 Task: Look for Airbnb properties in Santa Elena, Argentina from 26th December, 2023 to 30th December, 2023 for 6 adults, 2 children. Place can be entire room or shared room with 6 bedrooms having 6 beds and 6 bathrooms. Property type can be house. Amenities needed are: wifi, TV, free parkinig on premises, hot tub, gym, smoking allowed.
Action: Mouse moved to (584, 151)
Screenshot: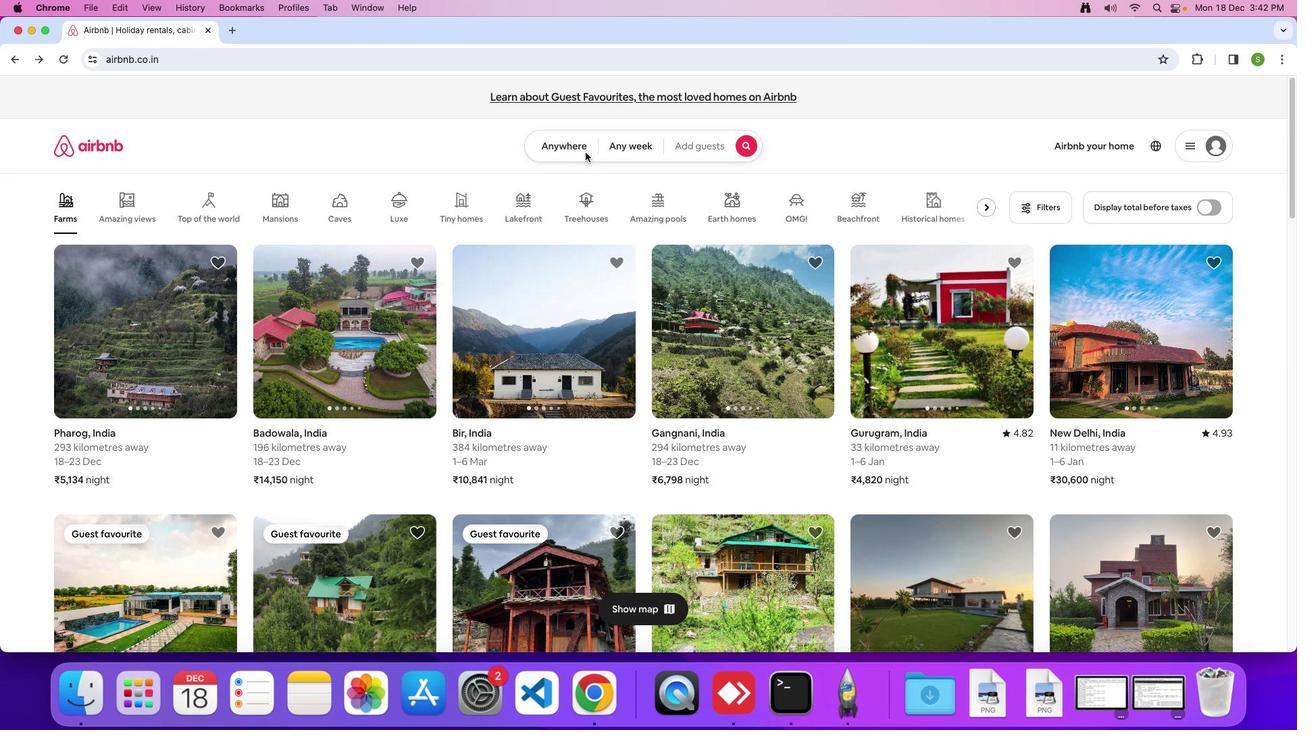 
Action: Mouse pressed left at (584, 151)
Screenshot: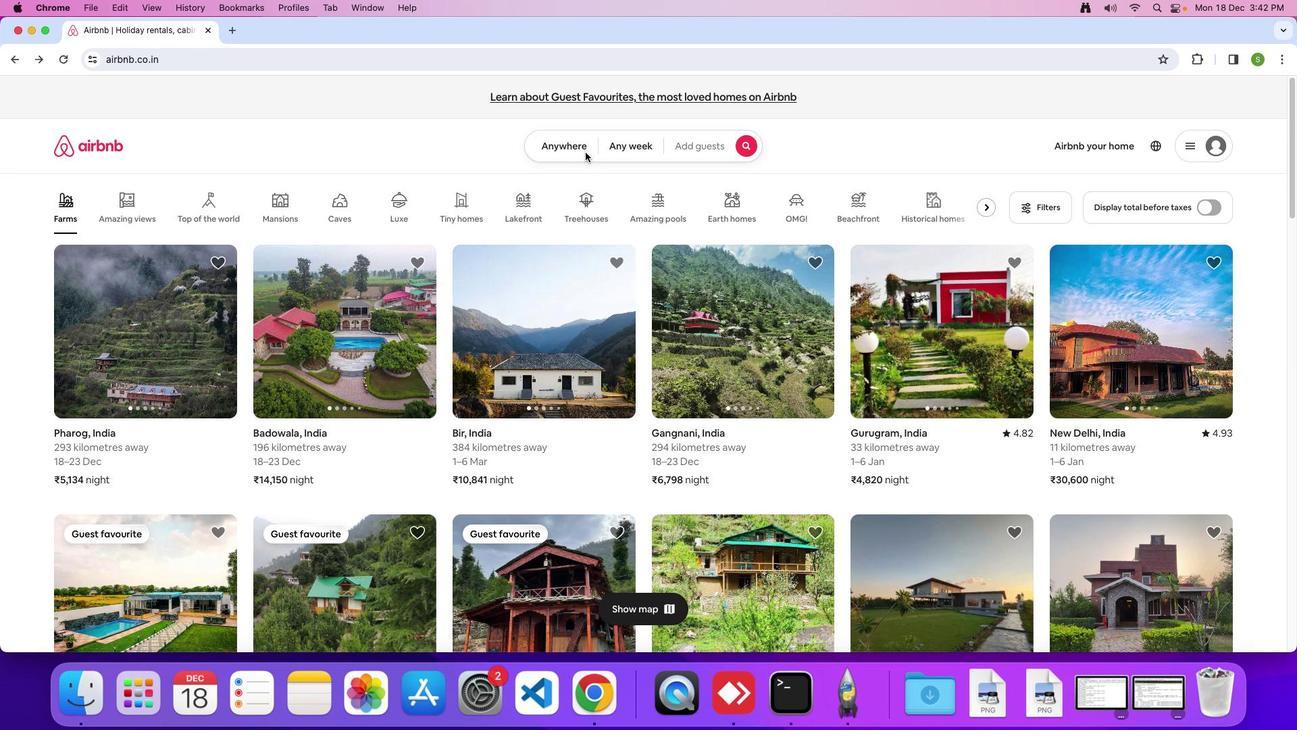 
Action: Mouse moved to (548, 147)
Screenshot: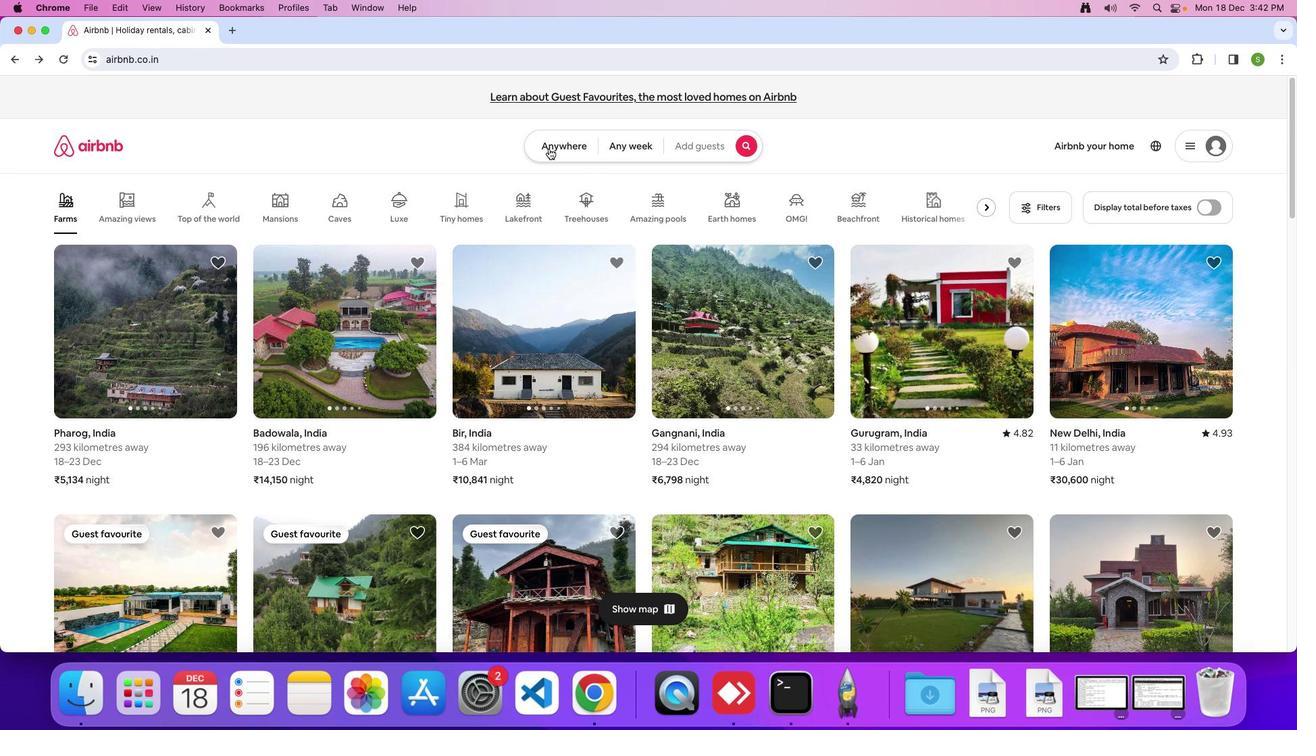 
Action: Mouse pressed left at (548, 147)
Screenshot: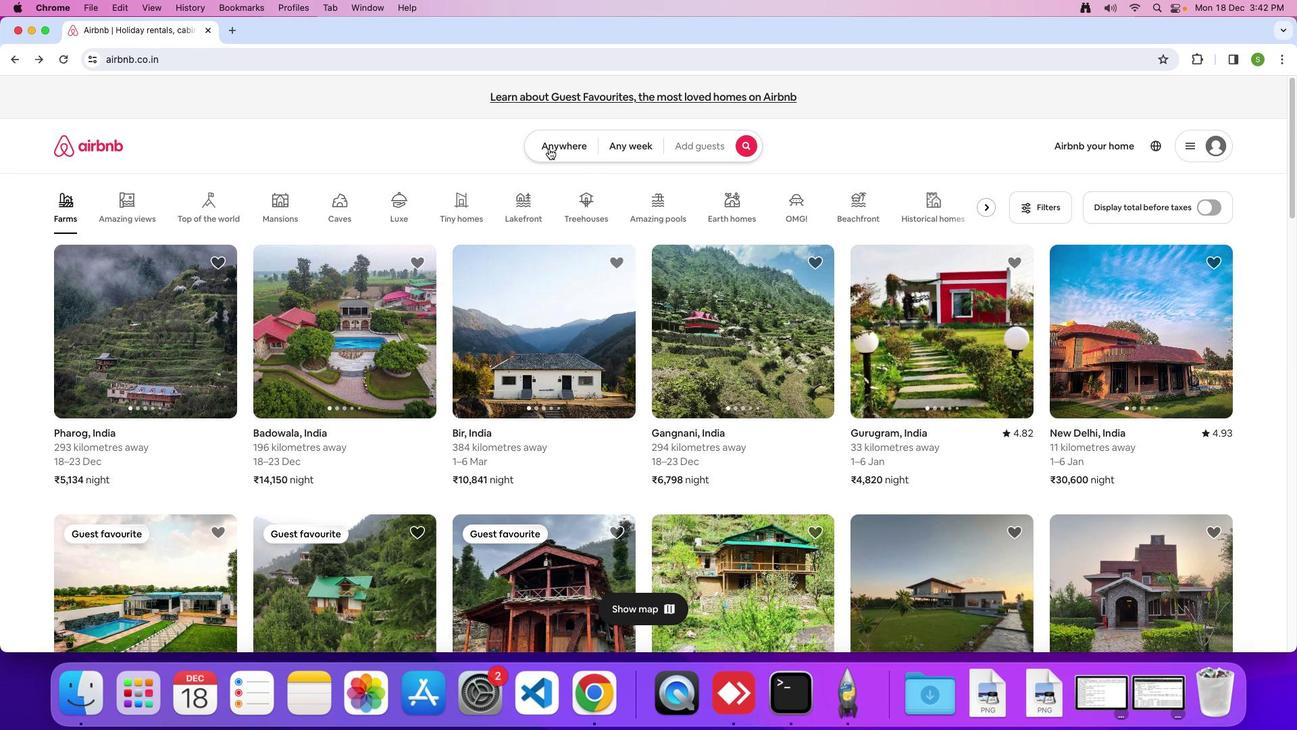 
Action: Mouse moved to (492, 194)
Screenshot: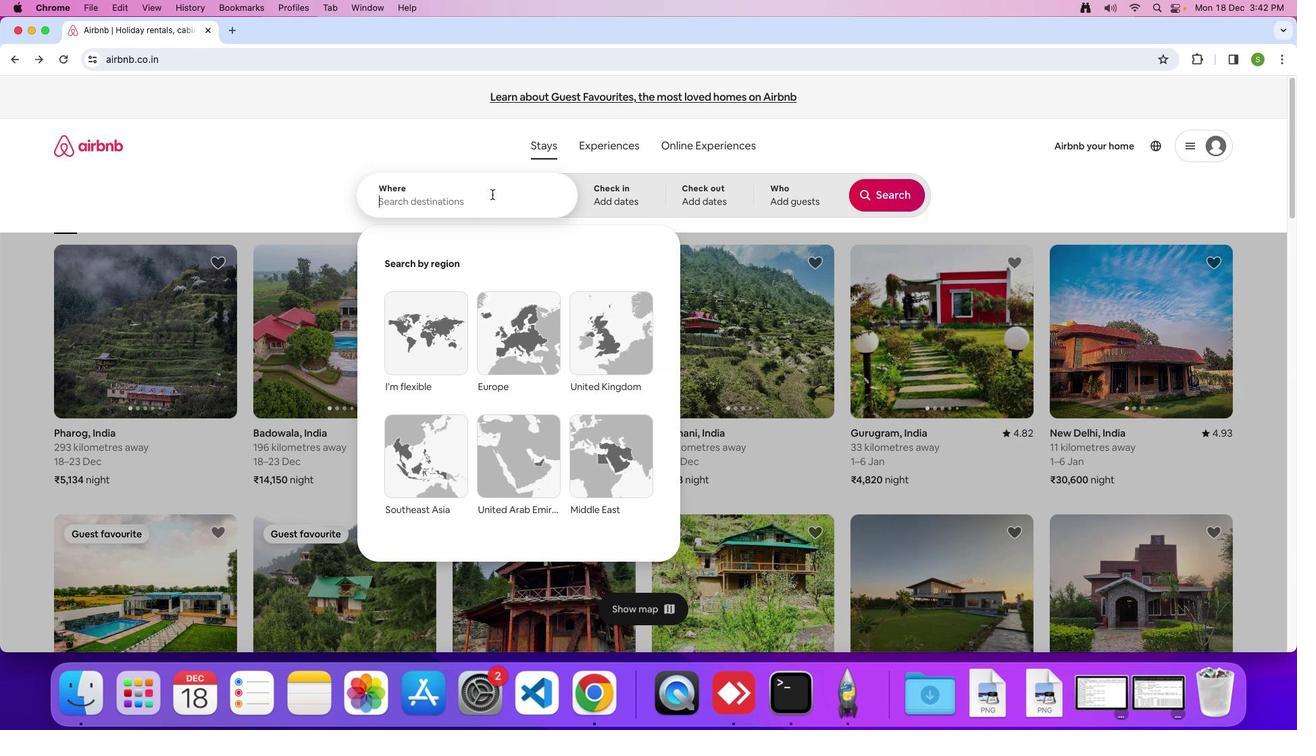 
Action: Mouse pressed left at (492, 194)
Screenshot: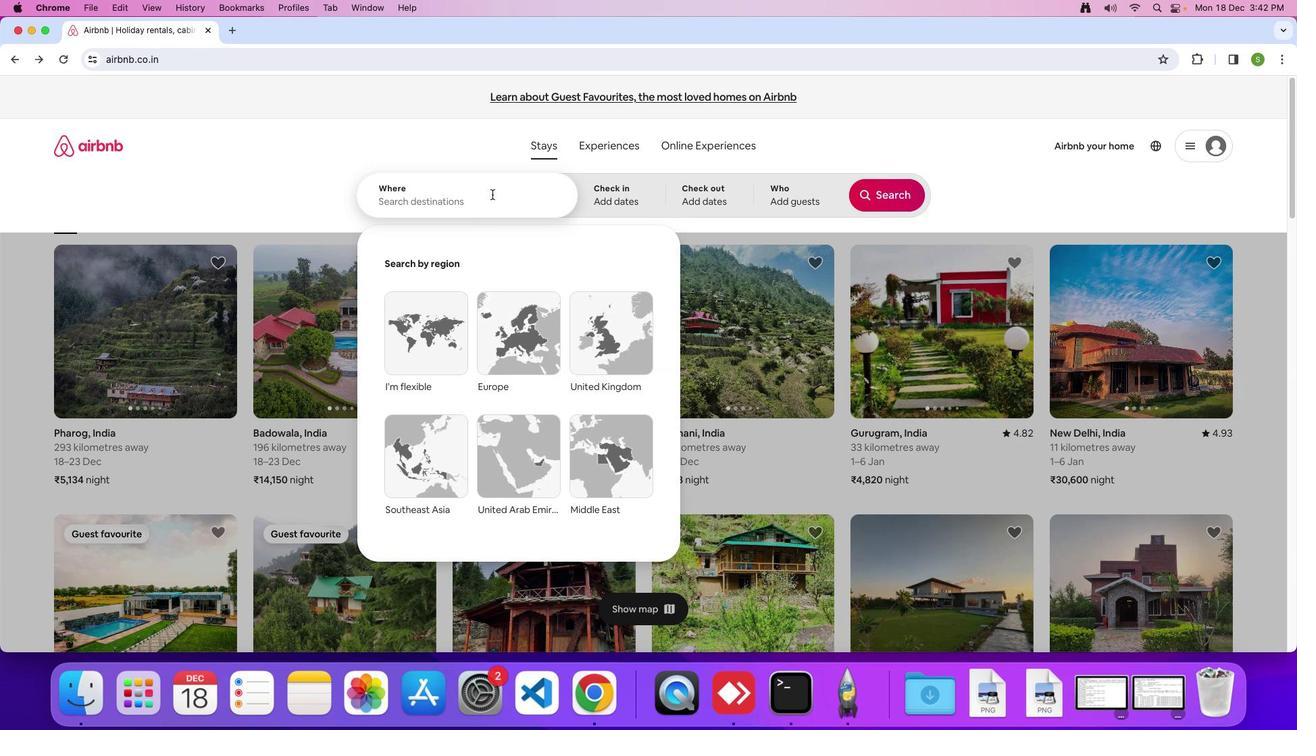 
Action: Mouse moved to (492, 199)
Screenshot: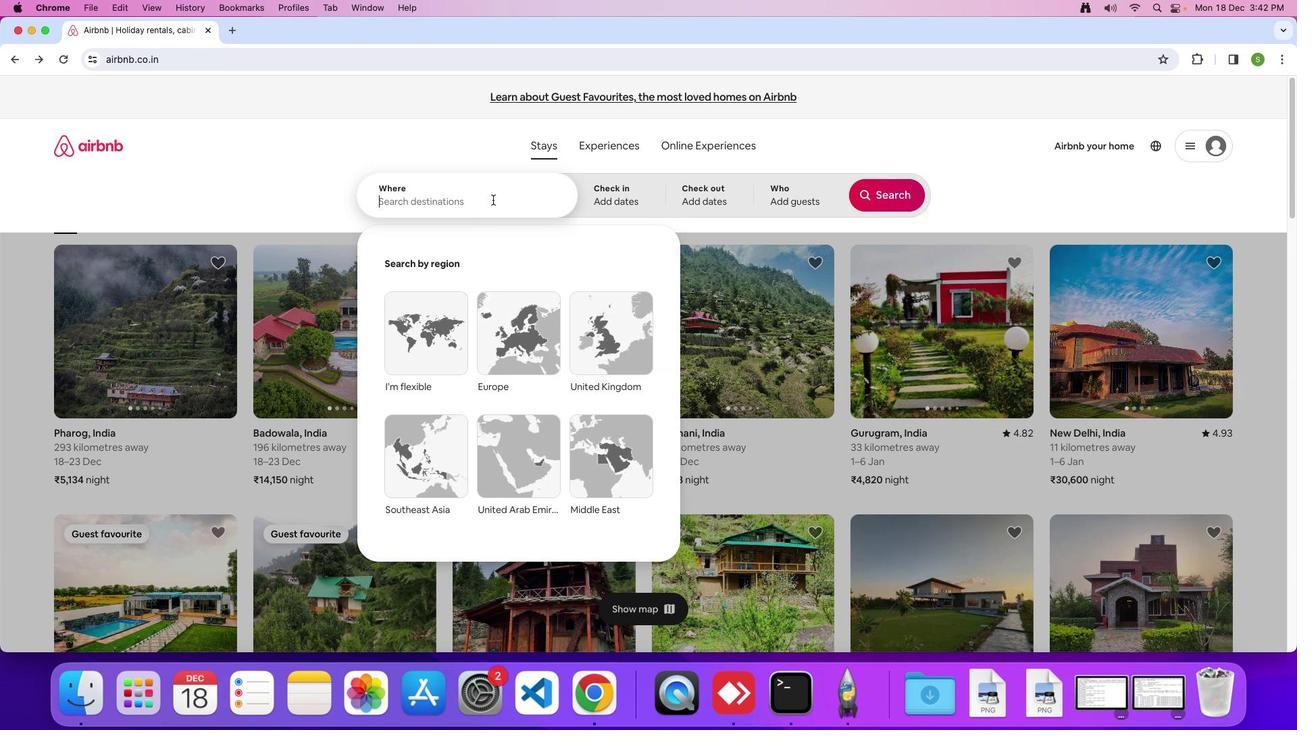 
Action: Key pressed 'S'Key.caps_lock'a''n''t''a'Key.spaceKey.shift'E''l''e''n''a'','Key.spaceKey.shift'A''r''g''e''n''t''i''n''a'Key.enter
Screenshot: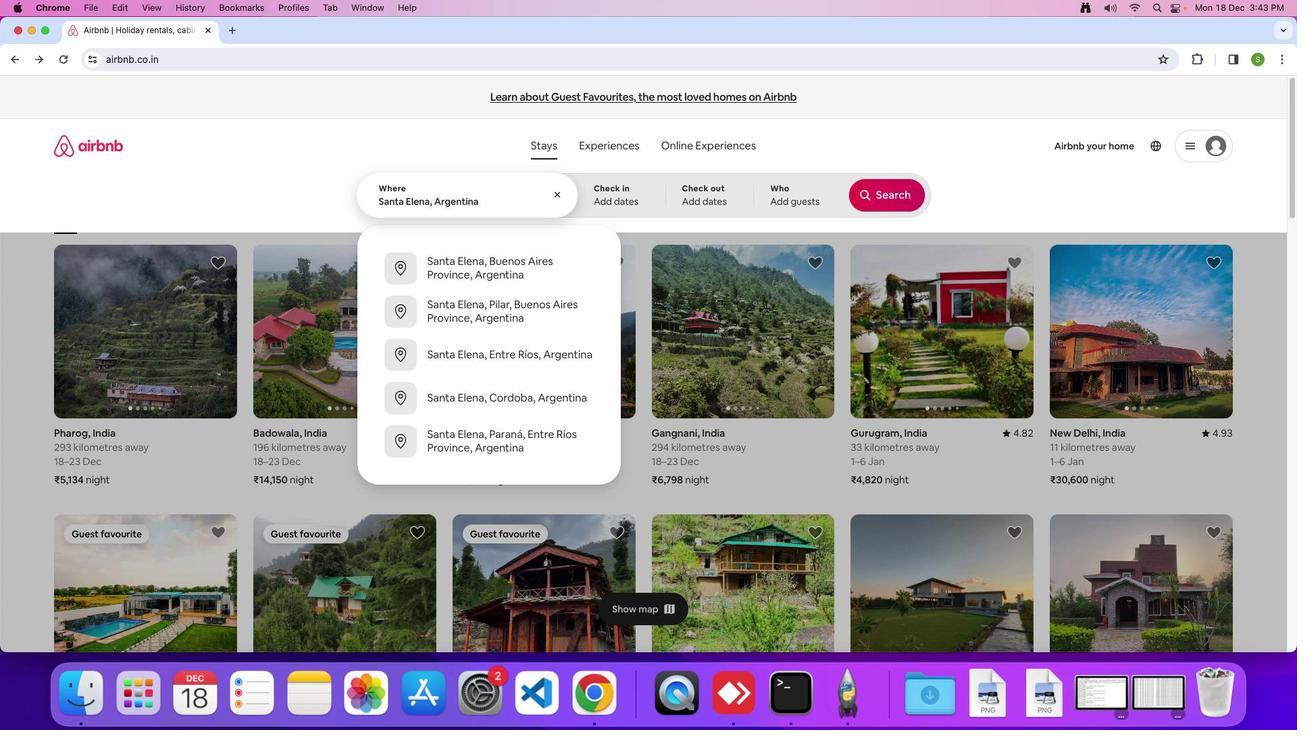 
Action: Mouse moved to (473, 493)
Screenshot: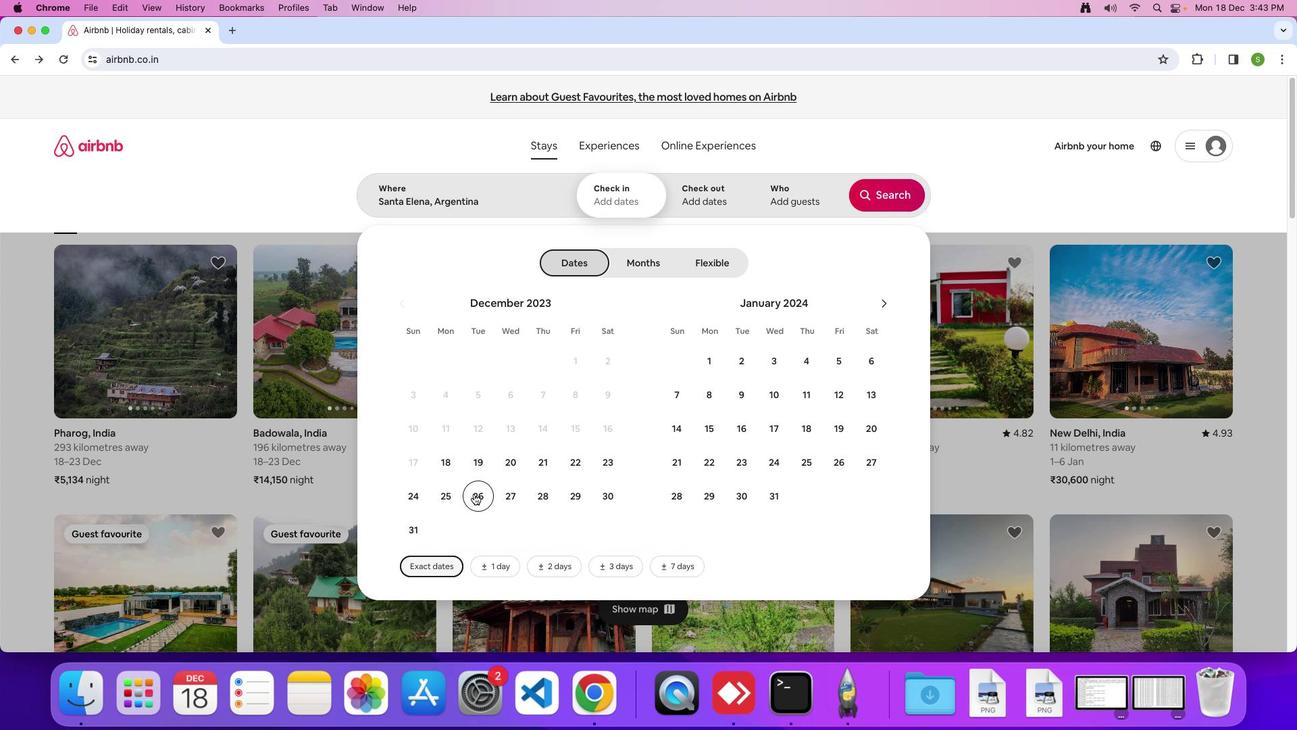 
Action: Mouse pressed left at (473, 493)
Screenshot: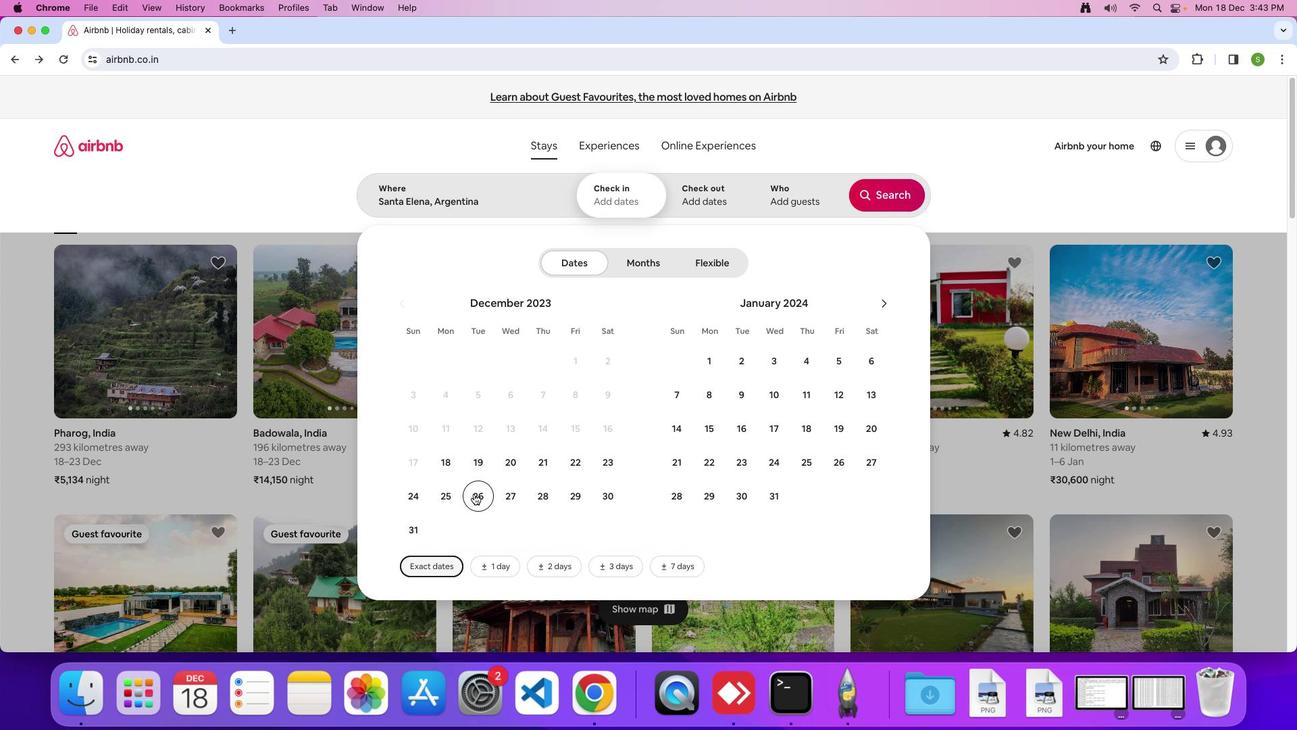 
Action: Mouse moved to (600, 502)
Screenshot: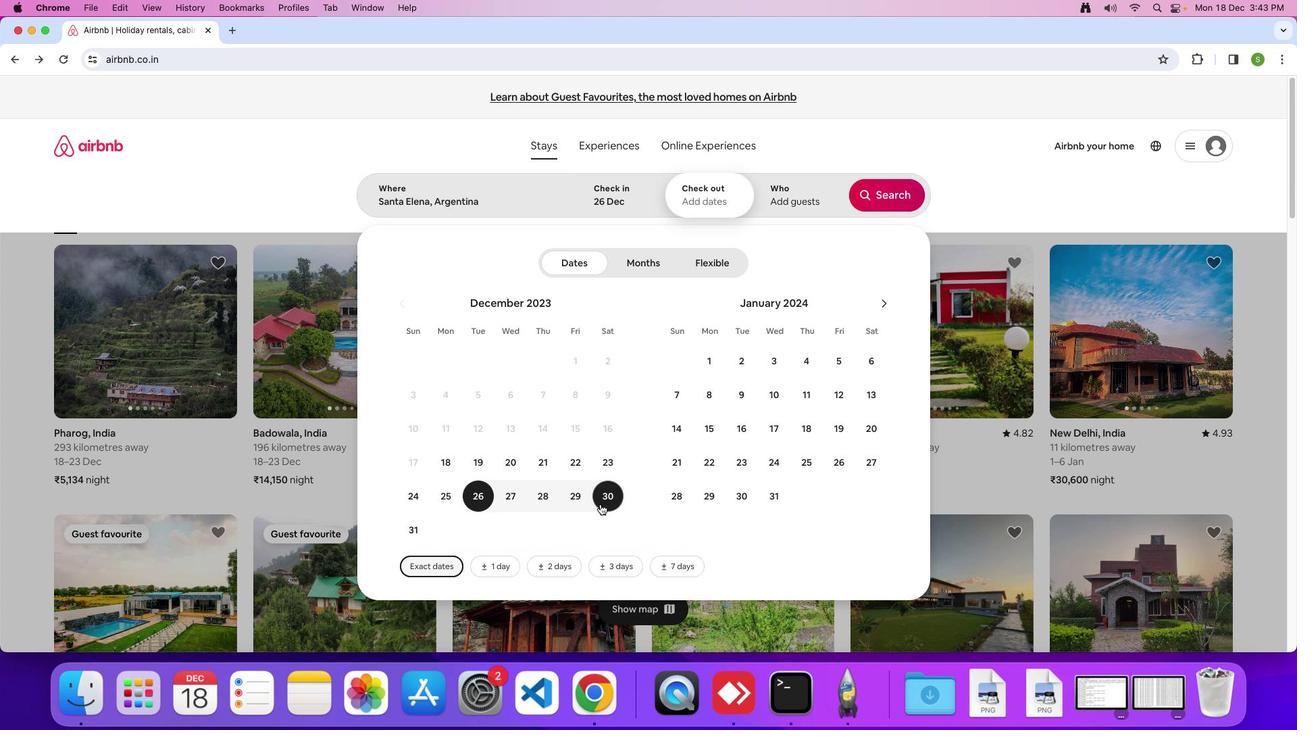 
Action: Mouse pressed left at (600, 502)
Screenshot: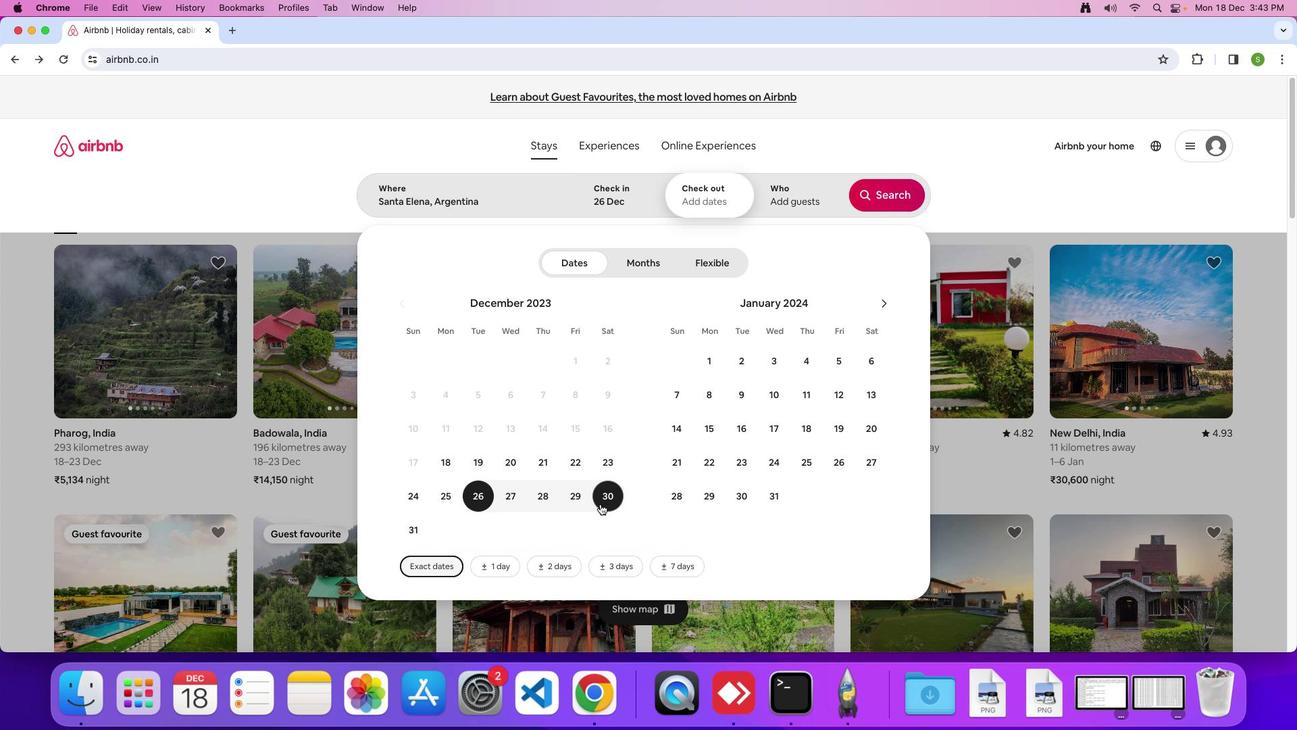 
Action: Mouse moved to (778, 190)
Screenshot: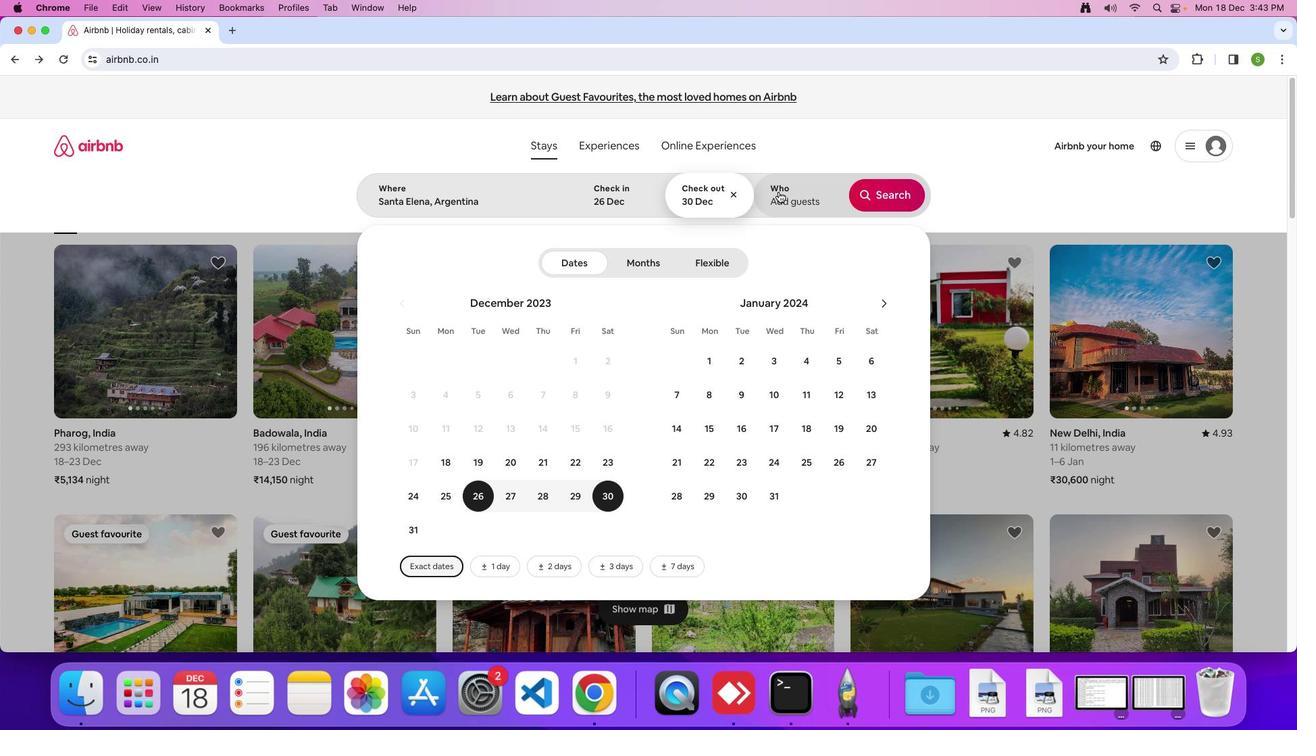 
Action: Mouse pressed left at (778, 190)
Screenshot: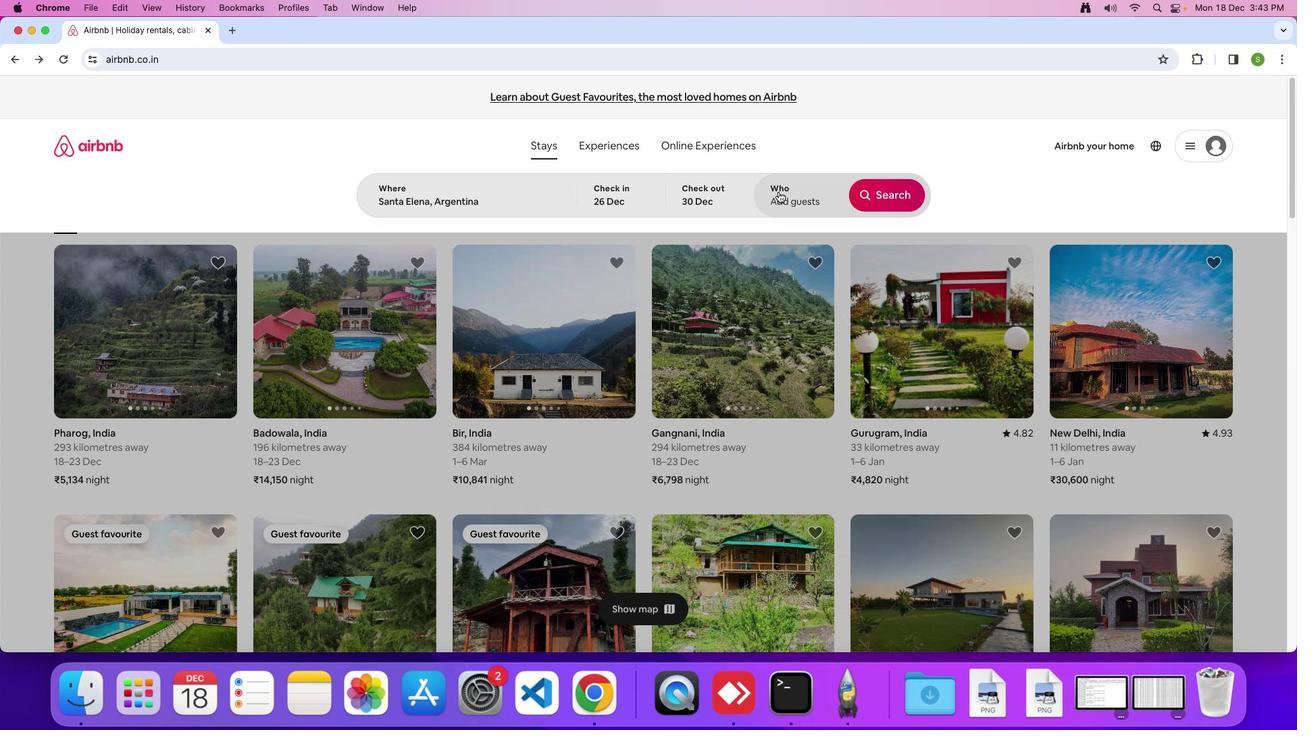 
Action: Mouse moved to (896, 270)
Screenshot: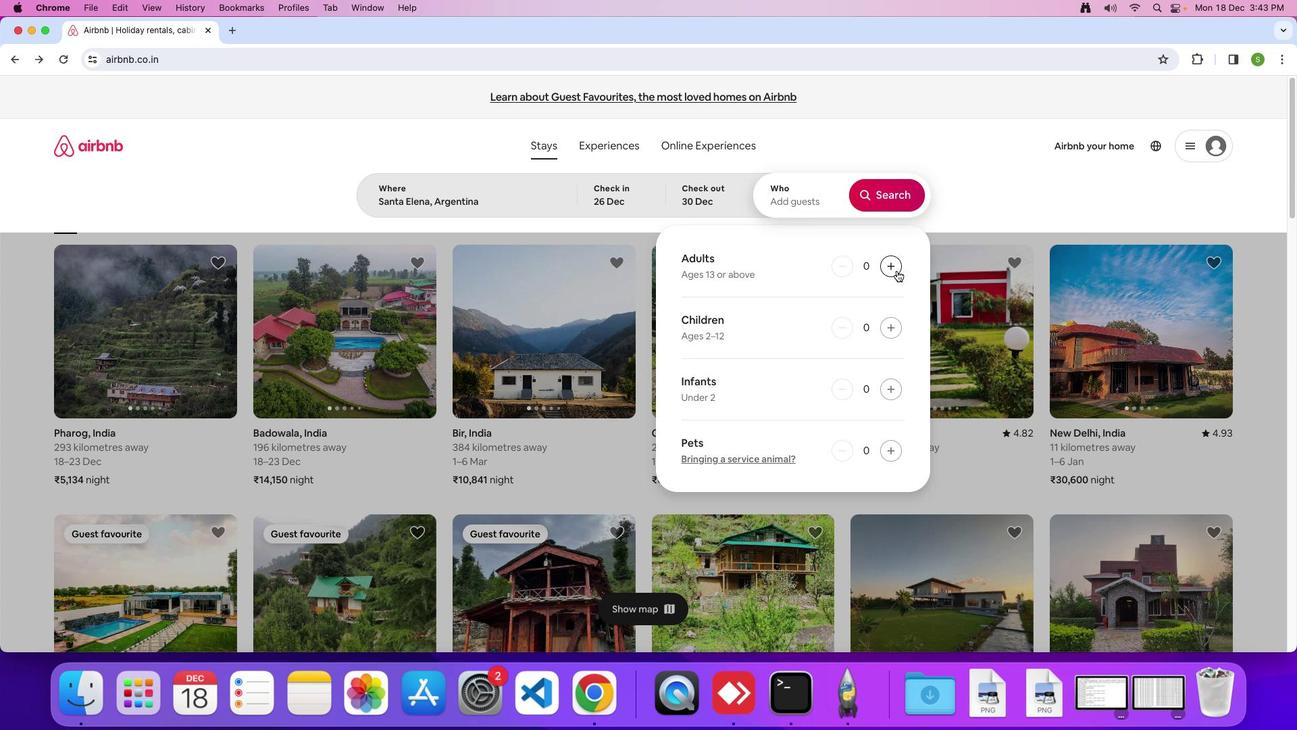 
Action: Mouse pressed left at (896, 270)
Screenshot: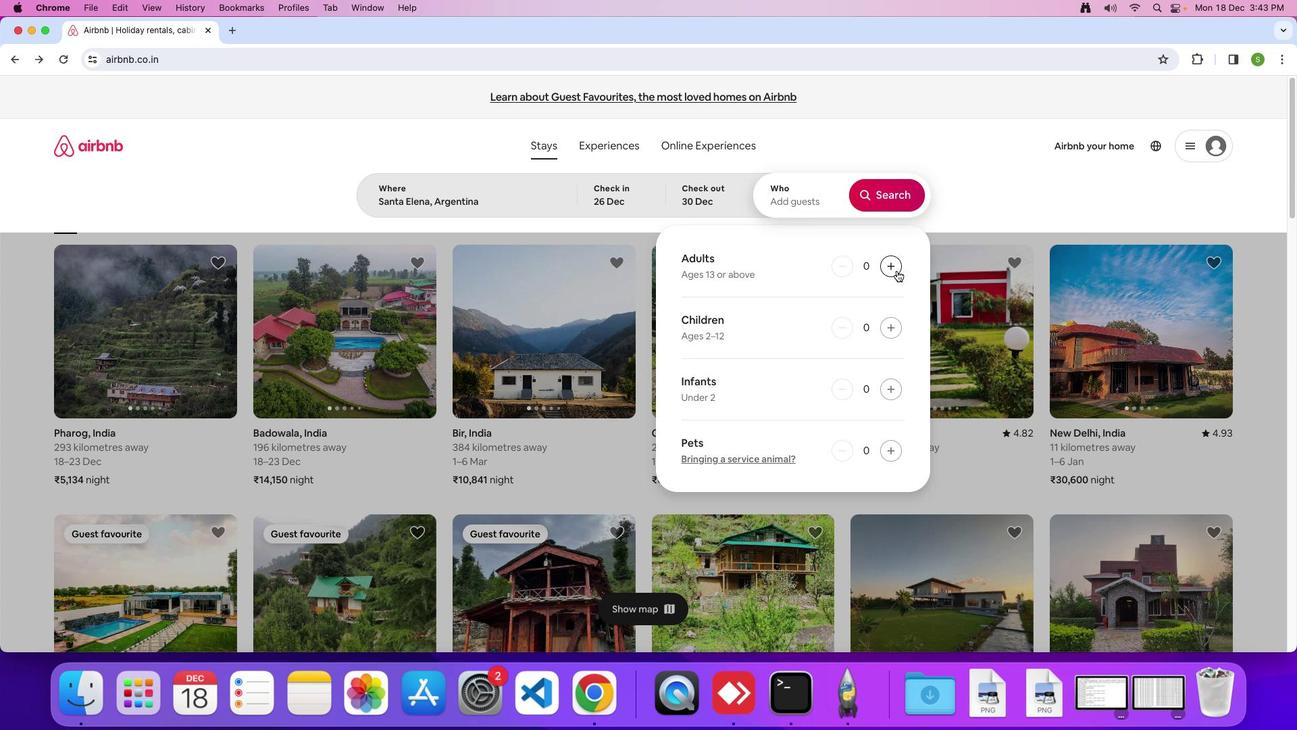 
Action: Mouse pressed left at (896, 270)
Screenshot: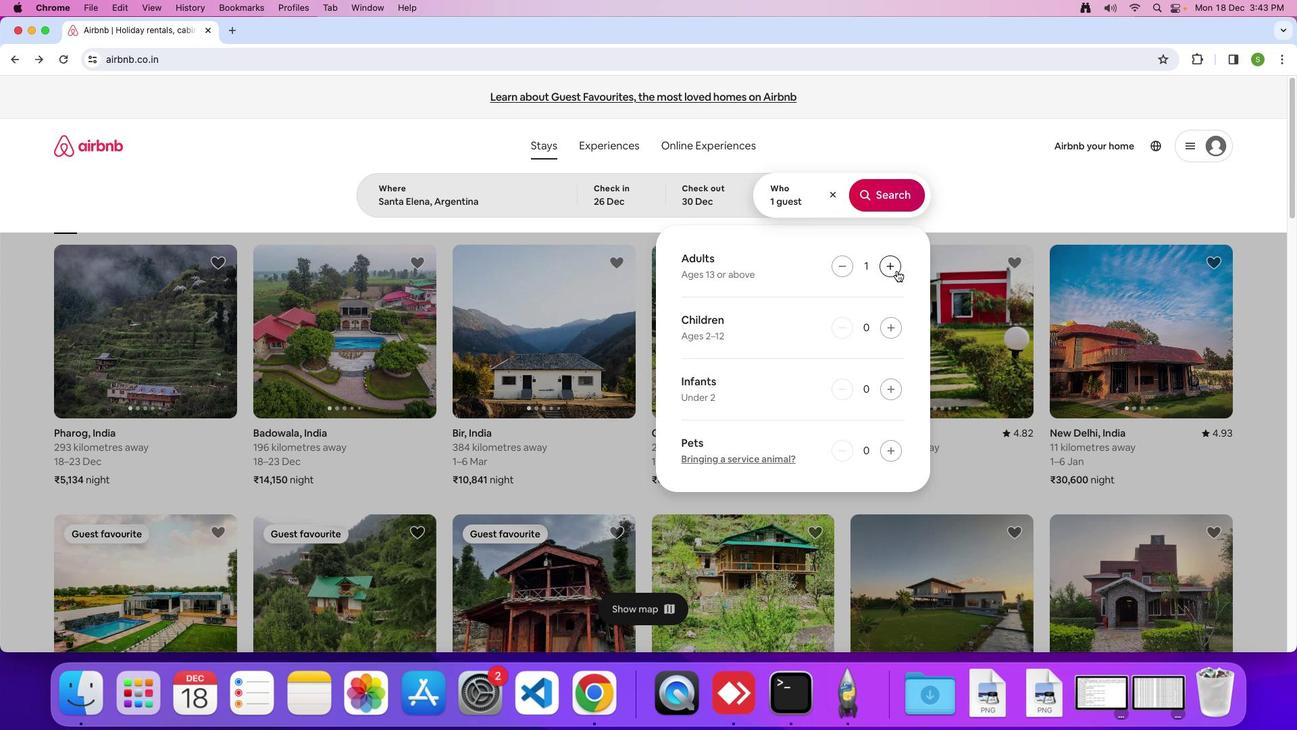
Action: Mouse pressed left at (896, 270)
Screenshot: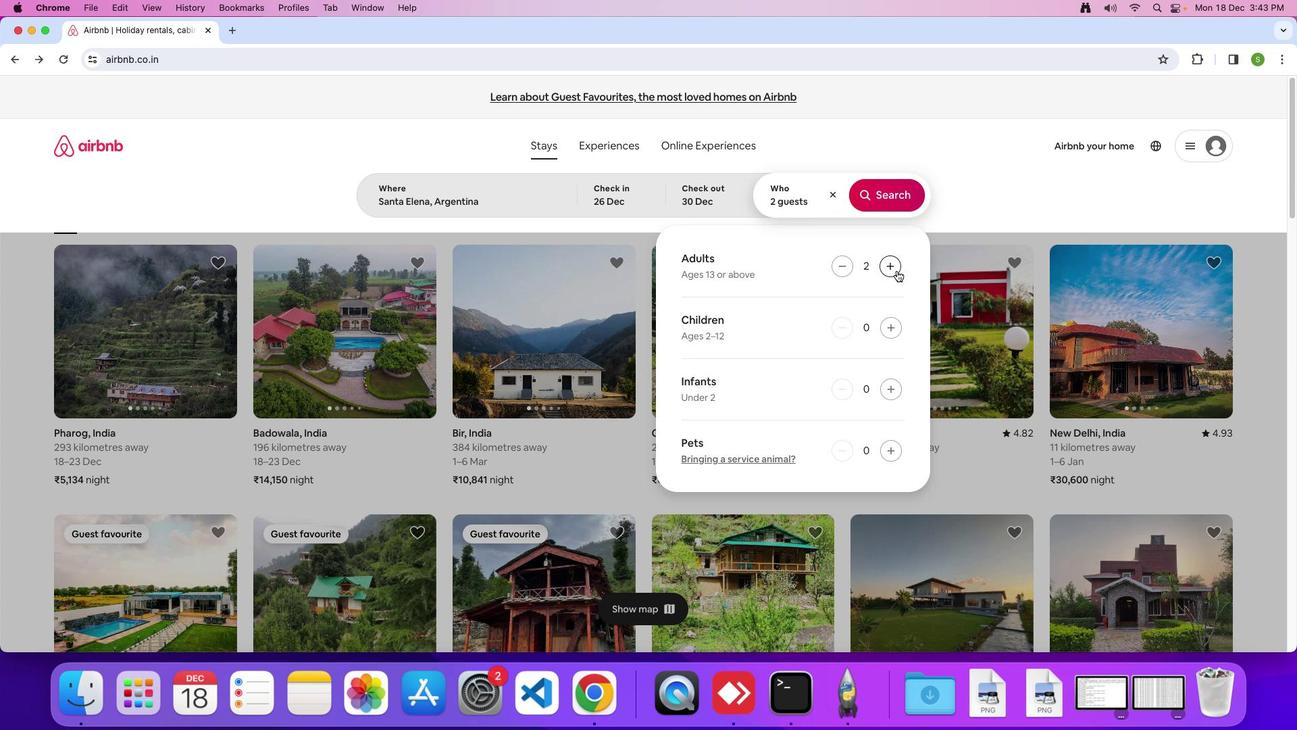 
Action: Mouse pressed left at (896, 270)
Screenshot: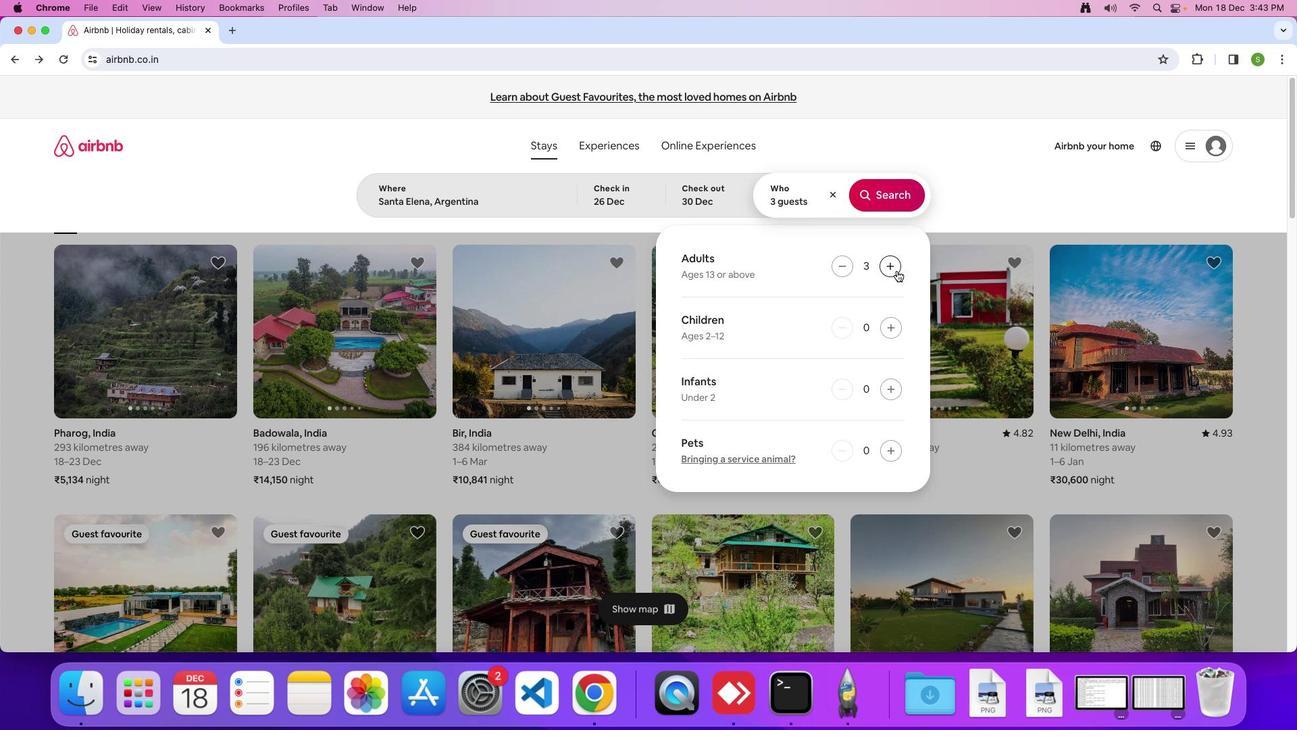 
Action: Mouse pressed left at (896, 270)
Screenshot: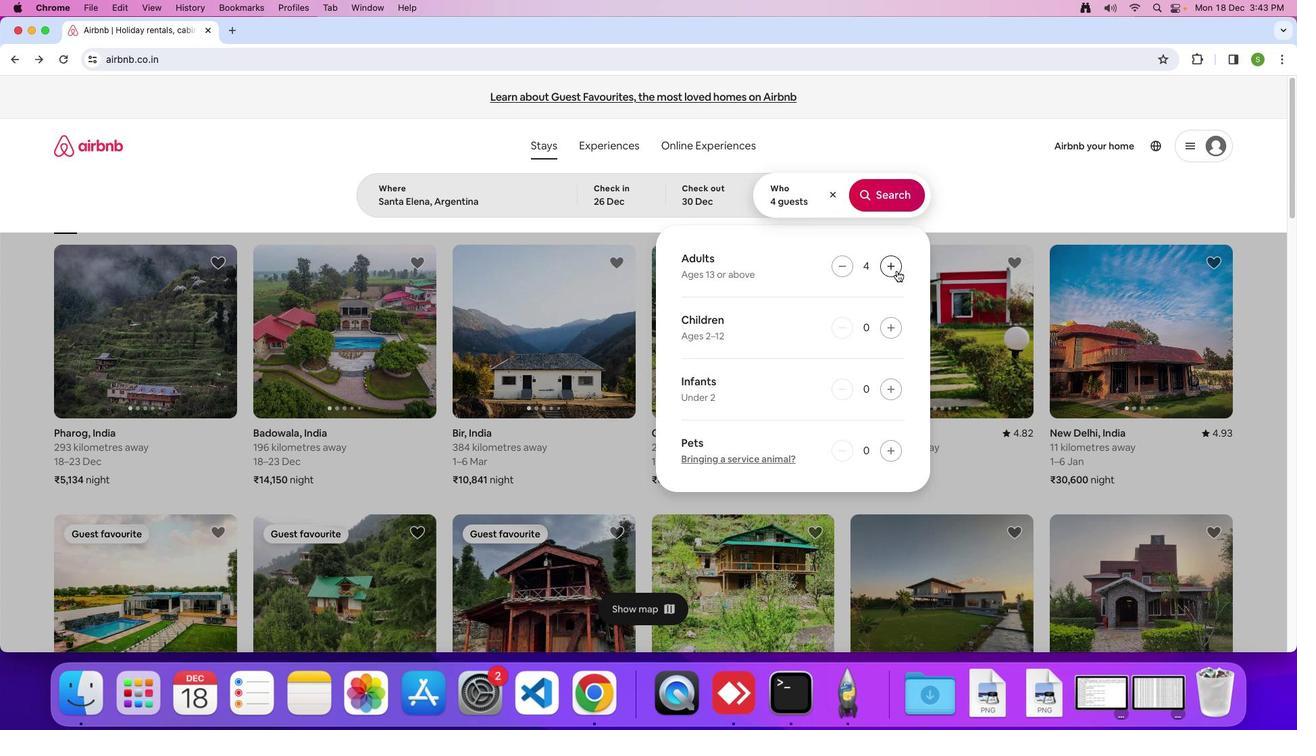 
Action: Mouse pressed left at (896, 270)
Screenshot: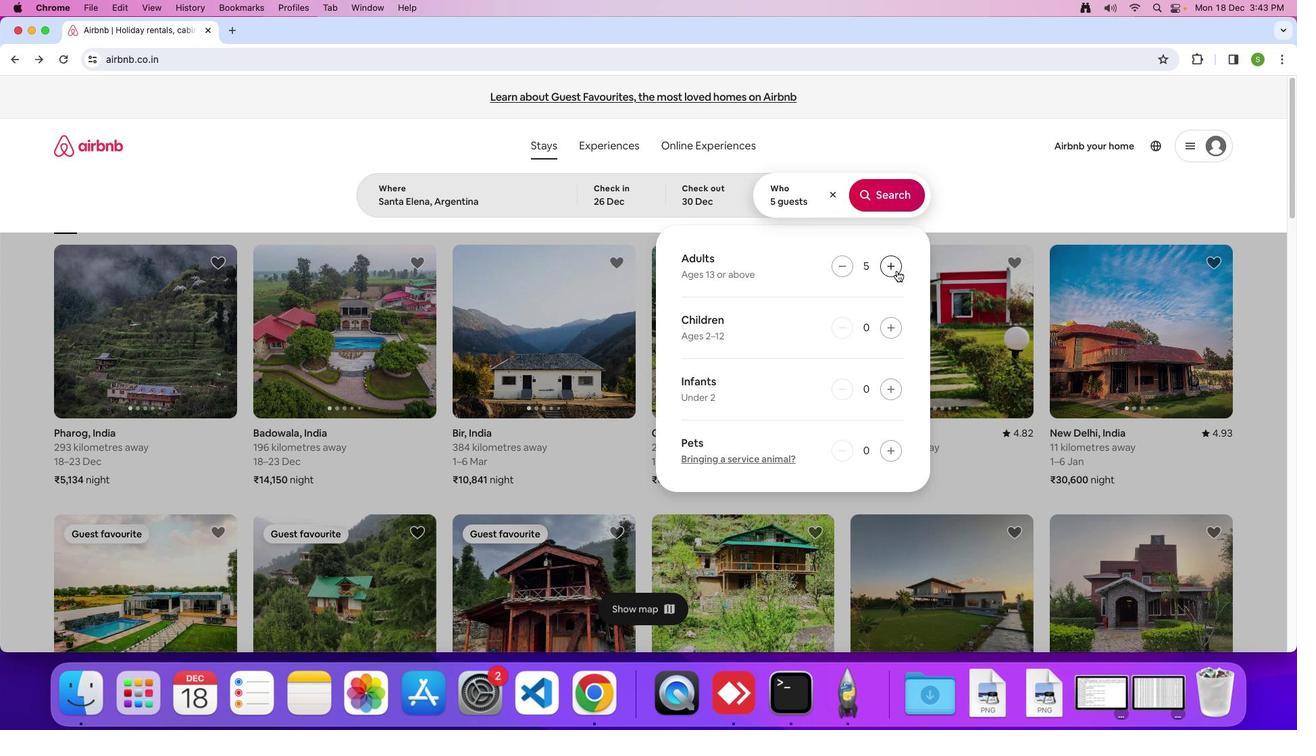 
Action: Mouse moved to (893, 323)
Screenshot: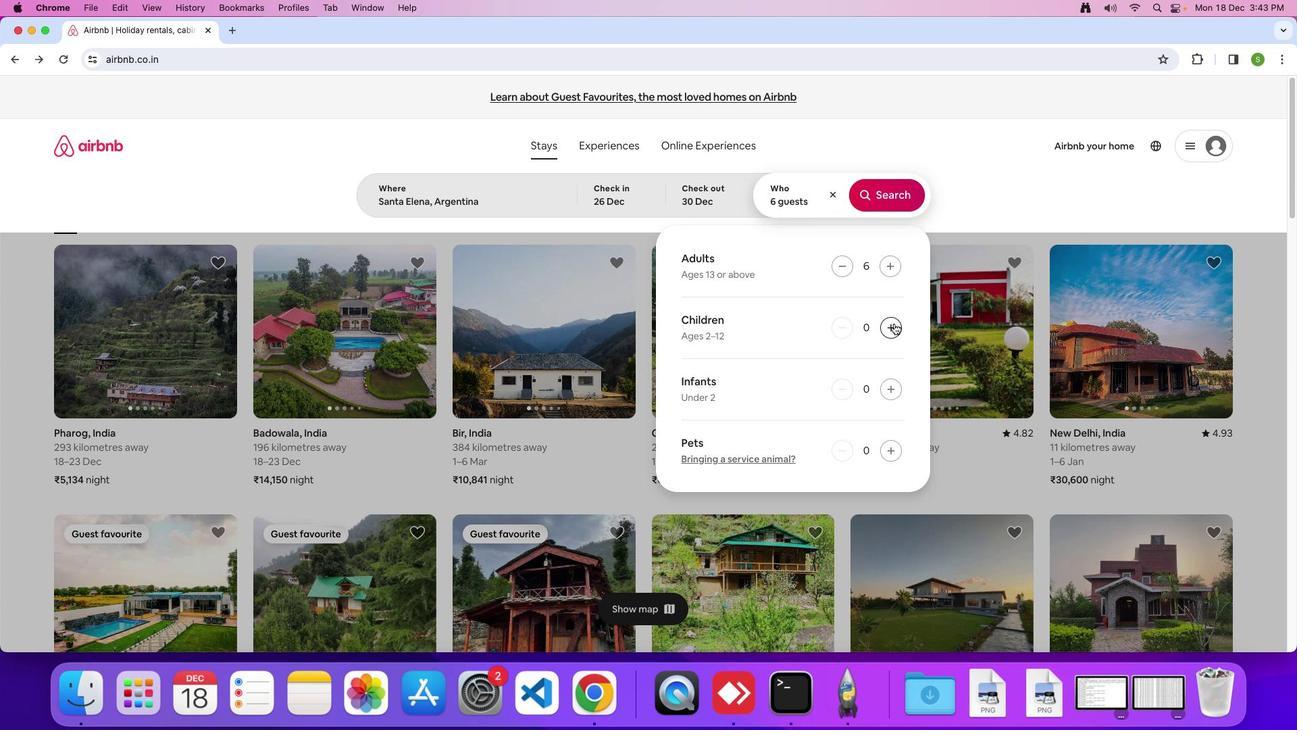
Action: Mouse pressed left at (893, 323)
Screenshot: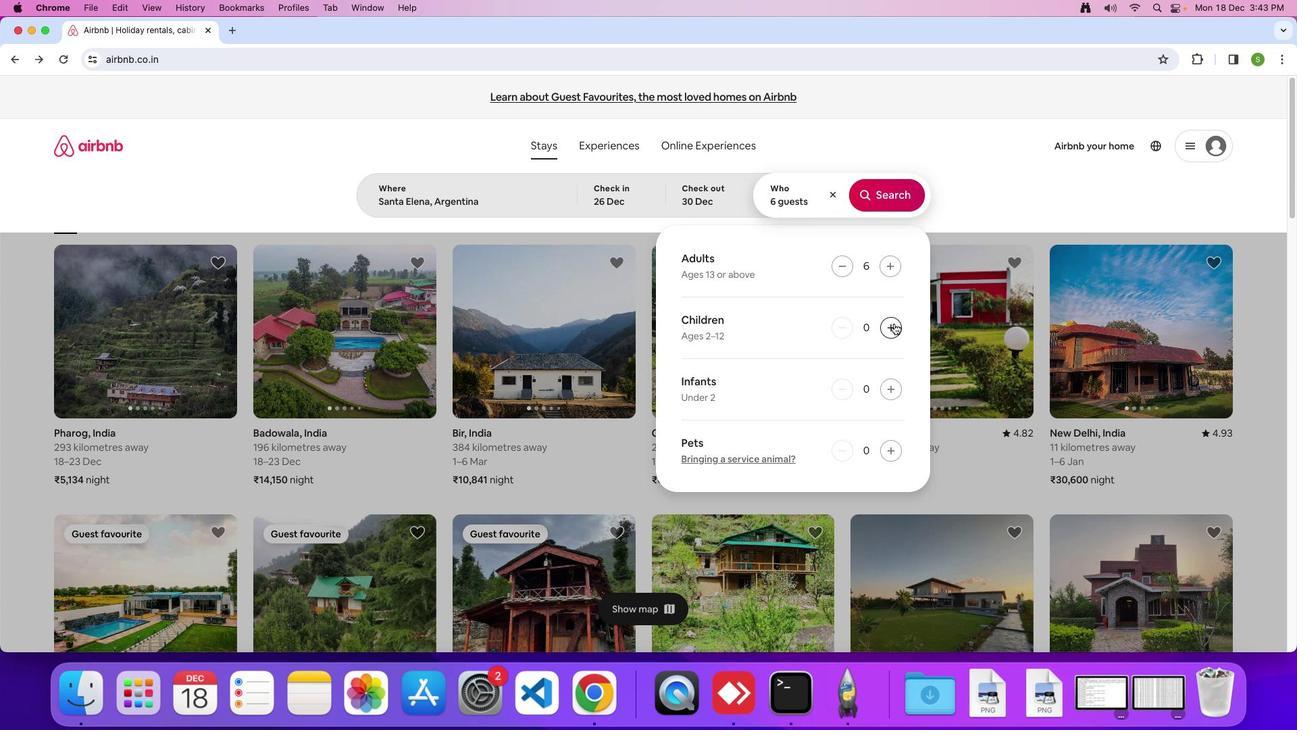 
Action: Mouse pressed left at (893, 323)
Screenshot: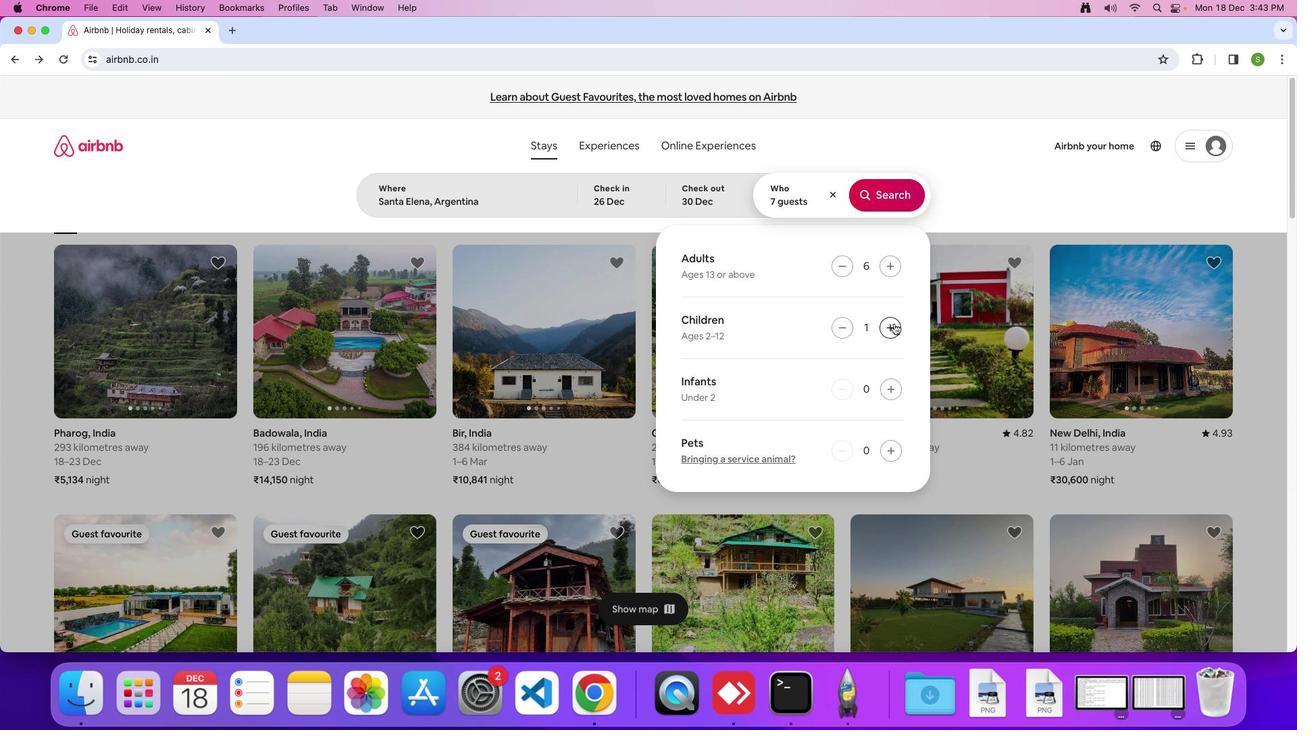 
Action: Mouse moved to (871, 200)
Screenshot: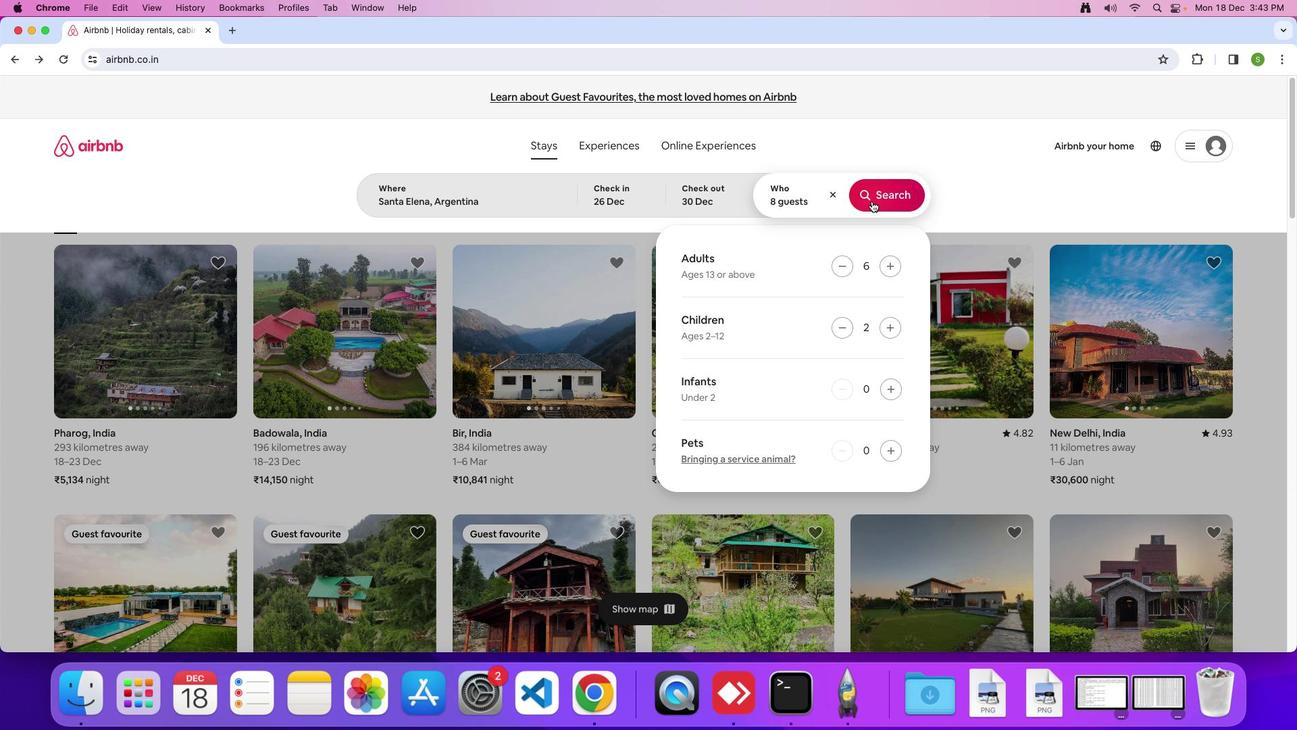 
Action: Mouse pressed left at (871, 200)
Screenshot: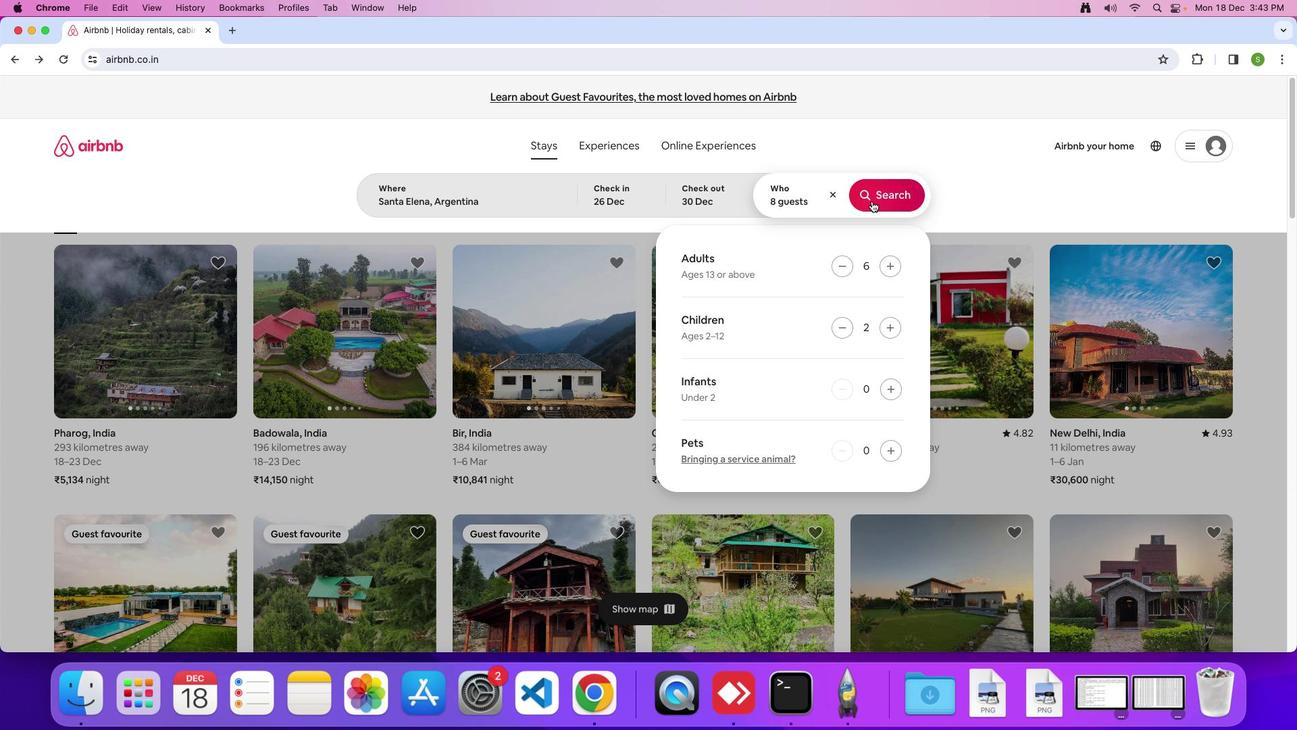 
Action: Mouse moved to (1072, 156)
Screenshot: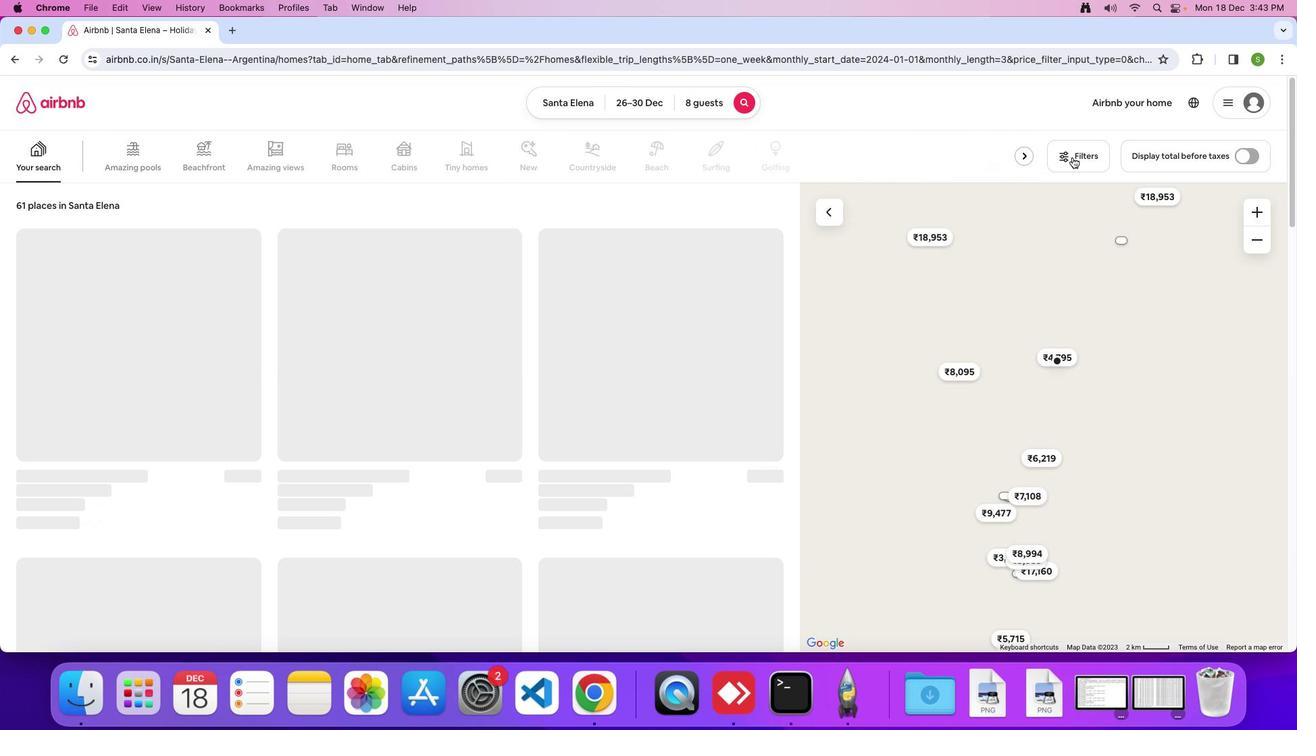 
Action: Mouse pressed left at (1072, 156)
Screenshot: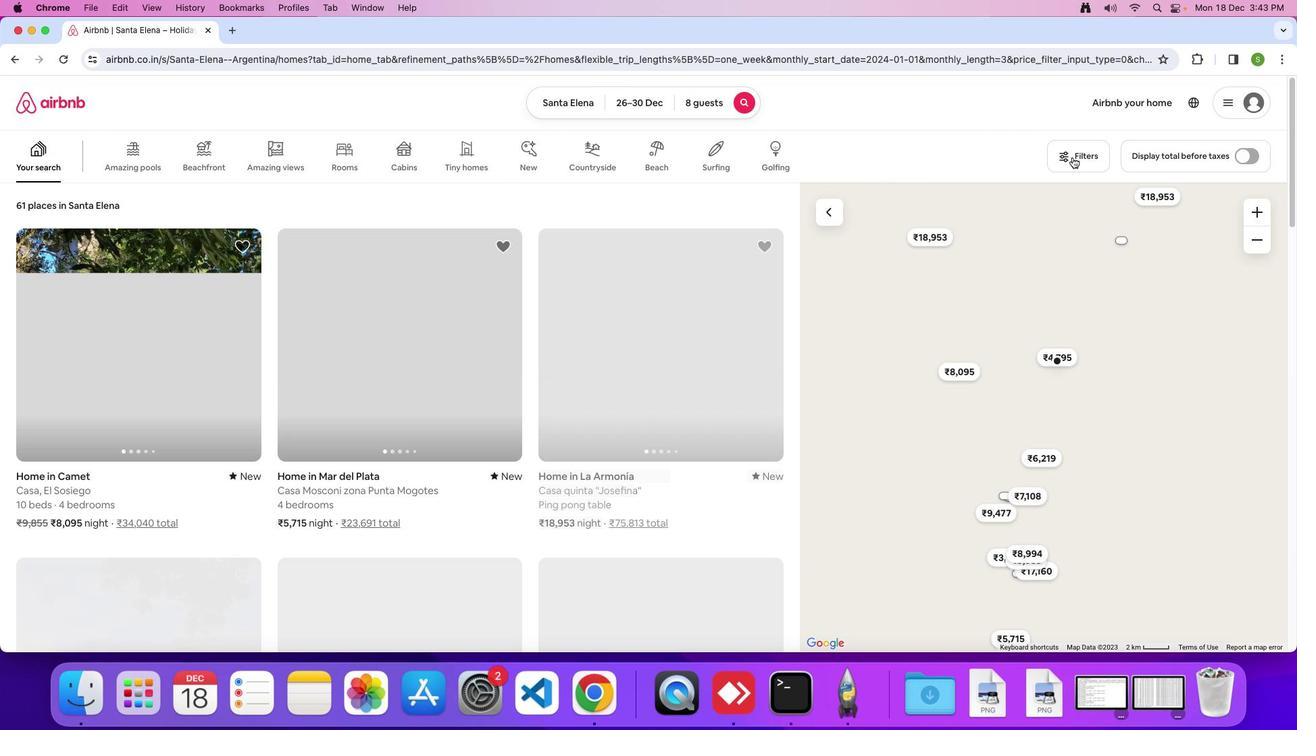 
Action: Mouse moved to (700, 326)
Screenshot: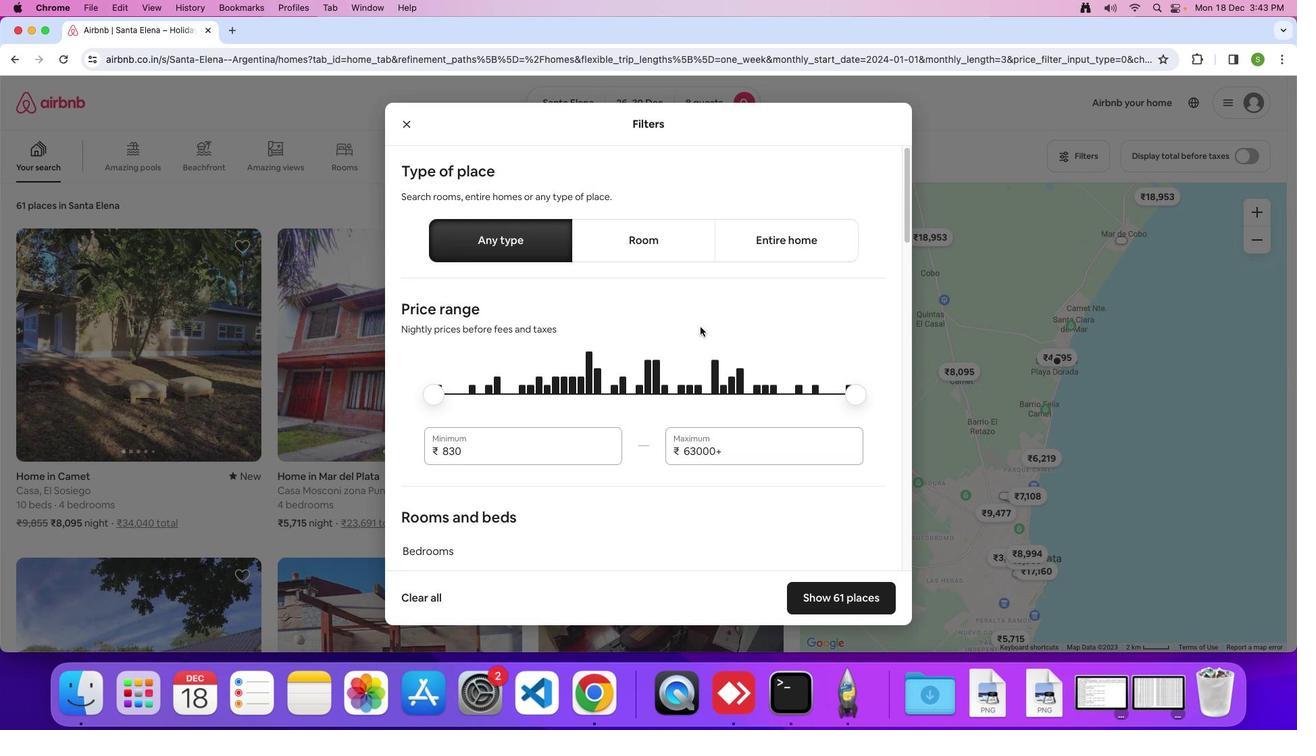 
Action: Mouse scrolled (700, 326) with delta (0, 0)
Screenshot: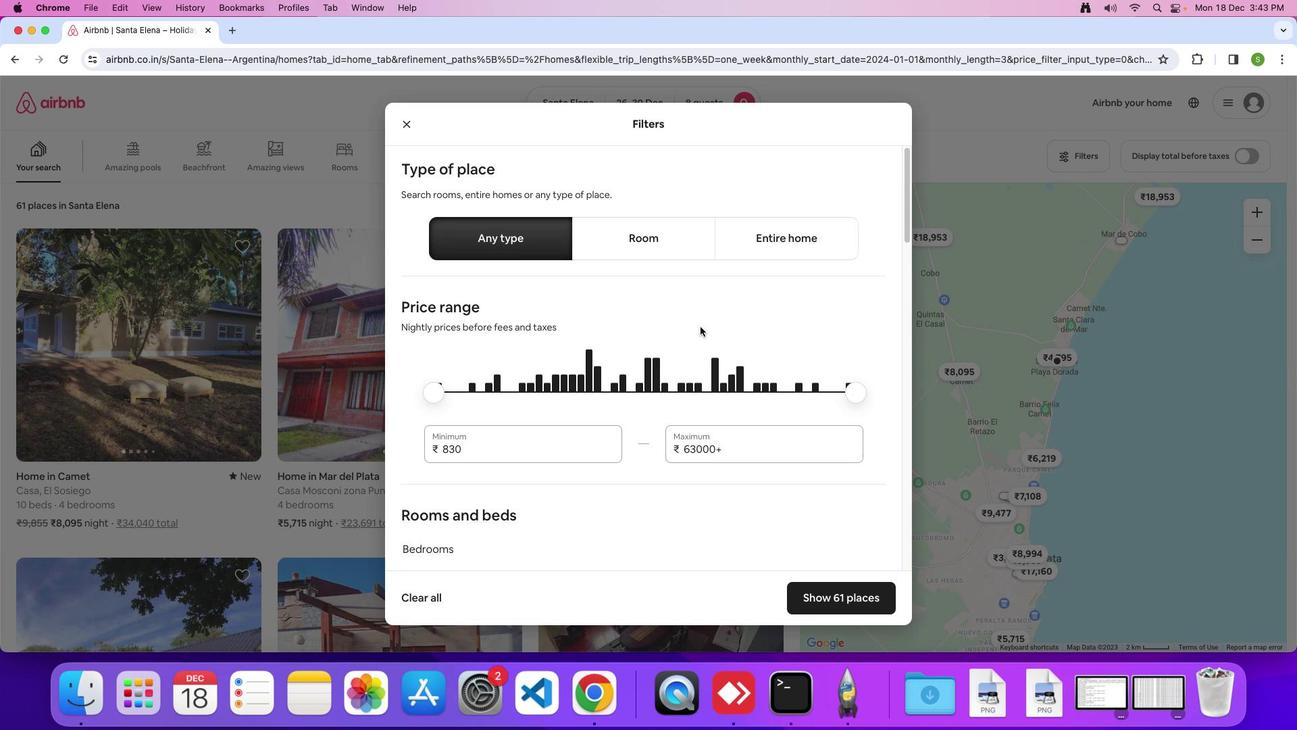 
Action: Mouse scrolled (700, 326) with delta (0, 0)
Screenshot: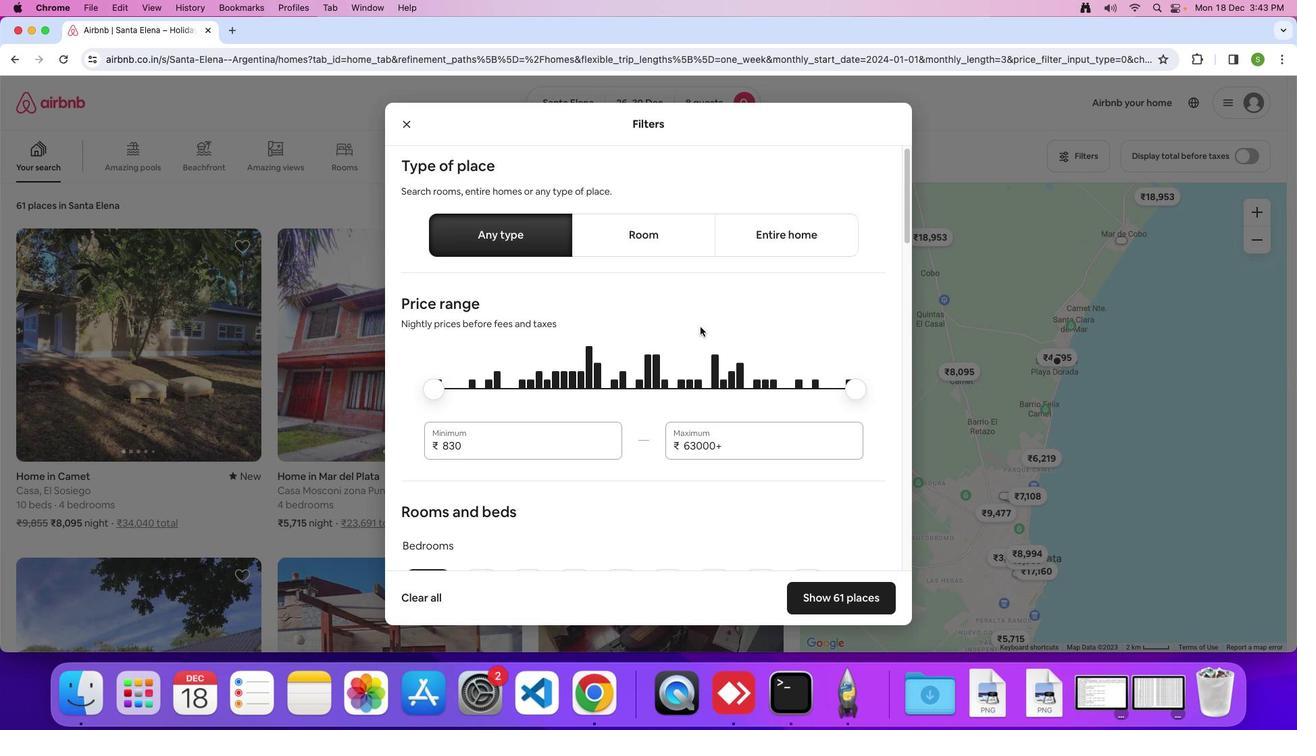 
Action: Mouse scrolled (700, 326) with delta (0, 0)
Screenshot: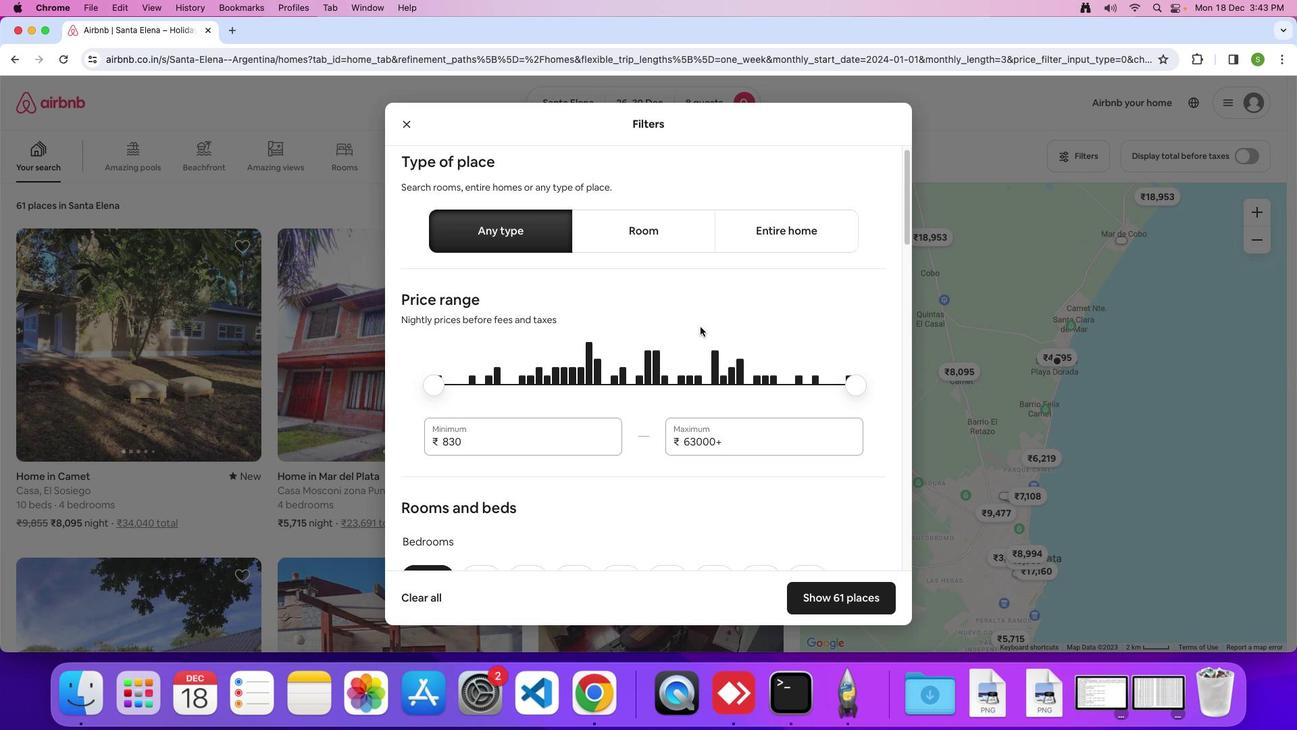 
Action: Mouse scrolled (700, 326) with delta (0, 0)
Screenshot: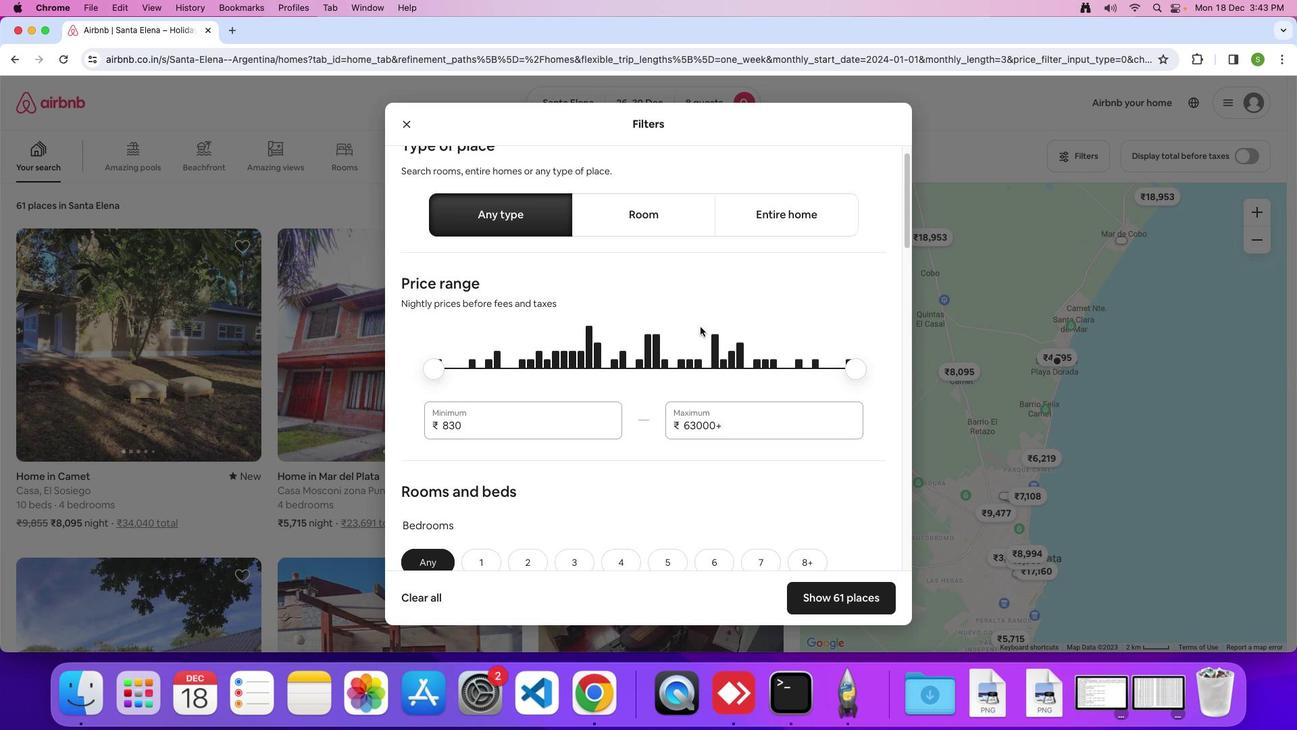 
Action: Mouse scrolled (700, 326) with delta (0, 0)
Screenshot: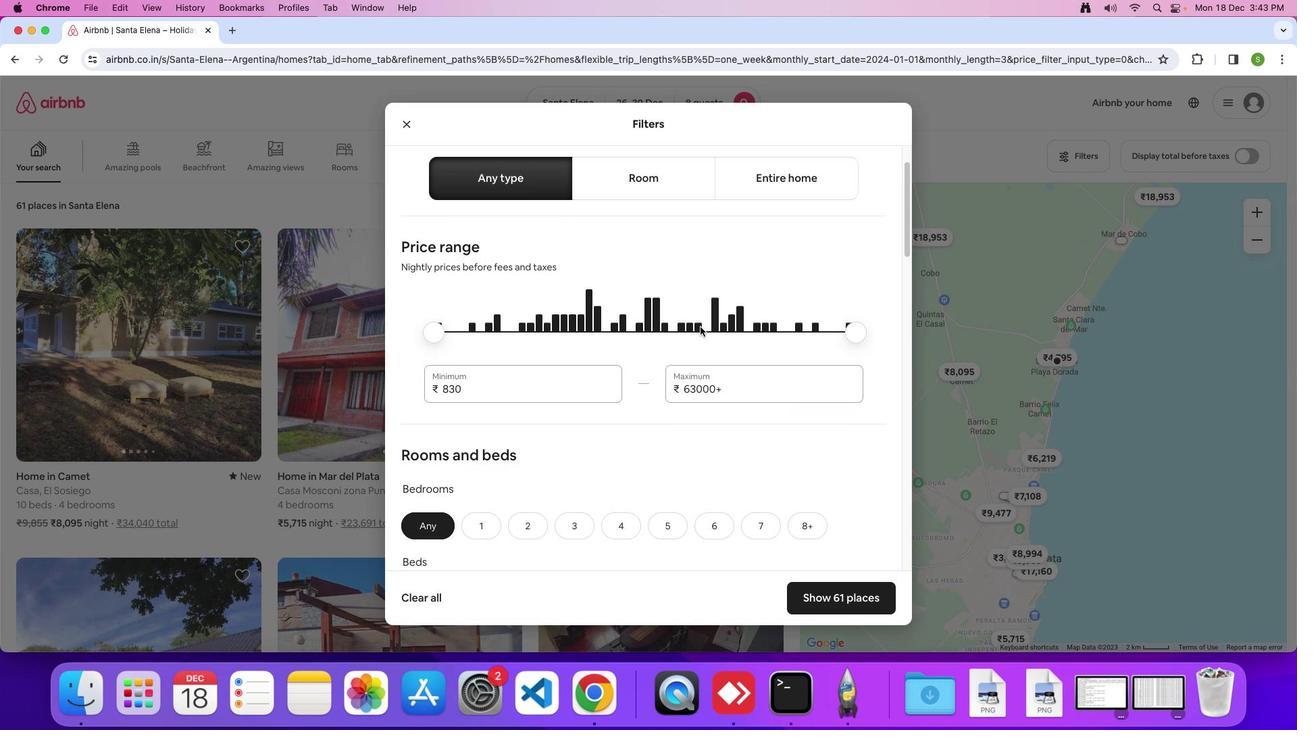 
Action: Mouse scrolled (700, 326) with delta (0, 0)
Screenshot: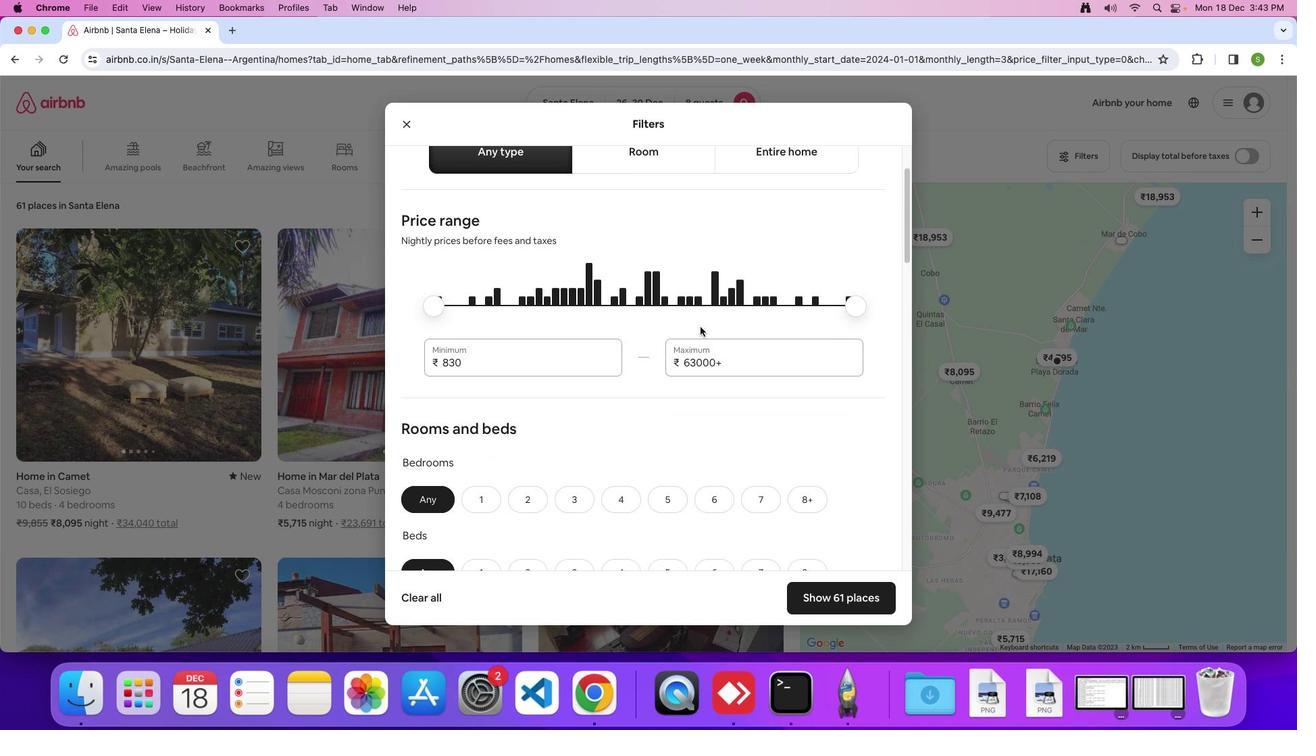 
Action: Mouse scrolled (700, 326) with delta (0, 0)
Screenshot: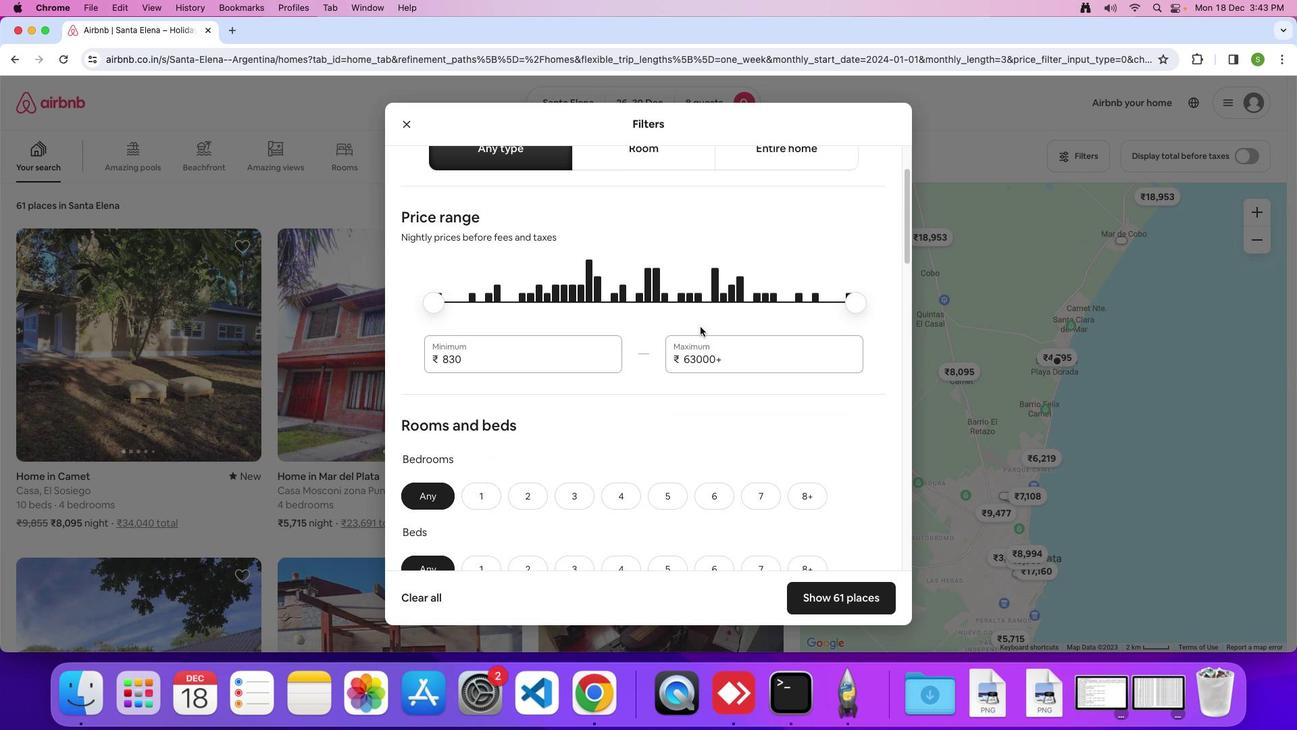 
Action: Mouse scrolled (700, 326) with delta (0, 0)
Screenshot: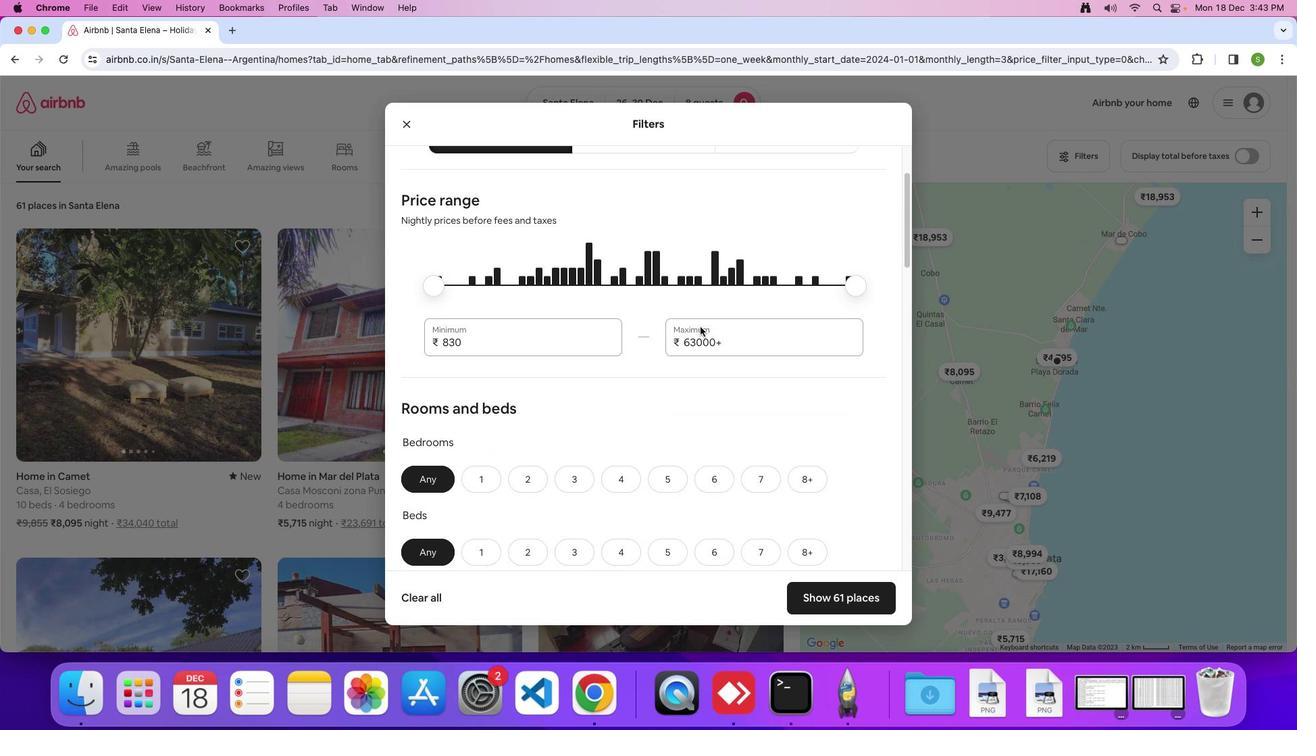 
Action: Mouse scrolled (700, 326) with delta (0, 0)
Screenshot: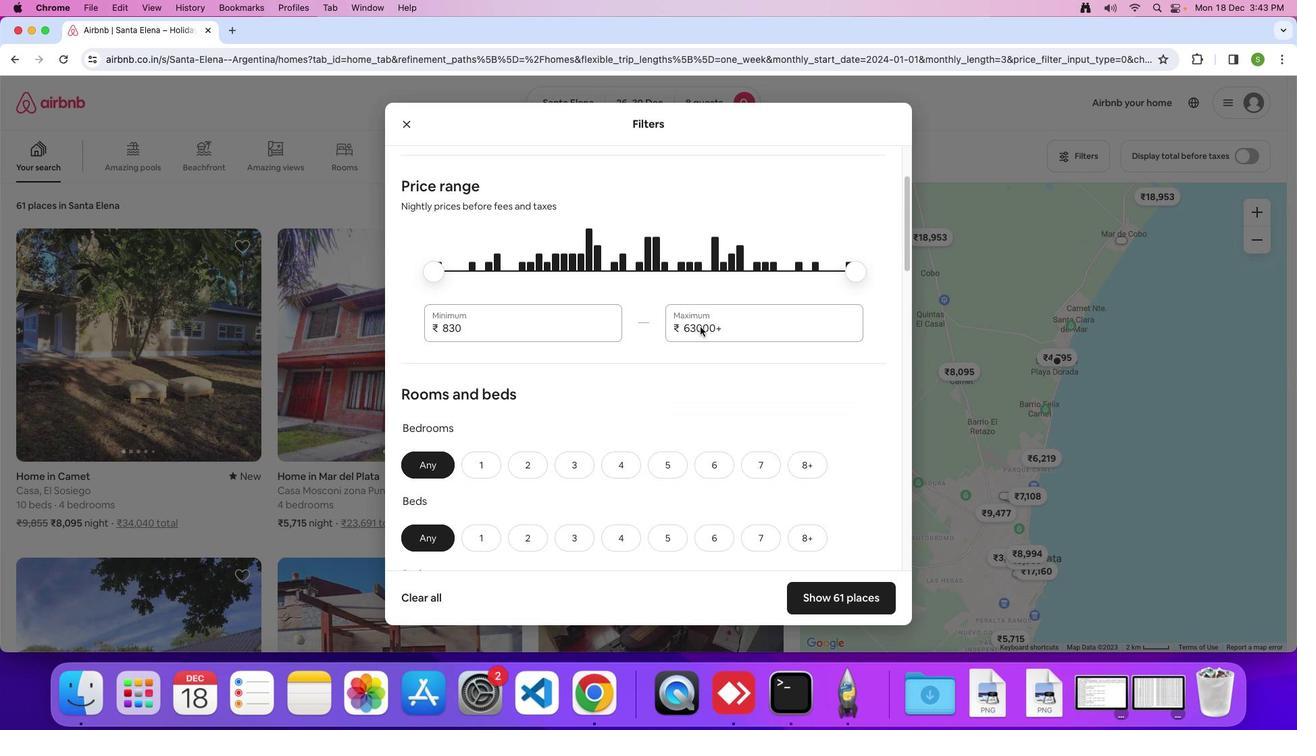 
Action: Mouse scrolled (700, 326) with delta (0, -1)
Screenshot: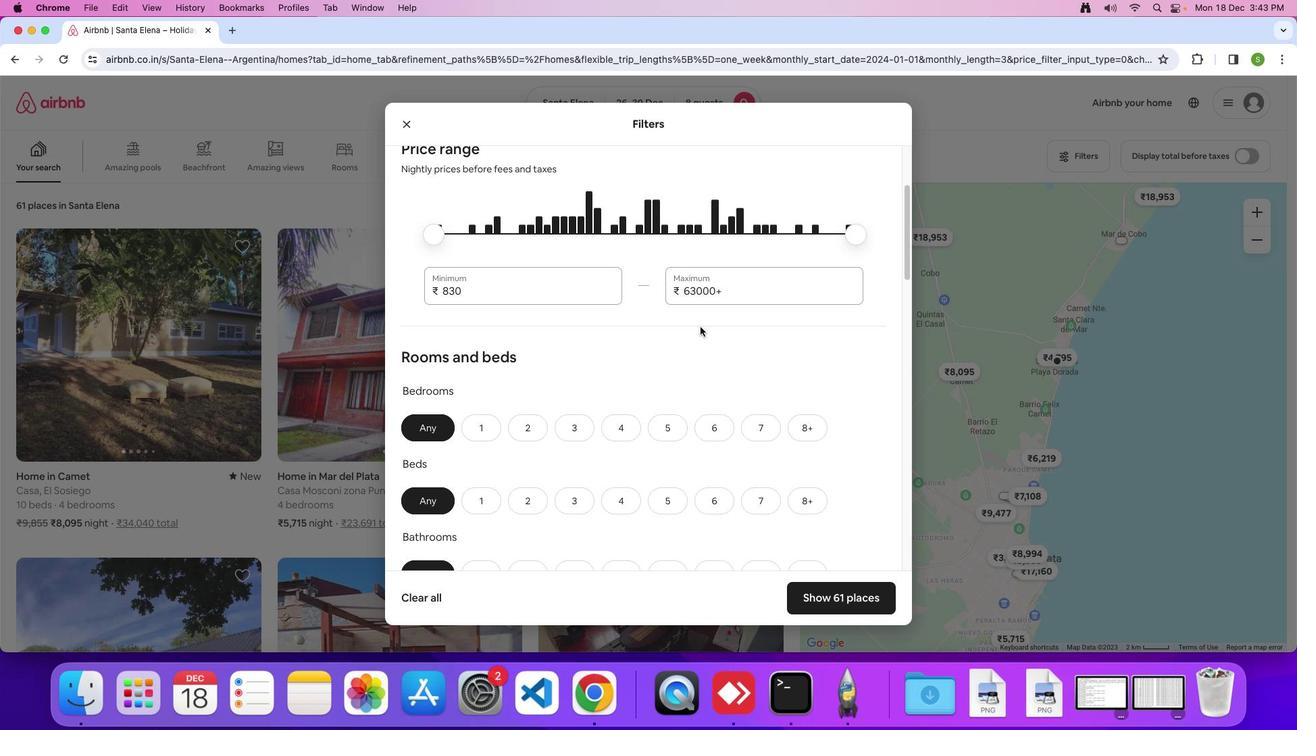 
Action: Mouse moved to (700, 325)
Screenshot: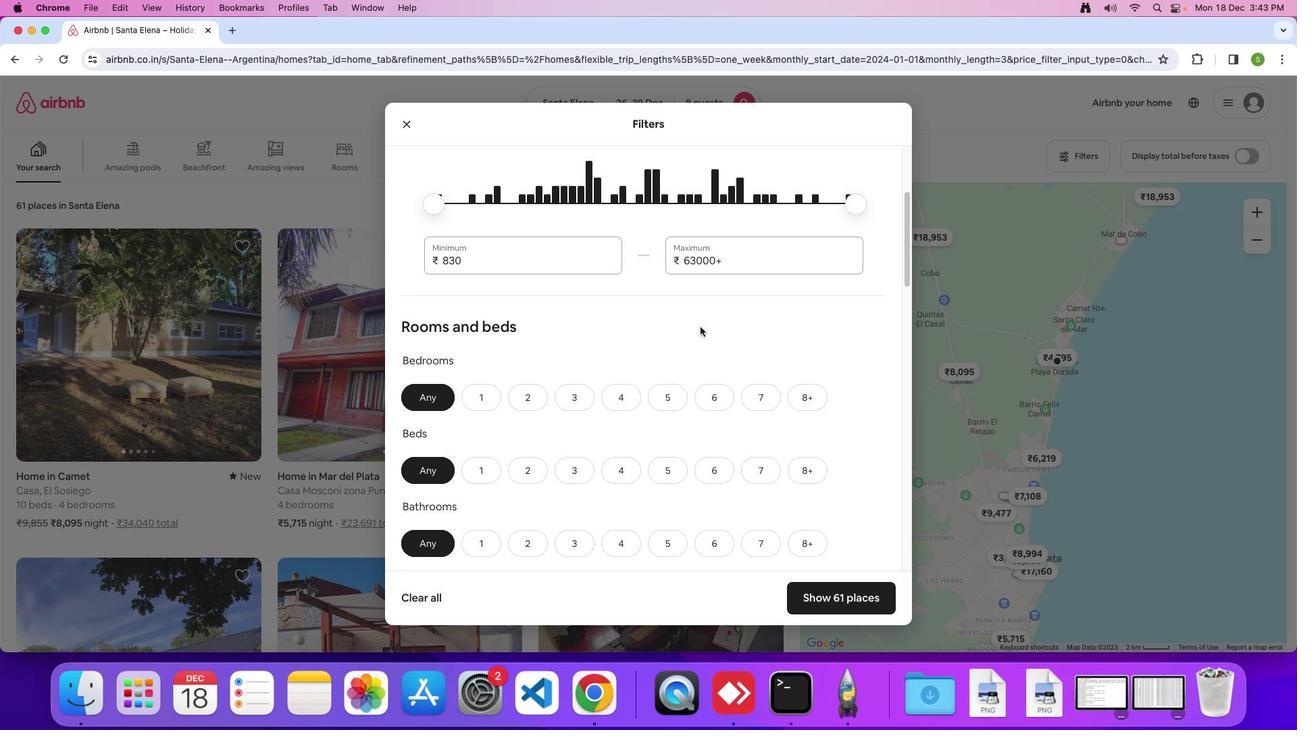
Action: Mouse scrolled (700, 325) with delta (0, 0)
Screenshot: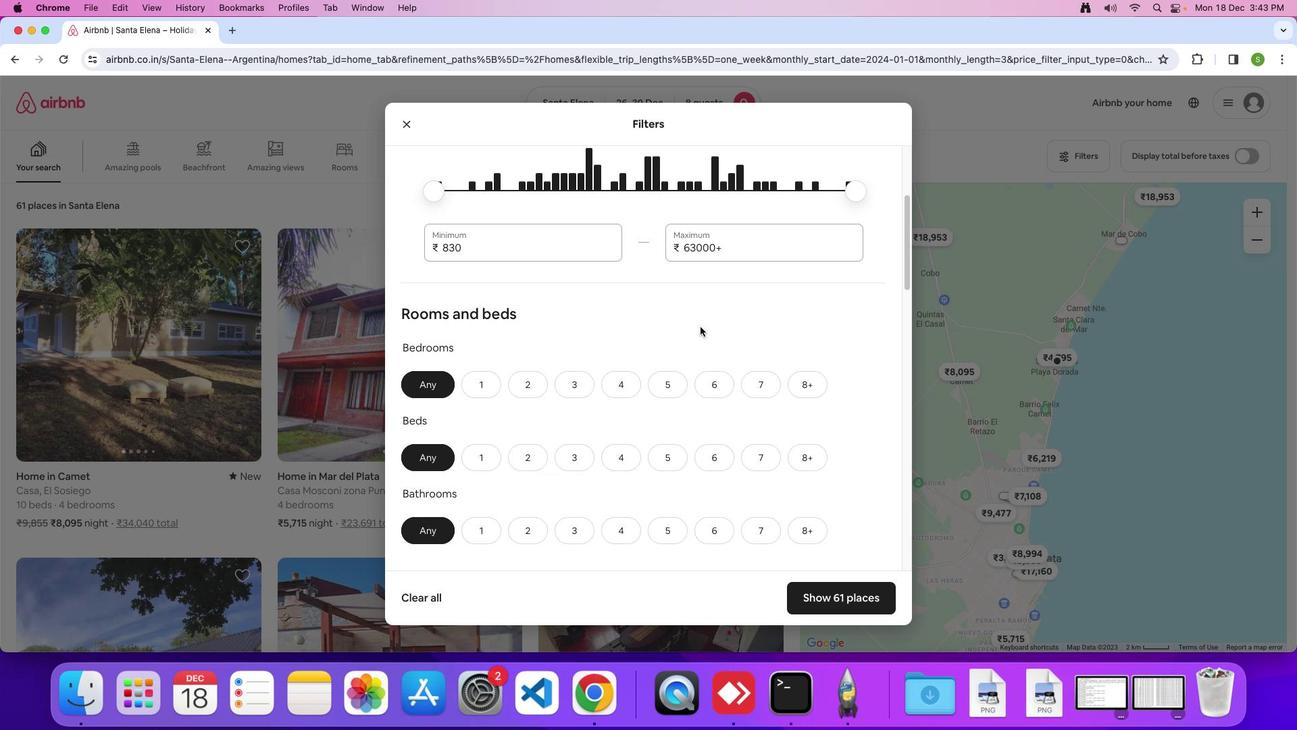 
Action: Mouse scrolled (700, 325) with delta (0, 0)
Screenshot: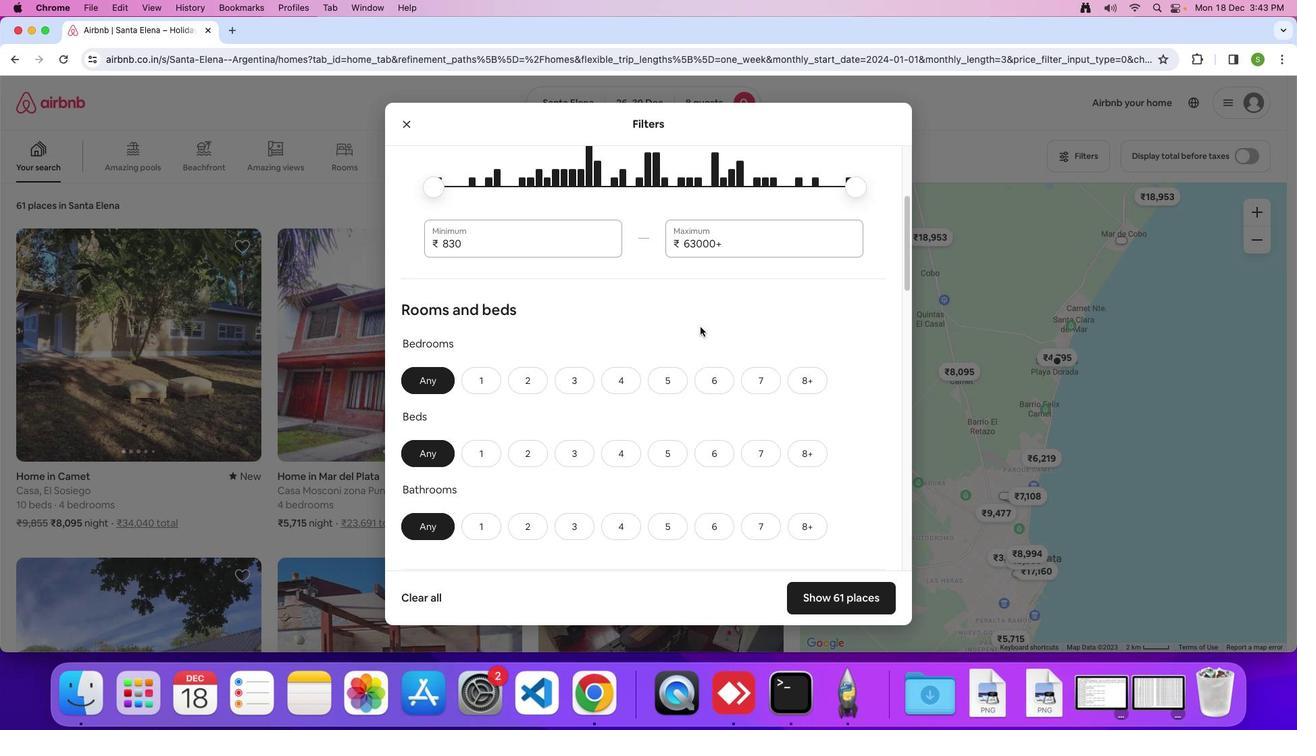 
Action: Mouse moved to (715, 360)
Screenshot: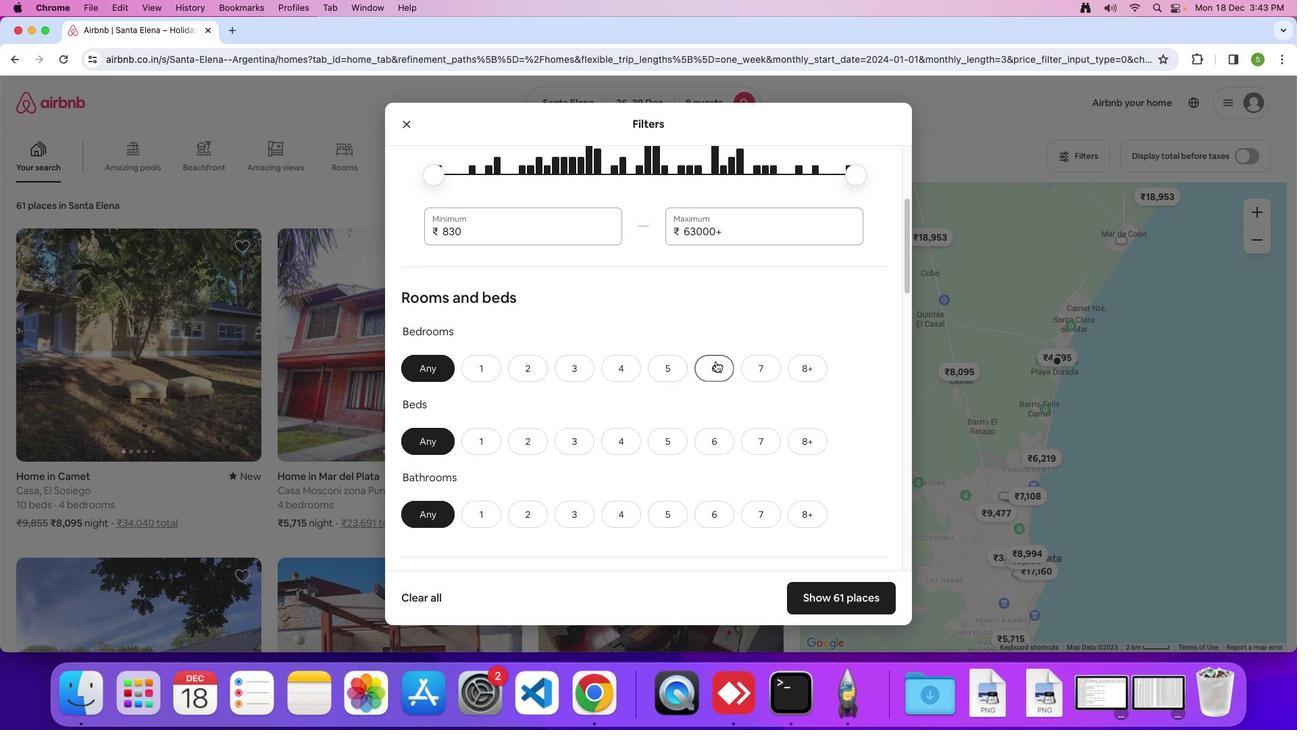 
Action: Mouse pressed left at (715, 360)
Screenshot: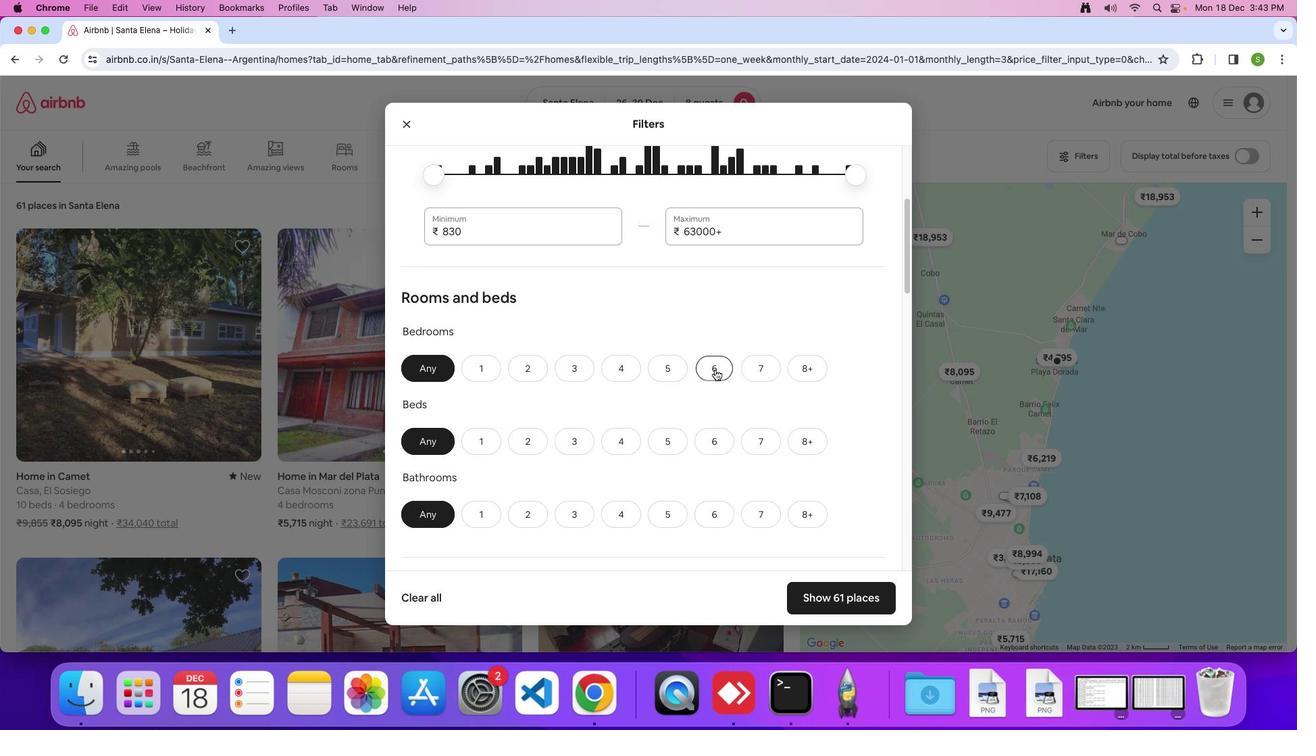 
Action: Mouse moved to (715, 438)
Screenshot: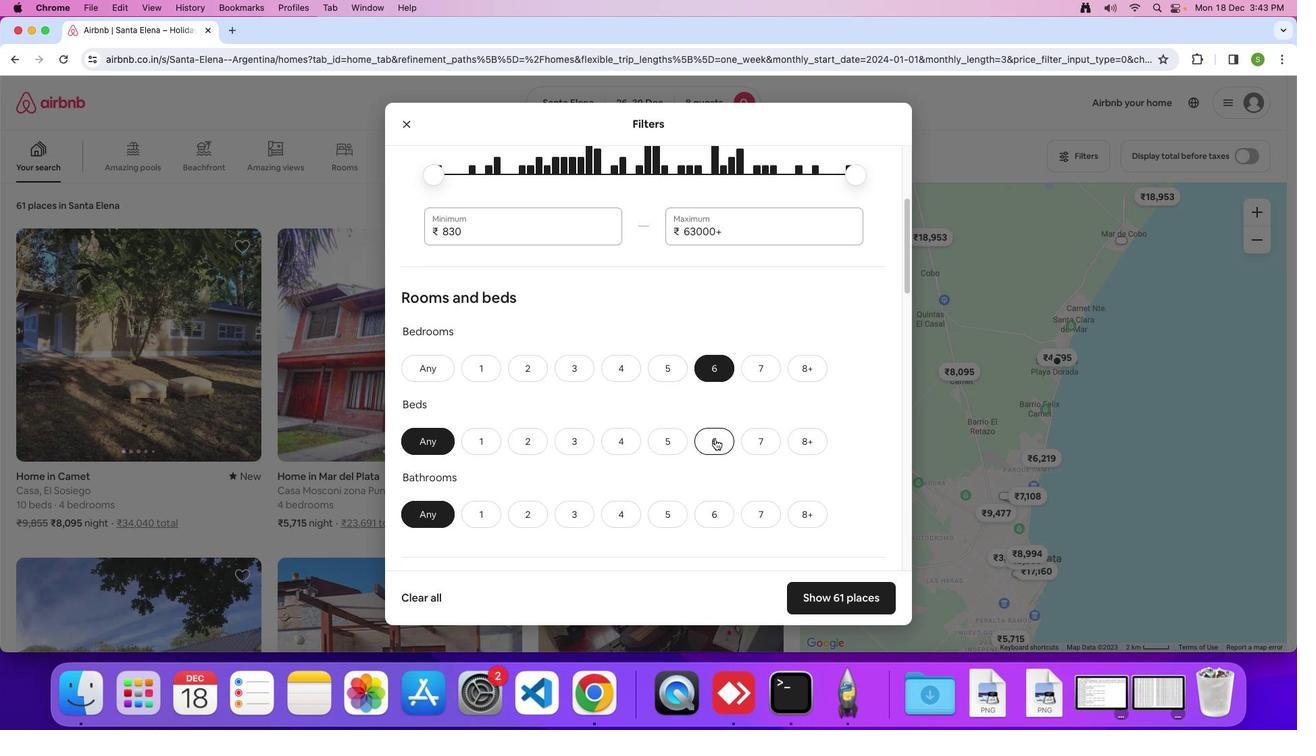 
Action: Mouse pressed left at (715, 438)
Screenshot: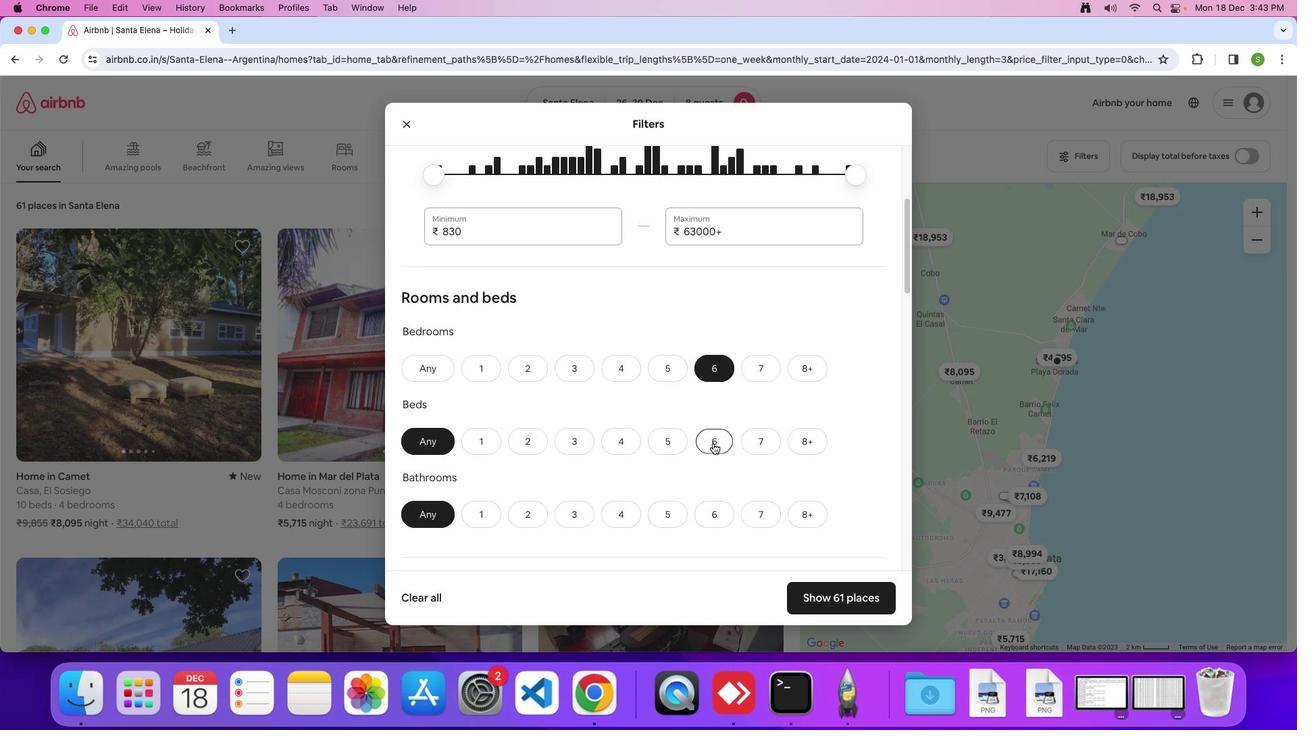 
Action: Mouse moved to (715, 520)
Screenshot: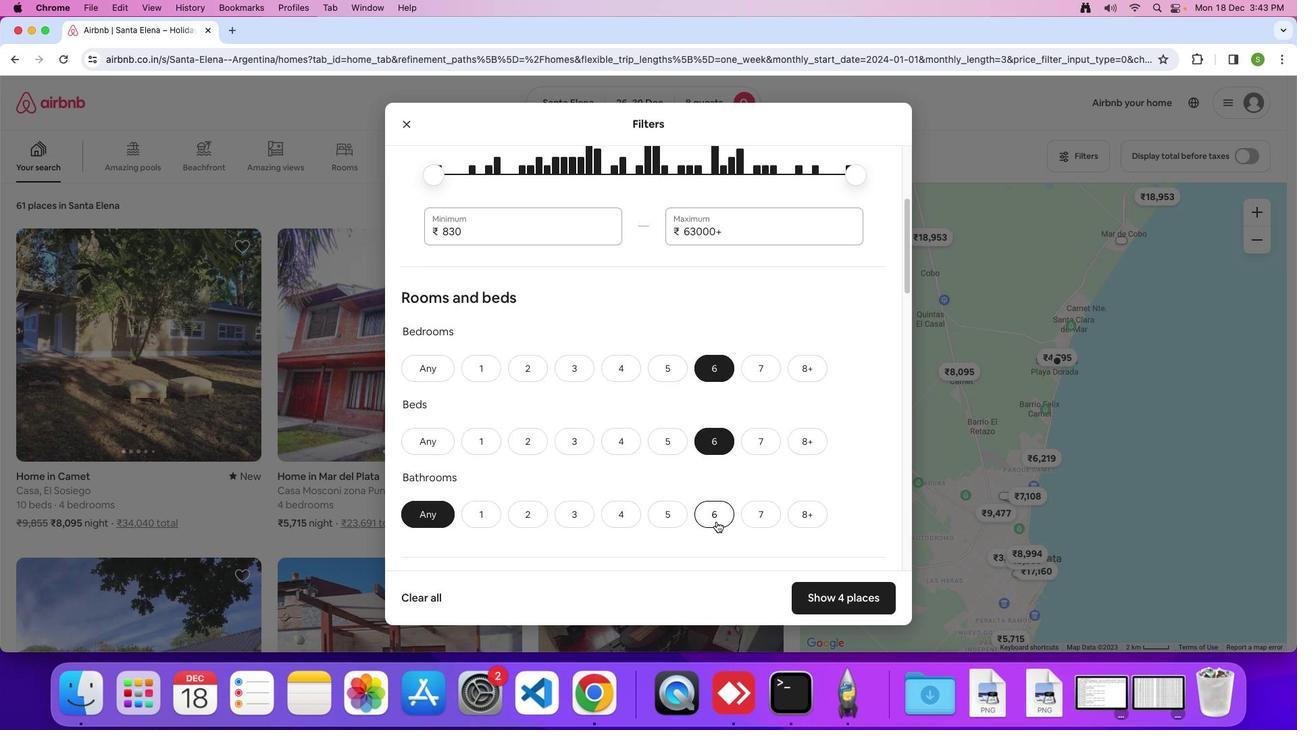 
Action: Mouse pressed left at (715, 520)
Screenshot: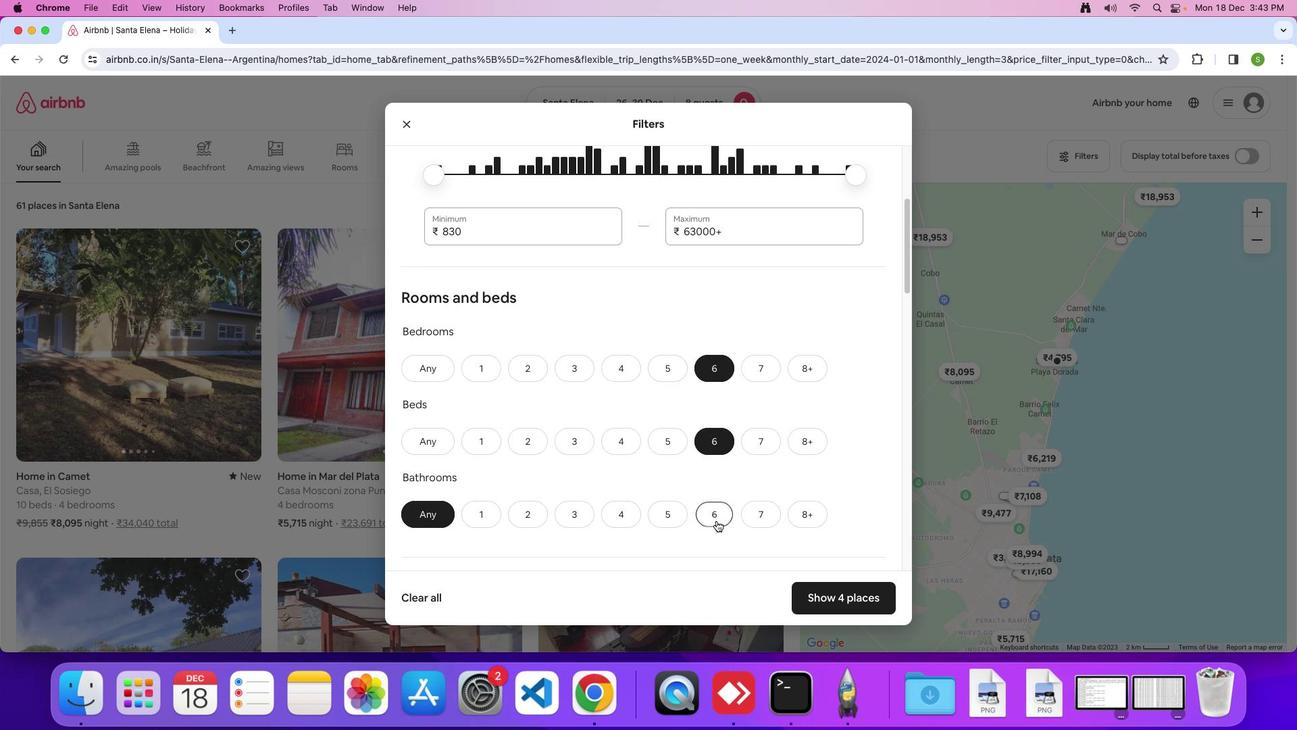 
Action: Mouse moved to (748, 406)
Screenshot: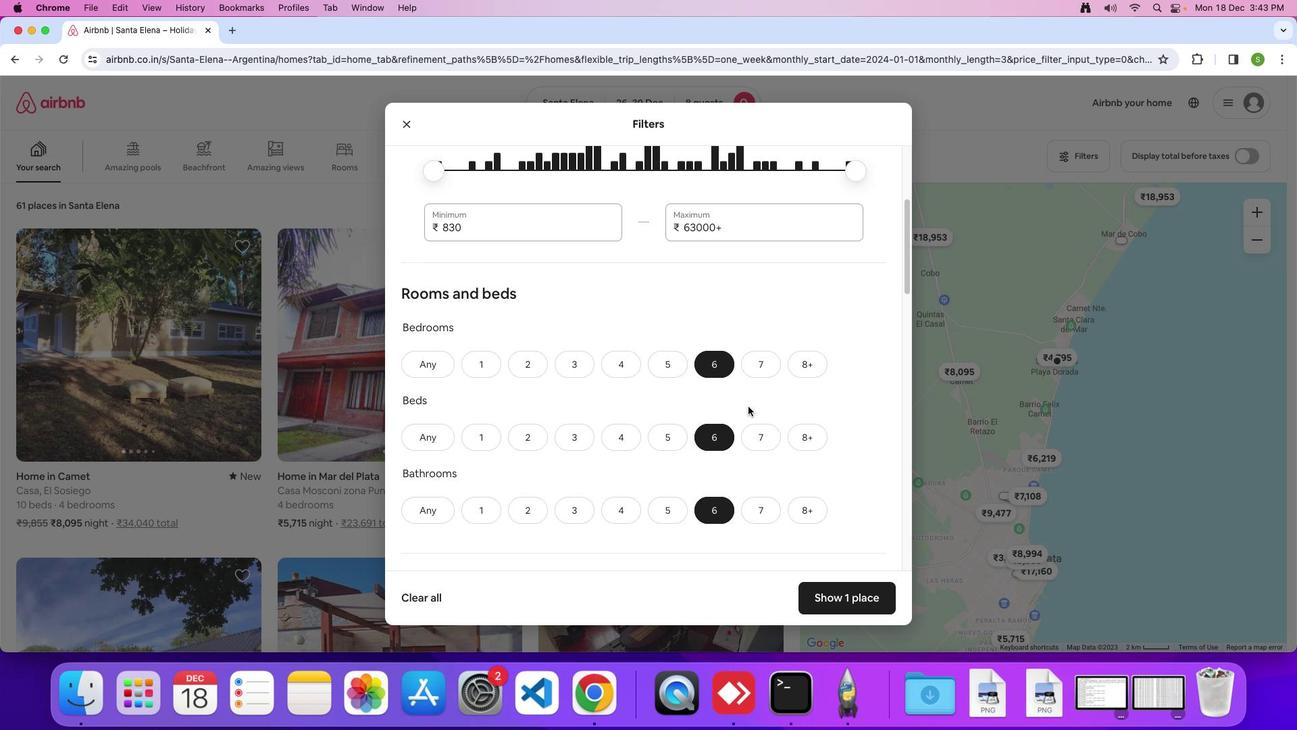 
Action: Mouse scrolled (748, 406) with delta (0, 0)
Screenshot: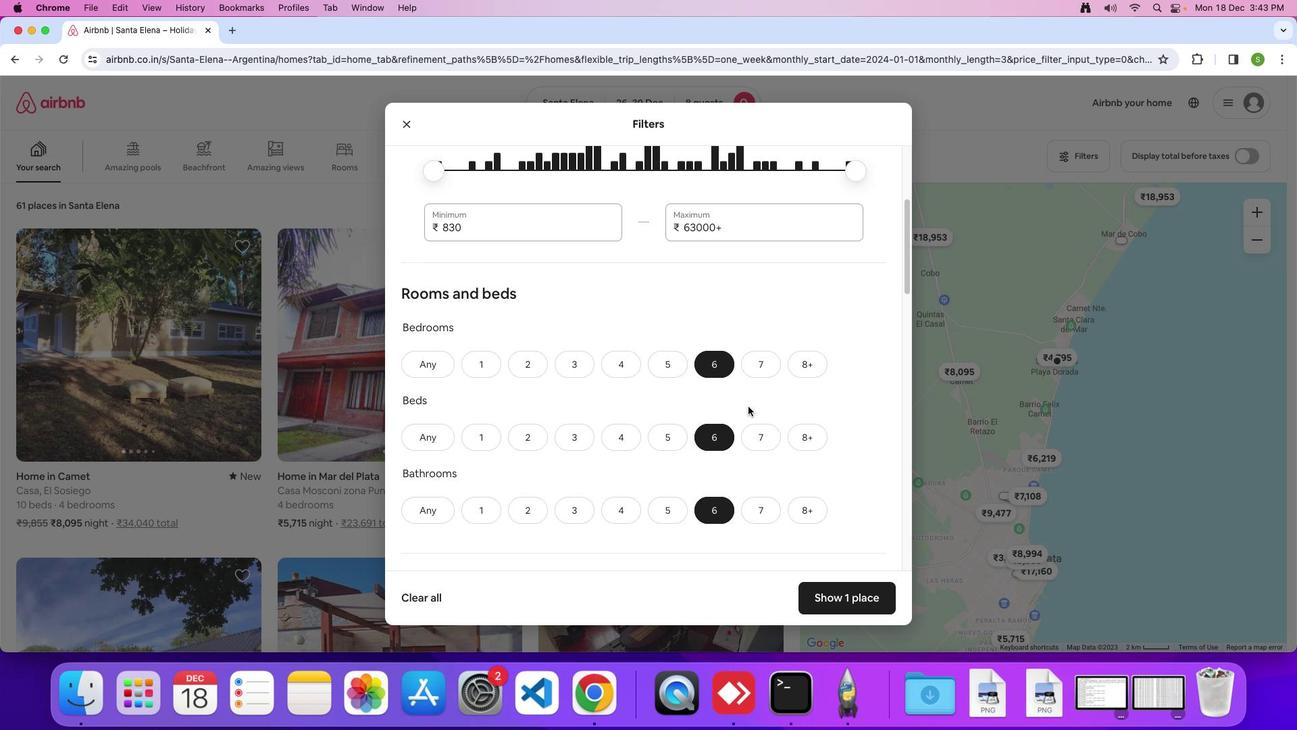 
Action: Mouse moved to (748, 406)
Screenshot: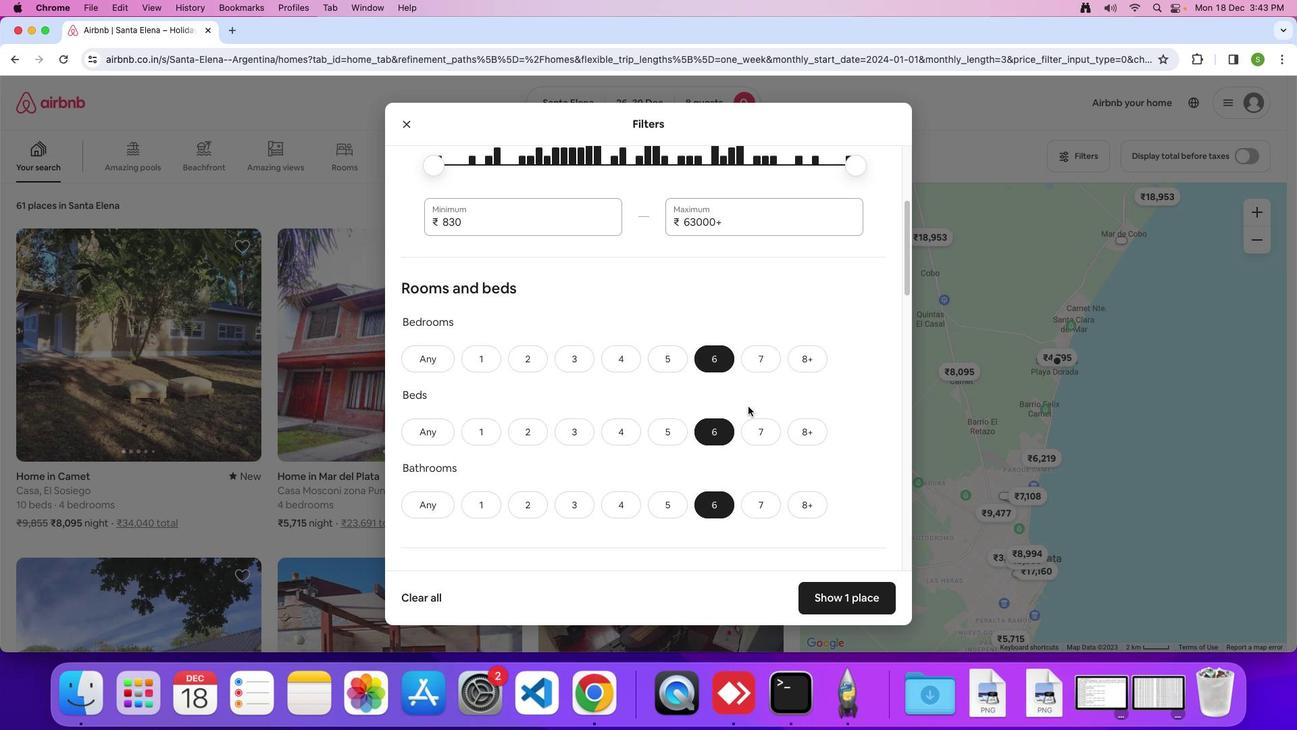 
Action: Mouse scrolled (748, 406) with delta (0, 0)
Screenshot: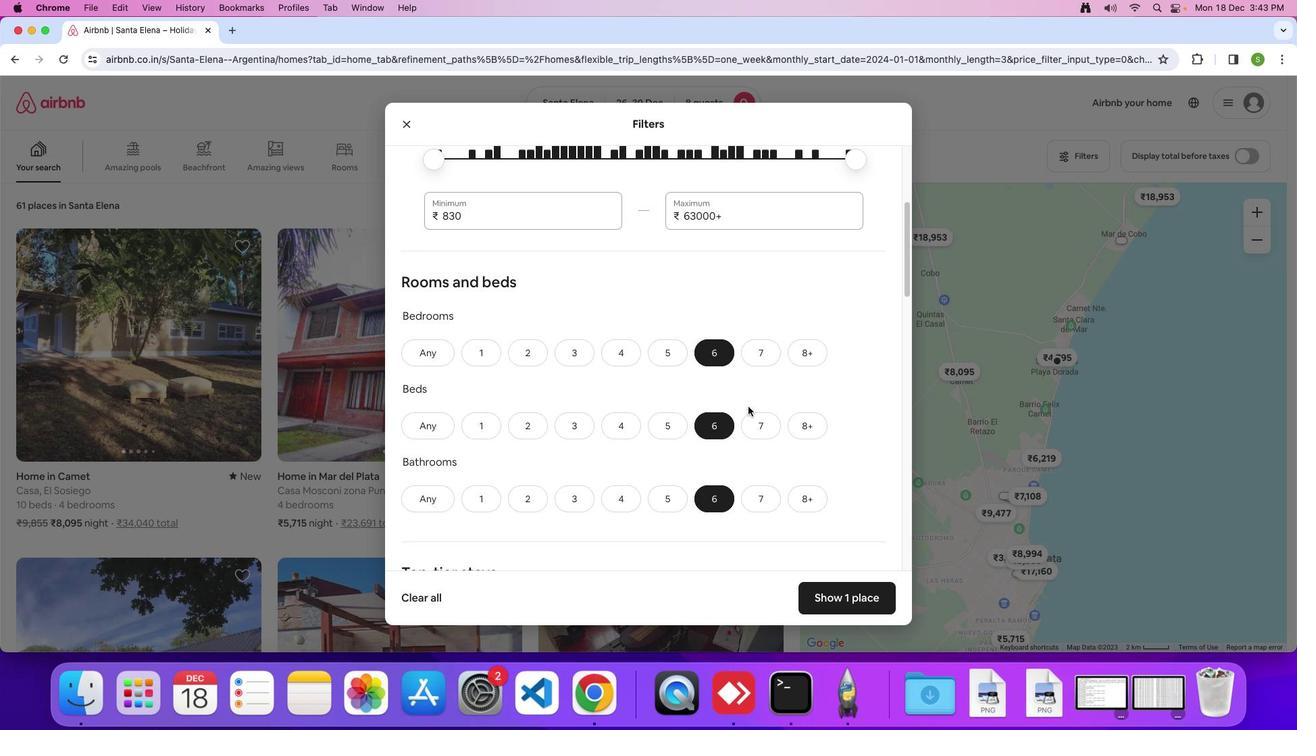 
Action: Mouse scrolled (748, 406) with delta (0, 0)
Screenshot: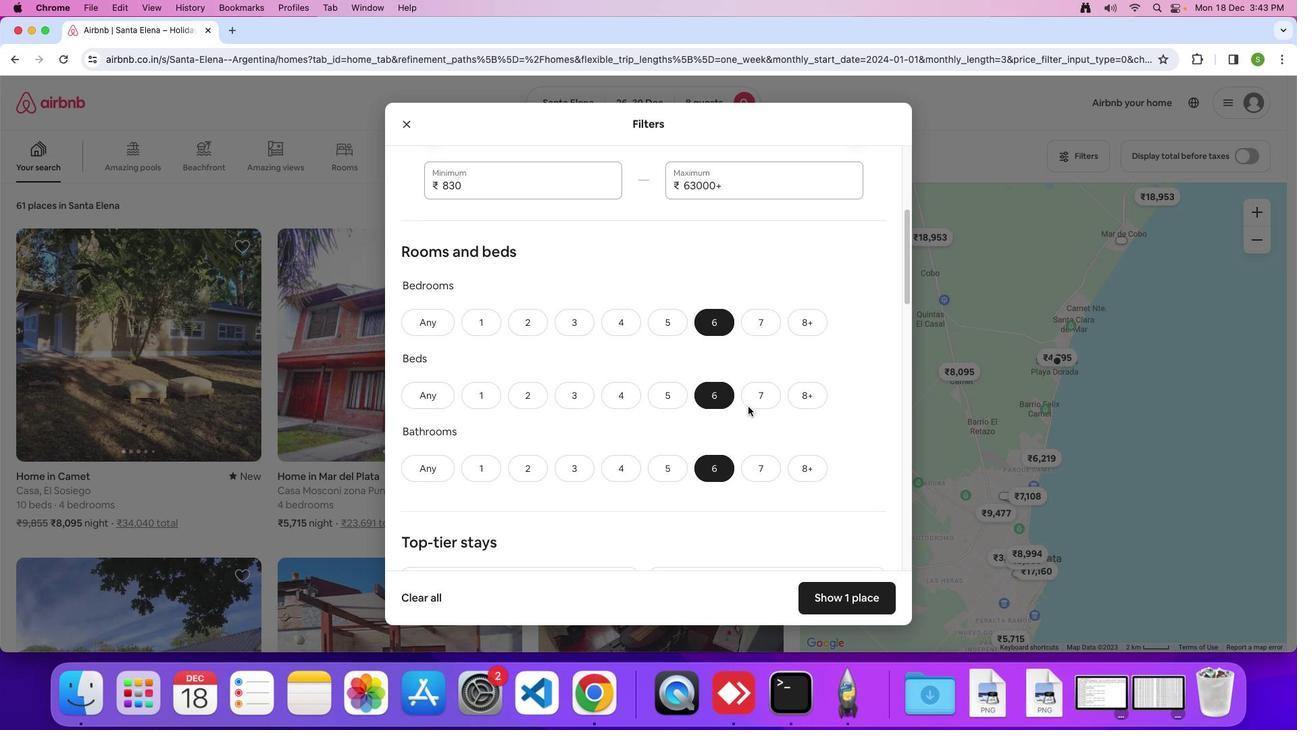 
Action: Mouse scrolled (748, 406) with delta (0, 0)
Screenshot: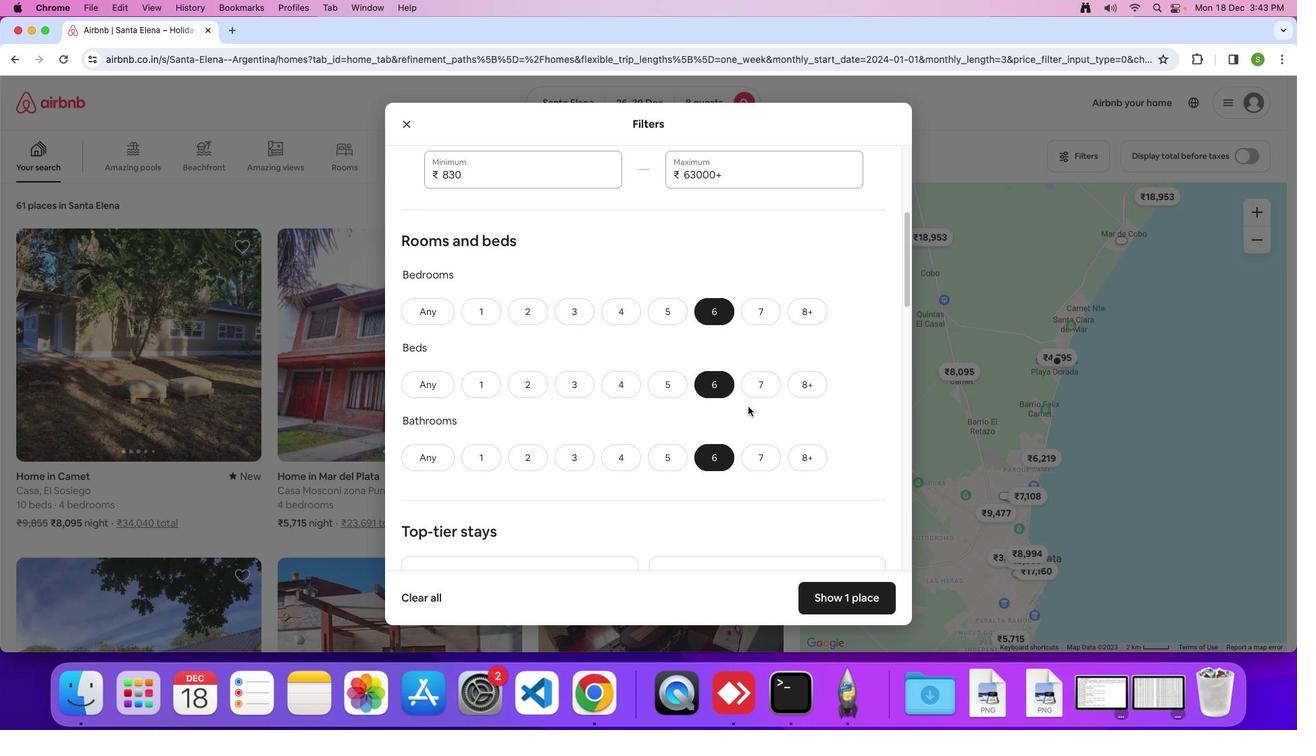 
Action: Mouse scrolled (748, 406) with delta (0, 0)
Screenshot: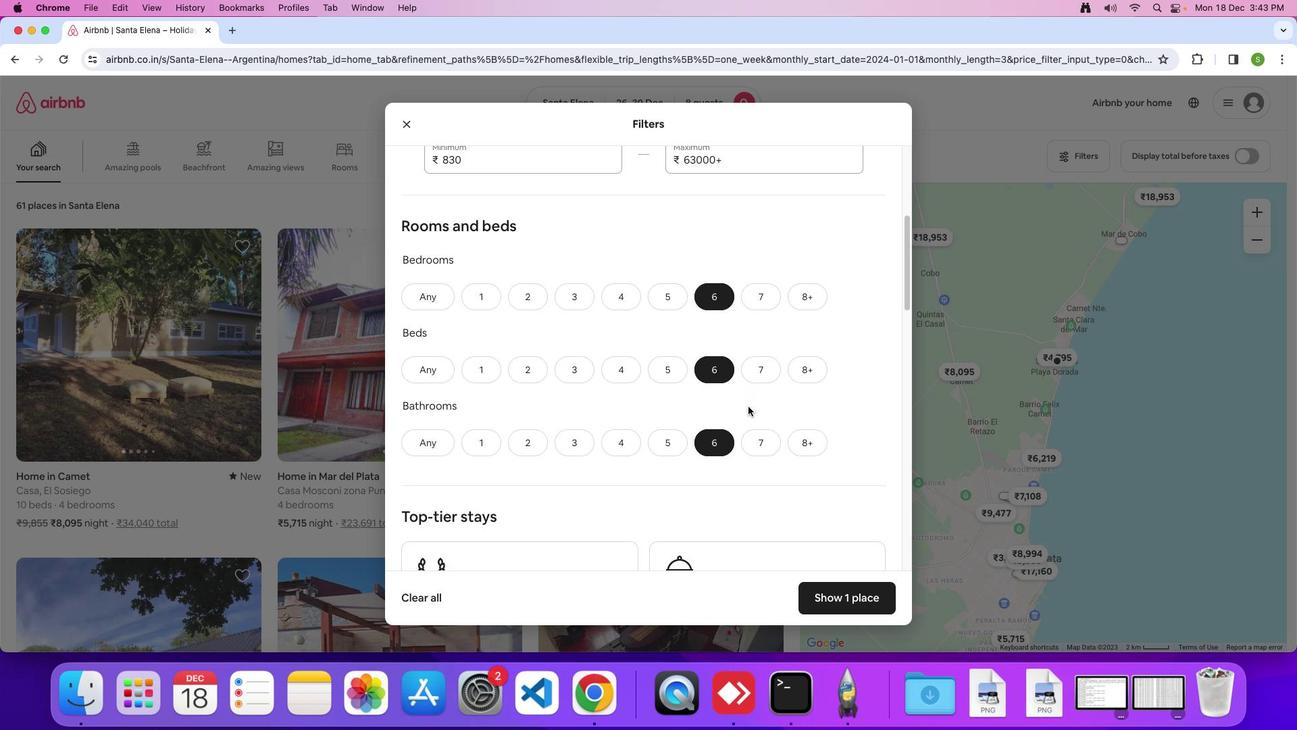 
Action: Mouse scrolled (748, 406) with delta (0, 0)
Screenshot: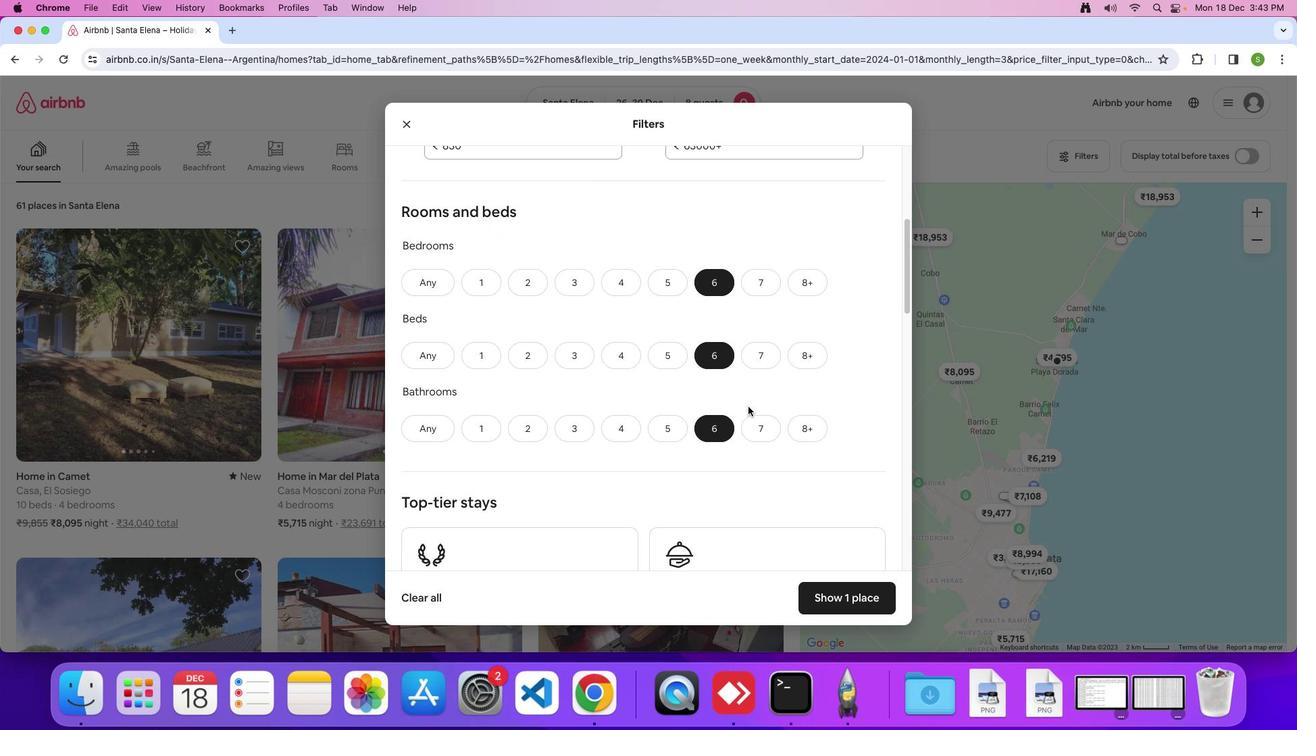 
Action: Mouse scrolled (748, 406) with delta (0, 0)
Screenshot: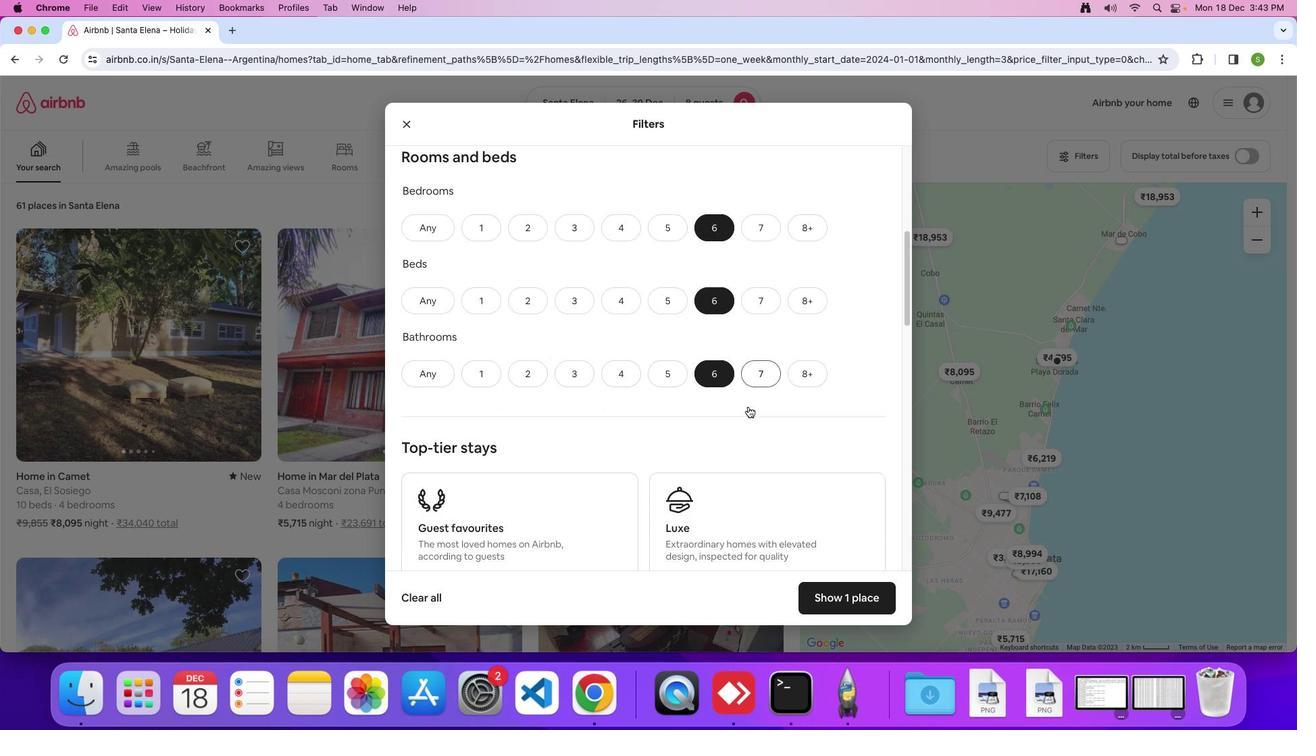 
Action: Mouse scrolled (748, 406) with delta (0, -2)
Screenshot: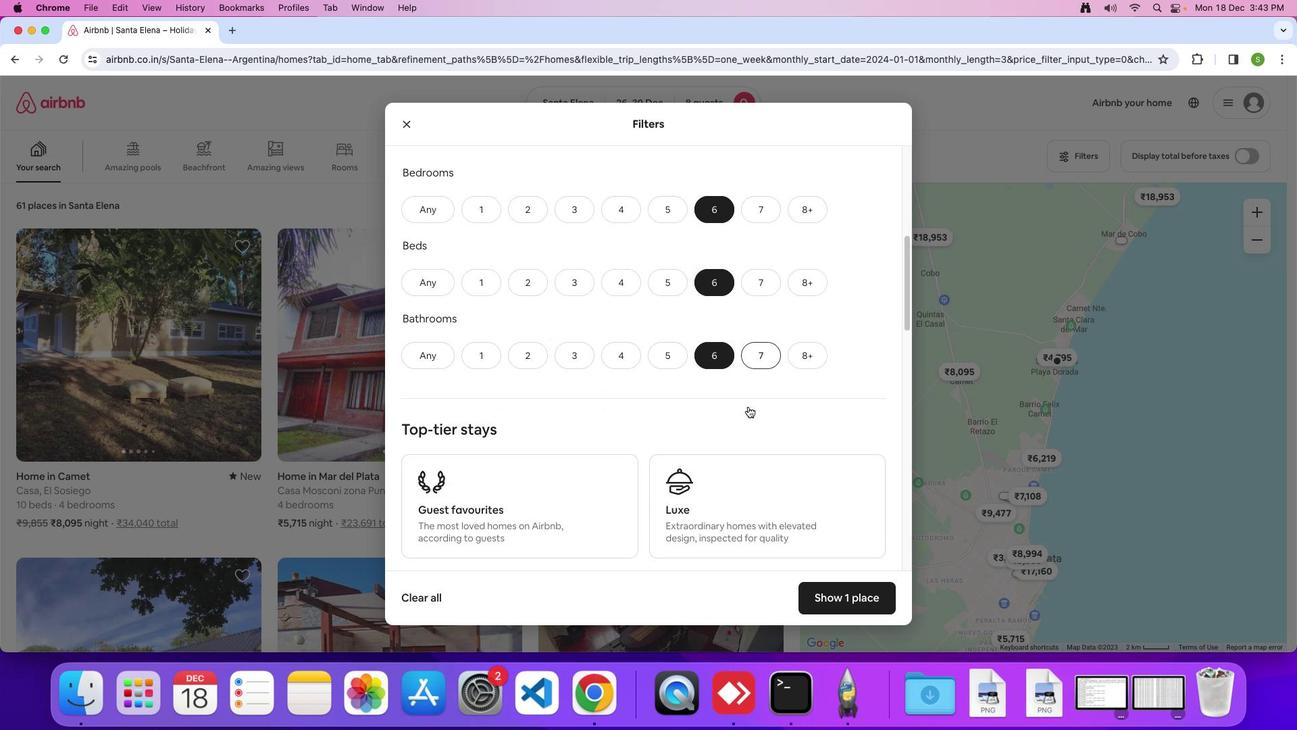 
Action: Mouse moved to (748, 405)
Screenshot: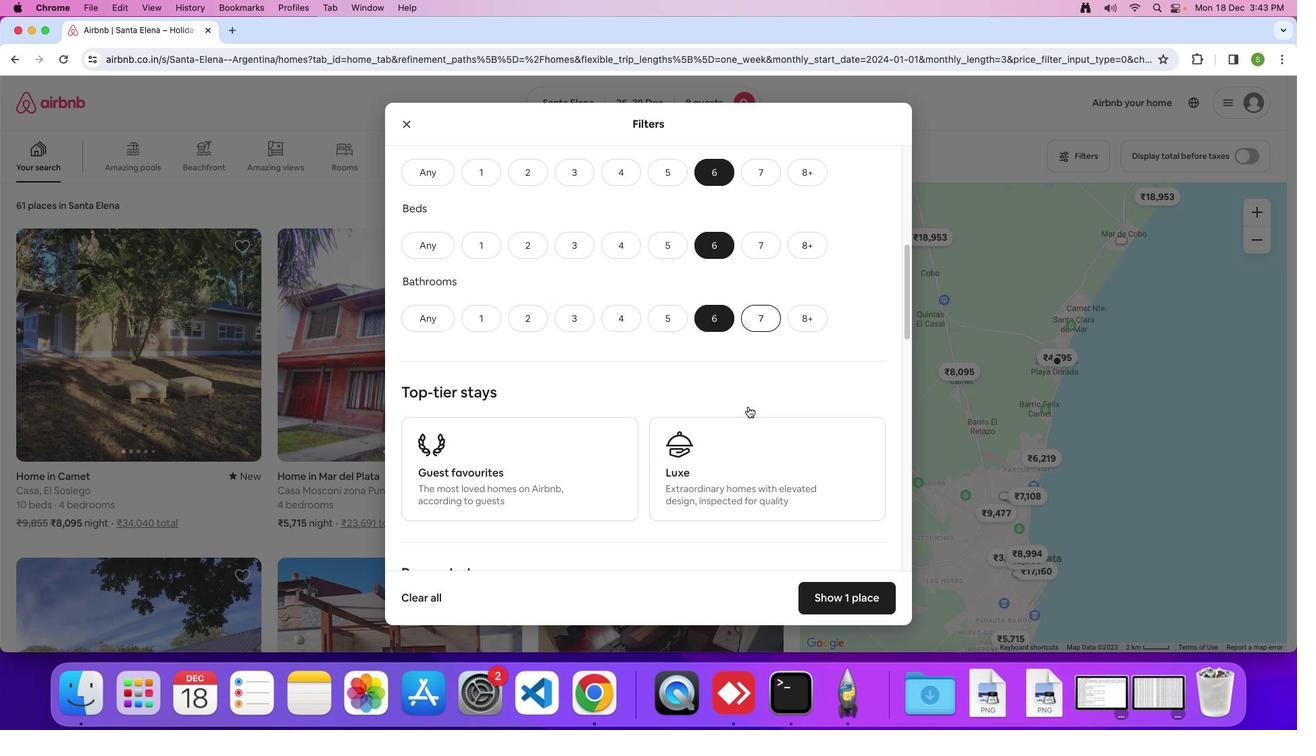 
Action: Mouse scrolled (748, 405) with delta (0, 0)
Screenshot: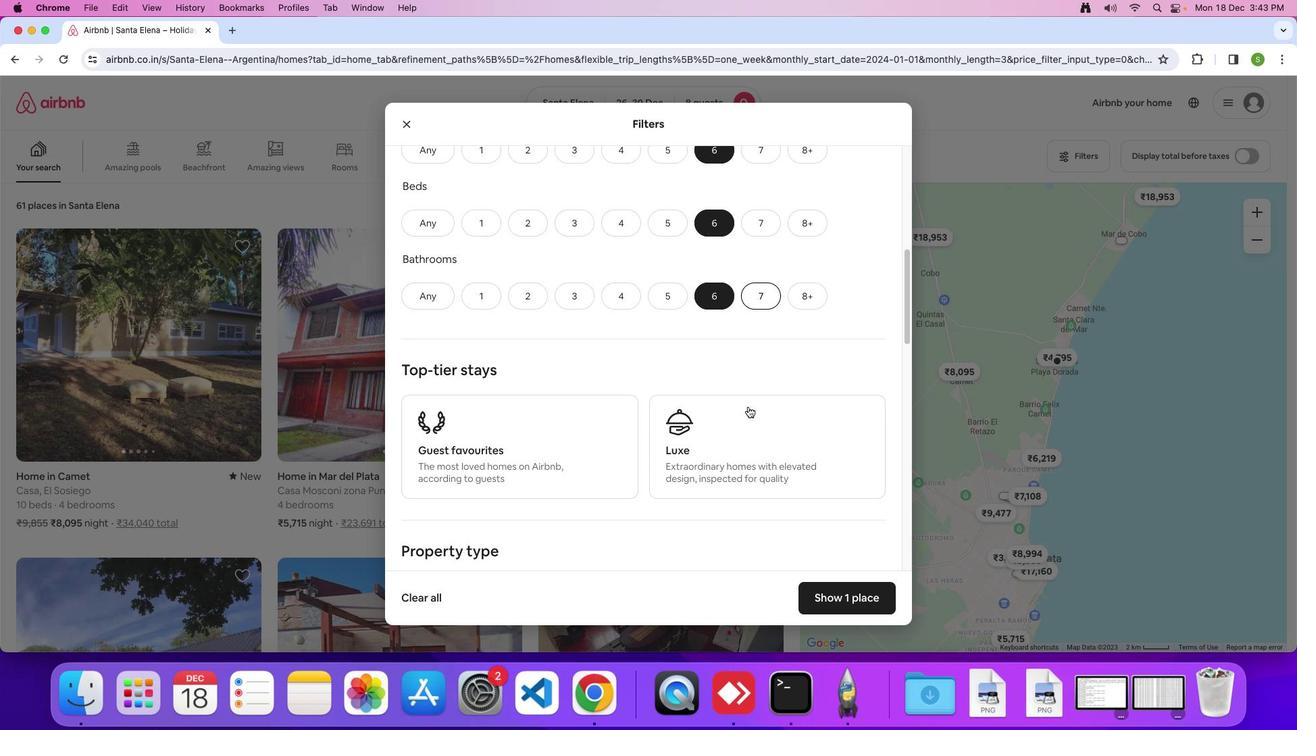 
Action: Mouse scrolled (748, 405) with delta (0, 0)
Screenshot: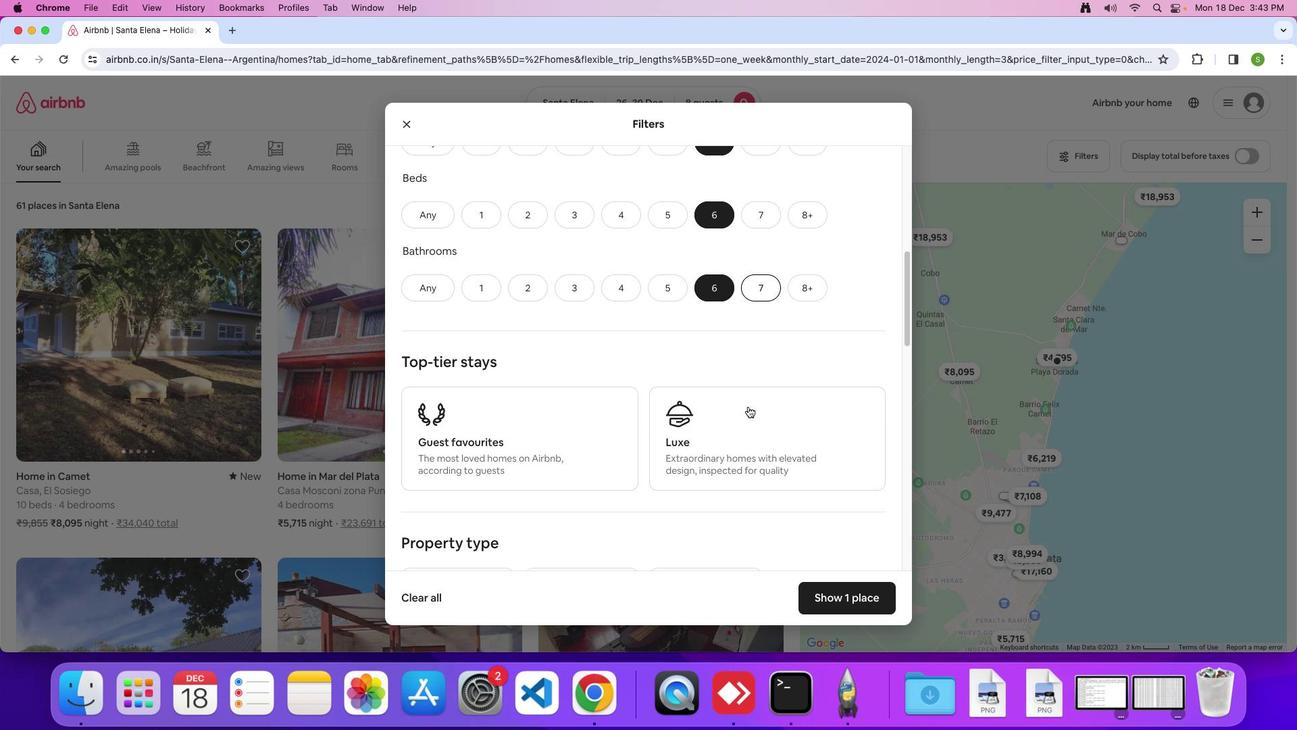 
Action: Mouse scrolled (748, 405) with delta (0, 0)
Screenshot: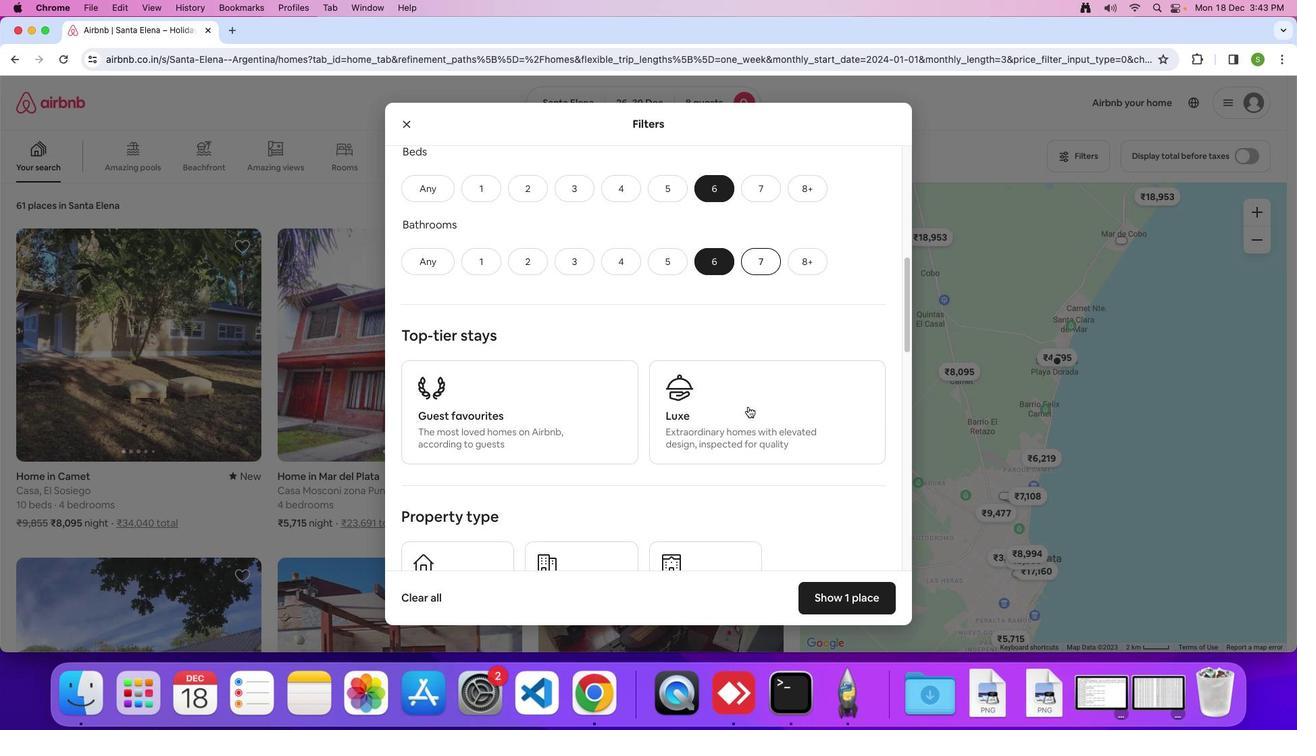 
Action: Mouse scrolled (748, 405) with delta (0, 0)
Screenshot: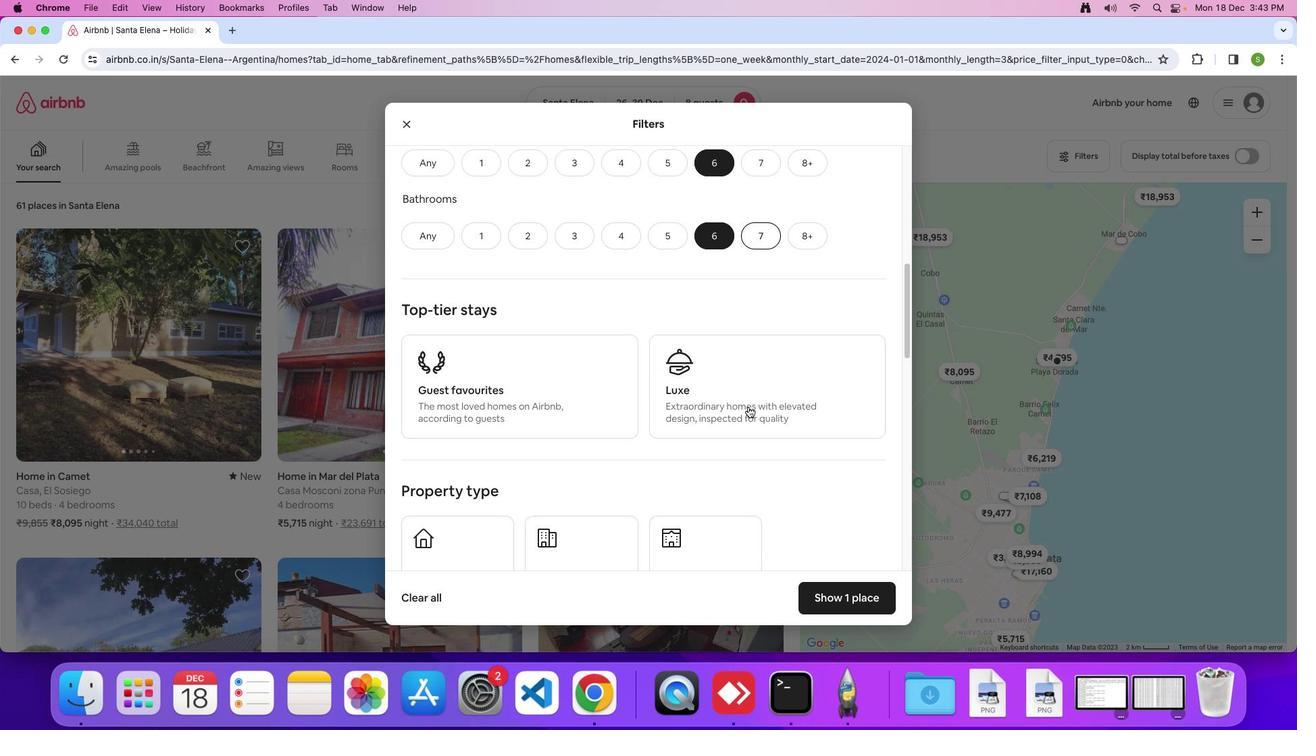 
Action: Mouse scrolled (748, 405) with delta (0, -2)
Screenshot: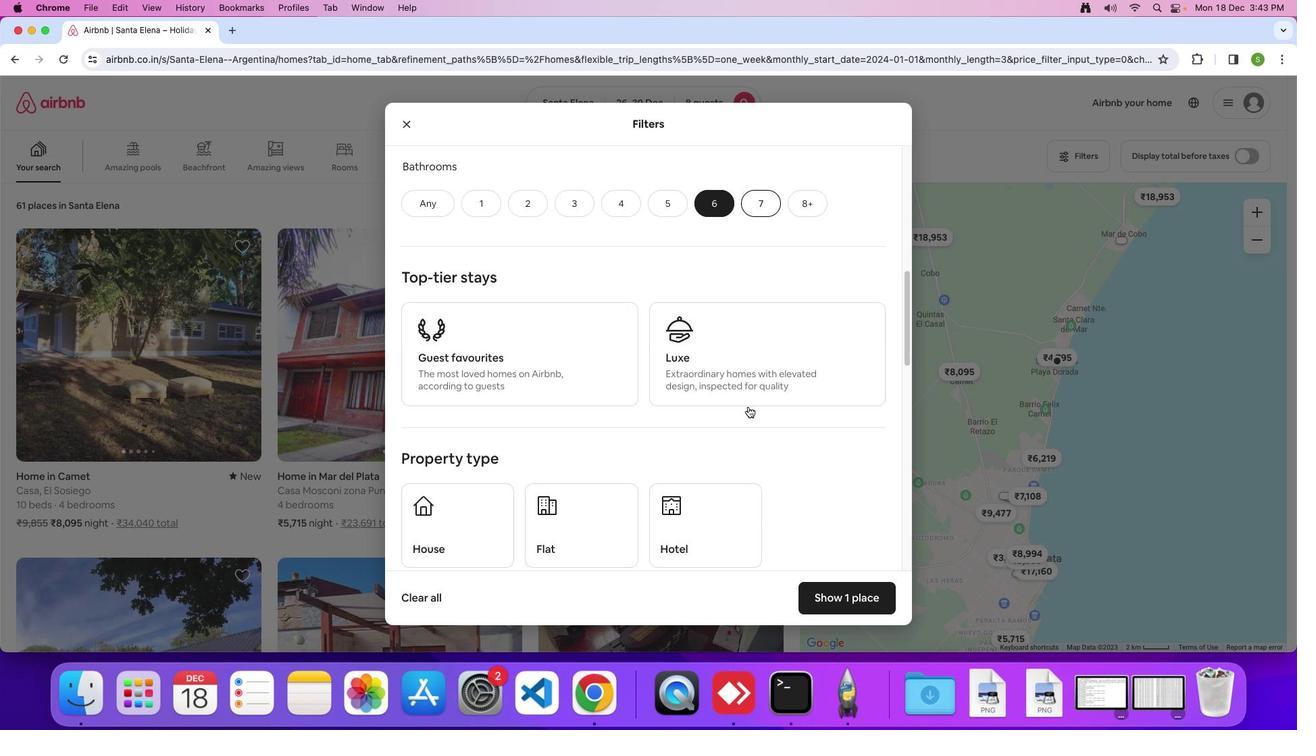 
Action: Mouse scrolled (748, 405) with delta (0, 0)
Screenshot: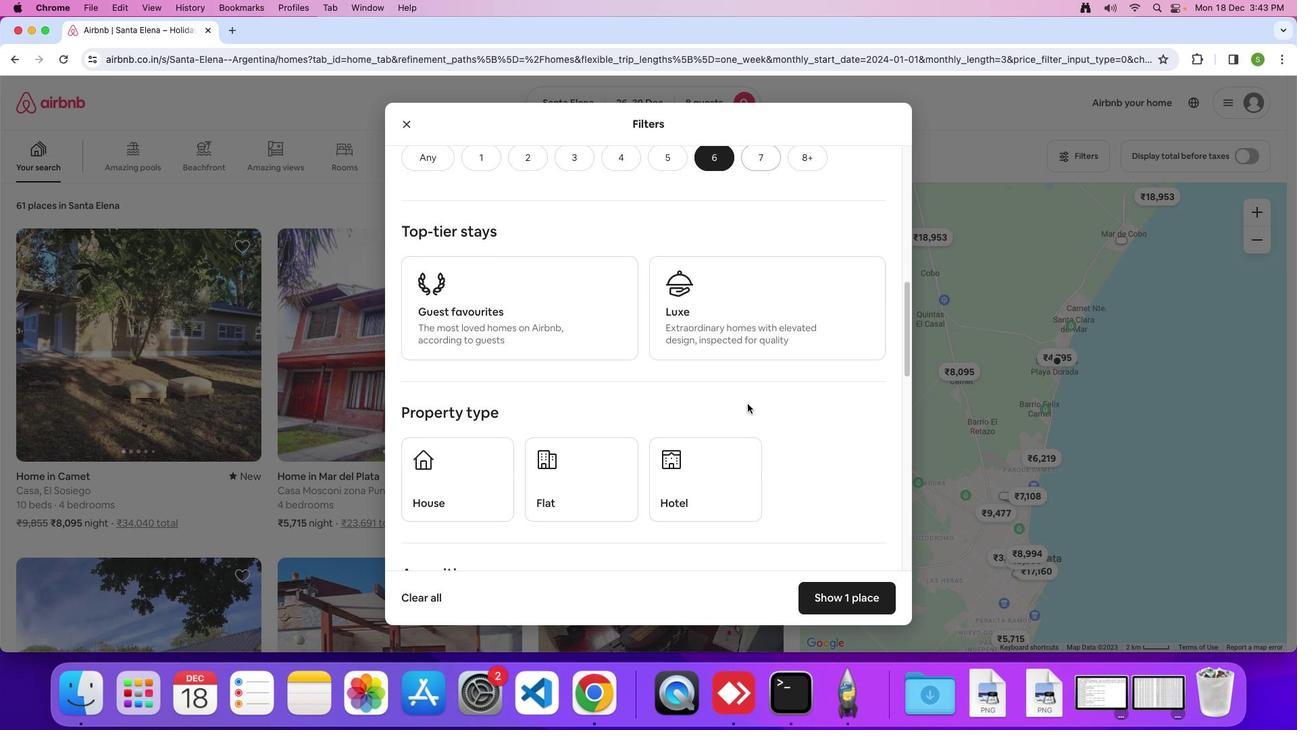
Action: Mouse moved to (747, 404)
Screenshot: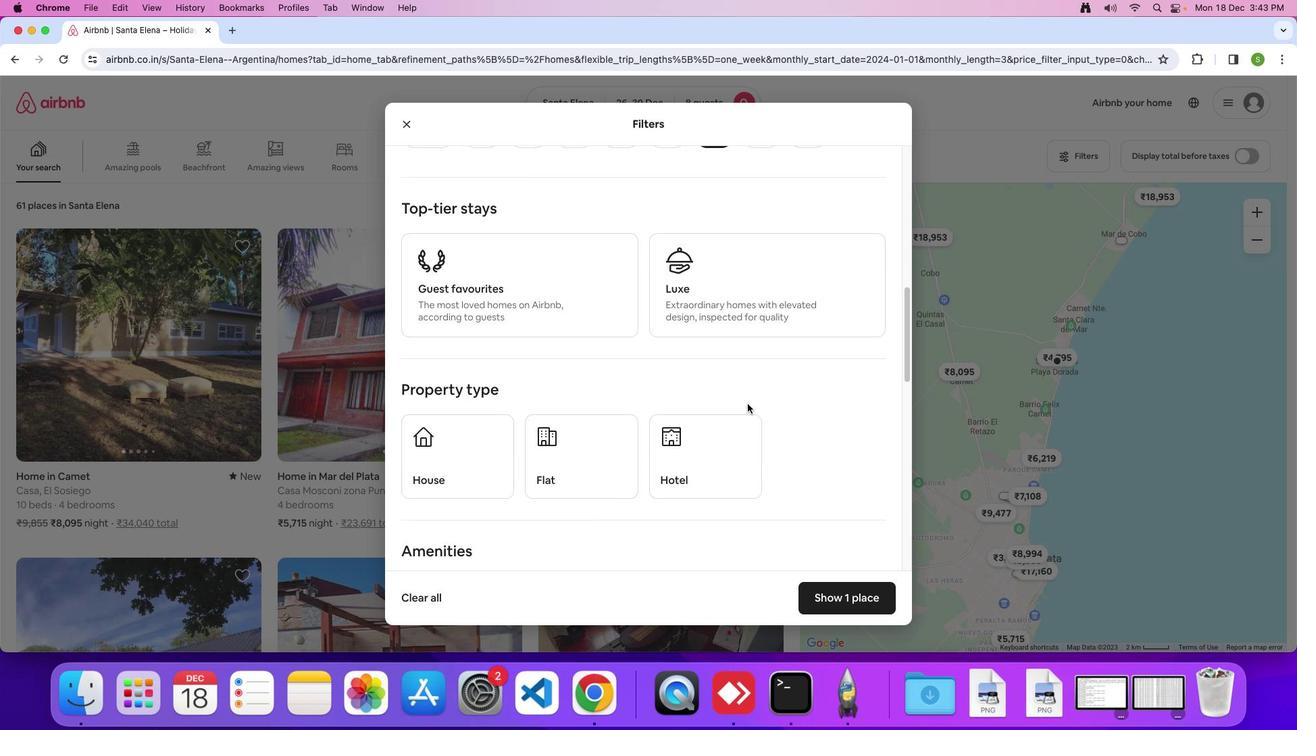
Action: Mouse scrolled (747, 404) with delta (0, 0)
Screenshot: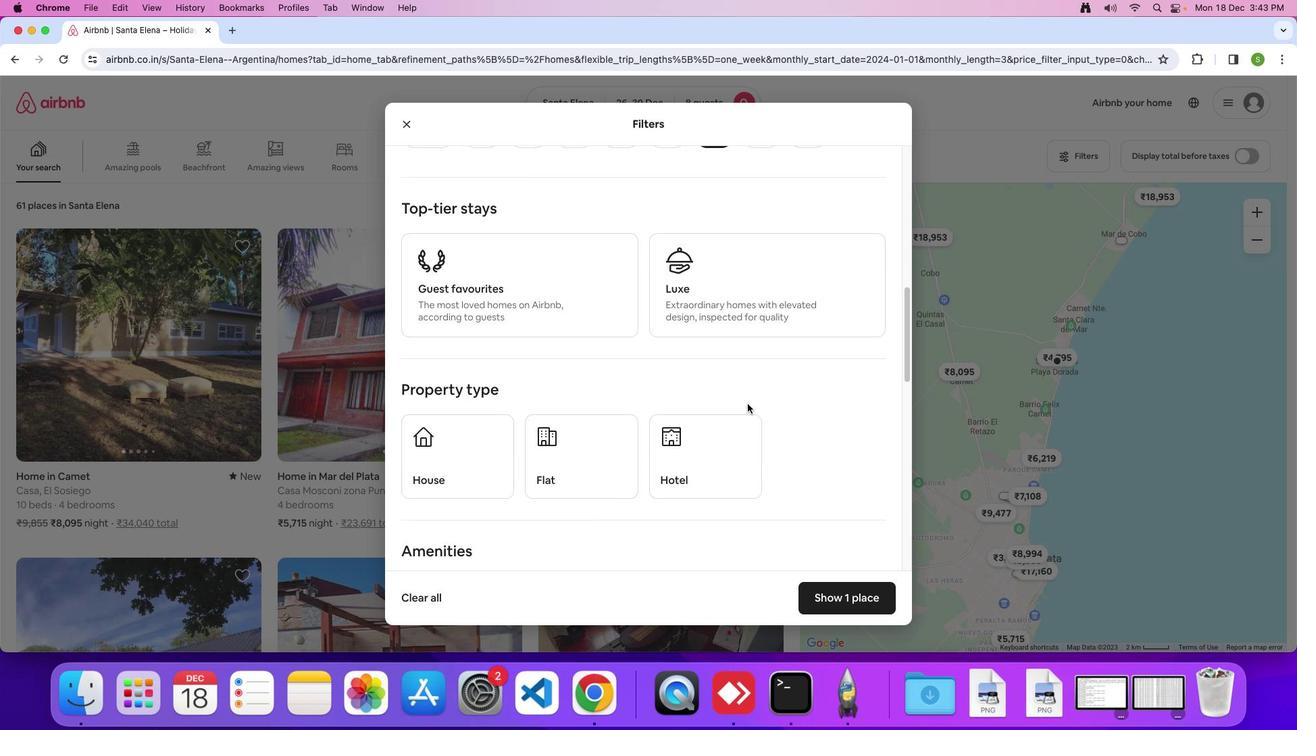 
Action: Mouse moved to (747, 402)
Screenshot: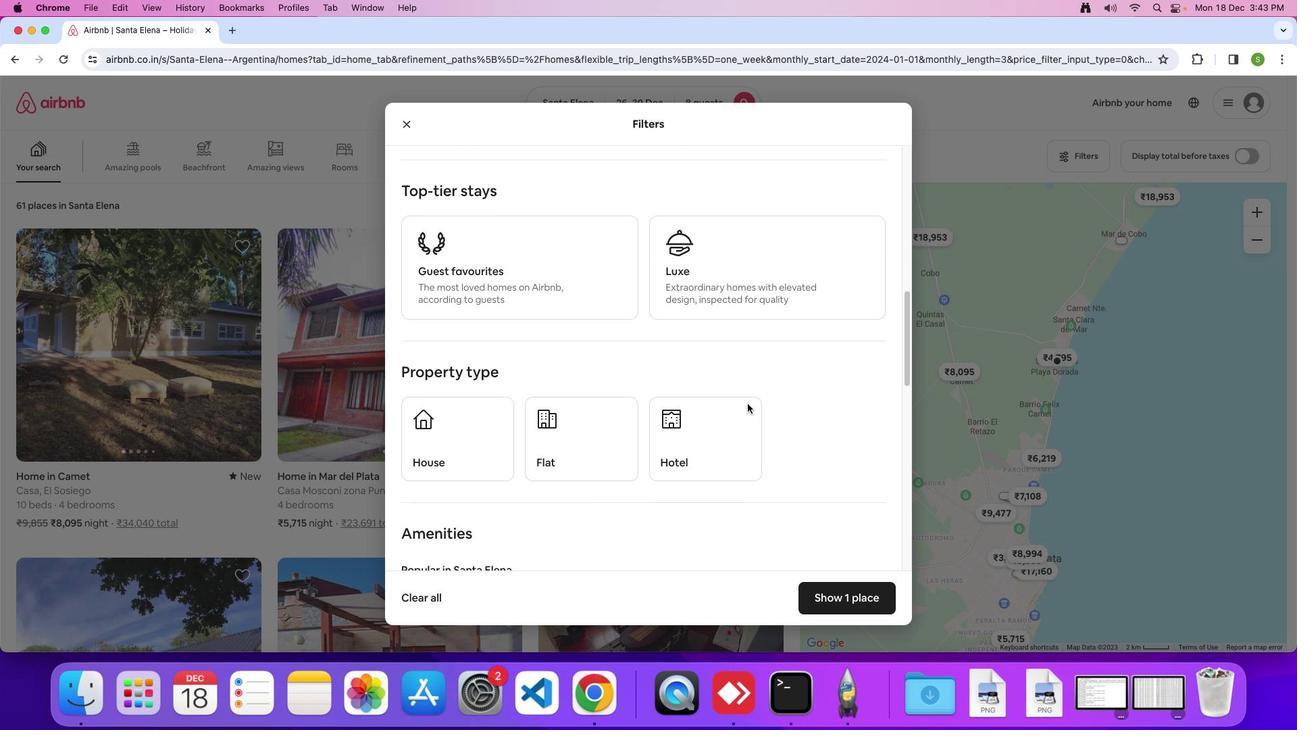 
Action: Mouse scrolled (747, 402) with delta (0, -1)
Screenshot: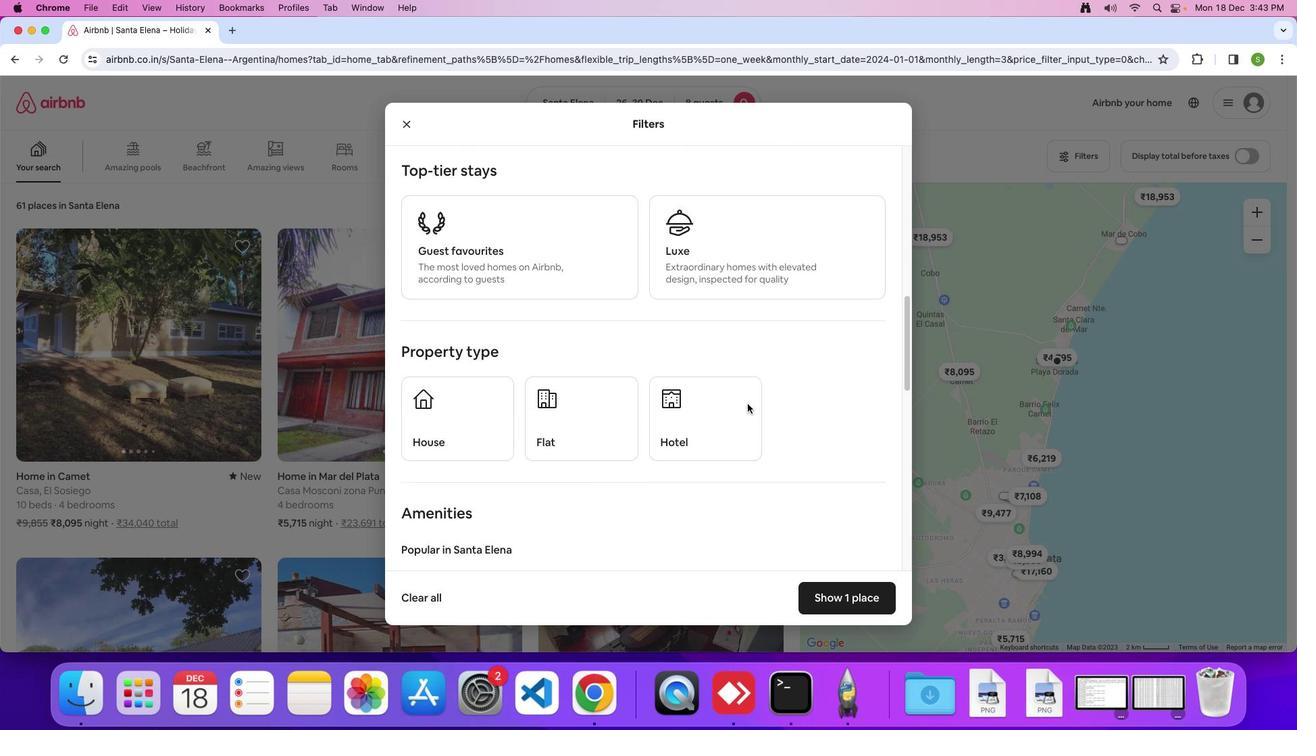 
Action: Mouse moved to (454, 400)
Screenshot: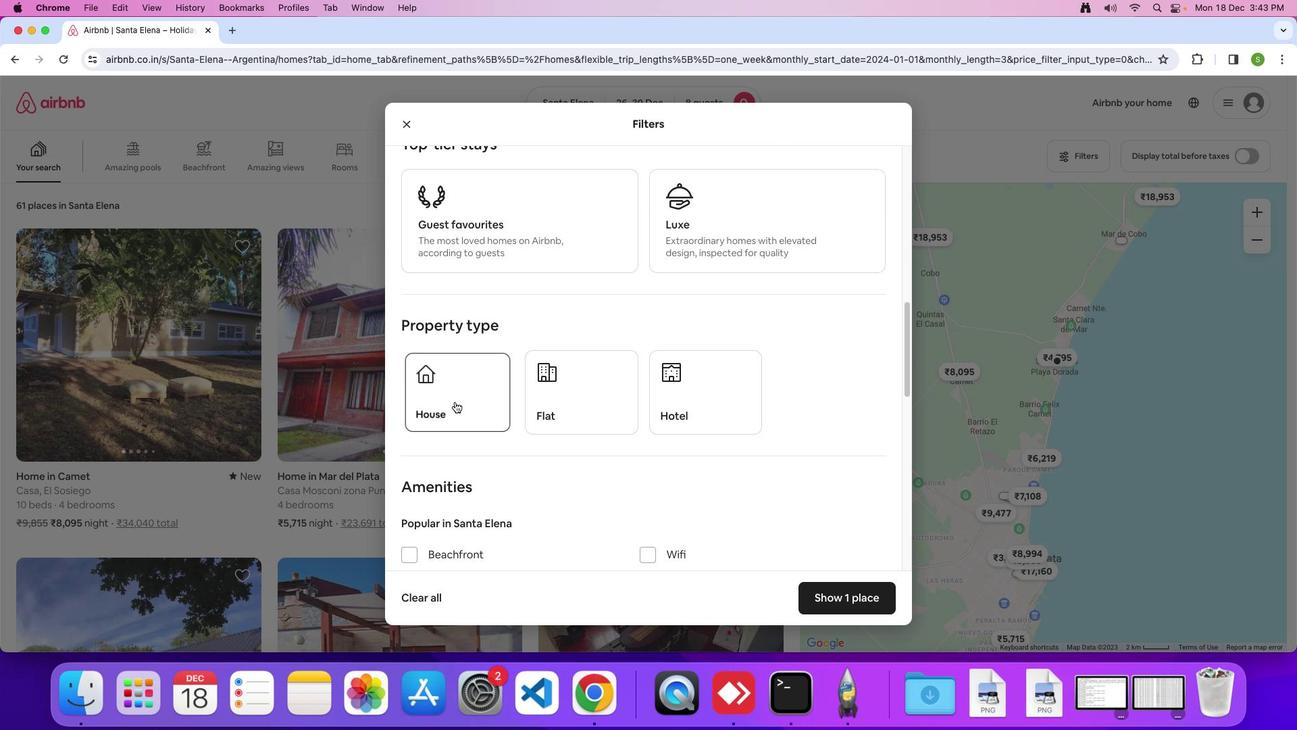 
Action: Mouse pressed left at (454, 400)
Screenshot: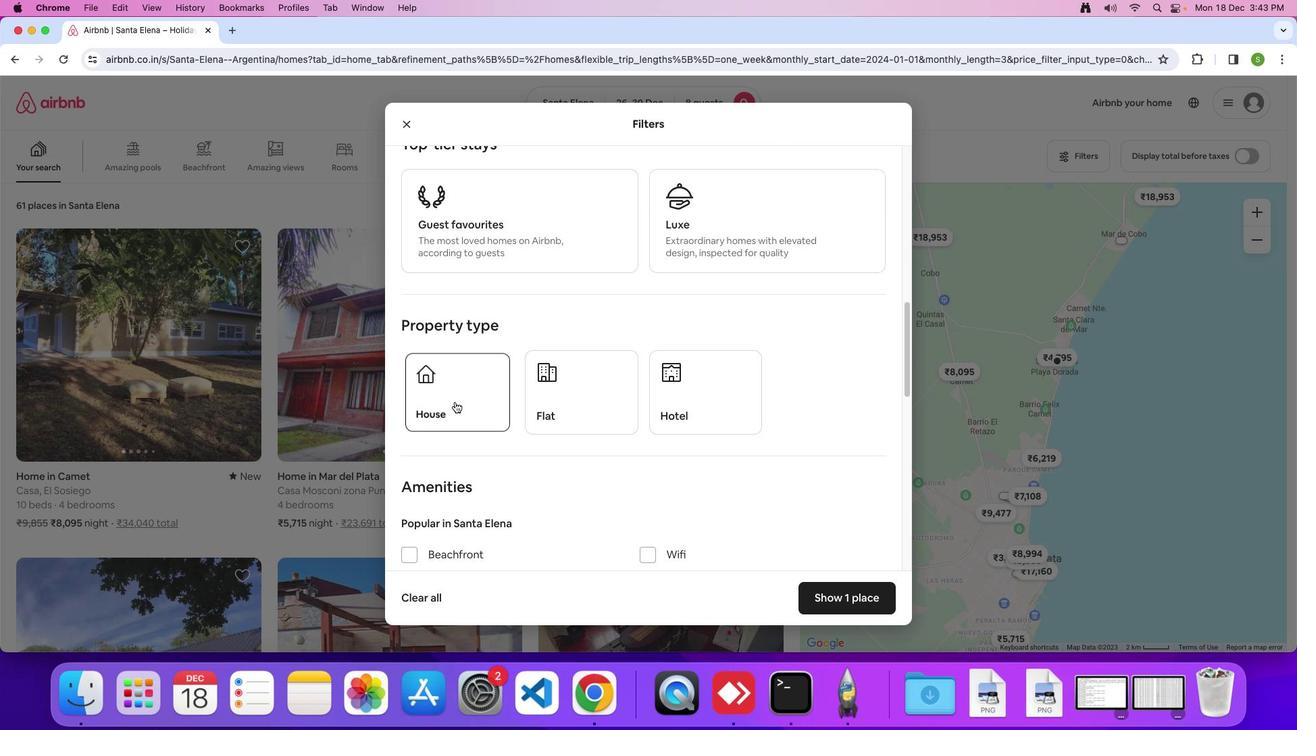 
Action: Mouse moved to (700, 400)
Screenshot: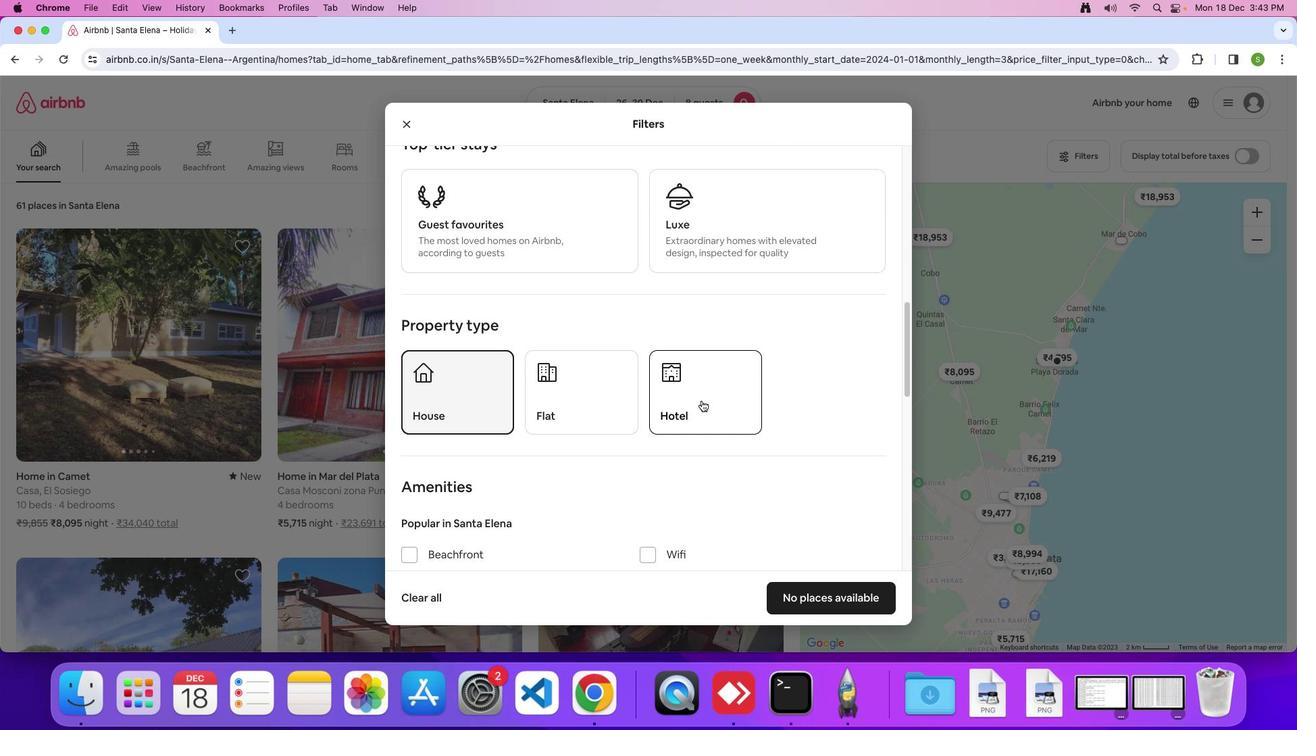 
Action: Mouse scrolled (700, 400) with delta (0, 0)
Screenshot: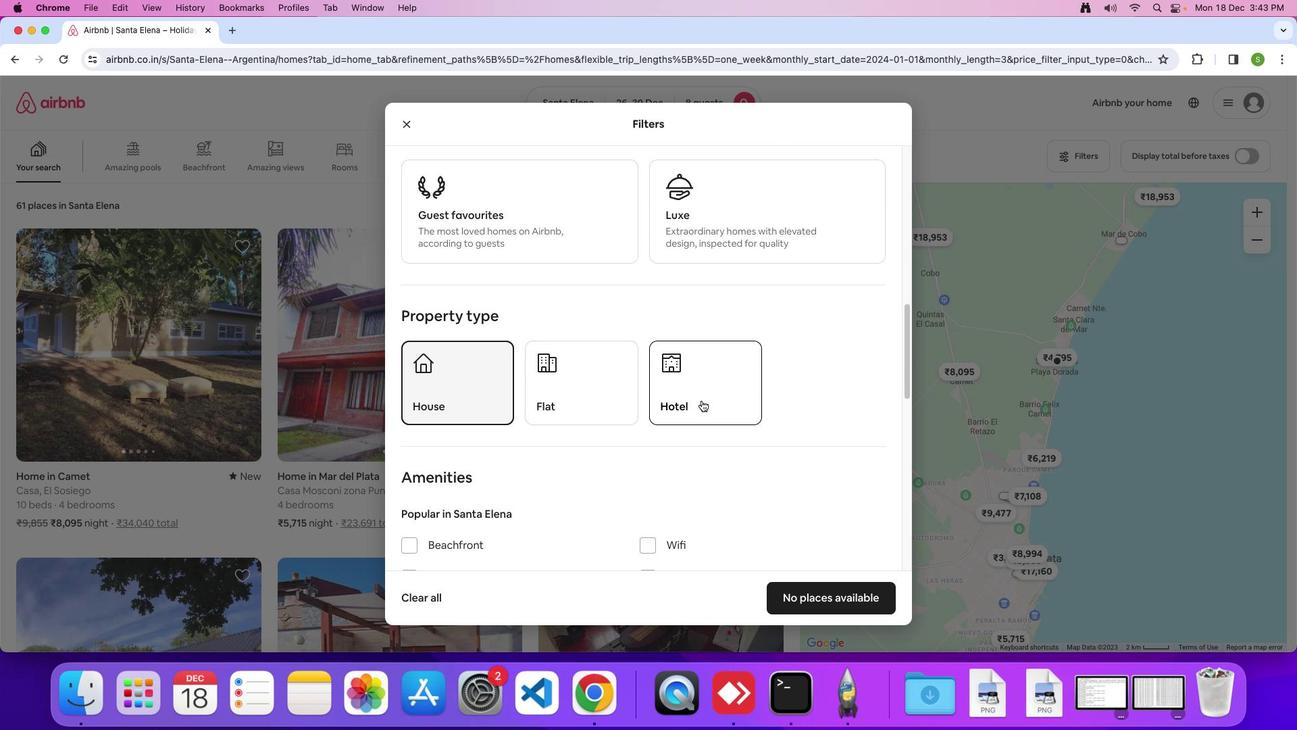 
Action: Mouse scrolled (700, 400) with delta (0, 0)
Screenshot: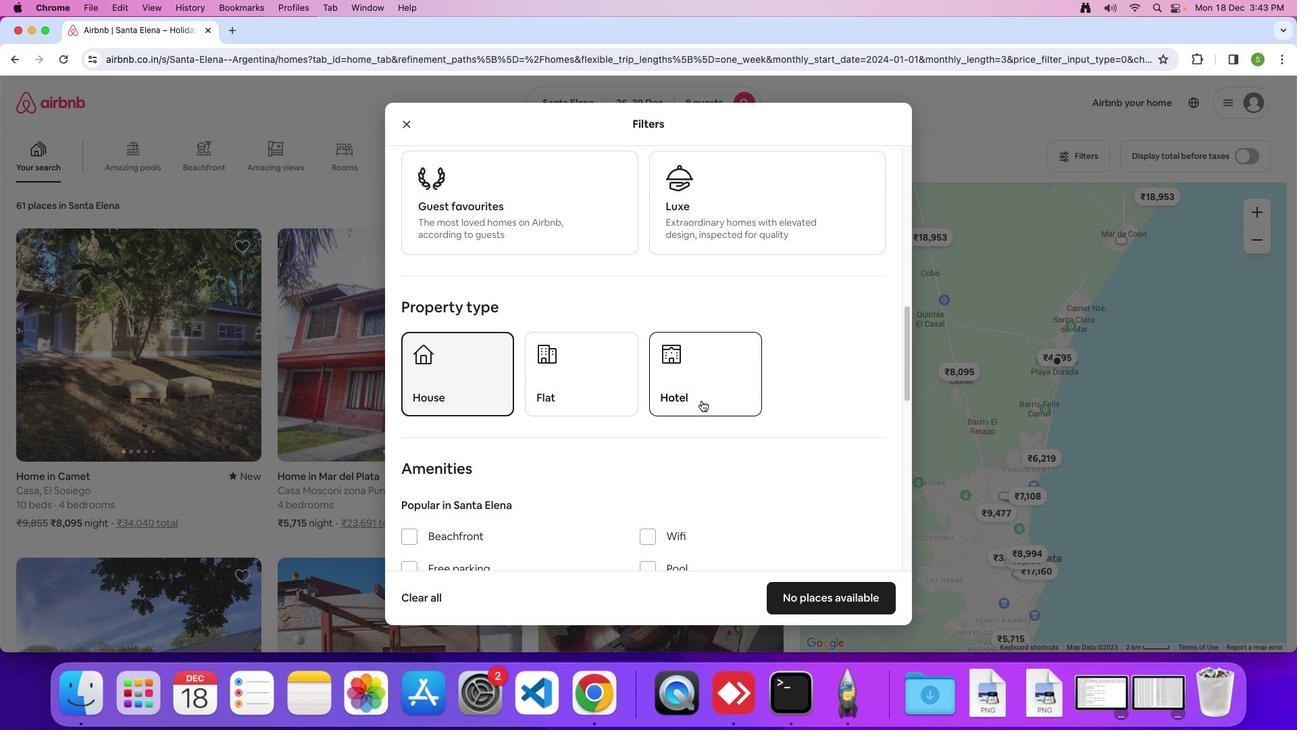 
Action: Mouse scrolled (700, 400) with delta (0, -1)
Screenshot: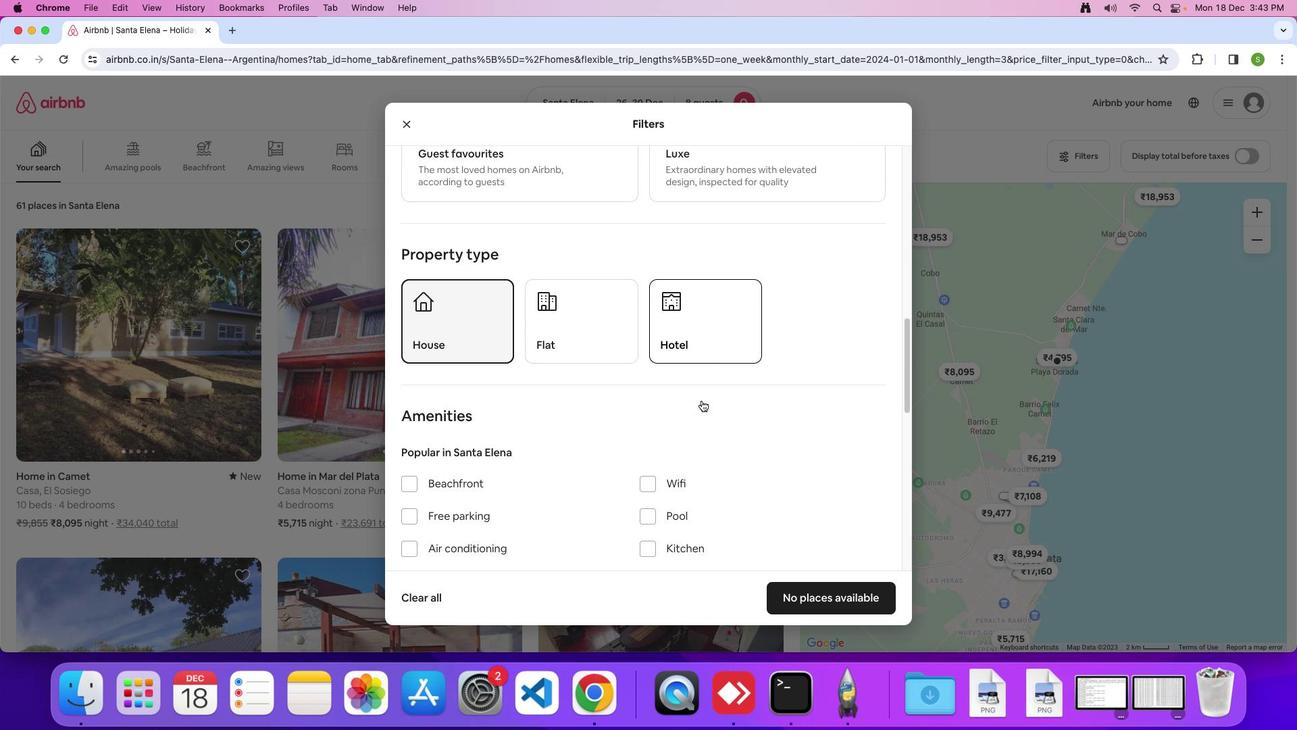
Action: Mouse scrolled (700, 400) with delta (0, 0)
Screenshot: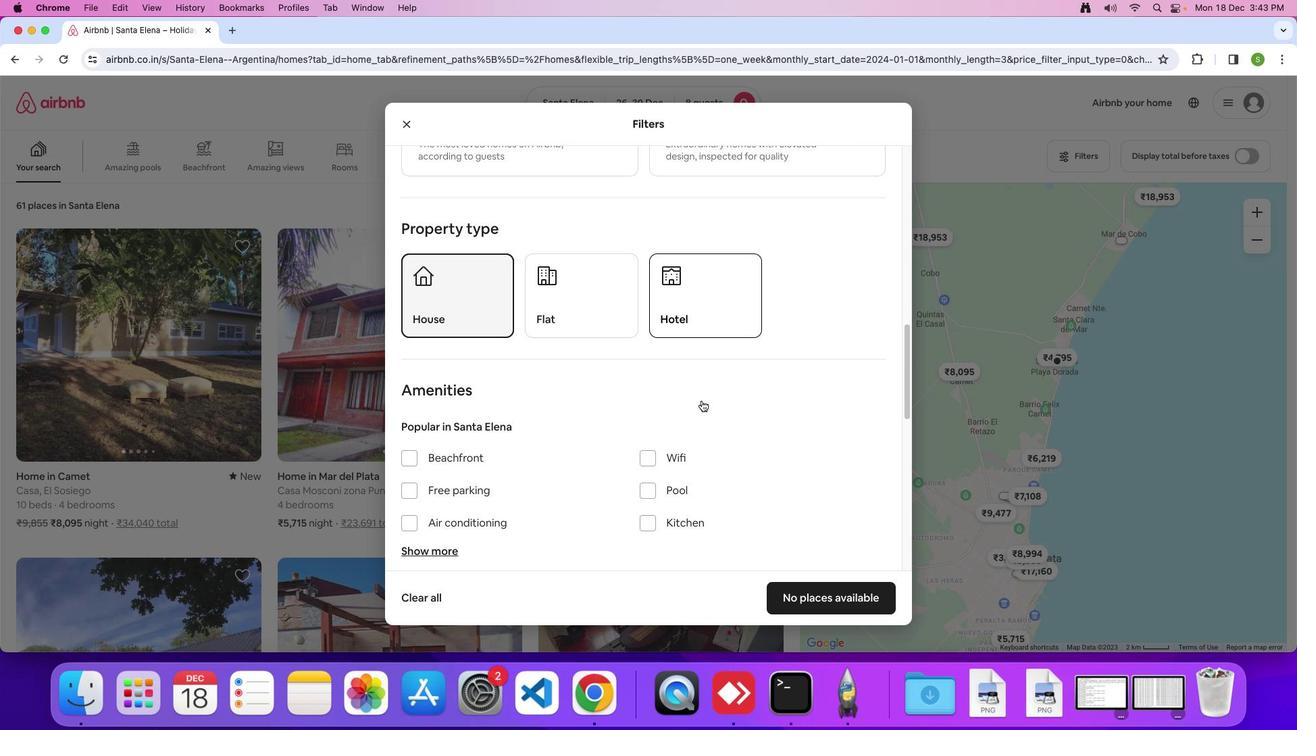
Action: Mouse scrolled (700, 400) with delta (0, 0)
Screenshot: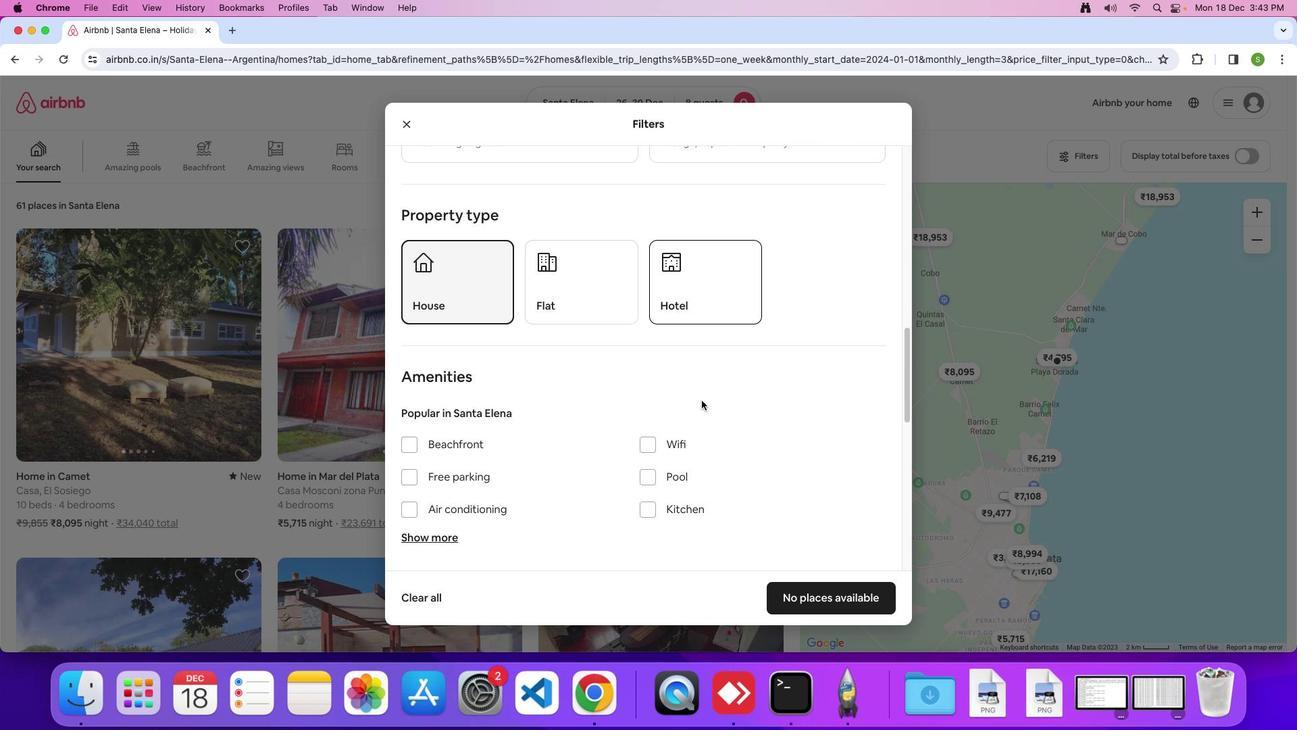 
Action: Mouse moved to (700, 399)
Screenshot: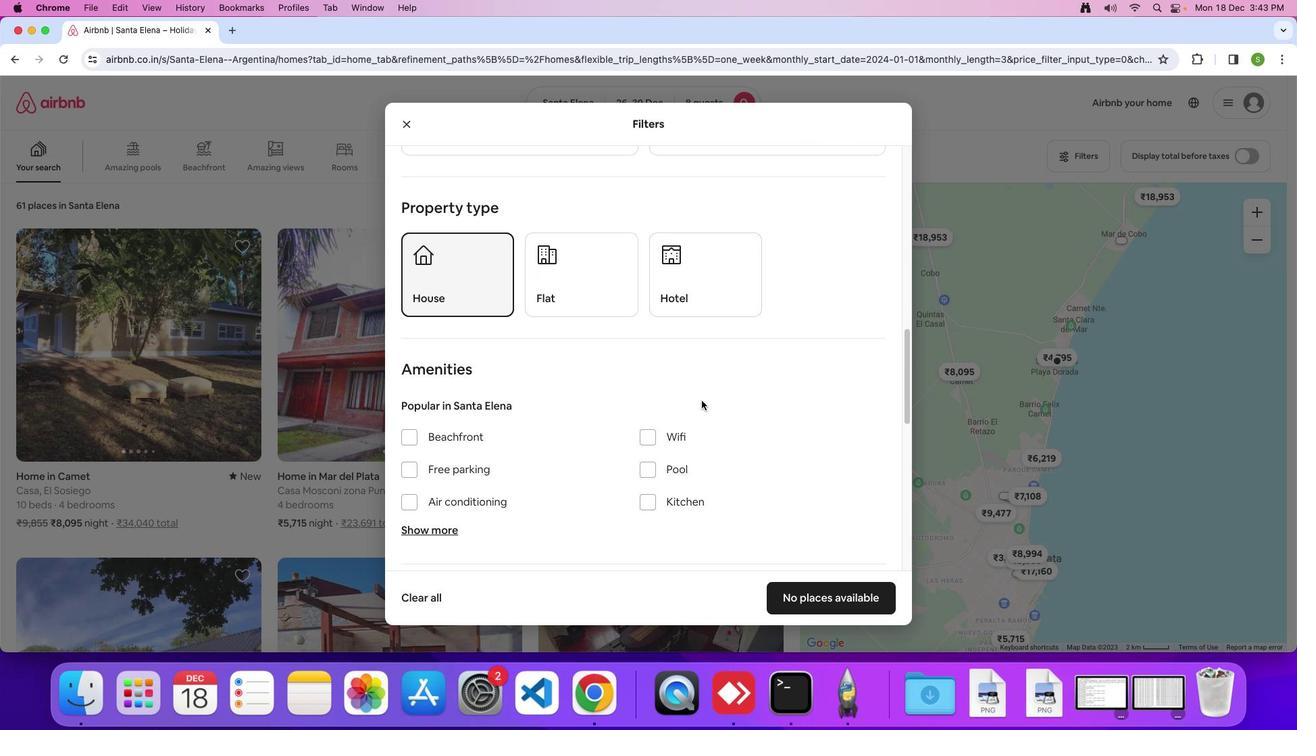 
Action: Mouse scrolled (700, 399) with delta (0, 0)
Screenshot: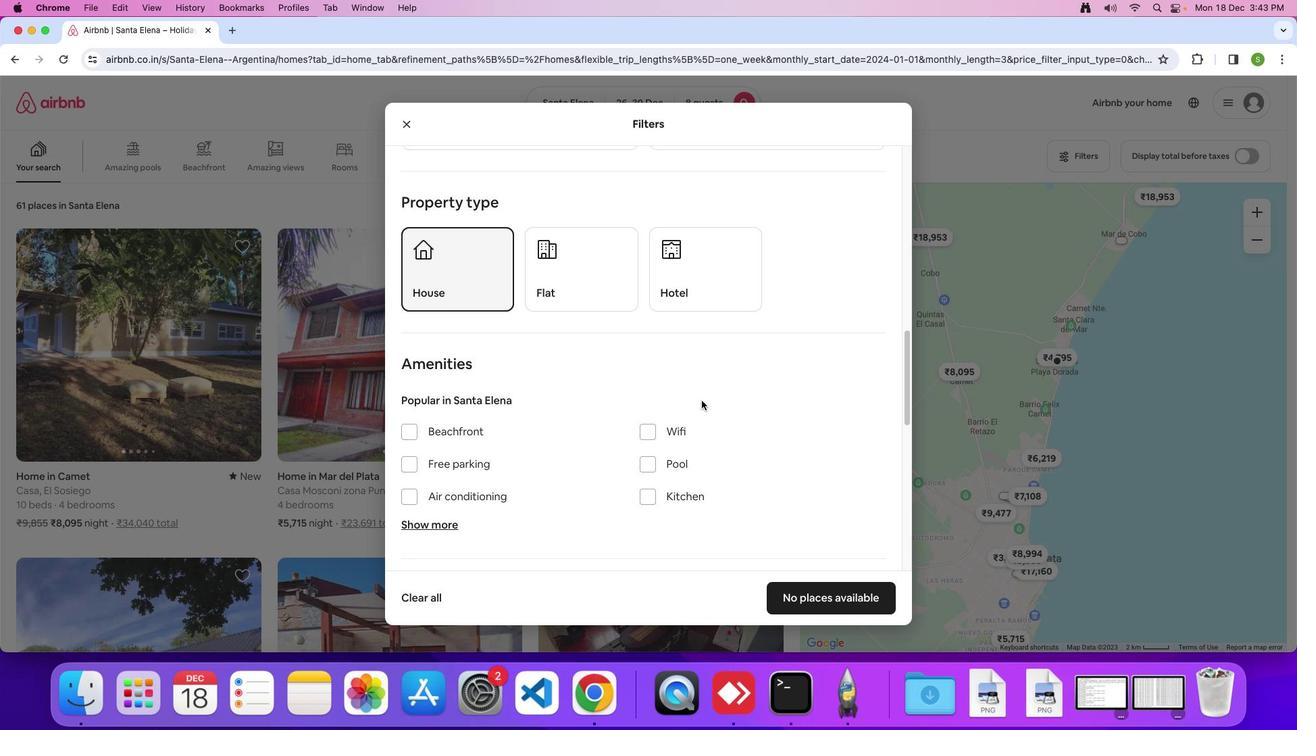 
Action: Mouse scrolled (700, 399) with delta (0, 0)
Screenshot: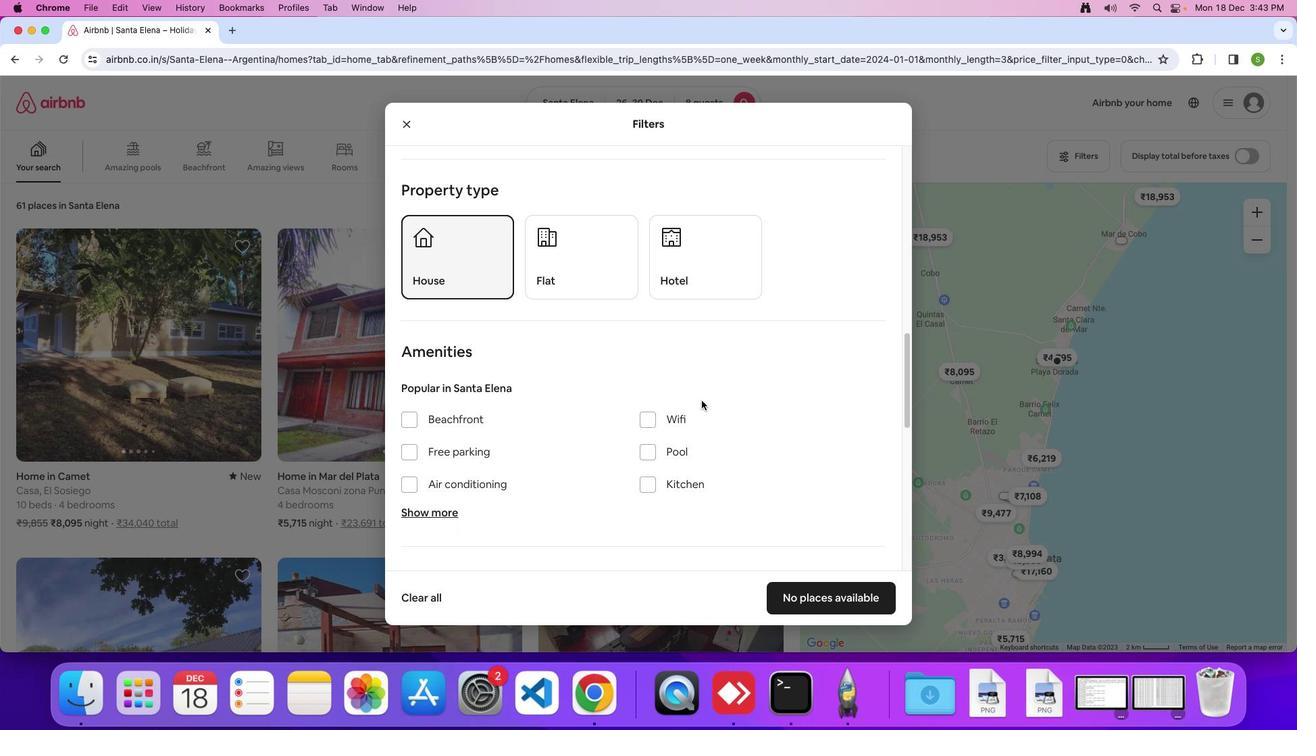 
Action: Mouse scrolled (700, 399) with delta (0, 0)
Screenshot: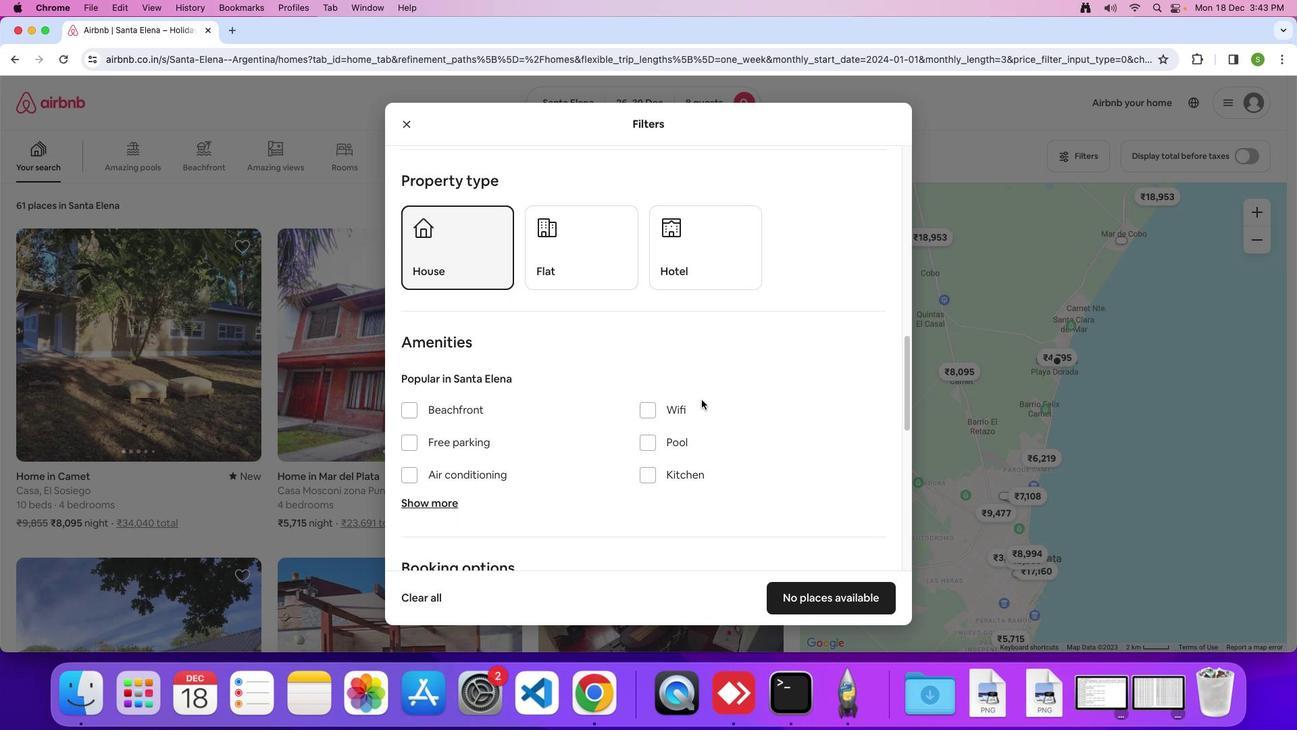 
Action: Mouse moved to (700, 399)
Screenshot: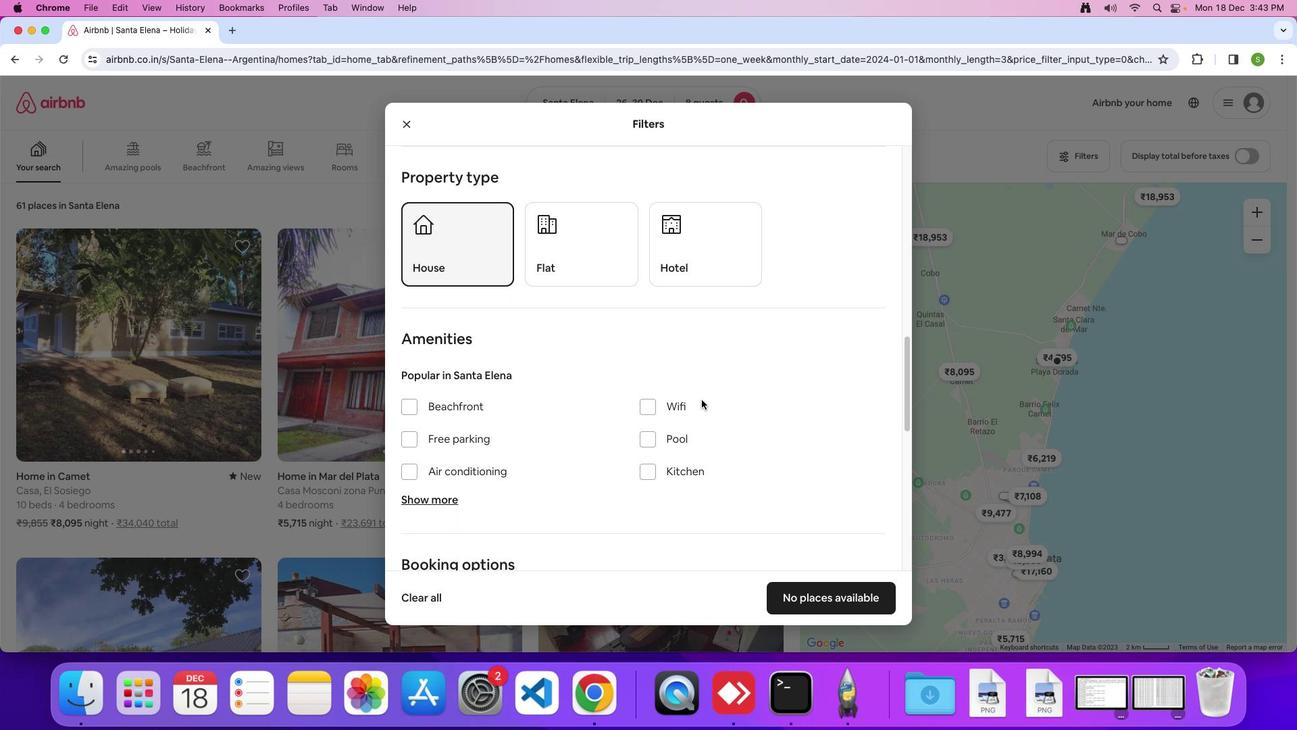 
Action: Mouse scrolled (700, 399) with delta (0, 0)
Screenshot: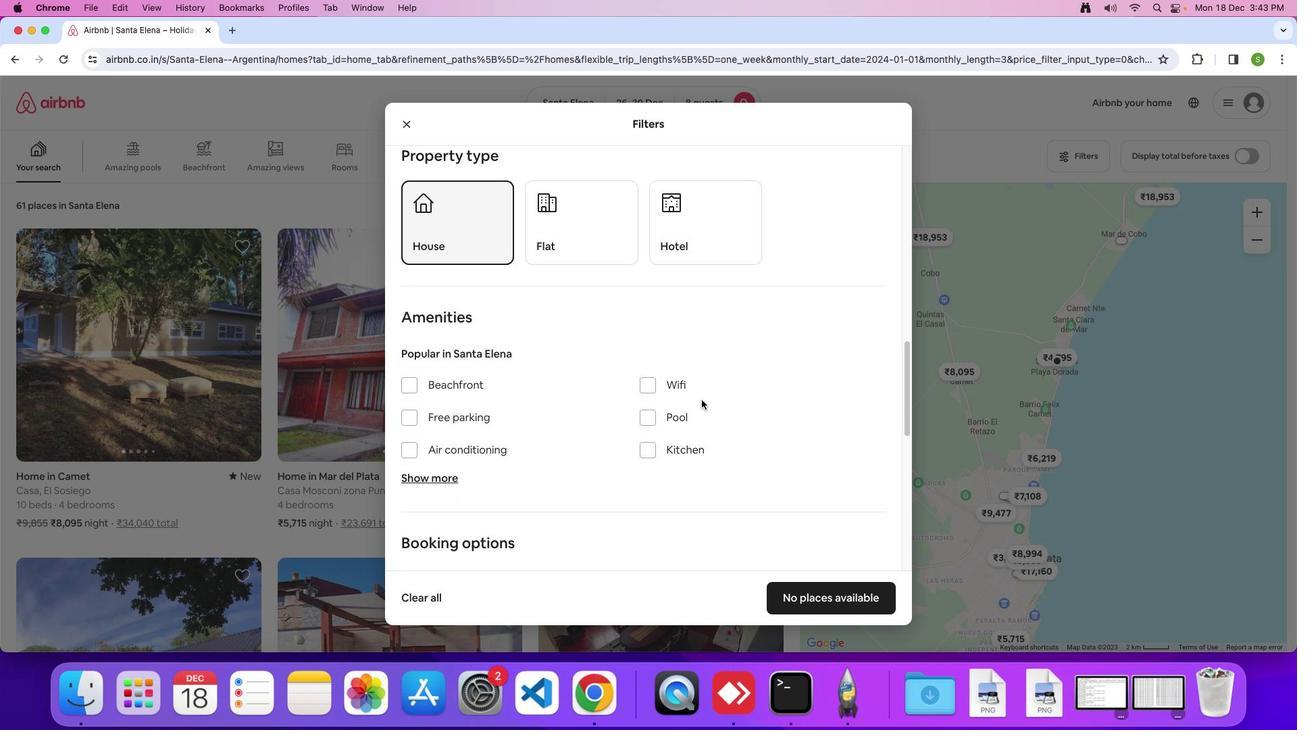 
Action: Mouse scrolled (700, 399) with delta (0, -1)
Screenshot: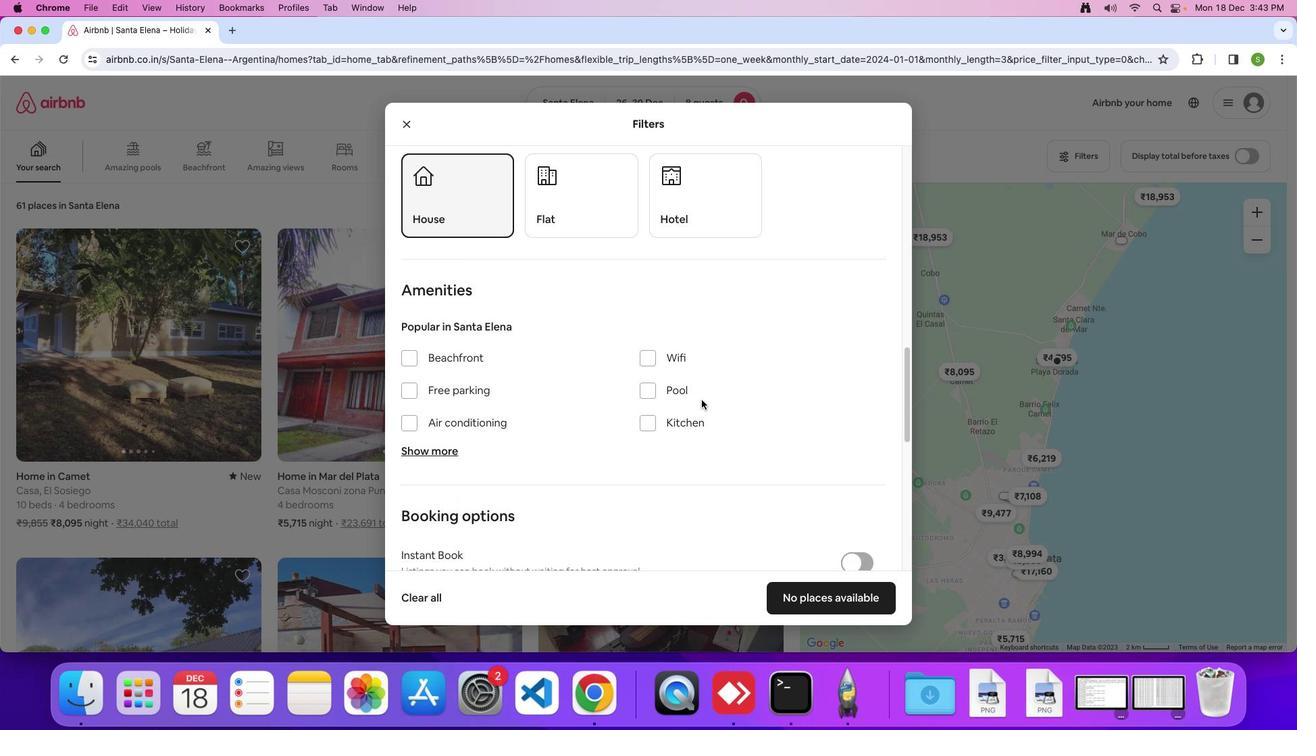
Action: Mouse scrolled (700, 399) with delta (0, 0)
Screenshot: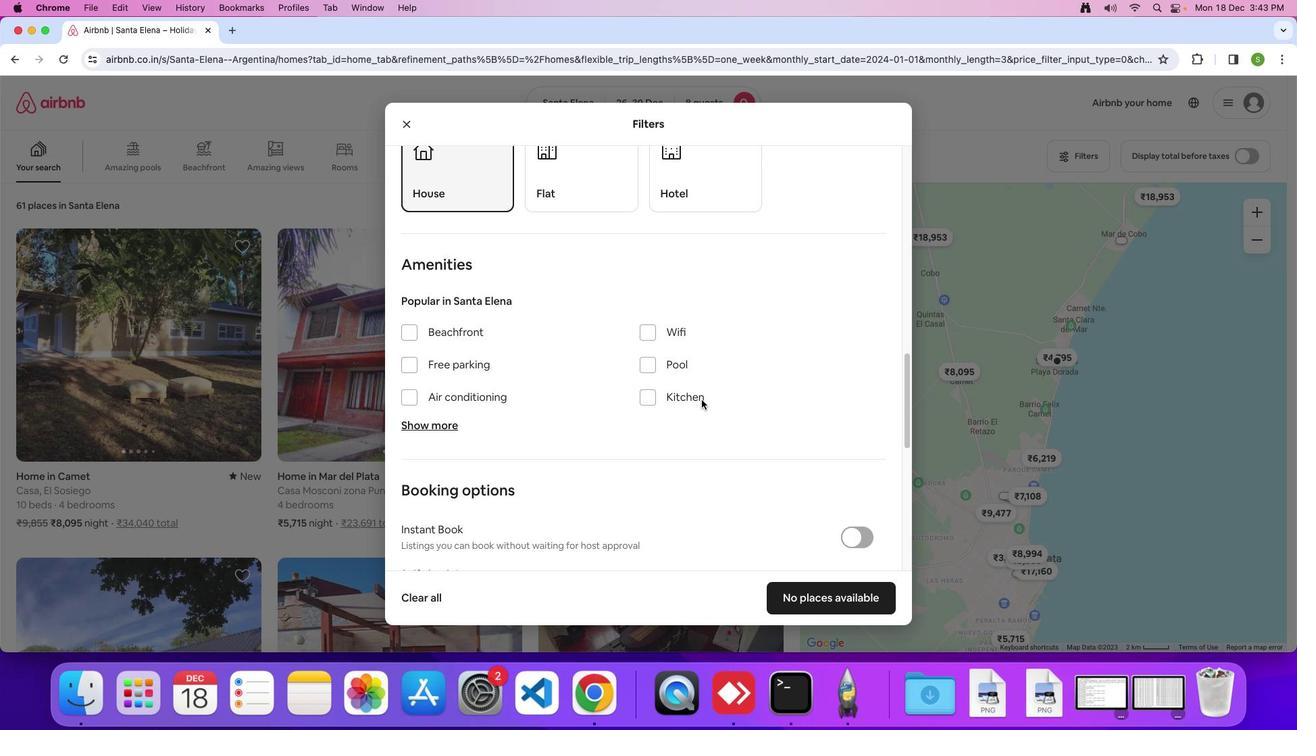 
Action: Mouse scrolled (700, 399) with delta (0, 0)
Screenshot: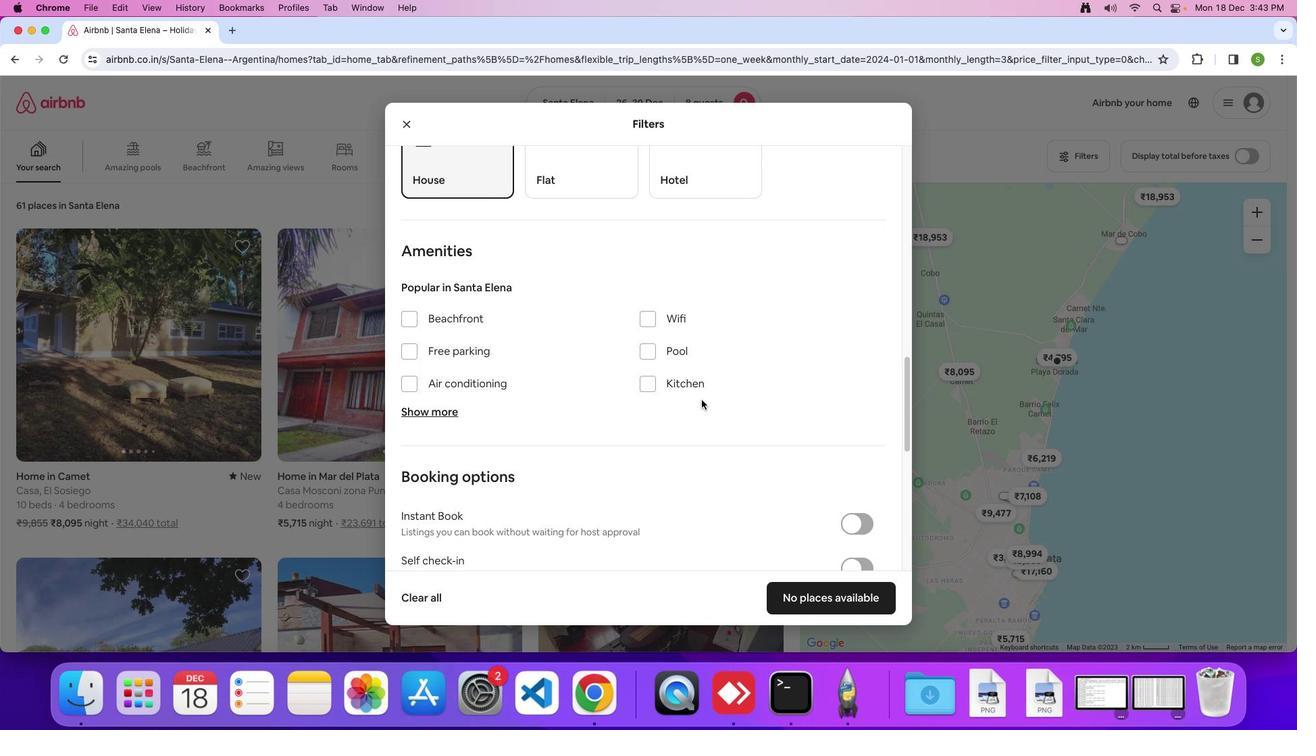 
Action: Mouse moved to (700, 398)
Screenshot: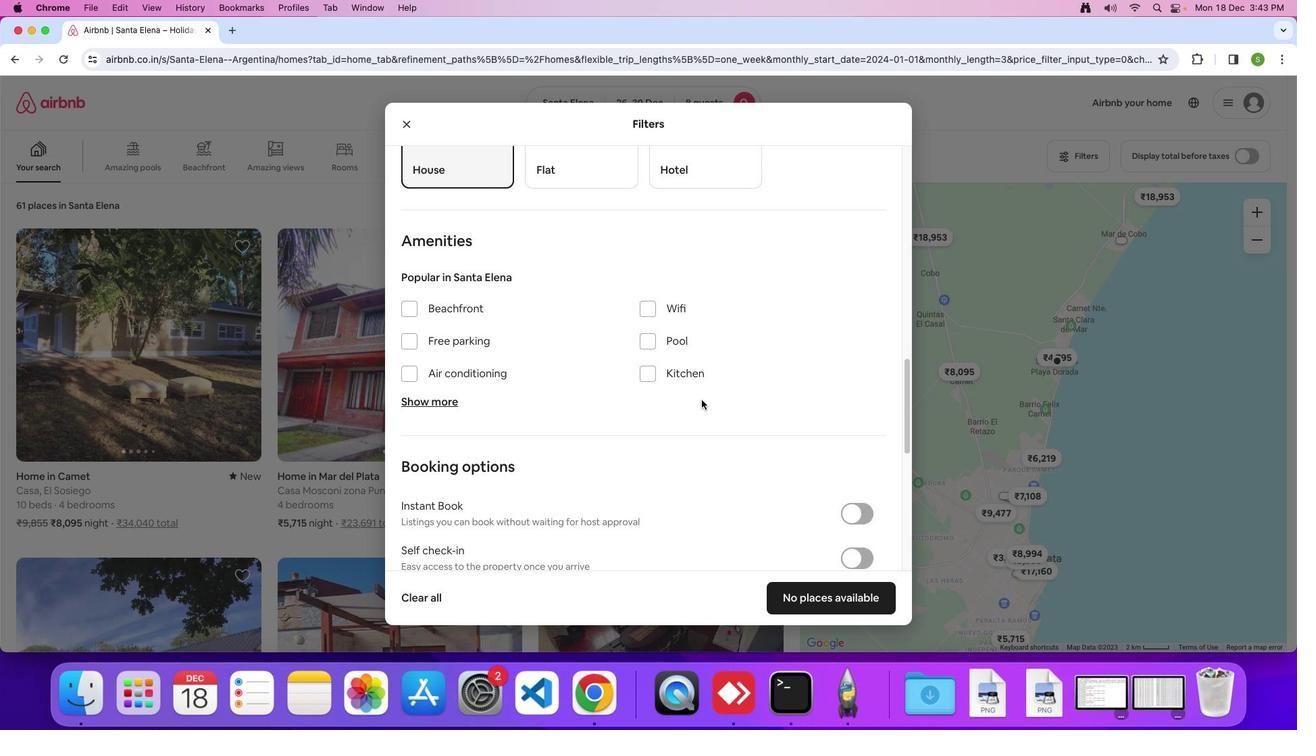
Action: Mouse scrolled (700, 398) with delta (0, 0)
Screenshot: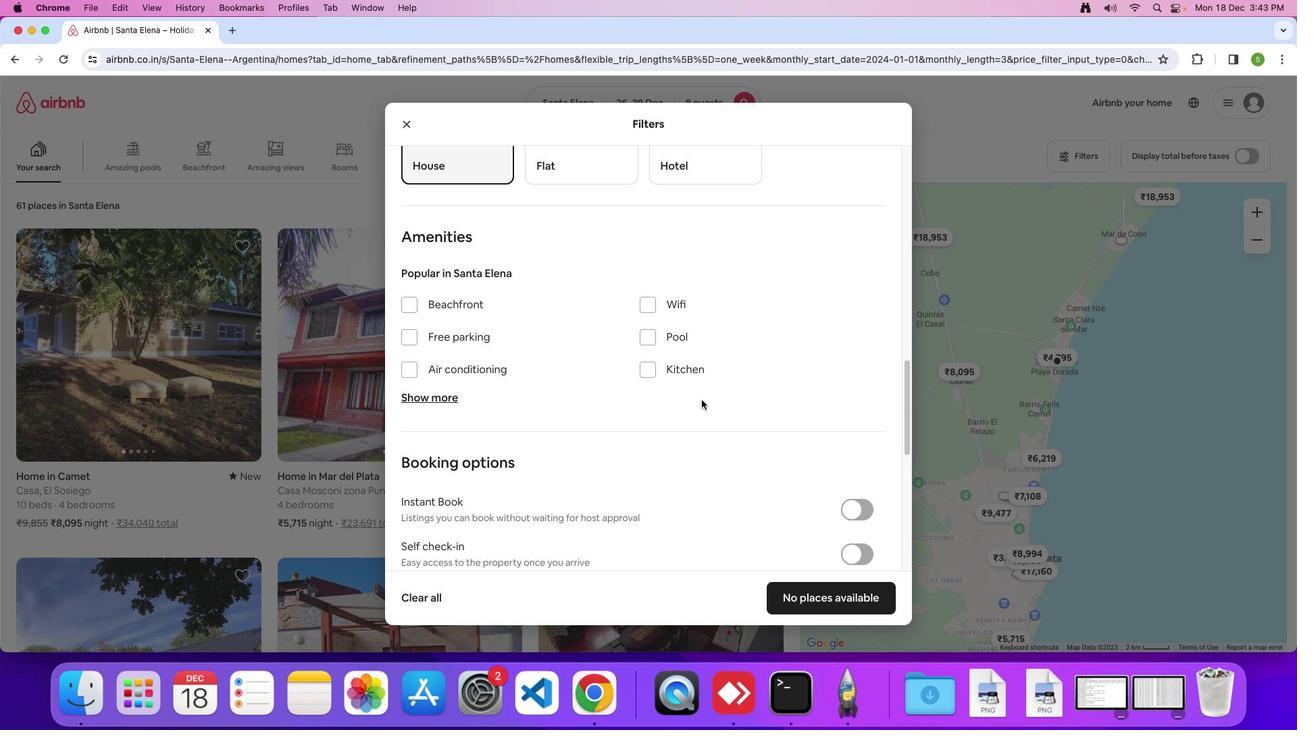 
Action: Mouse scrolled (700, 398) with delta (0, 0)
Screenshot: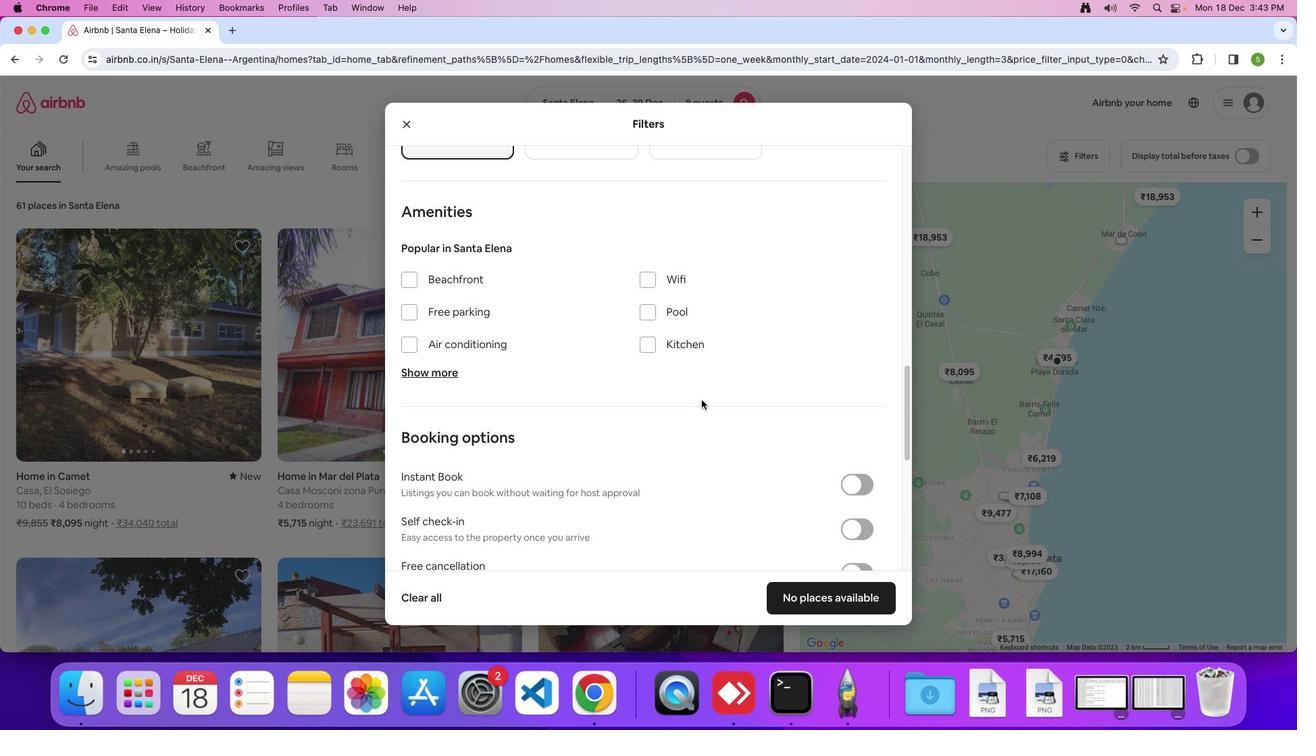 
Action: Mouse scrolled (700, 398) with delta (0, -1)
Screenshot: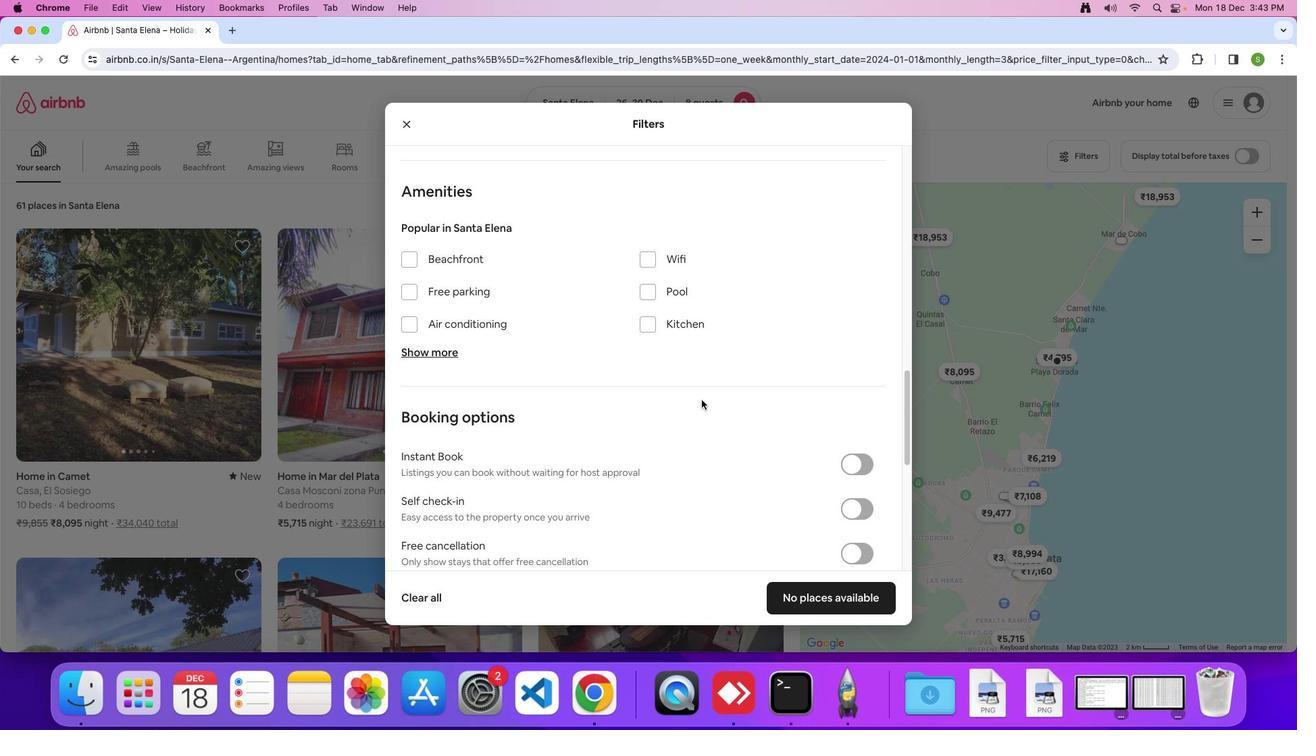 
Action: Mouse scrolled (700, 398) with delta (0, 0)
Screenshot: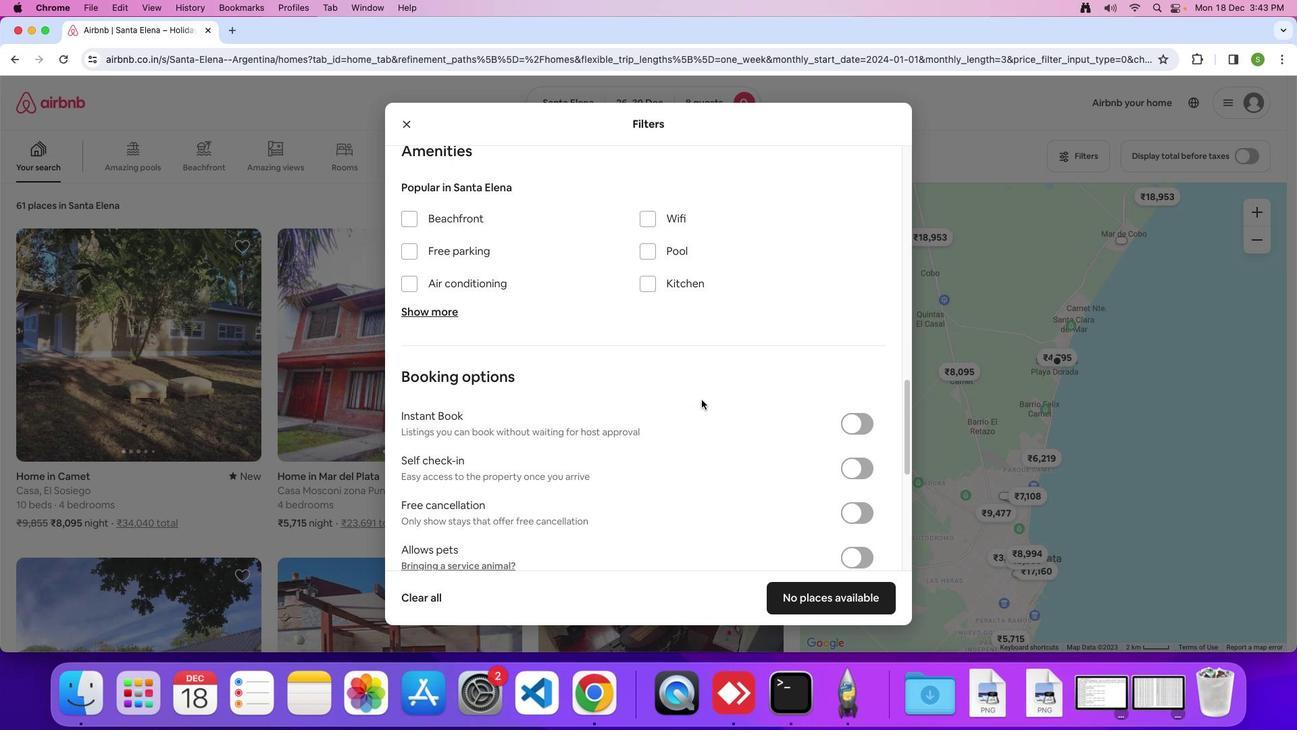 
Action: Mouse scrolled (700, 398) with delta (0, 0)
Screenshot: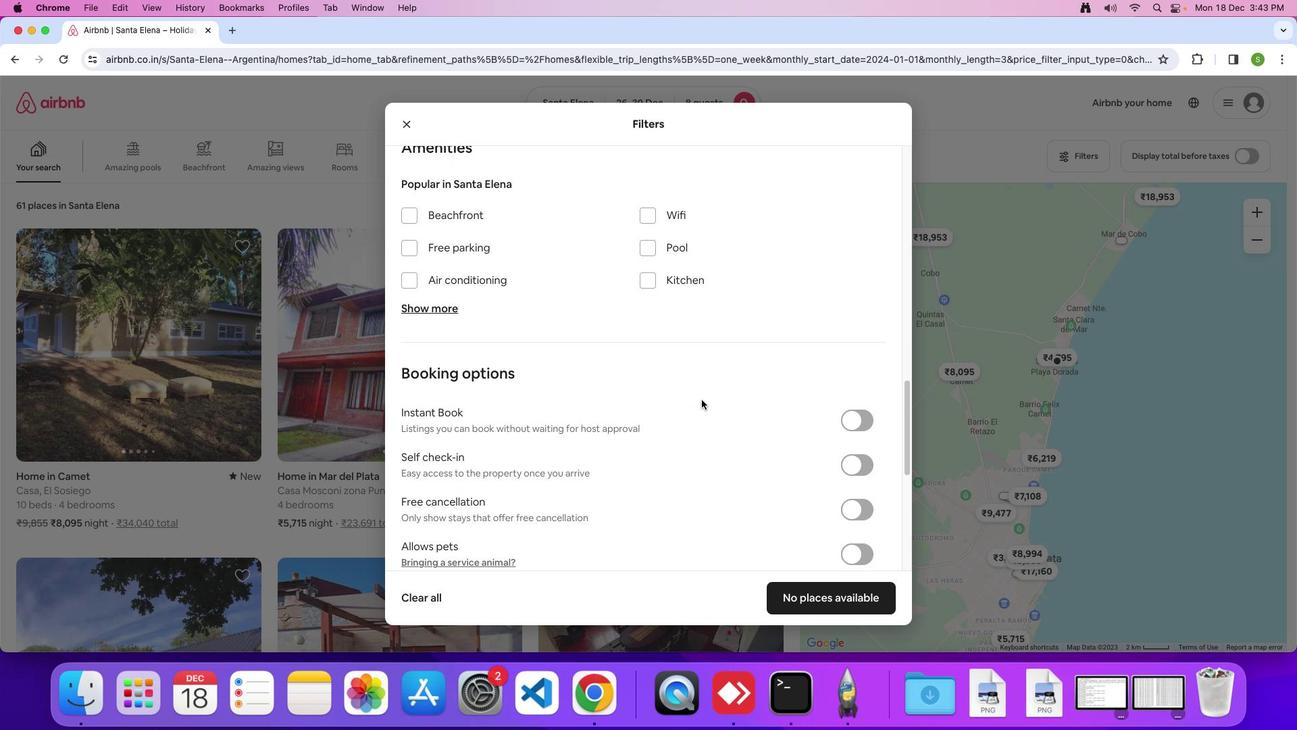 
Action: Mouse scrolled (700, 398) with delta (0, 0)
Screenshot: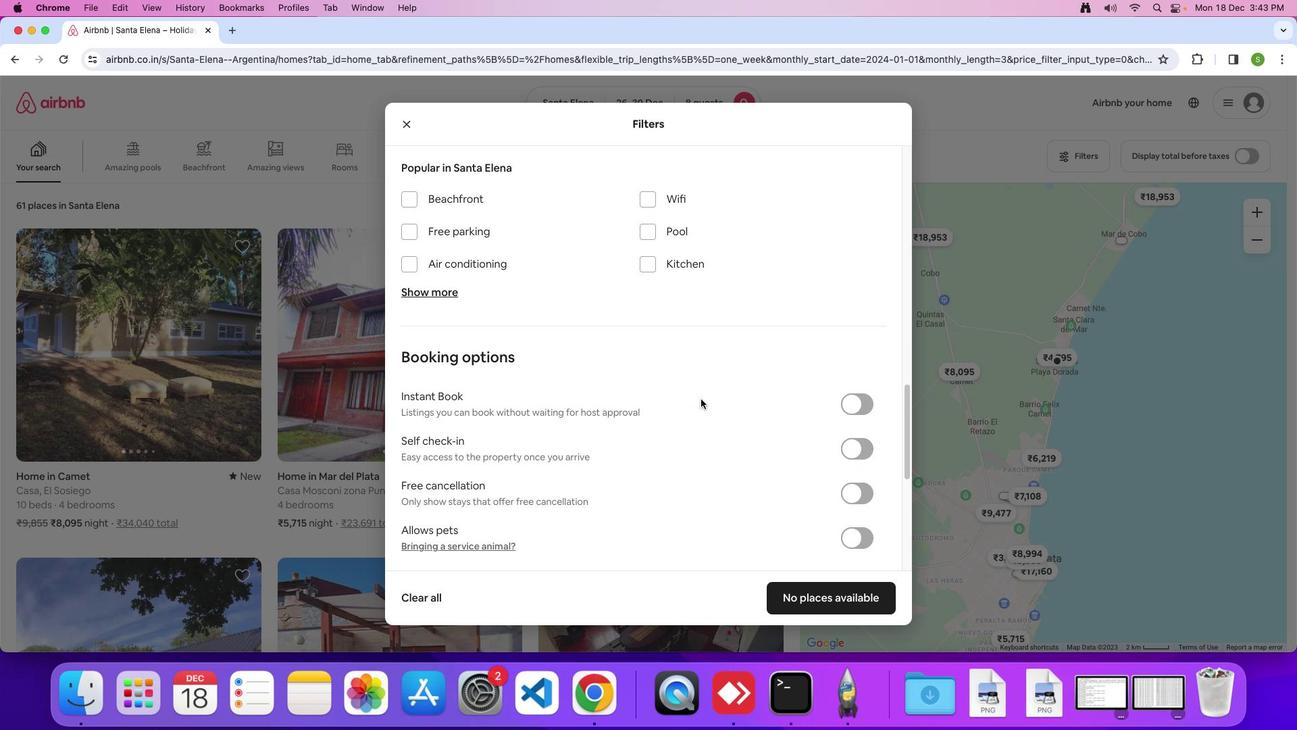 
Action: Mouse scrolled (700, 398) with delta (0, 0)
Screenshot: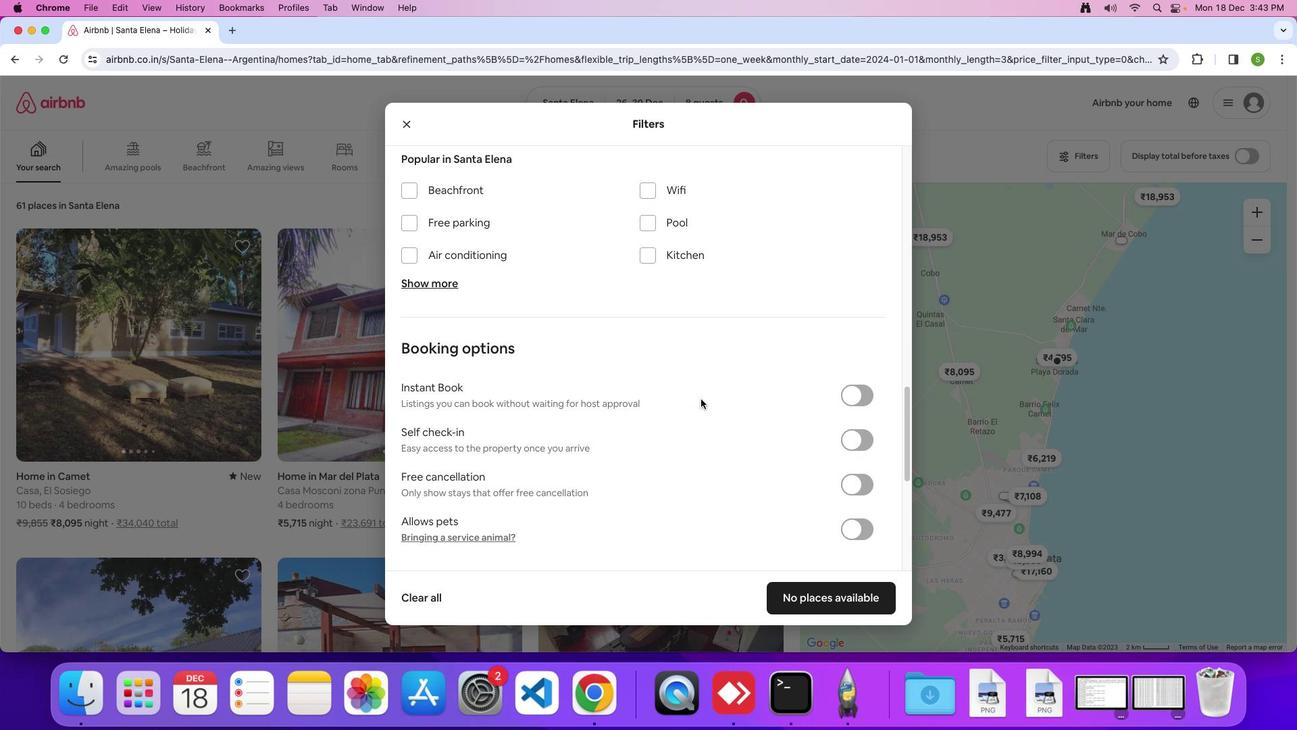 
Action: Mouse moved to (653, 180)
Screenshot: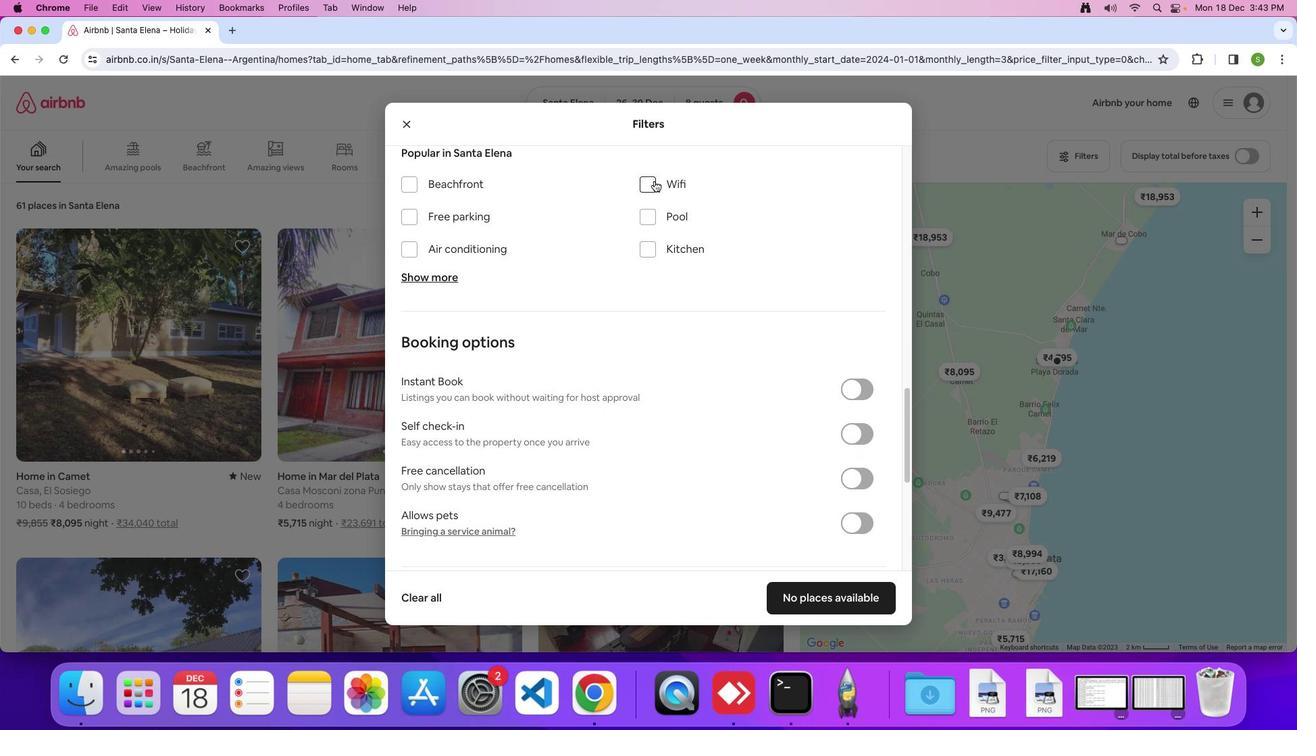 
Action: Mouse pressed left at (653, 180)
Screenshot: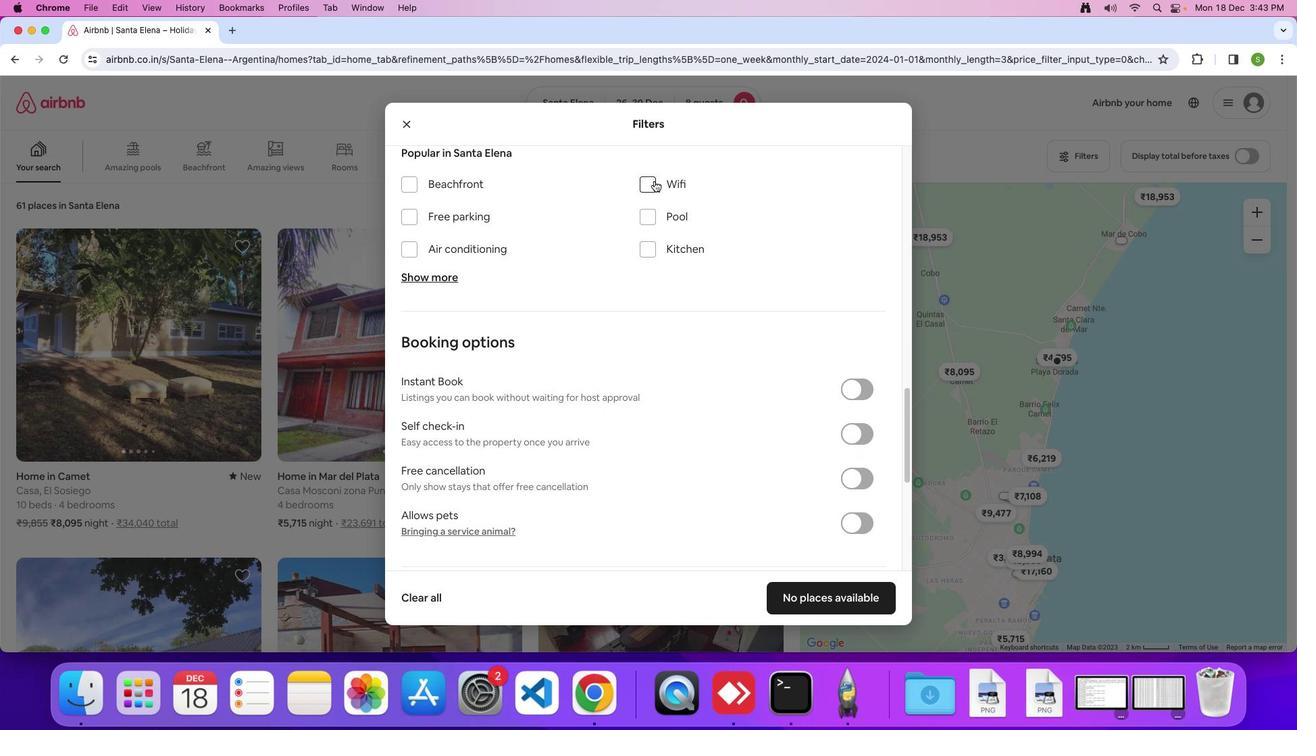 
Action: Mouse moved to (415, 211)
Screenshot: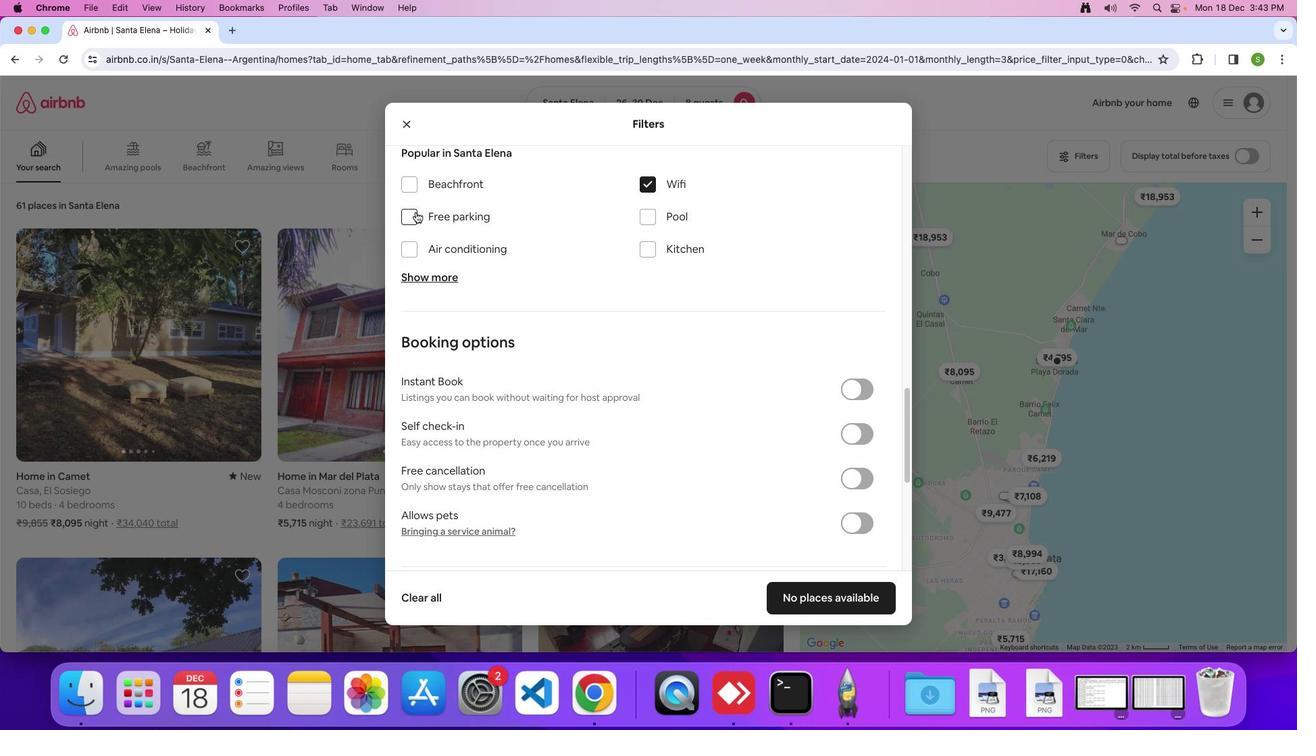 
Action: Mouse pressed left at (415, 211)
Screenshot: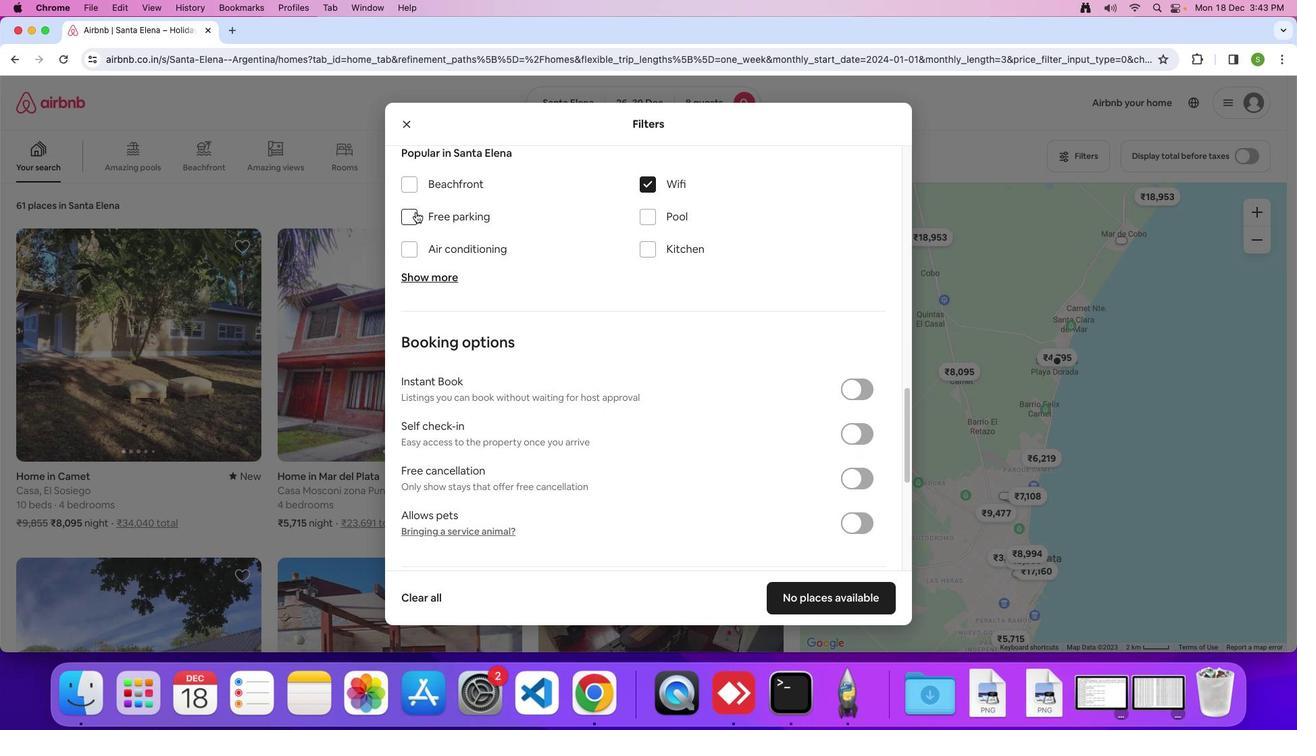 
Action: Mouse moved to (410, 279)
Screenshot: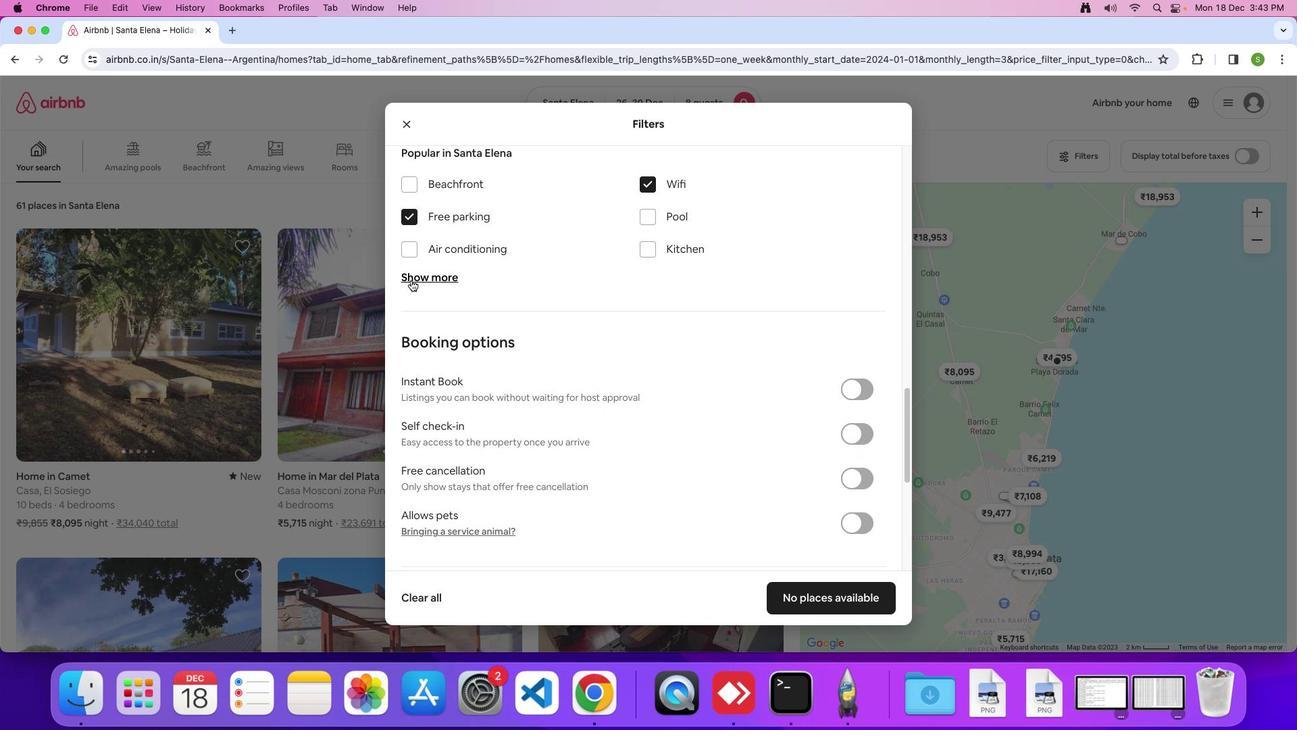 
Action: Mouse pressed left at (410, 279)
Screenshot: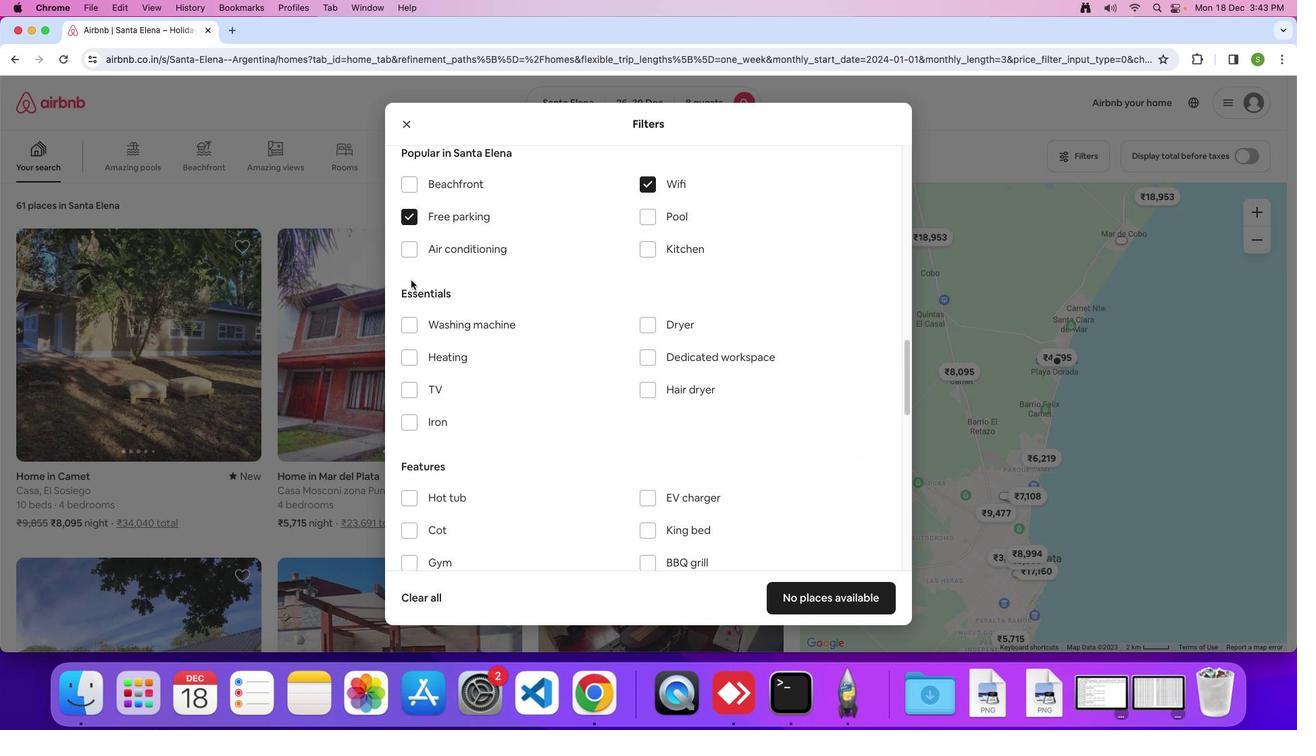 
Action: Mouse moved to (404, 385)
Screenshot: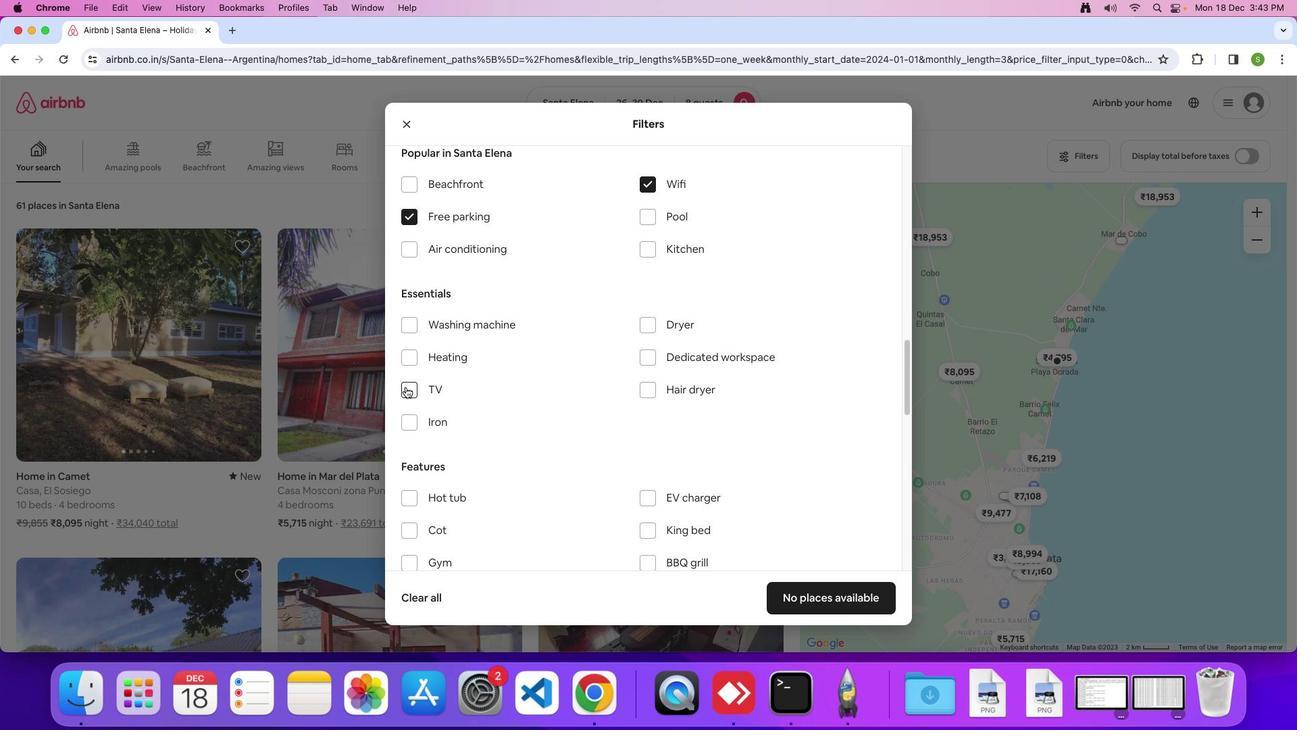 
Action: Mouse pressed left at (404, 385)
Screenshot: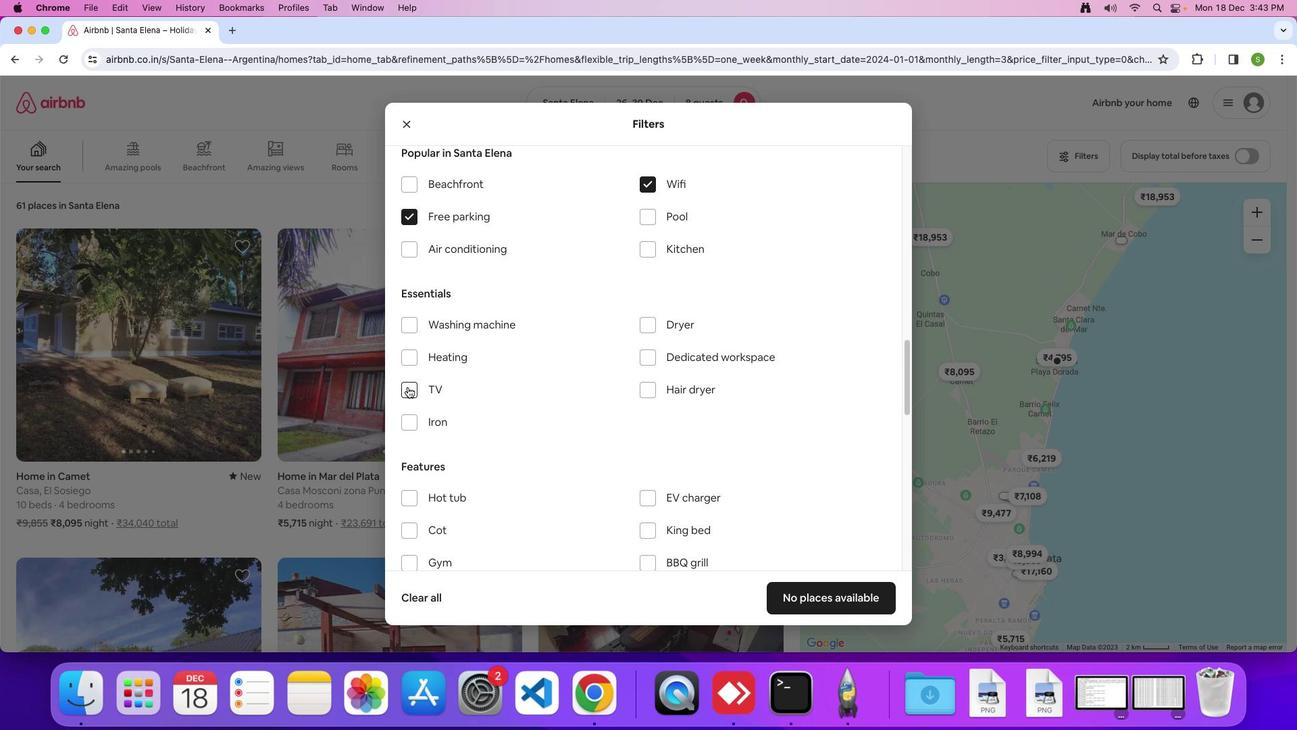 
Action: Mouse moved to (559, 340)
Screenshot: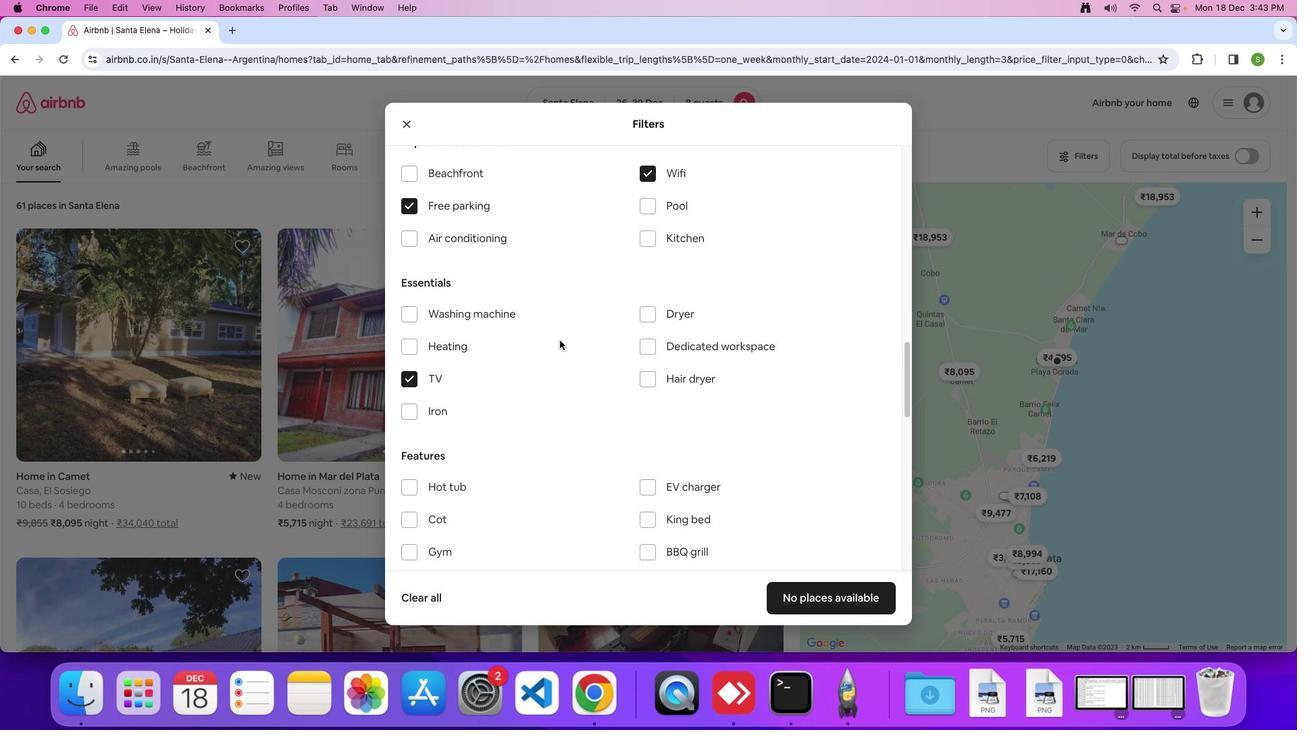 
Action: Mouse scrolled (559, 340) with delta (0, 0)
Screenshot: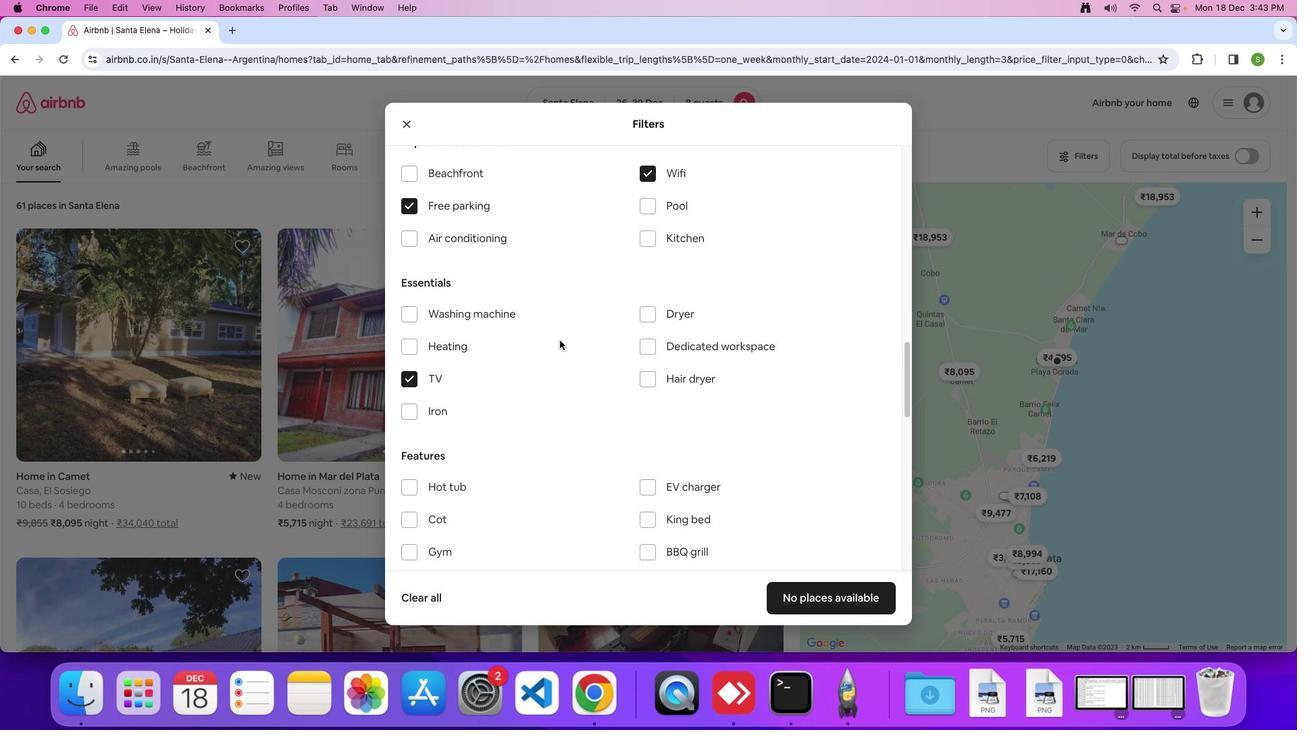 
Action: Mouse moved to (559, 340)
Screenshot: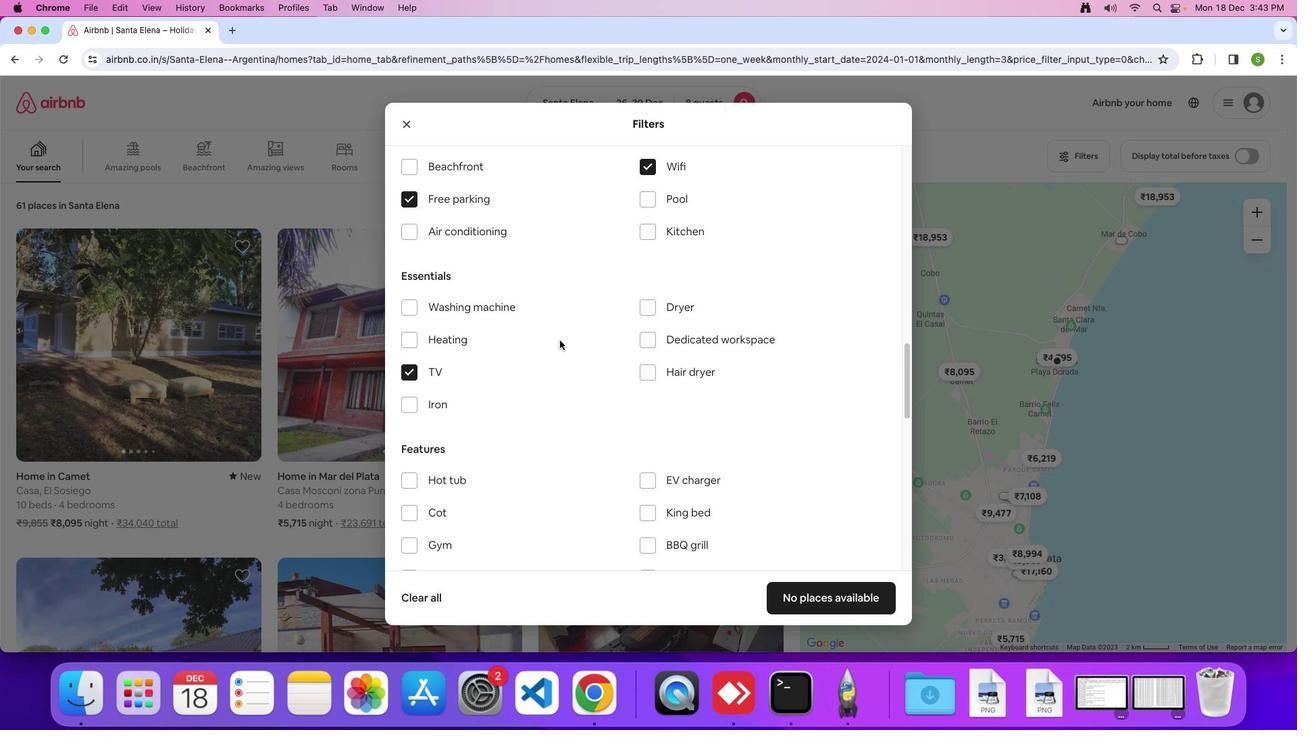 
Action: Mouse scrolled (559, 340) with delta (0, 0)
Screenshot: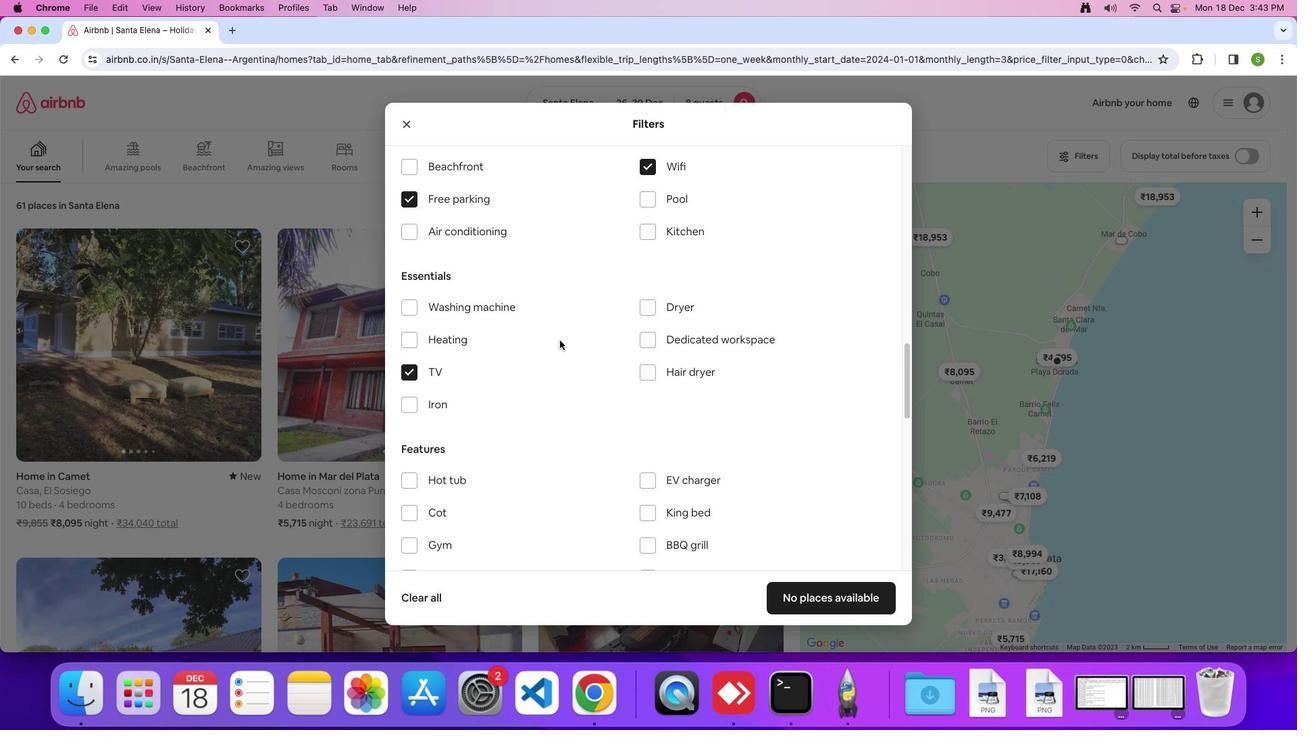 
Action: Mouse moved to (559, 337)
Screenshot: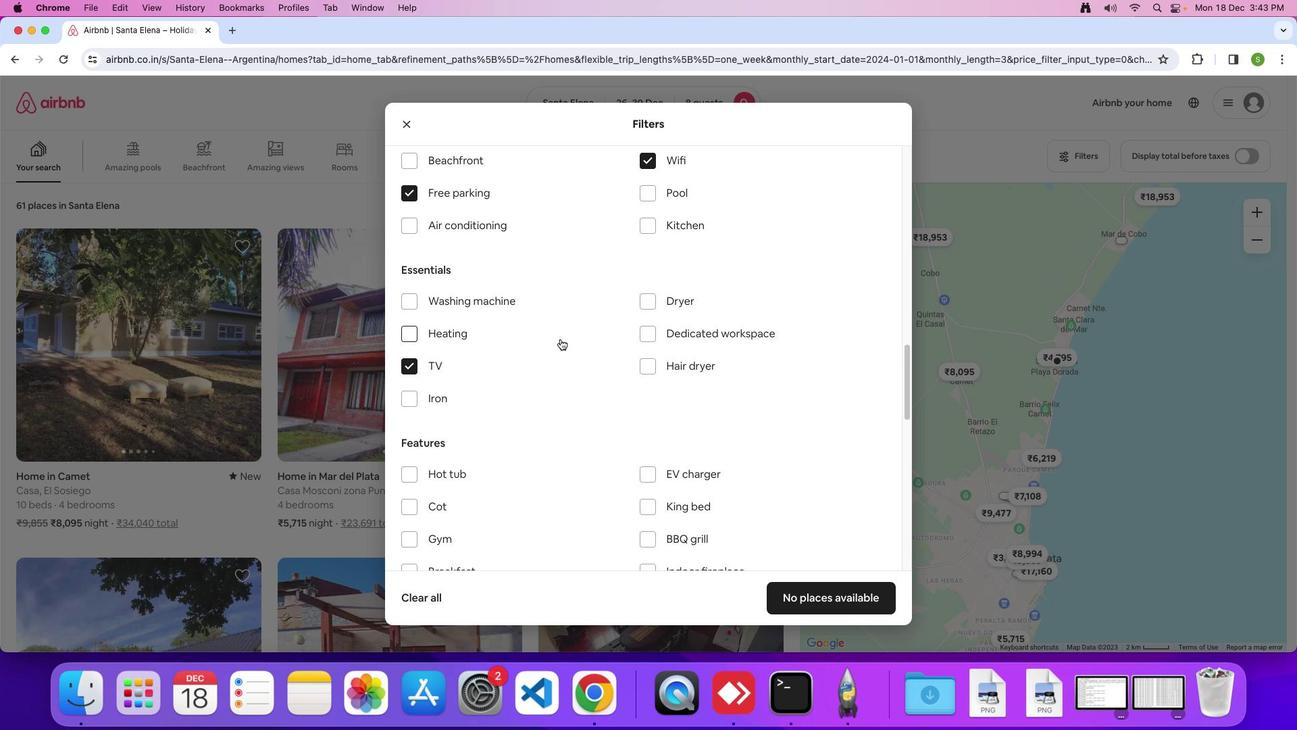 
Action: Mouse scrolled (559, 337) with delta (0, 0)
Screenshot: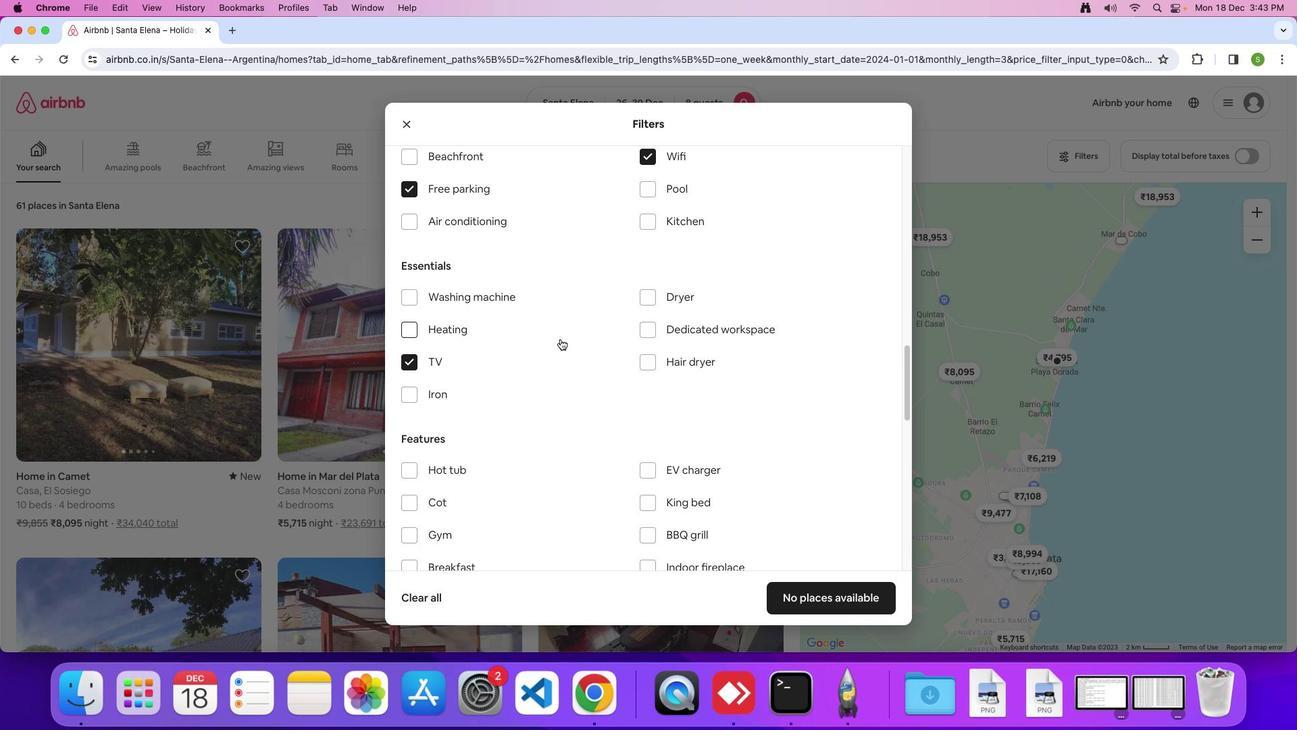 
Action: Mouse scrolled (559, 337) with delta (0, 0)
Screenshot: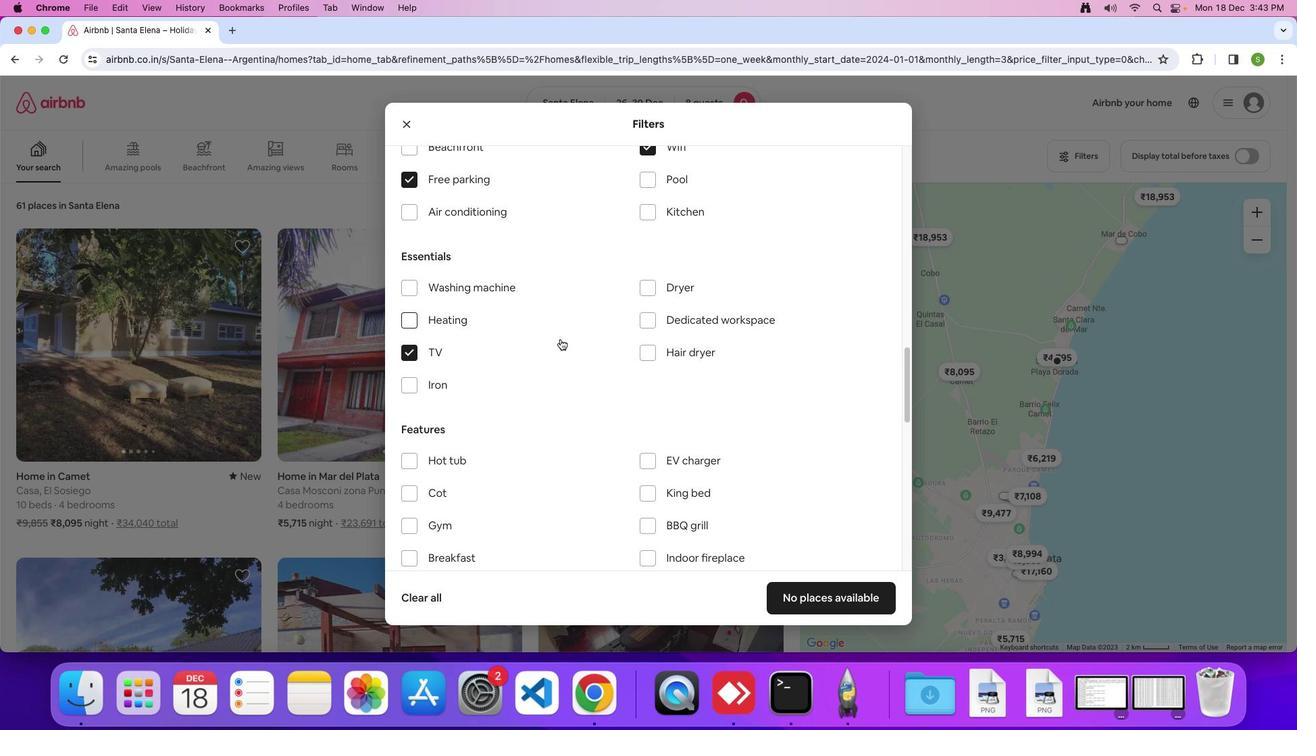 
Action: Mouse scrolled (559, 337) with delta (0, 0)
Screenshot: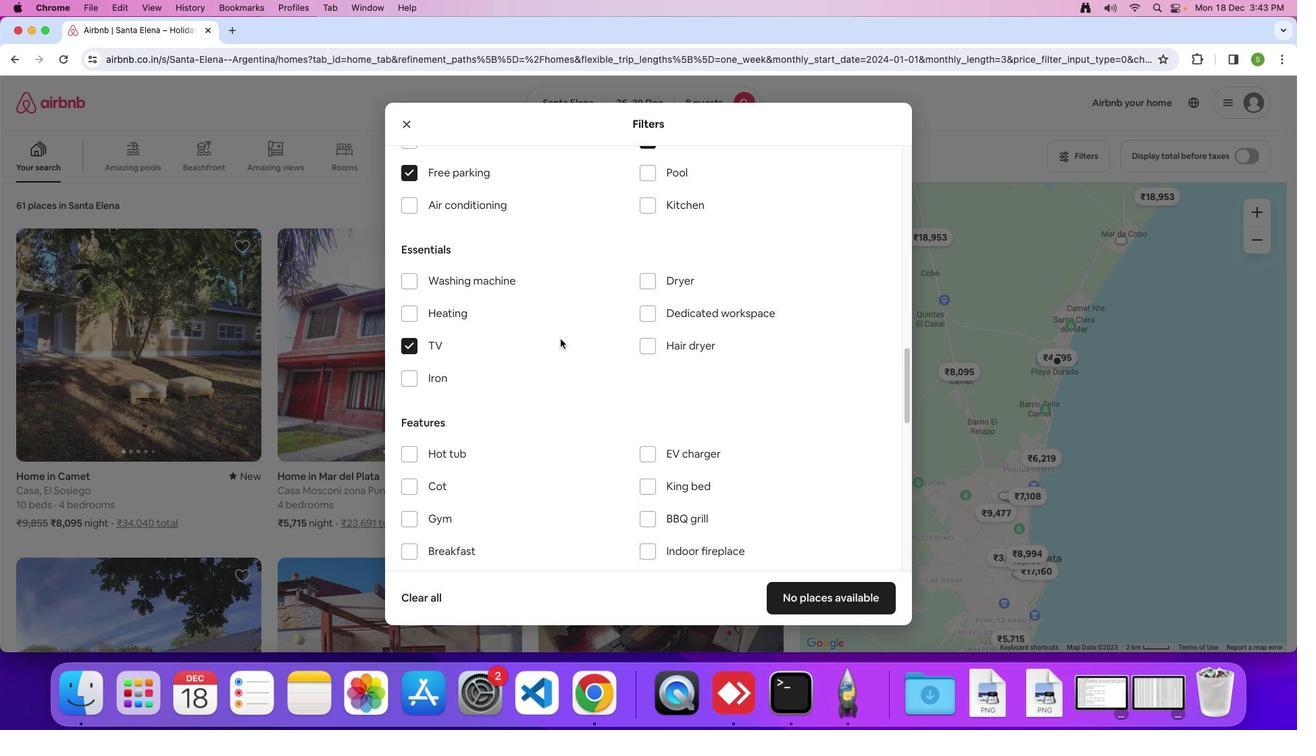 
Action: Mouse scrolled (559, 337) with delta (0, 0)
Screenshot: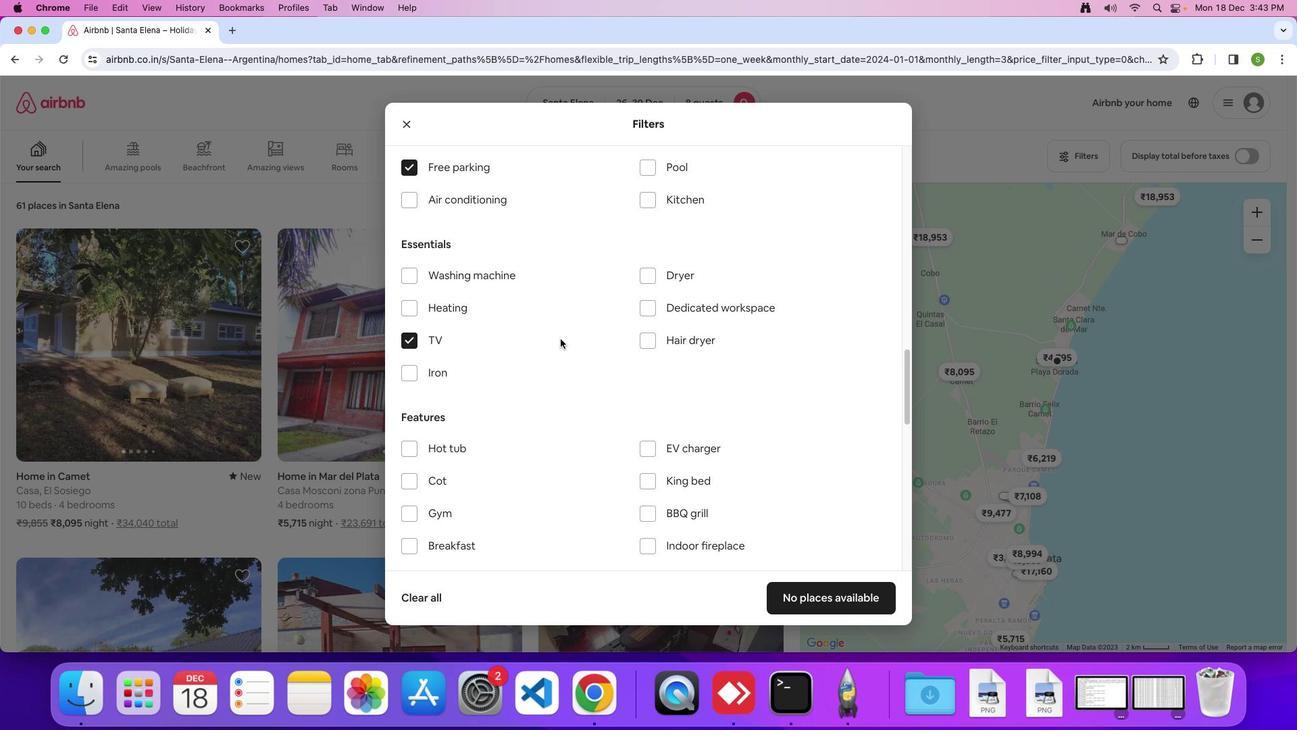 
Action: Mouse moved to (559, 335)
Screenshot: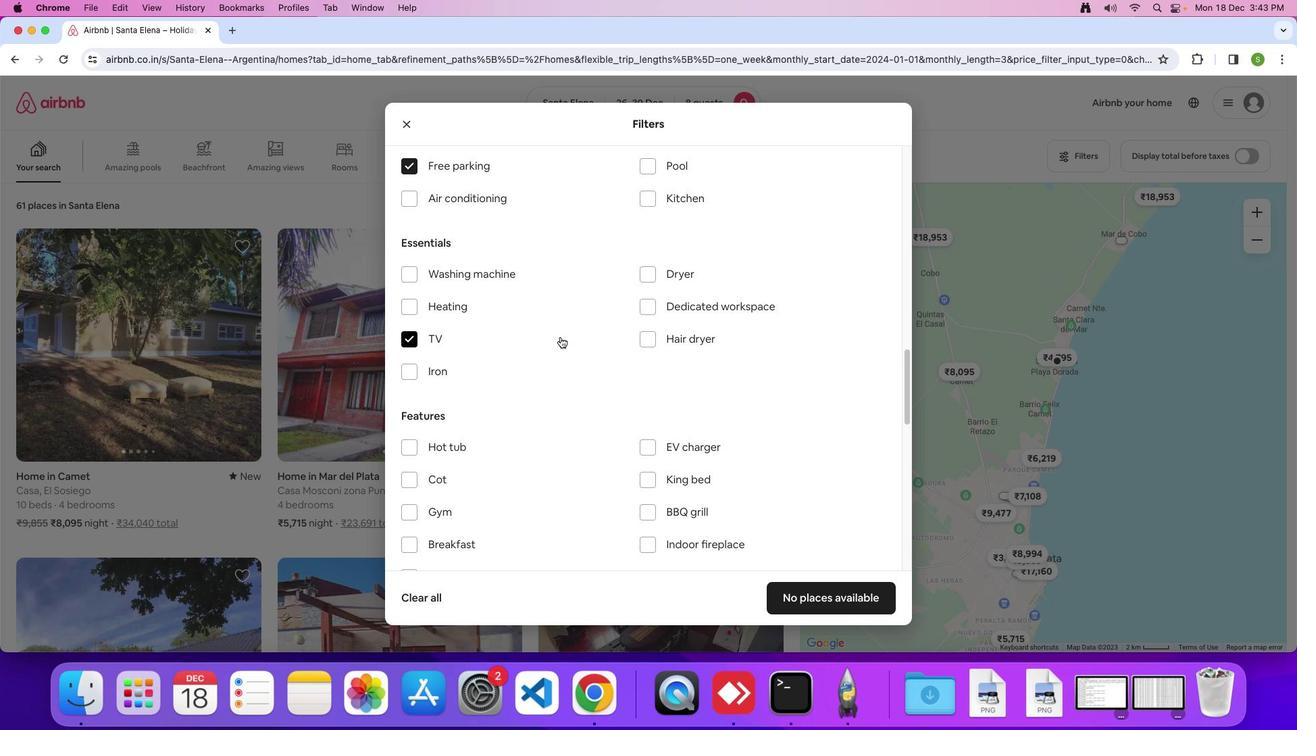 
Action: Mouse scrolled (559, 335) with delta (0, 0)
Screenshot: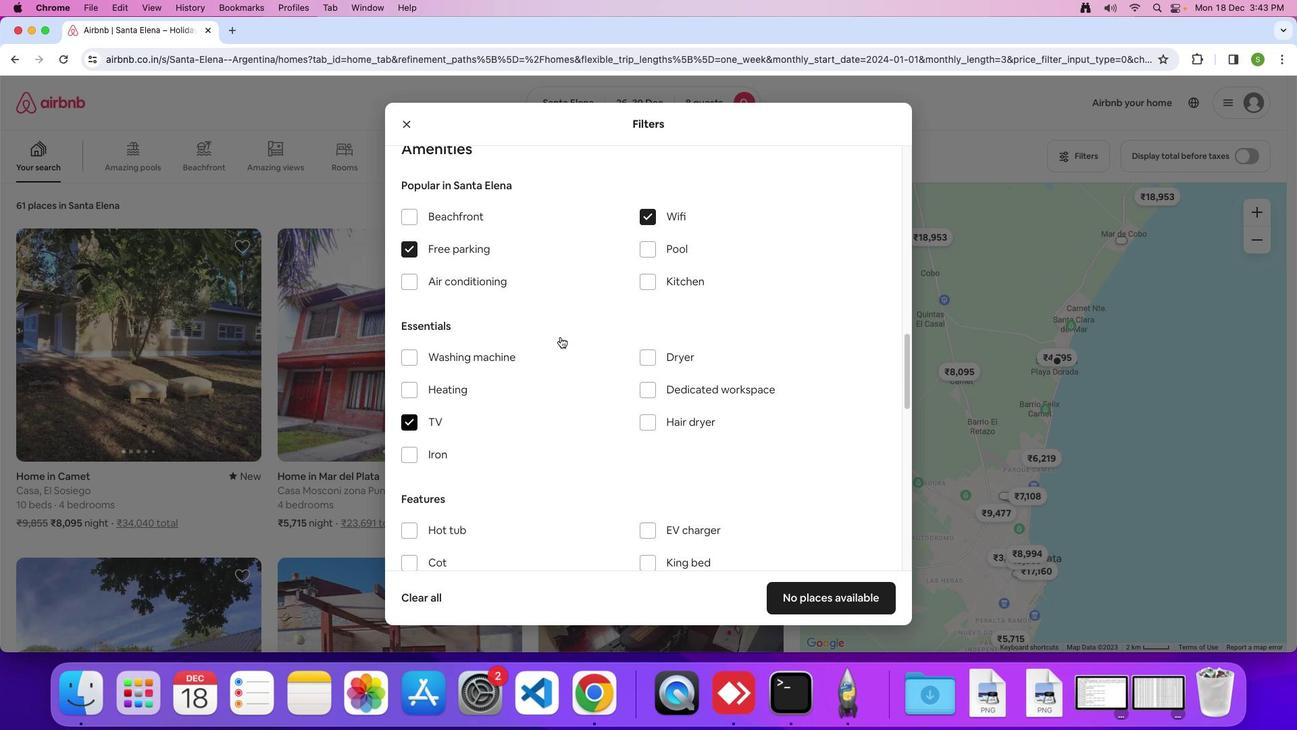 
Action: Mouse scrolled (559, 335) with delta (0, 0)
Screenshot: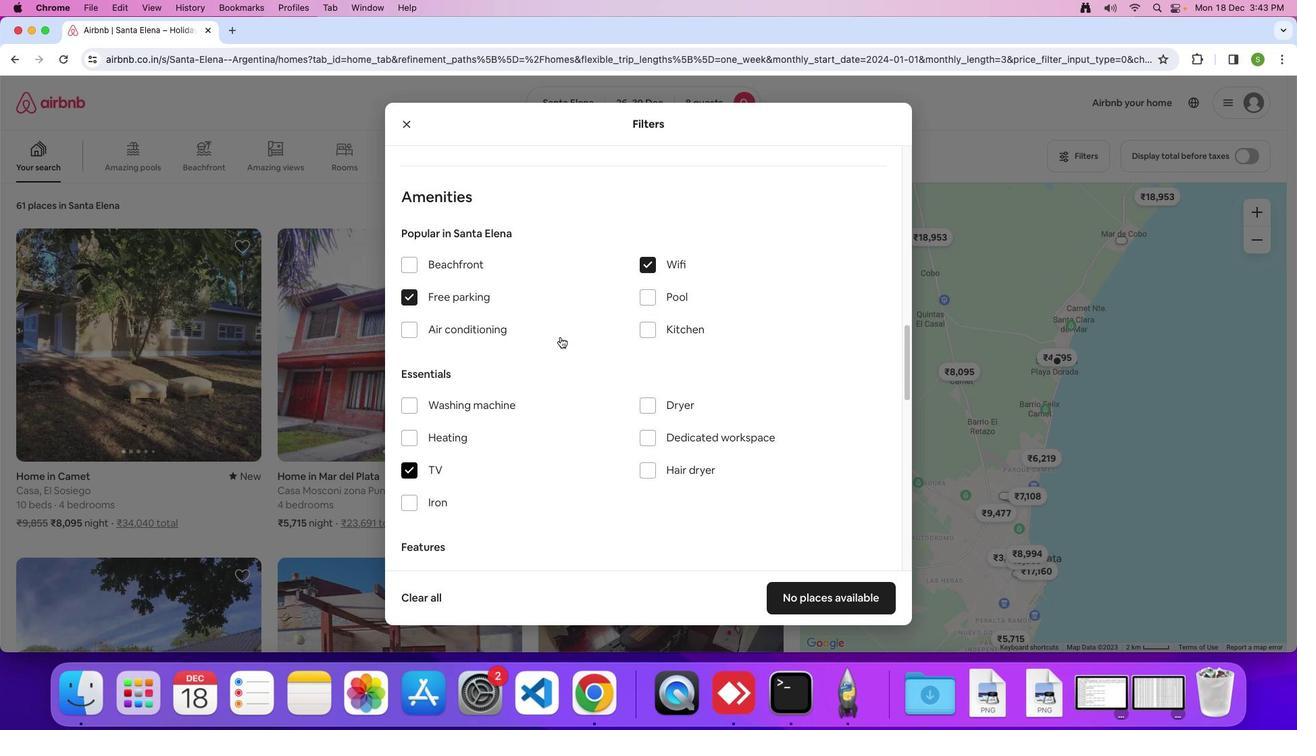
Action: Mouse scrolled (559, 335) with delta (0, 2)
Screenshot: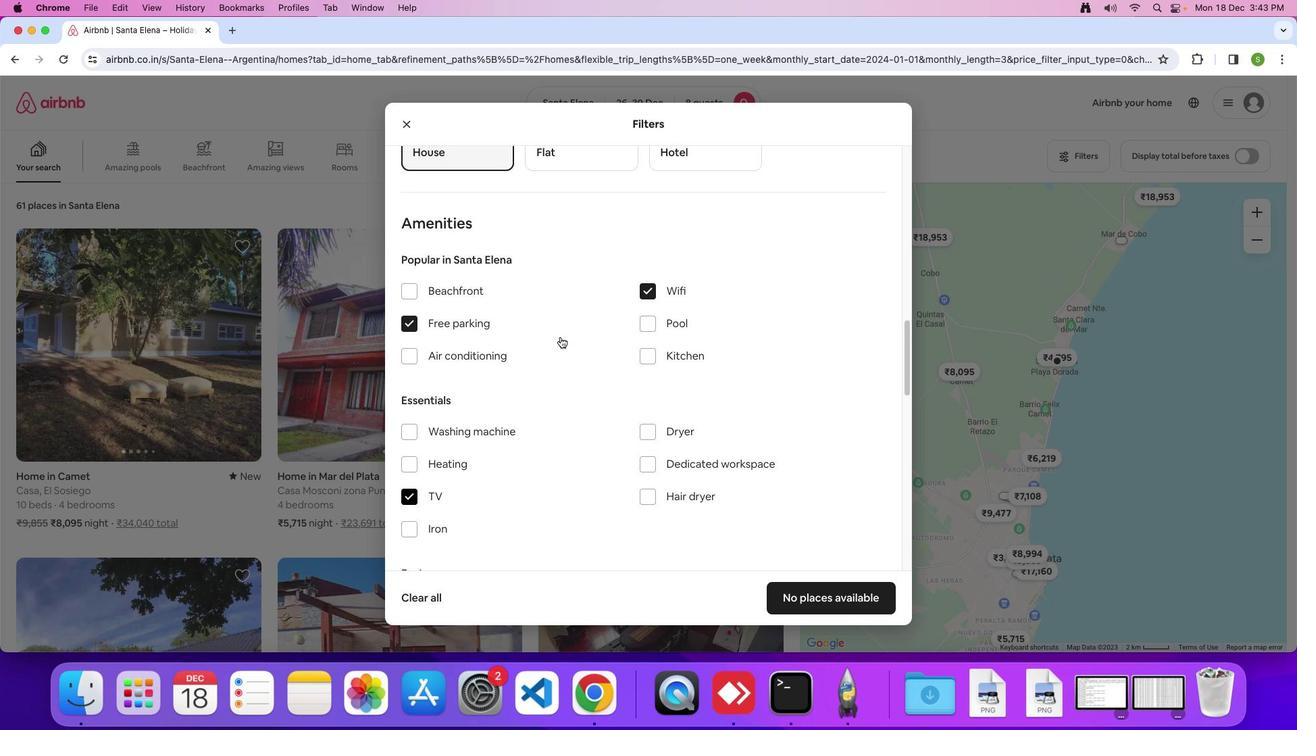 
Action: Mouse scrolled (559, 335) with delta (0, 0)
Screenshot: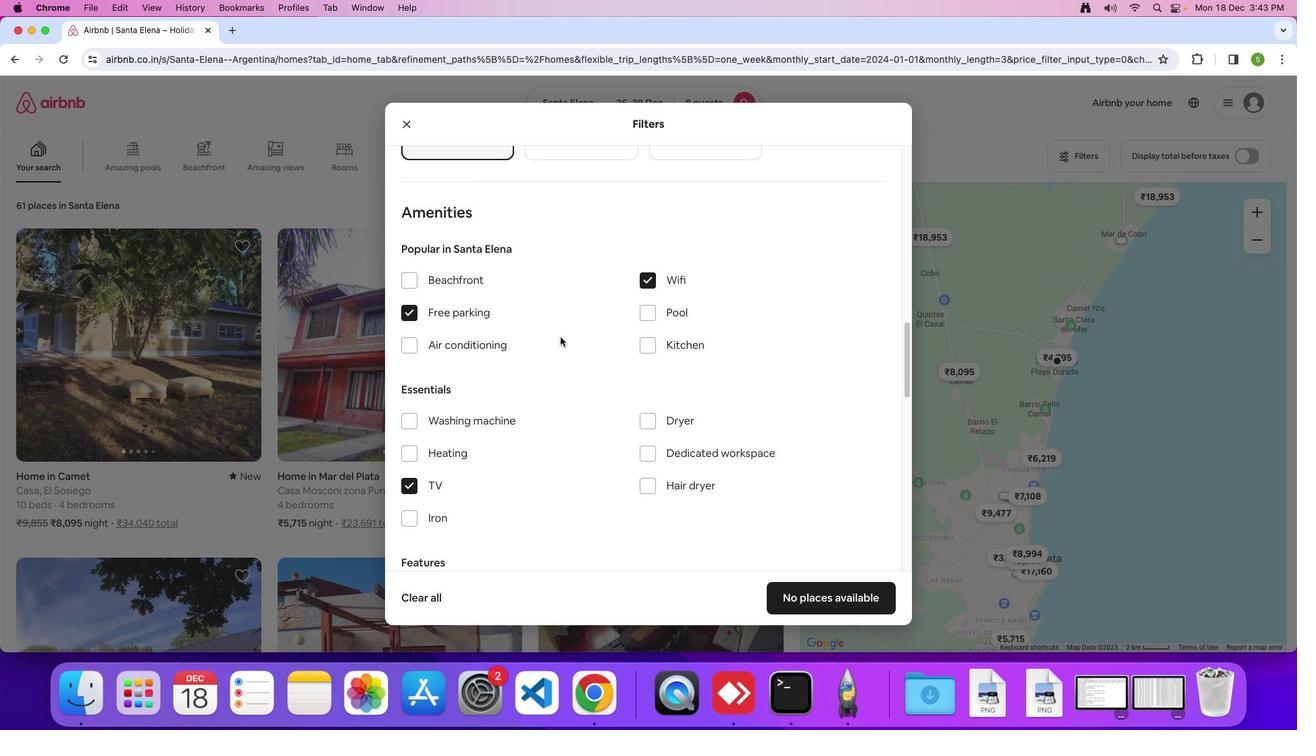 
Action: Mouse scrolled (559, 335) with delta (0, 0)
Screenshot: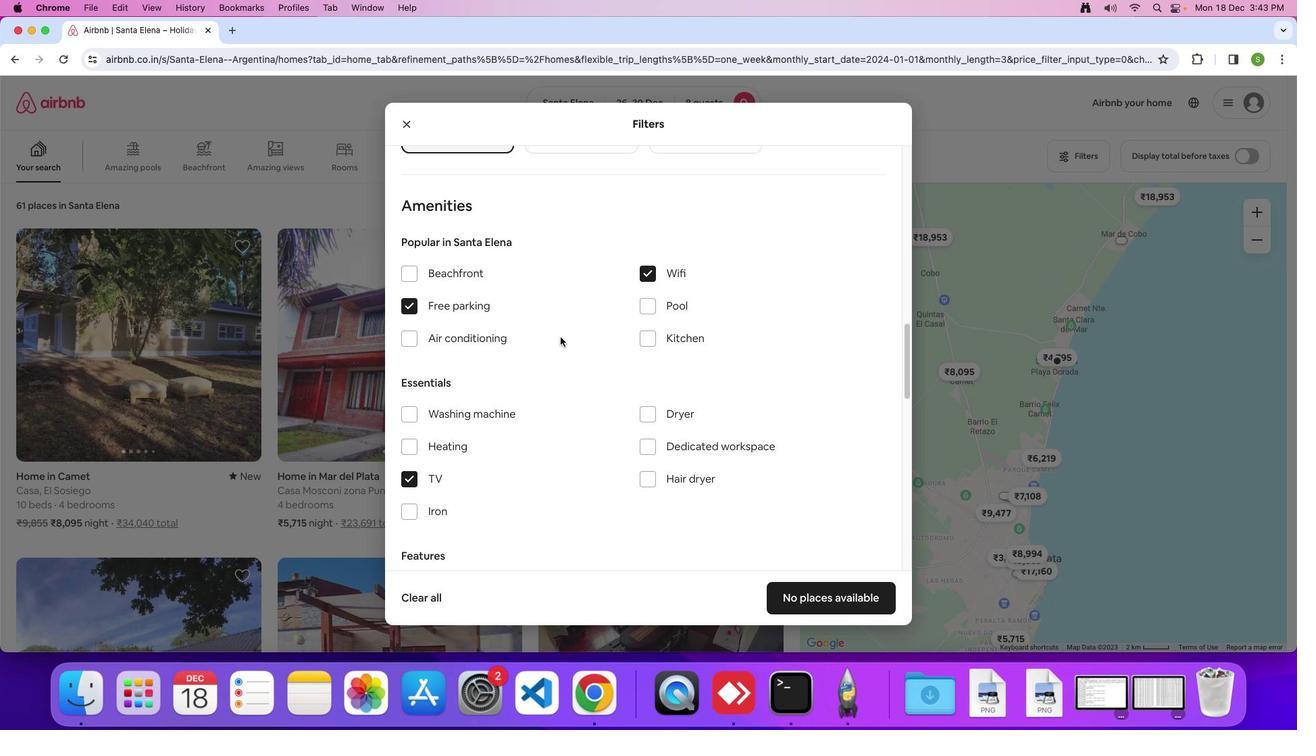 
Action: Mouse scrolled (559, 335) with delta (0, 0)
Screenshot: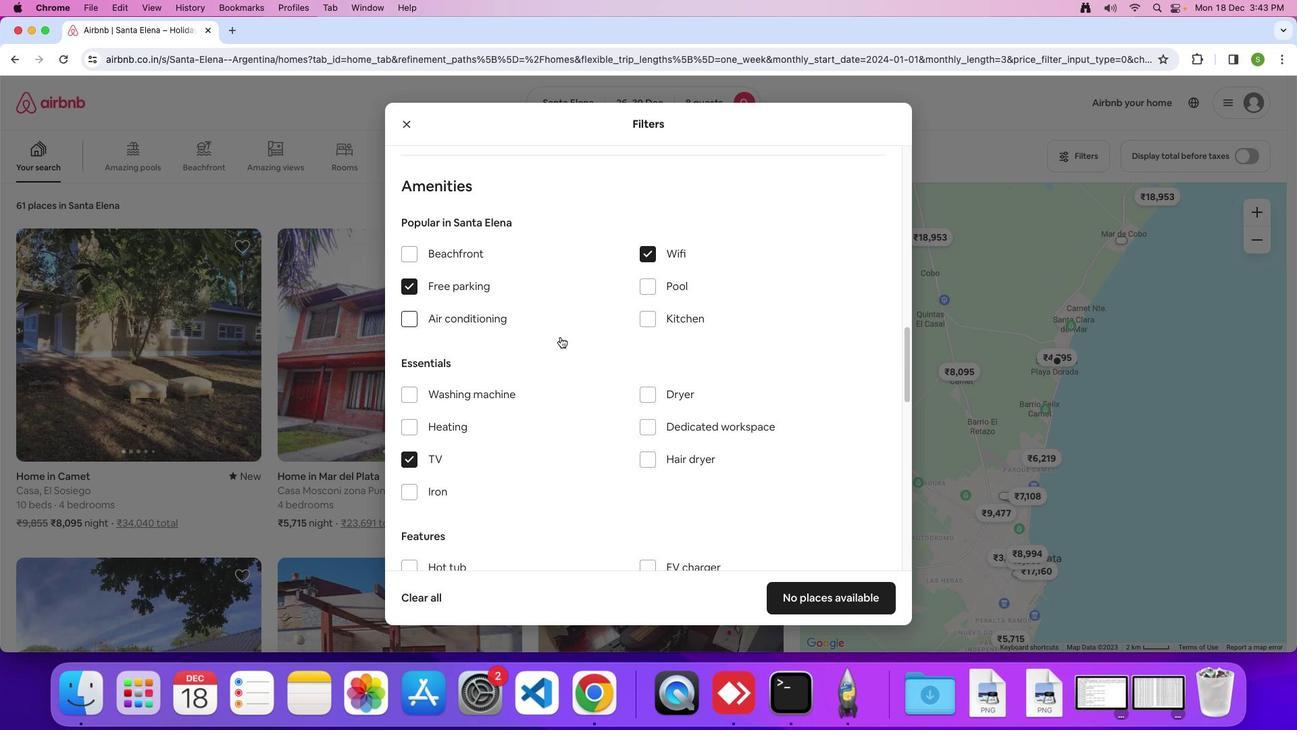 
Action: Mouse scrolled (559, 335) with delta (0, 0)
Screenshot: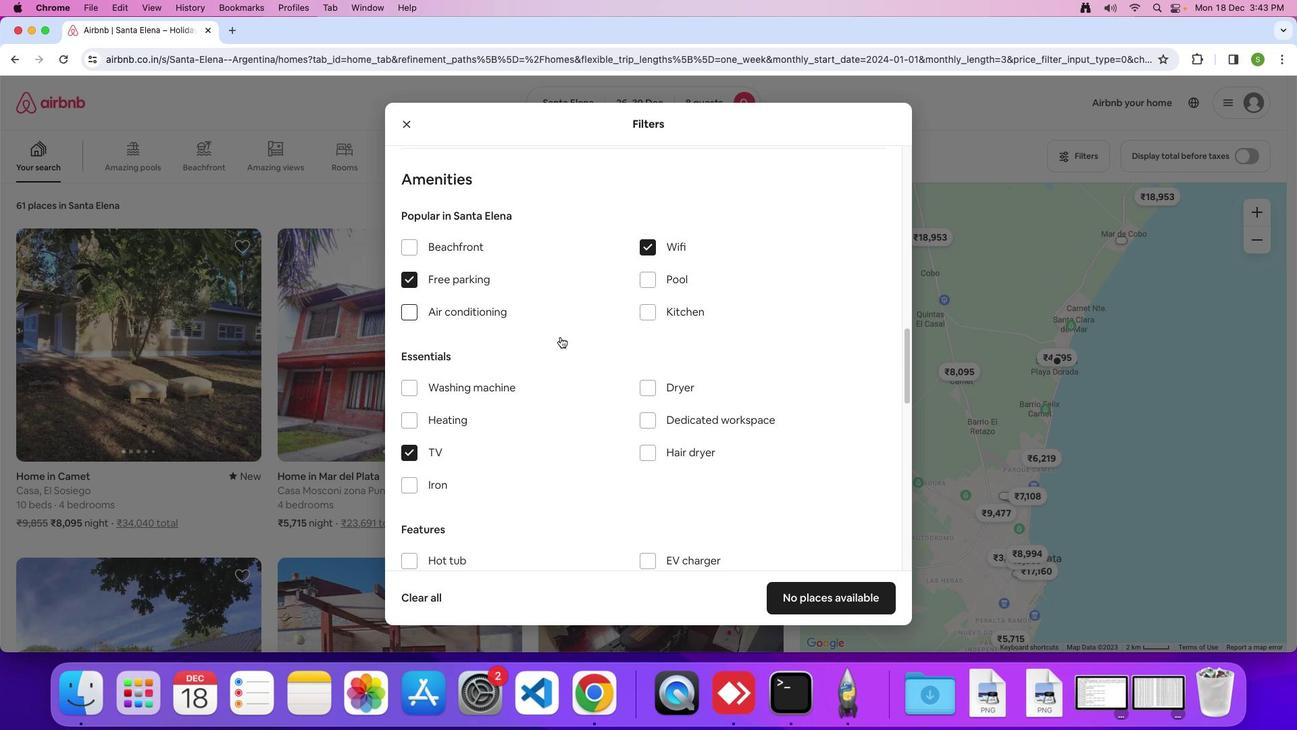 
Action: Mouse scrolled (559, 335) with delta (0, 0)
Screenshot: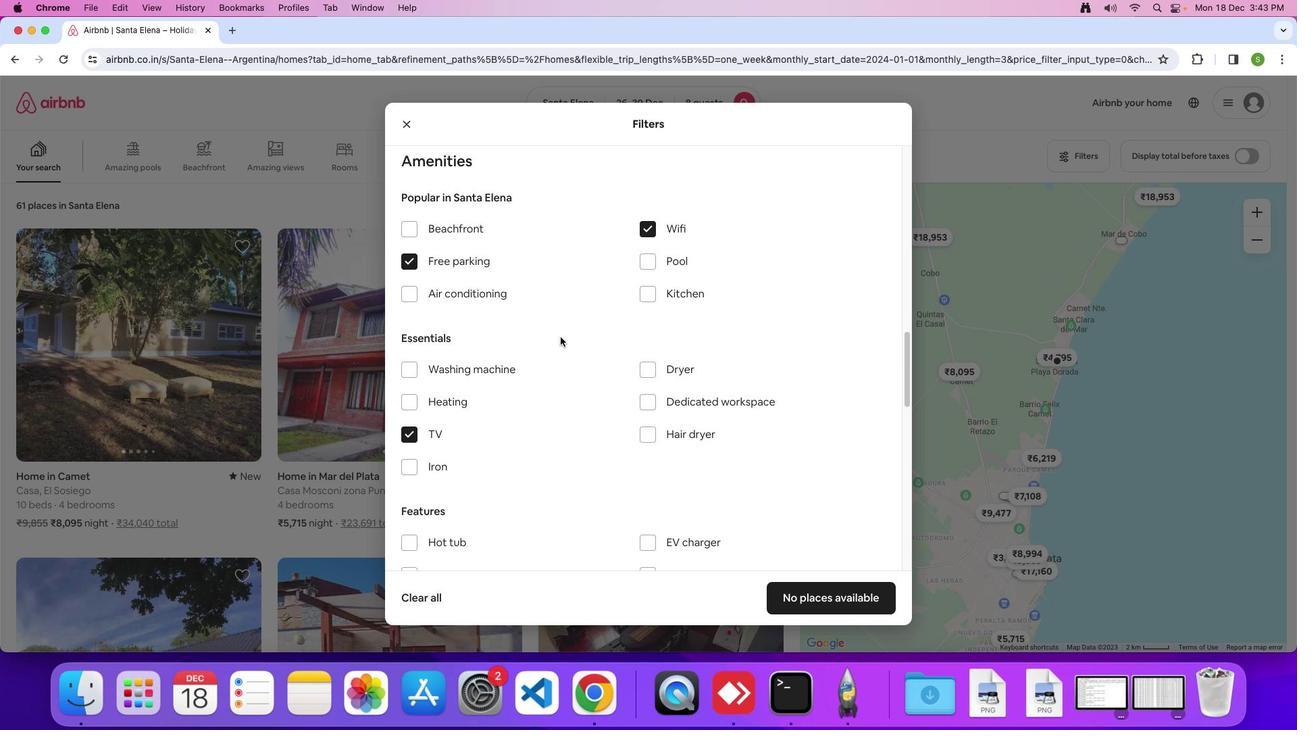 
Action: Mouse scrolled (559, 335) with delta (0, 0)
Screenshot: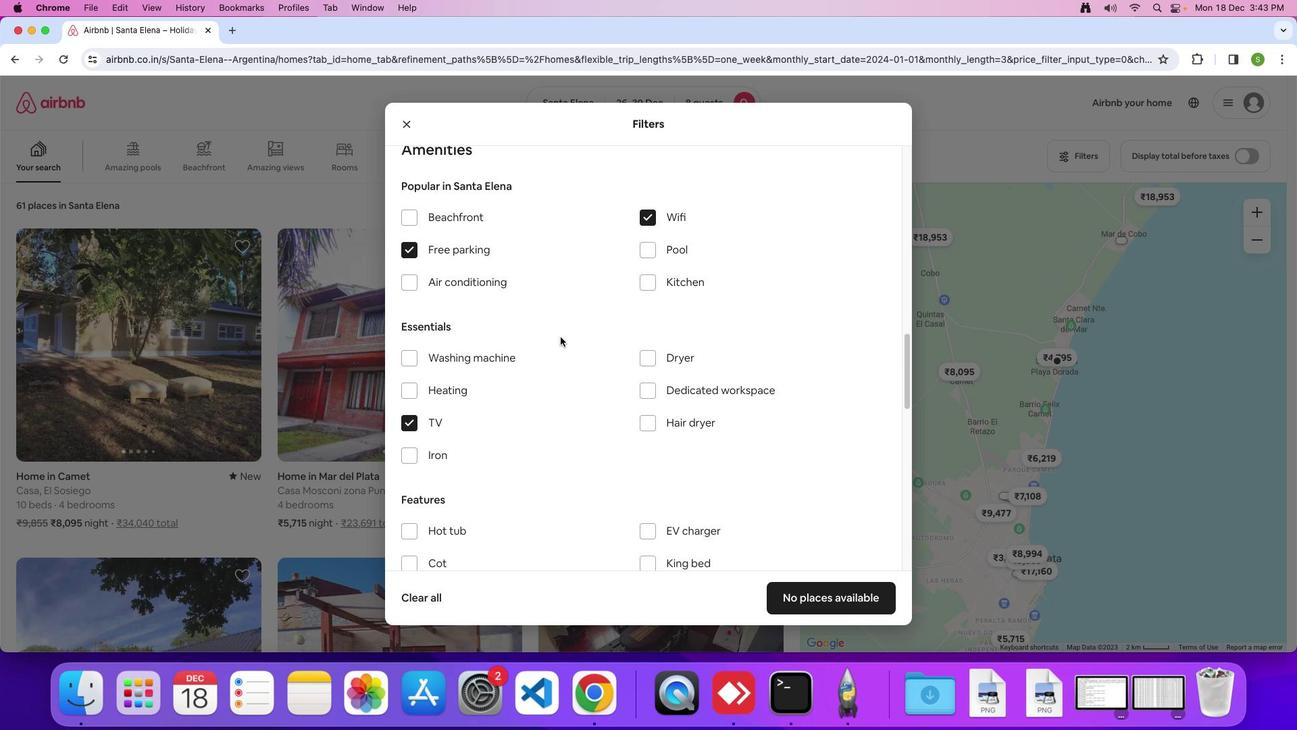
Action: Mouse scrolled (559, 335) with delta (0, 0)
Screenshot: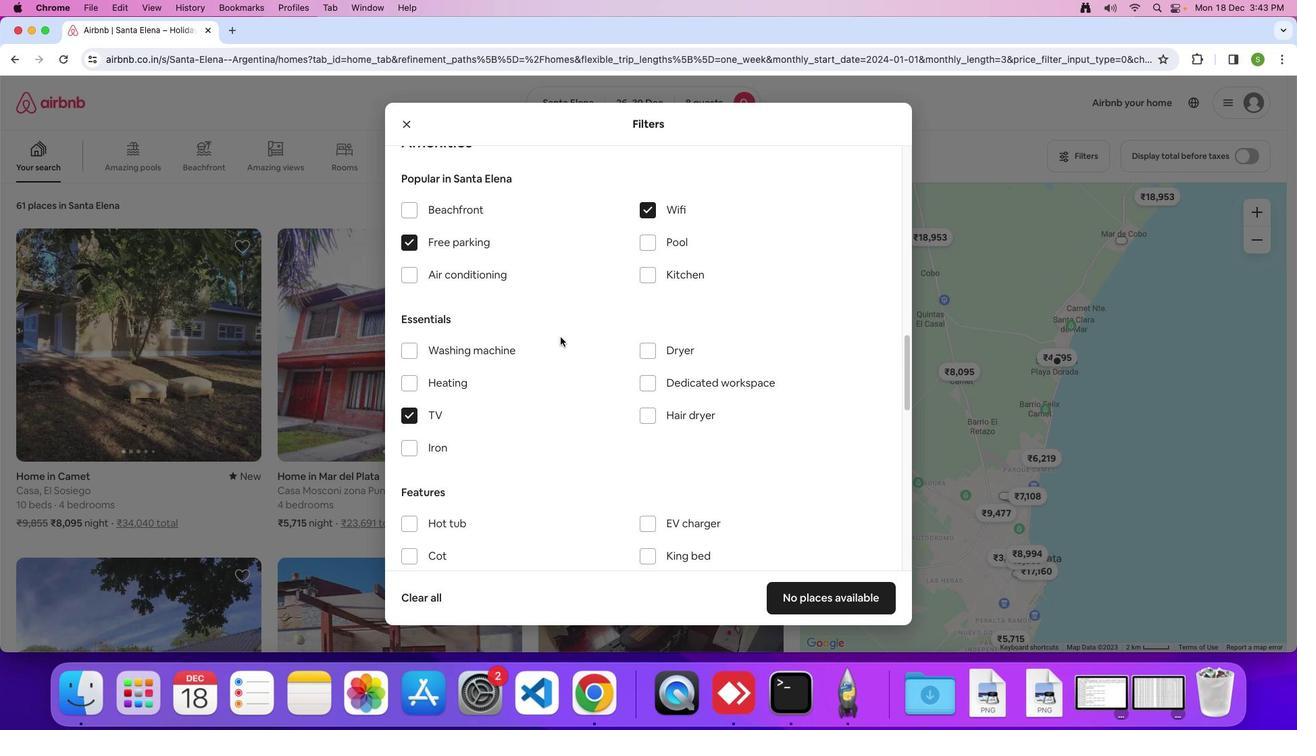 
Action: Mouse scrolled (559, 335) with delta (0, 0)
Screenshot: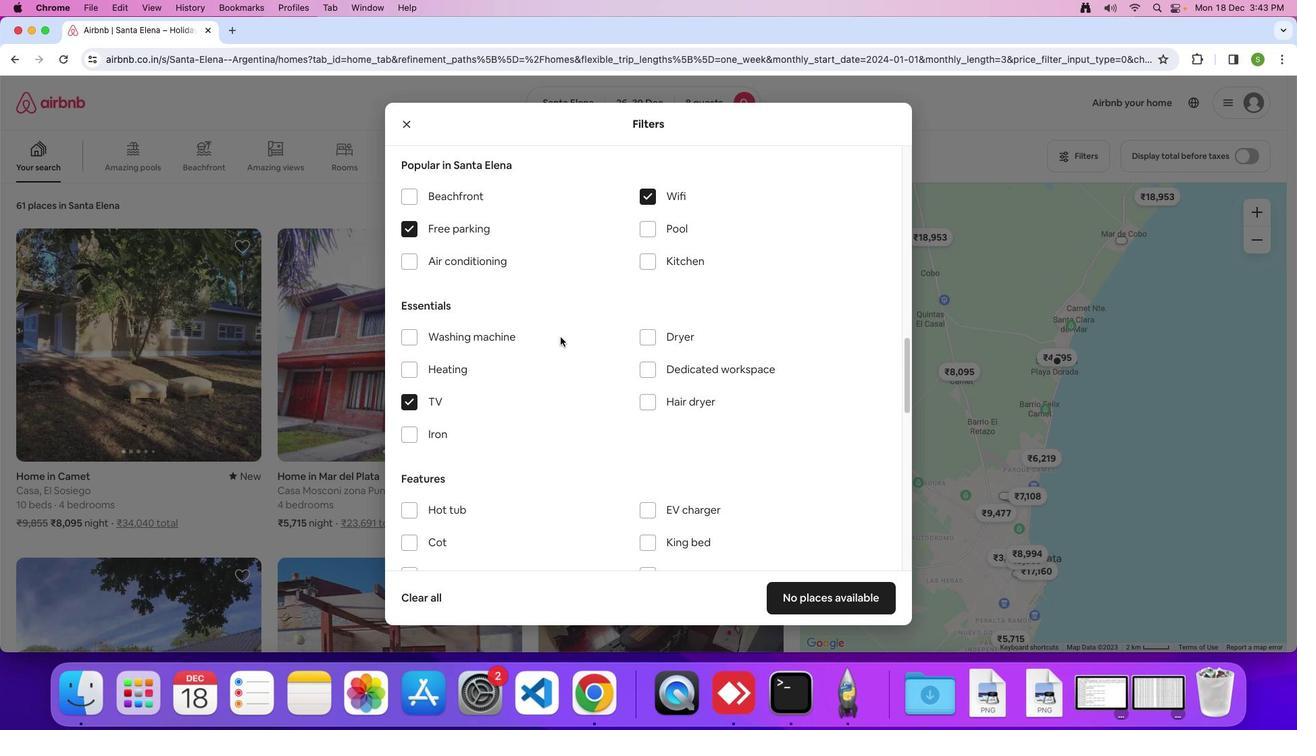 
Action: Mouse scrolled (559, 335) with delta (0, -1)
Screenshot: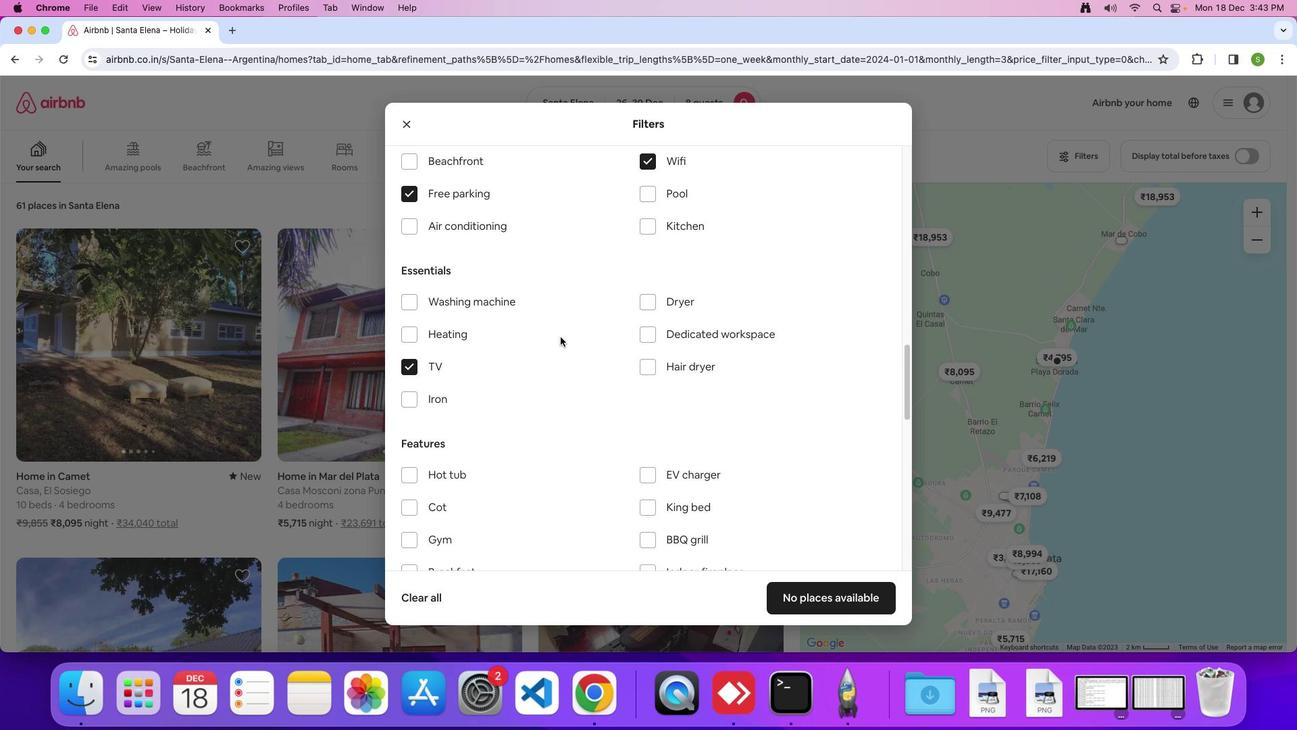 
Action: Mouse scrolled (559, 335) with delta (0, 0)
Screenshot: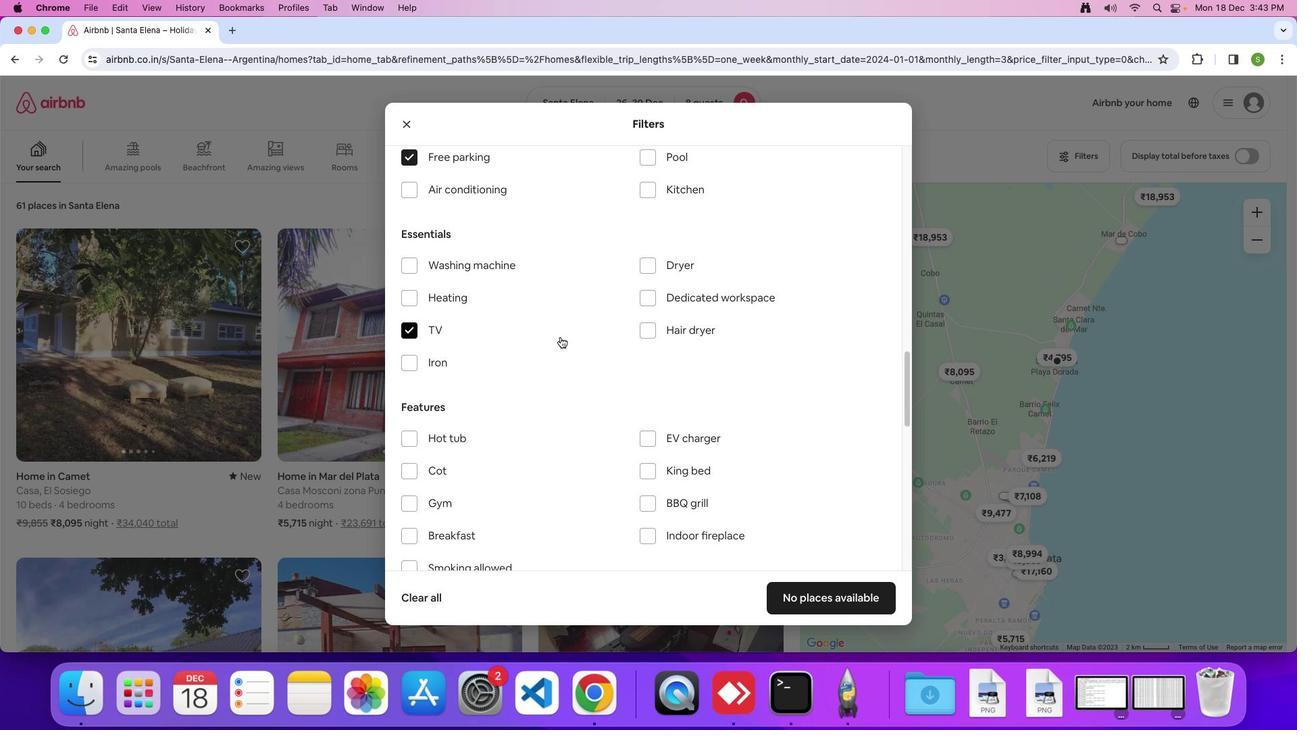 
Action: Mouse scrolled (559, 335) with delta (0, 0)
Screenshot: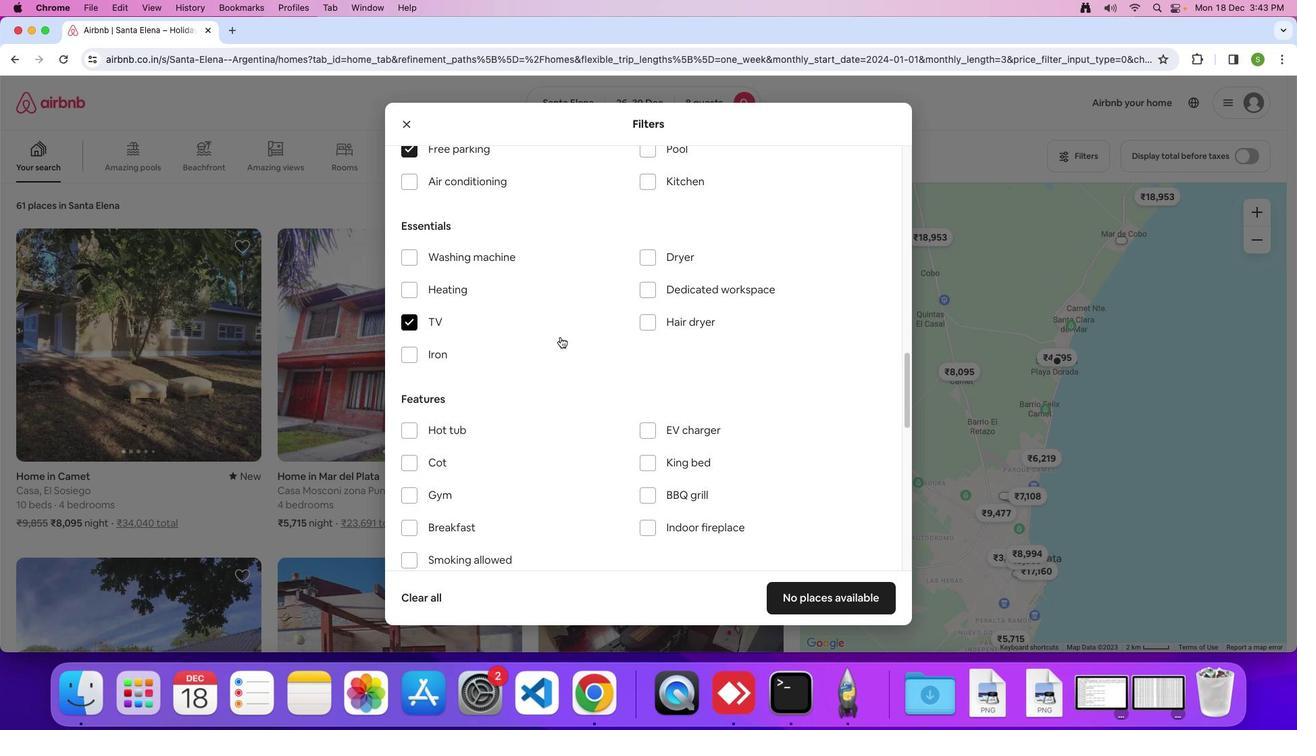 
Action: Mouse scrolled (559, 335) with delta (0, 0)
Screenshot: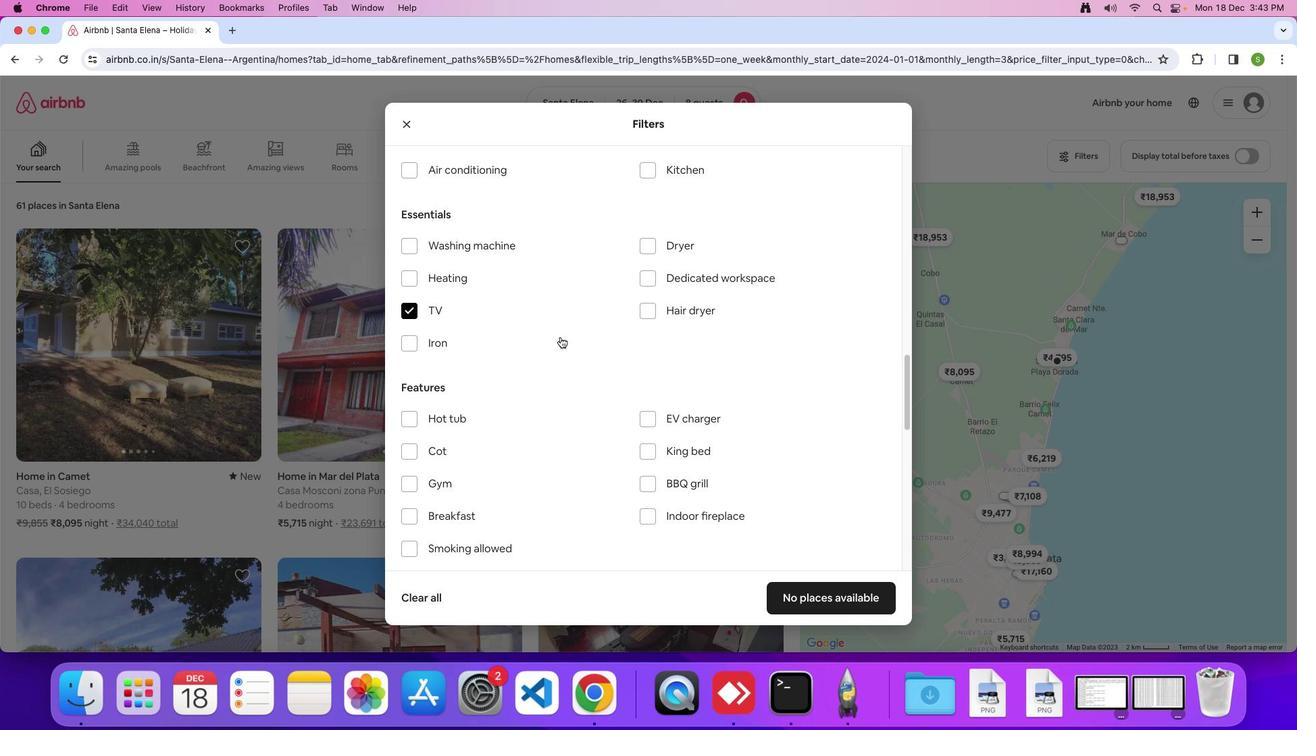 
Action: Mouse scrolled (559, 335) with delta (0, 0)
Screenshot: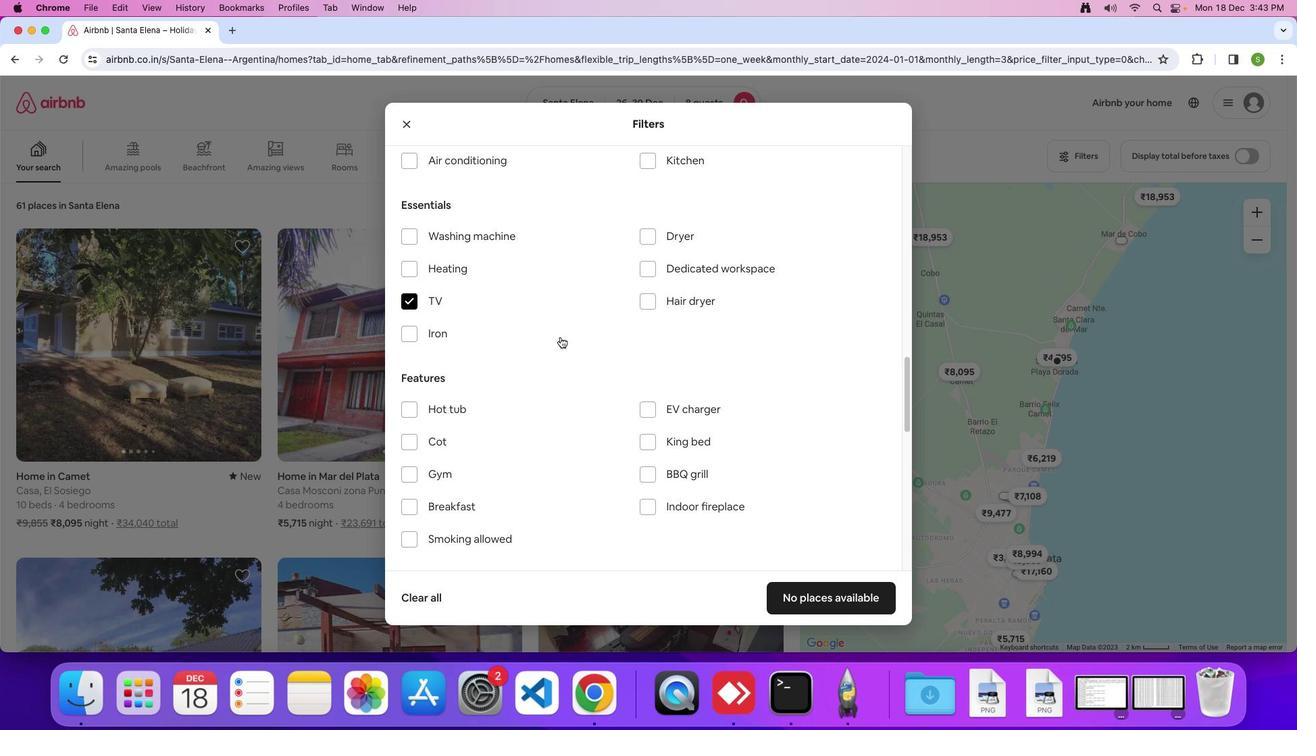
Action: Mouse scrolled (559, 335) with delta (0, 0)
Screenshot: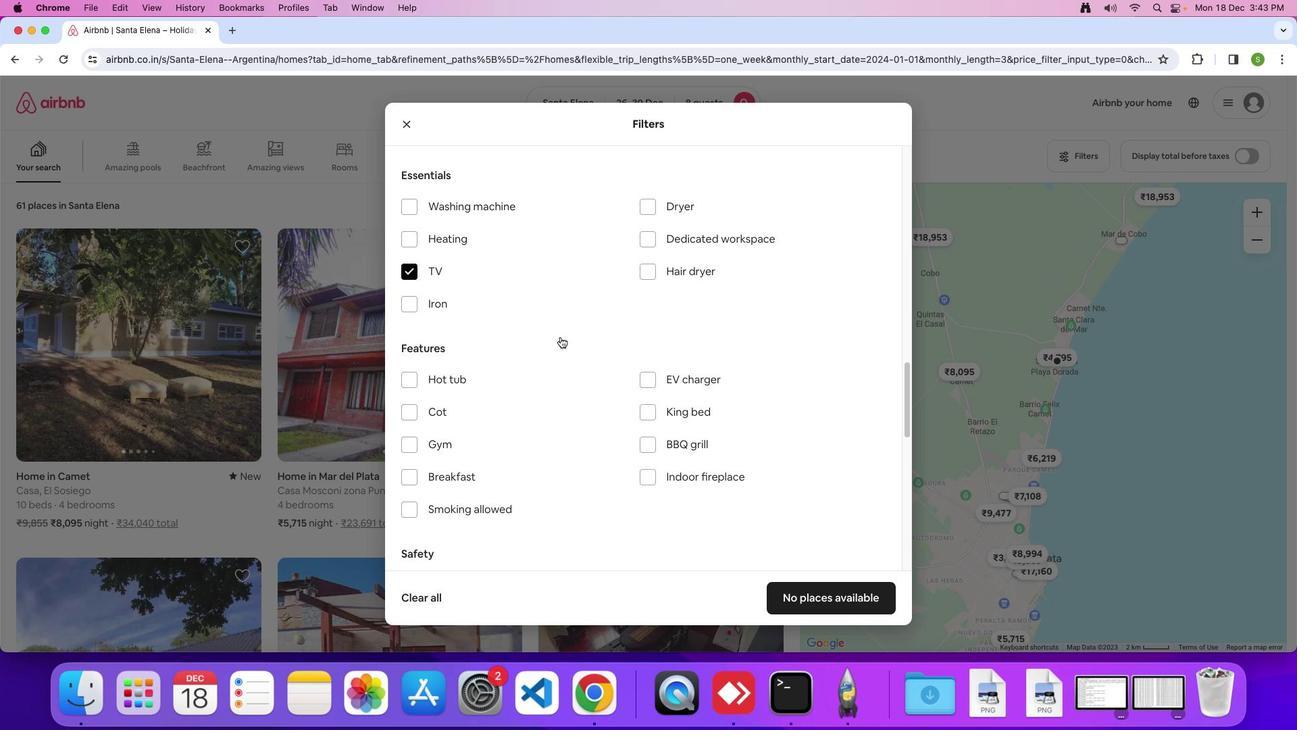 
Action: Mouse moved to (409, 361)
Screenshot: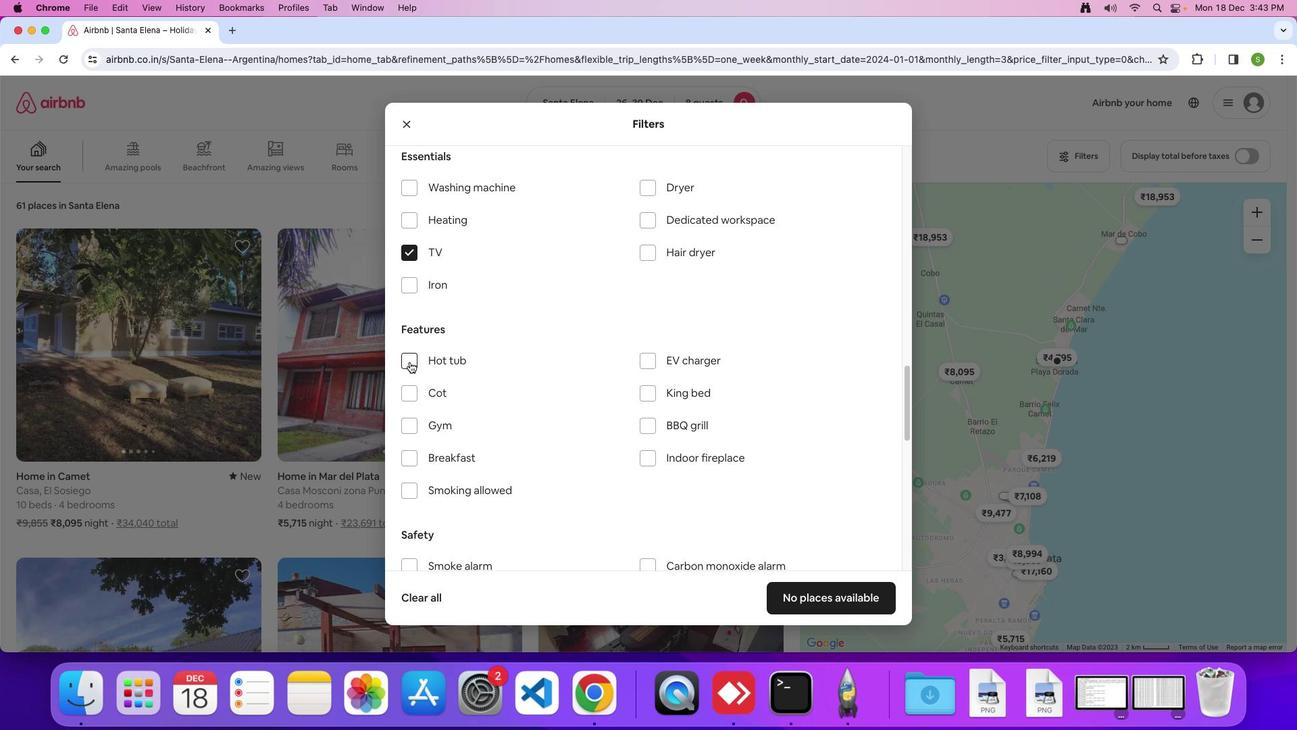 
Action: Mouse pressed left at (409, 361)
Screenshot: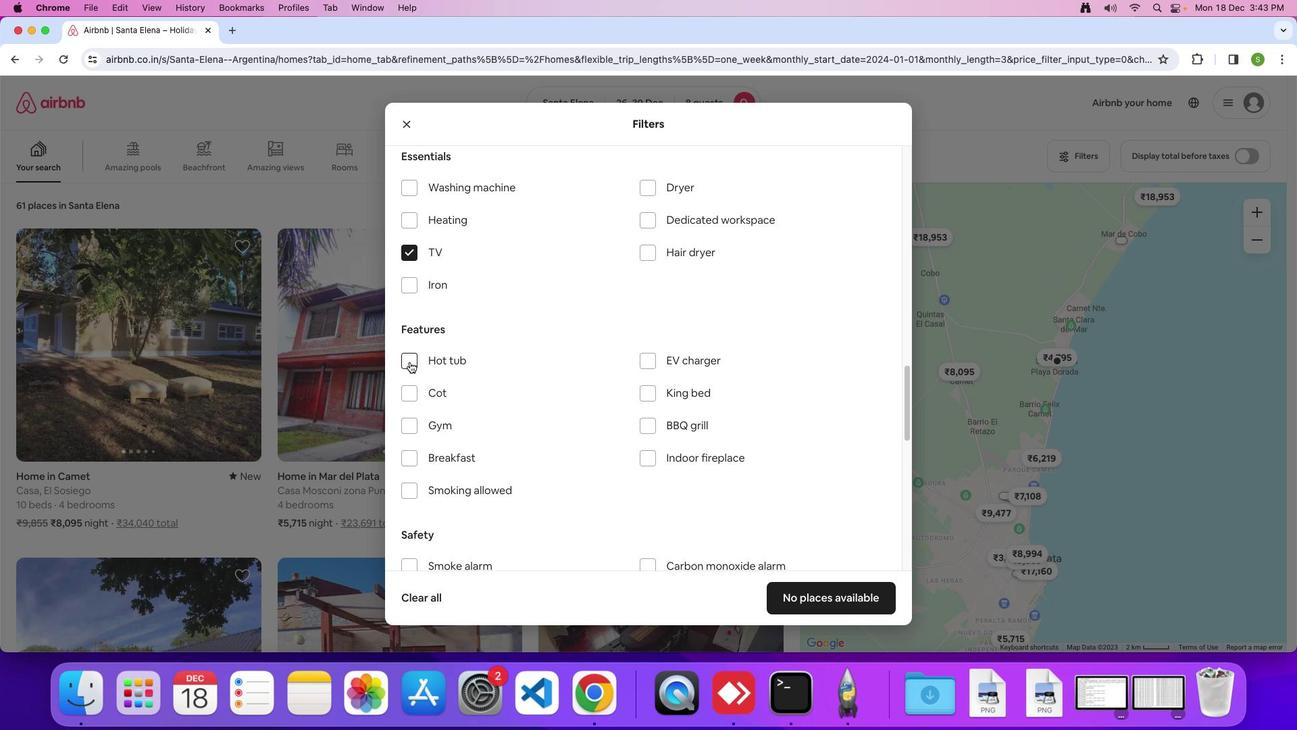 
Action: Mouse moved to (565, 348)
Screenshot: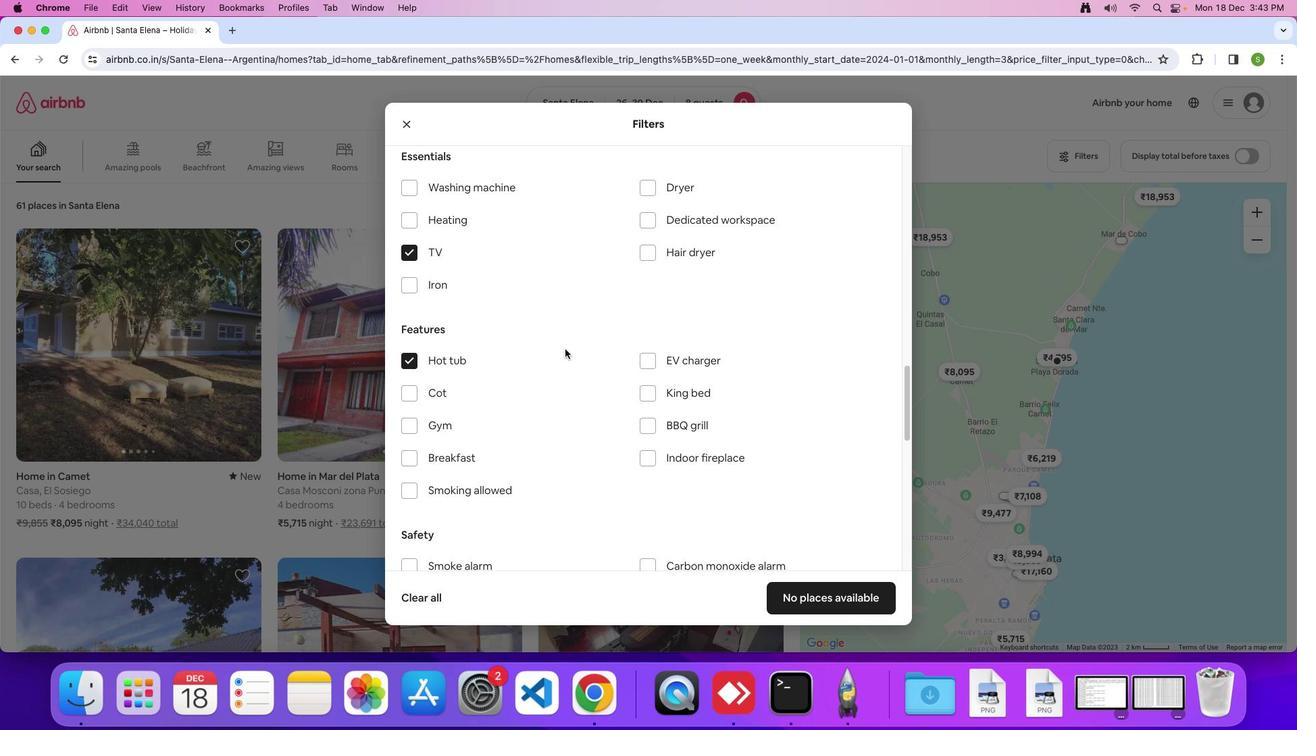 
Action: Mouse scrolled (565, 348) with delta (0, 0)
Screenshot: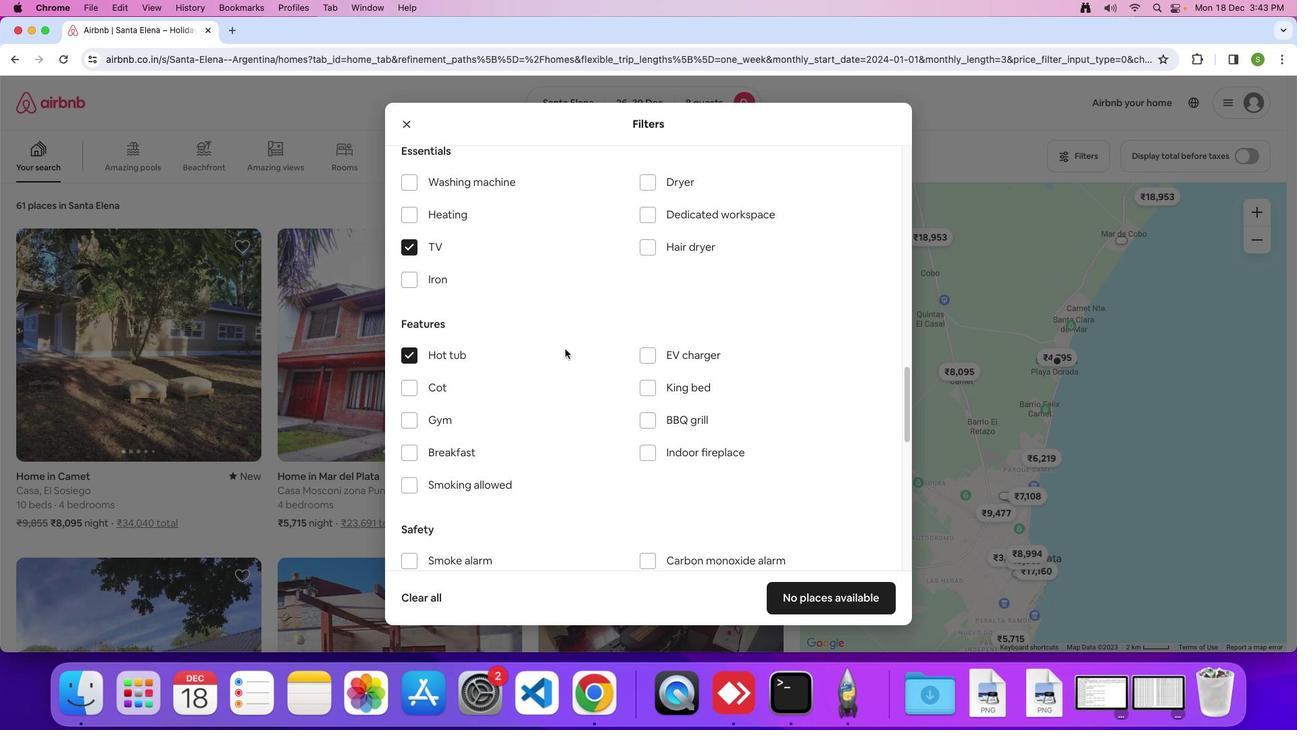 
Action: Mouse scrolled (565, 348) with delta (0, 0)
Screenshot: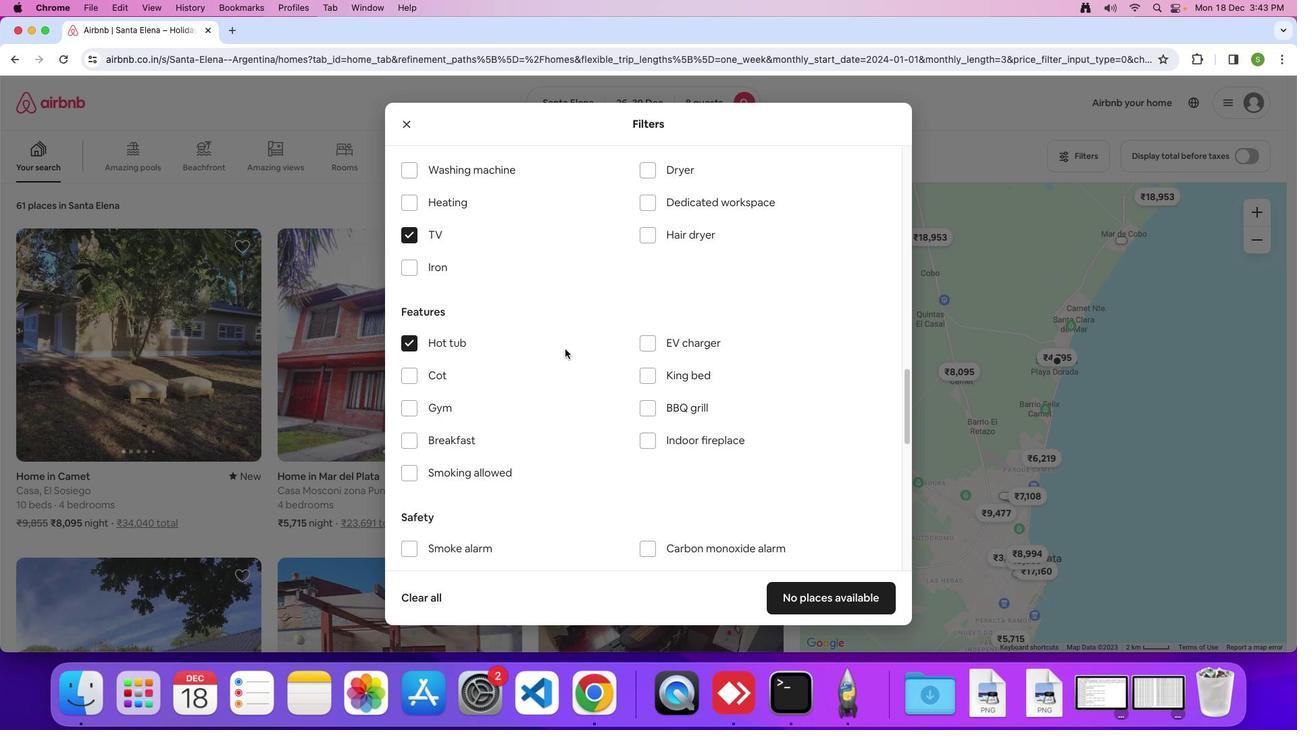 
Action: Mouse scrolled (565, 348) with delta (0, 0)
Screenshot: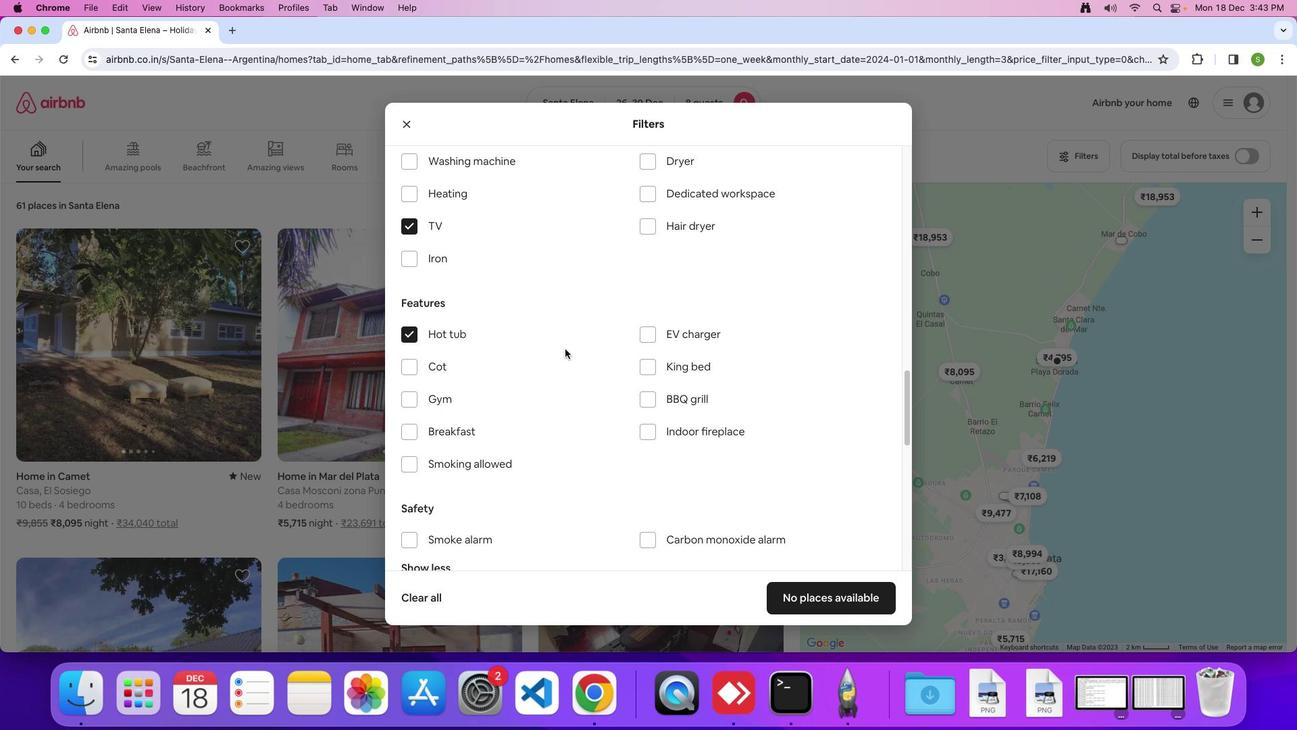 
Action: Mouse scrolled (565, 348) with delta (0, 0)
Screenshot: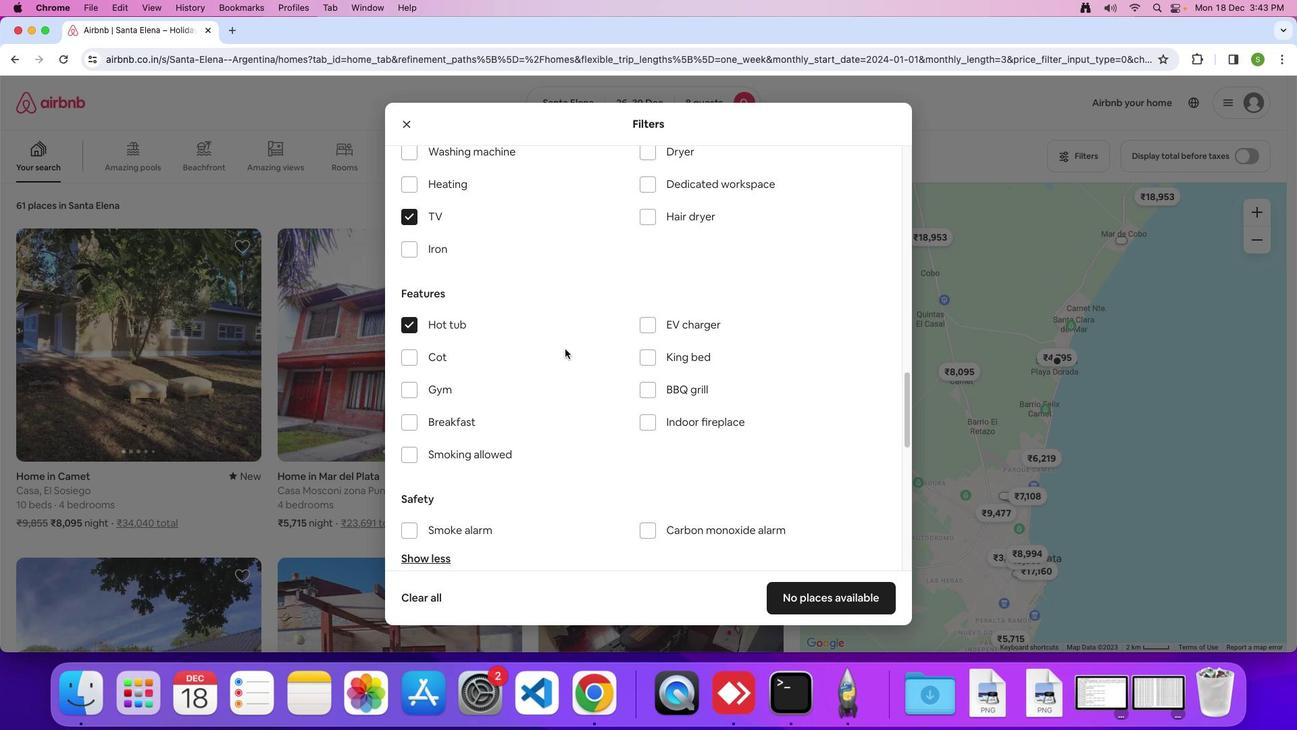 
Action: Mouse moved to (565, 348)
Screenshot: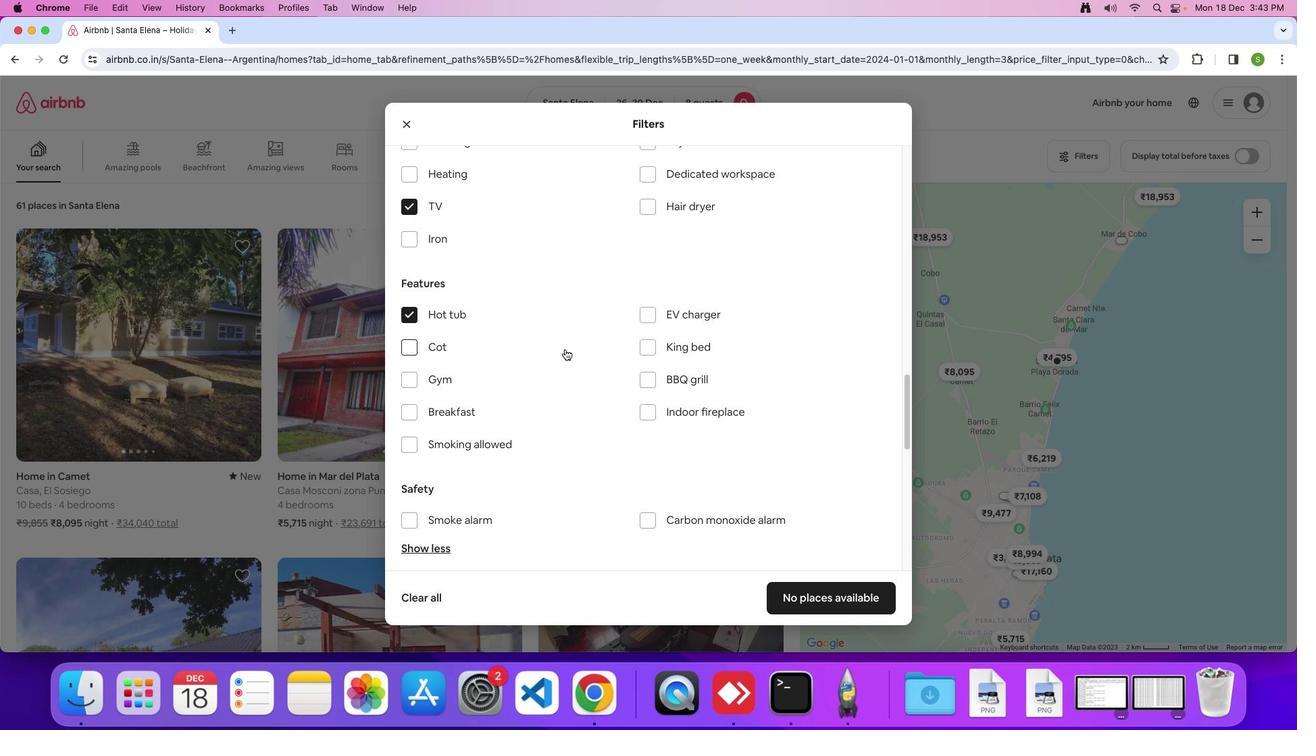 
Action: Mouse scrolled (565, 348) with delta (0, 0)
Screenshot: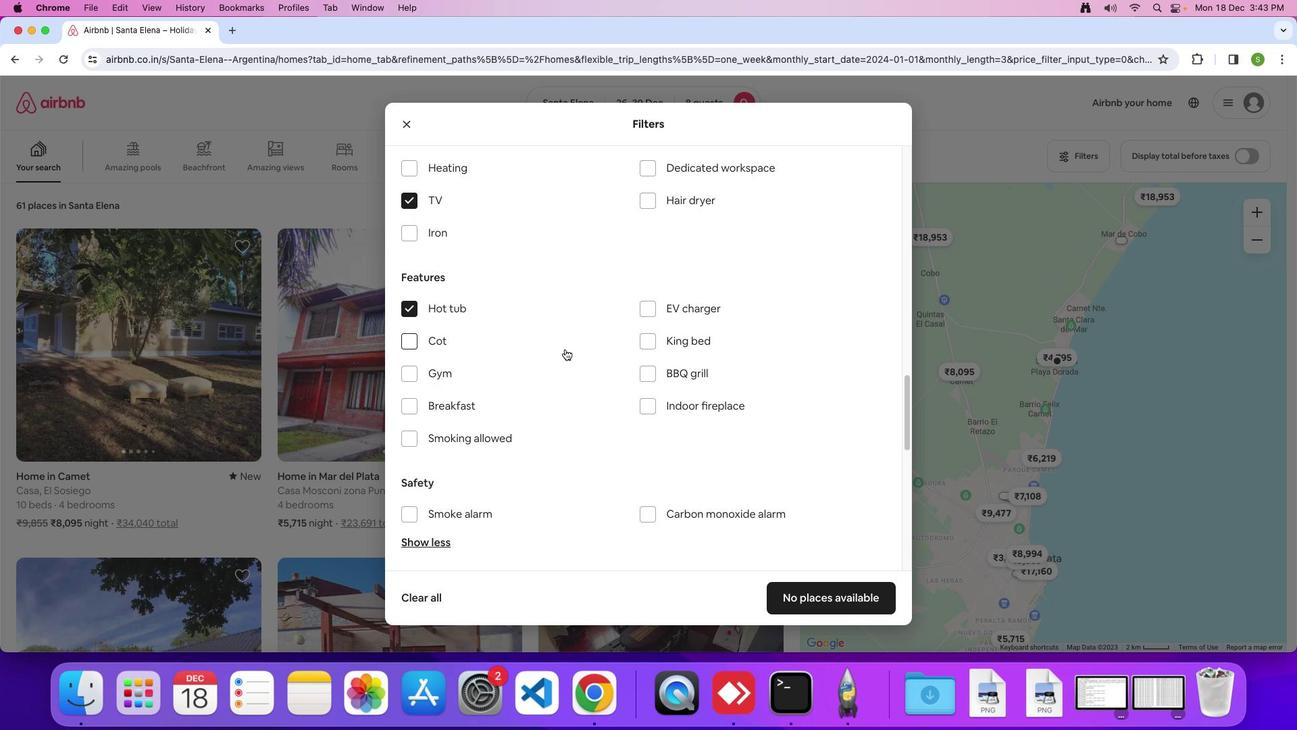 
Action: Mouse scrolled (565, 348) with delta (0, 0)
Screenshot: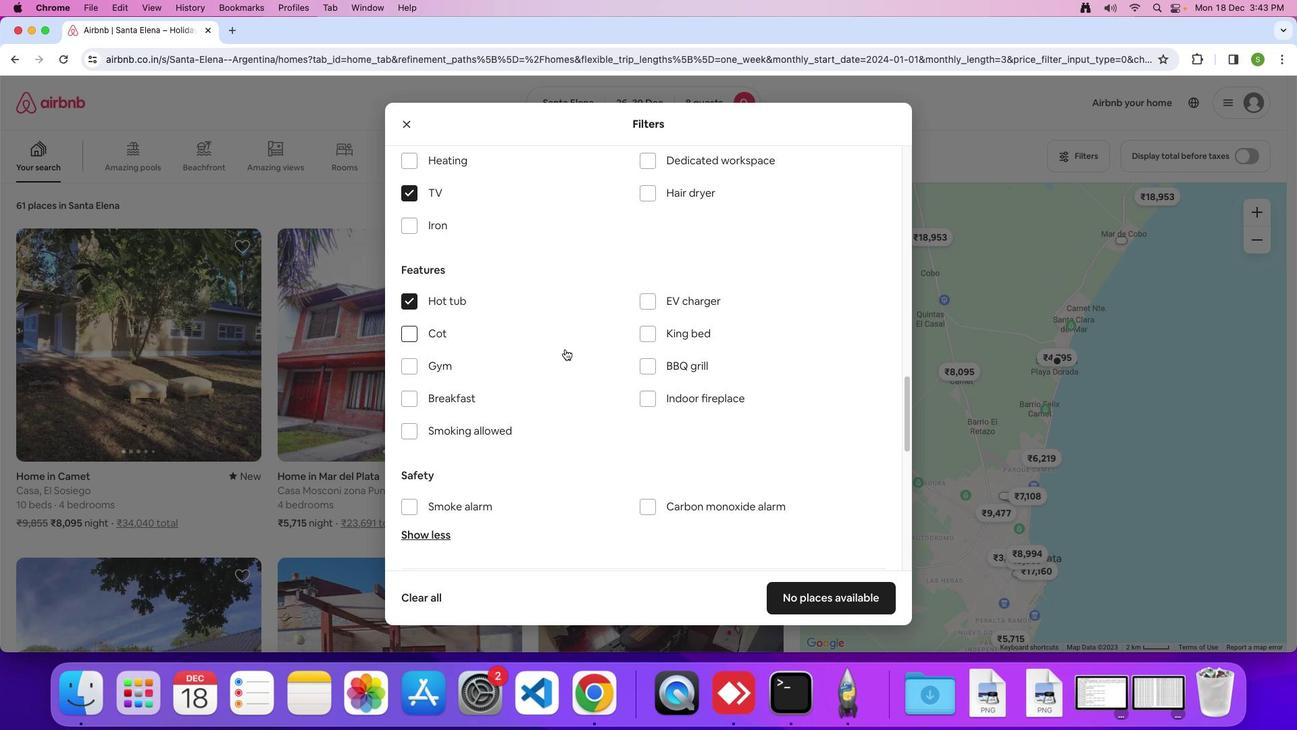 
Action: Mouse moved to (413, 352)
Screenshot: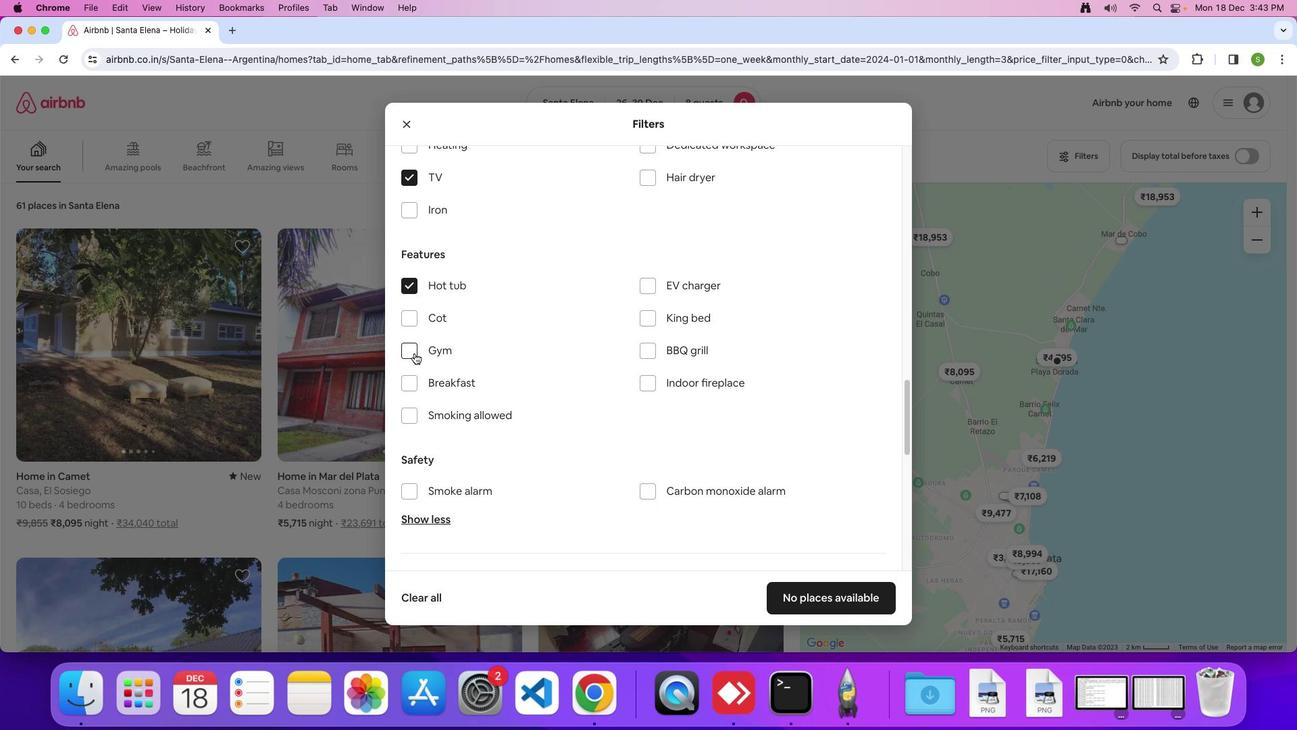 
Action: Mouse pressed left at (413, 352)
Screenshot: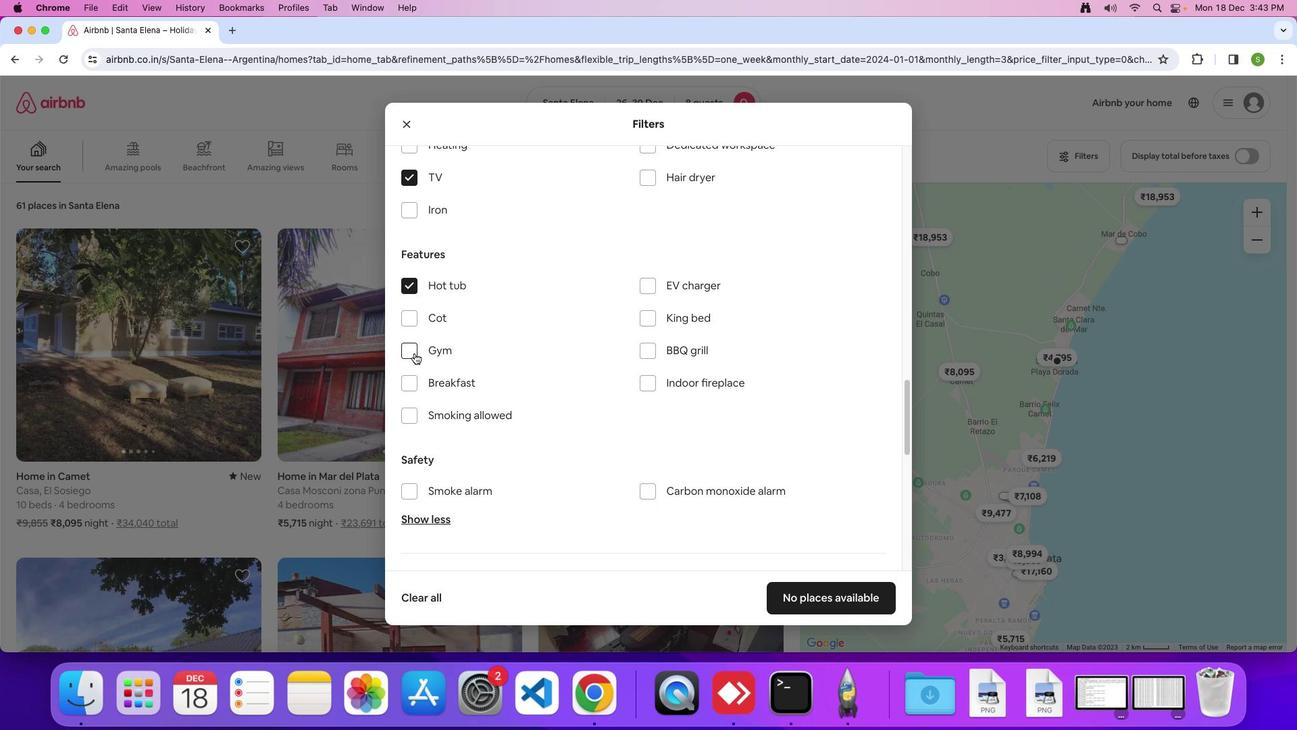 
Action: Mouse moved to (548, 337)
Screenshot: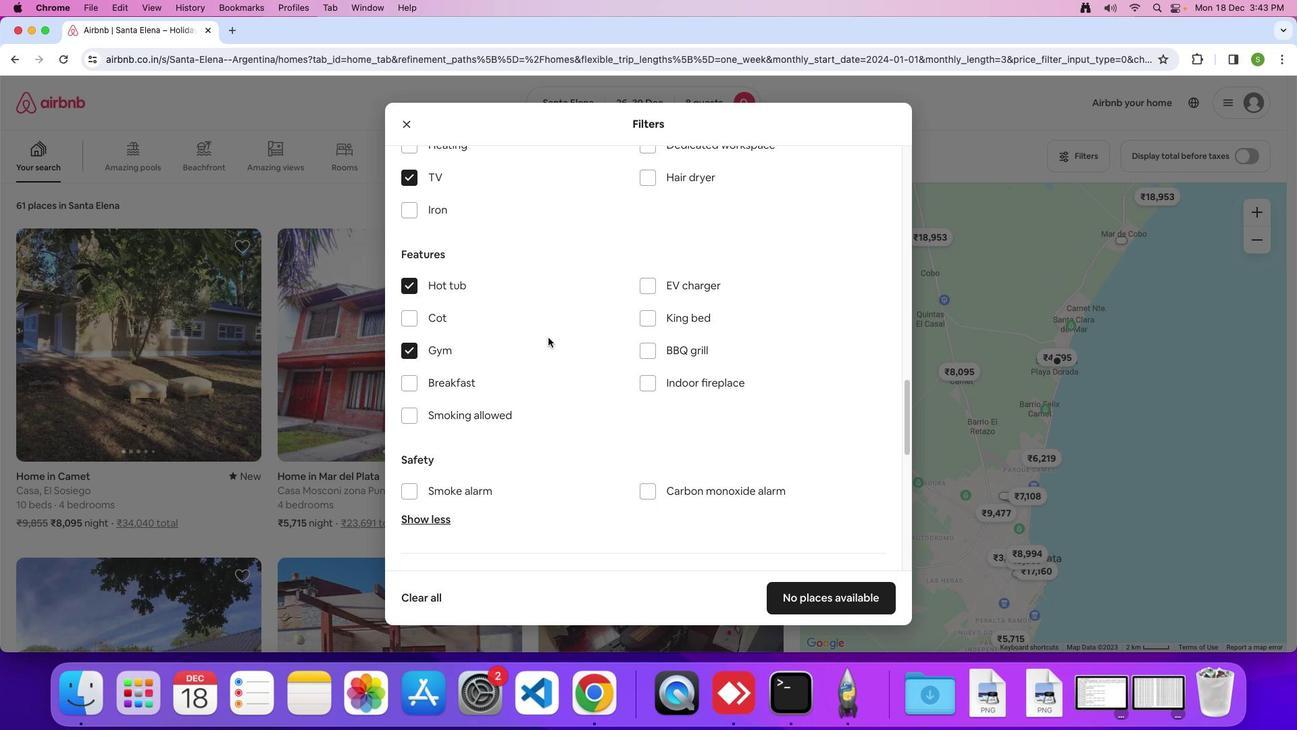 
Action: Mouse scrolled (548, 337) with delta (0, 0)
Screenshot: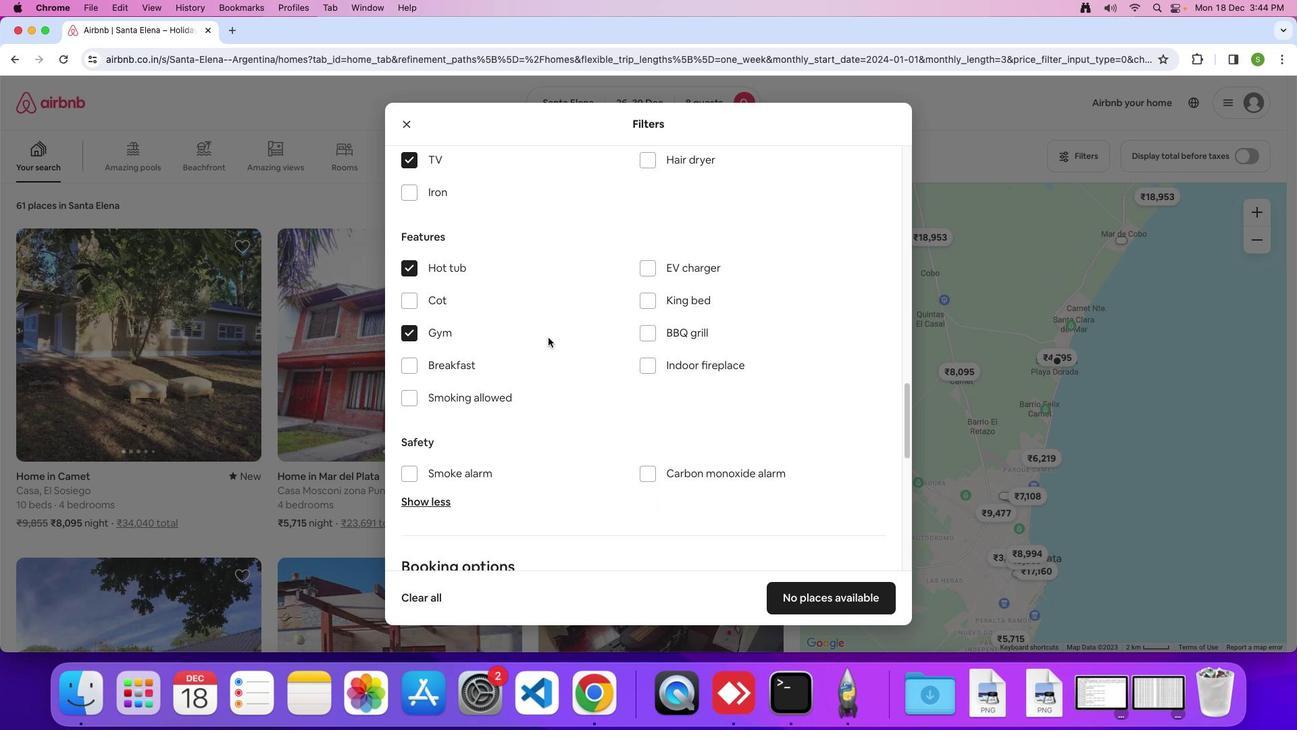 
Action: Mouse scrolled (548, 337) with delta (0, -2)
Screenshot: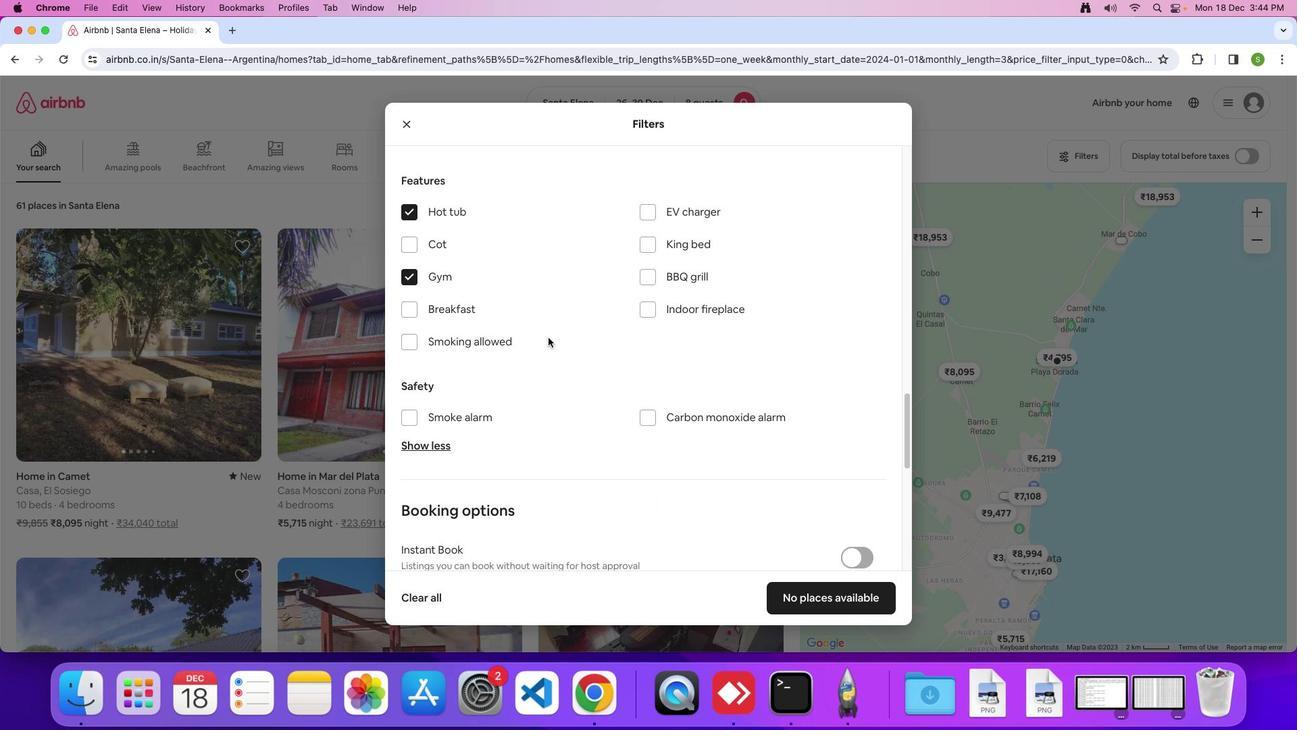 
Action: Mouse scrolled (548, 337) with delta (0, 0)
Screenshot: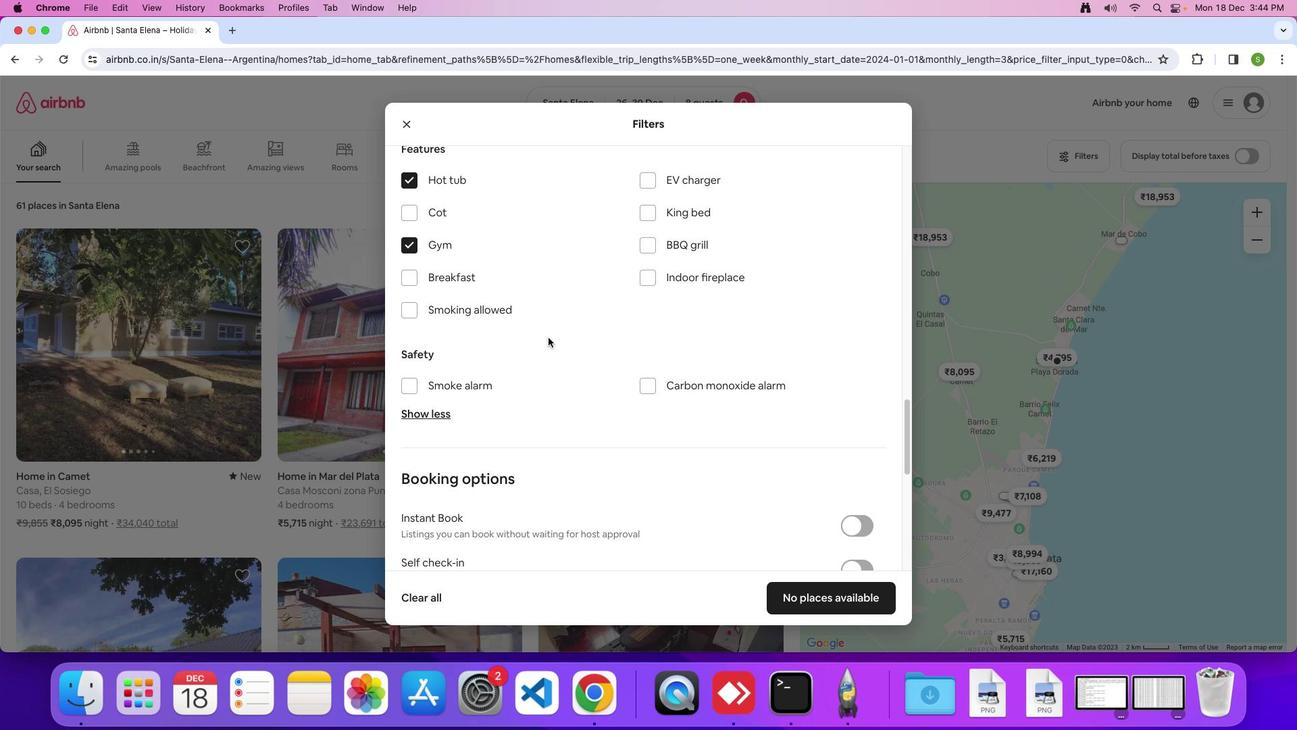 
Action: Mouse scrolled (548, 337) with delta (0, 0)
Screenshot: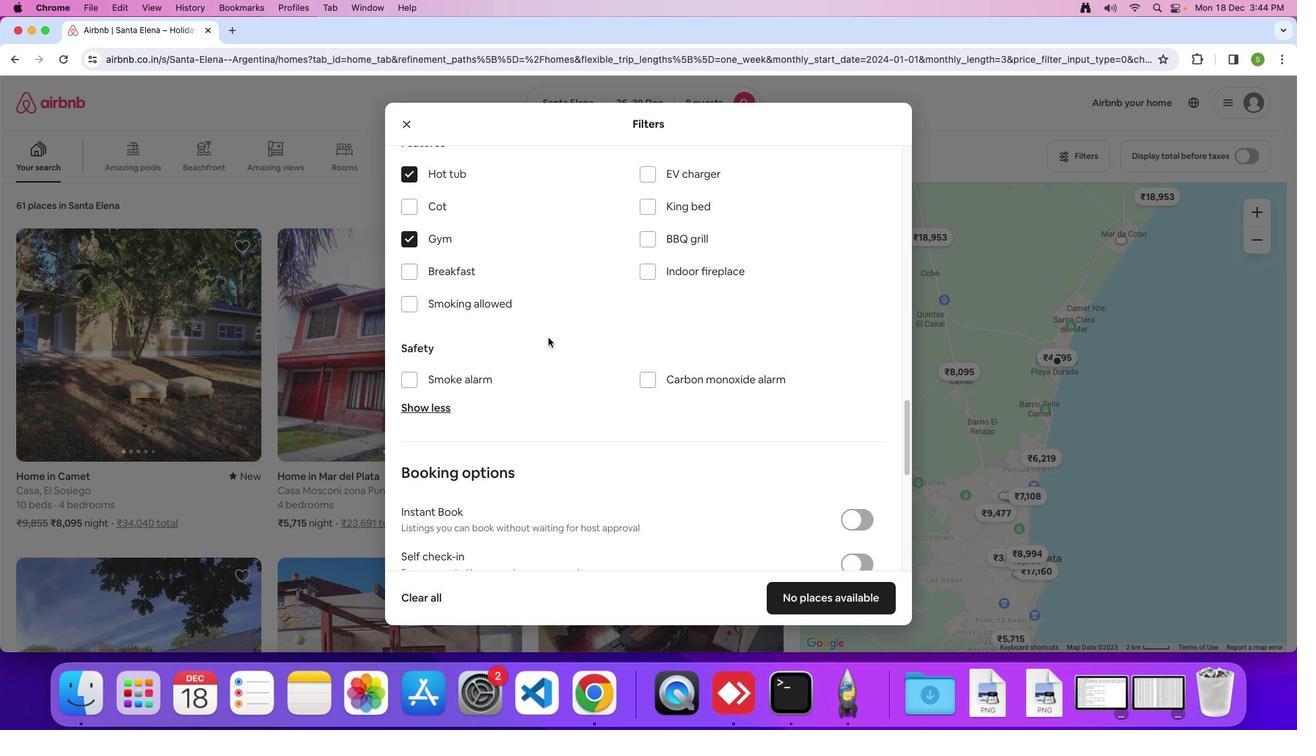 
Action: Mouse moved to (413, 285)
Screenshot: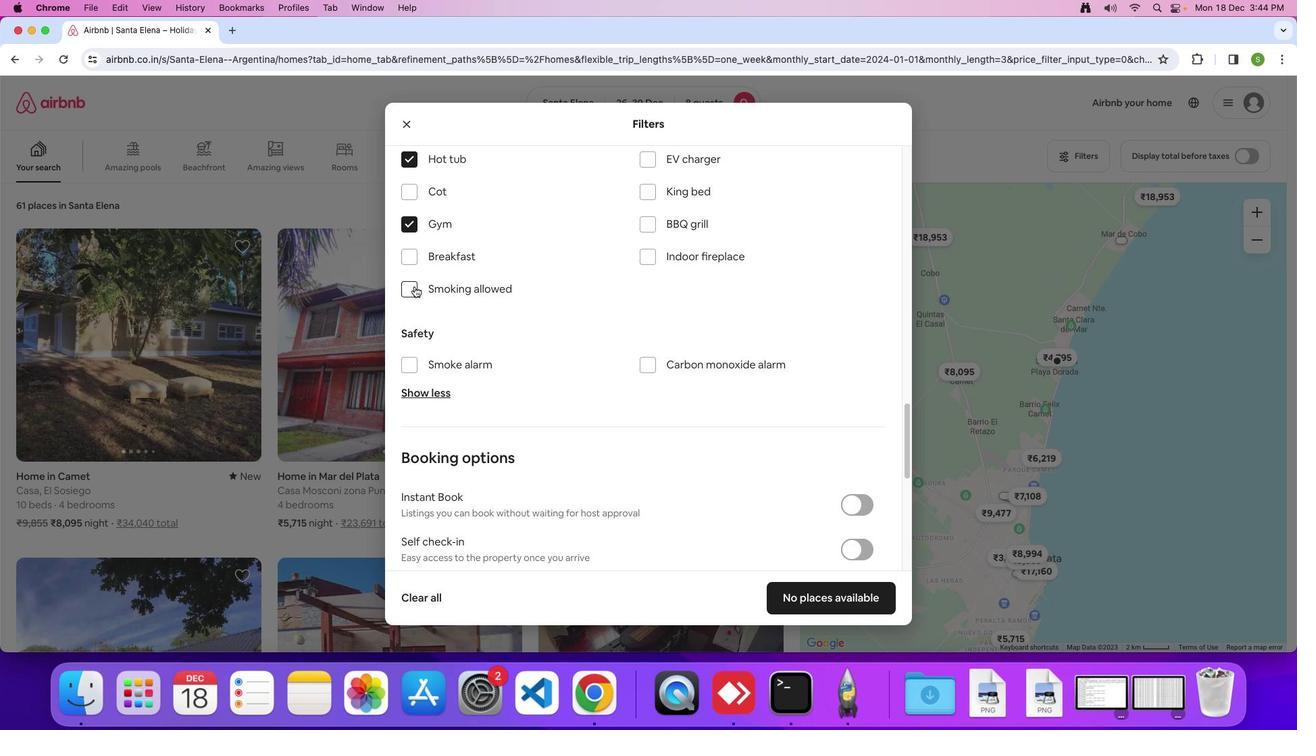 
Action: Mouse pressed left at (413, 285)
Screenshot: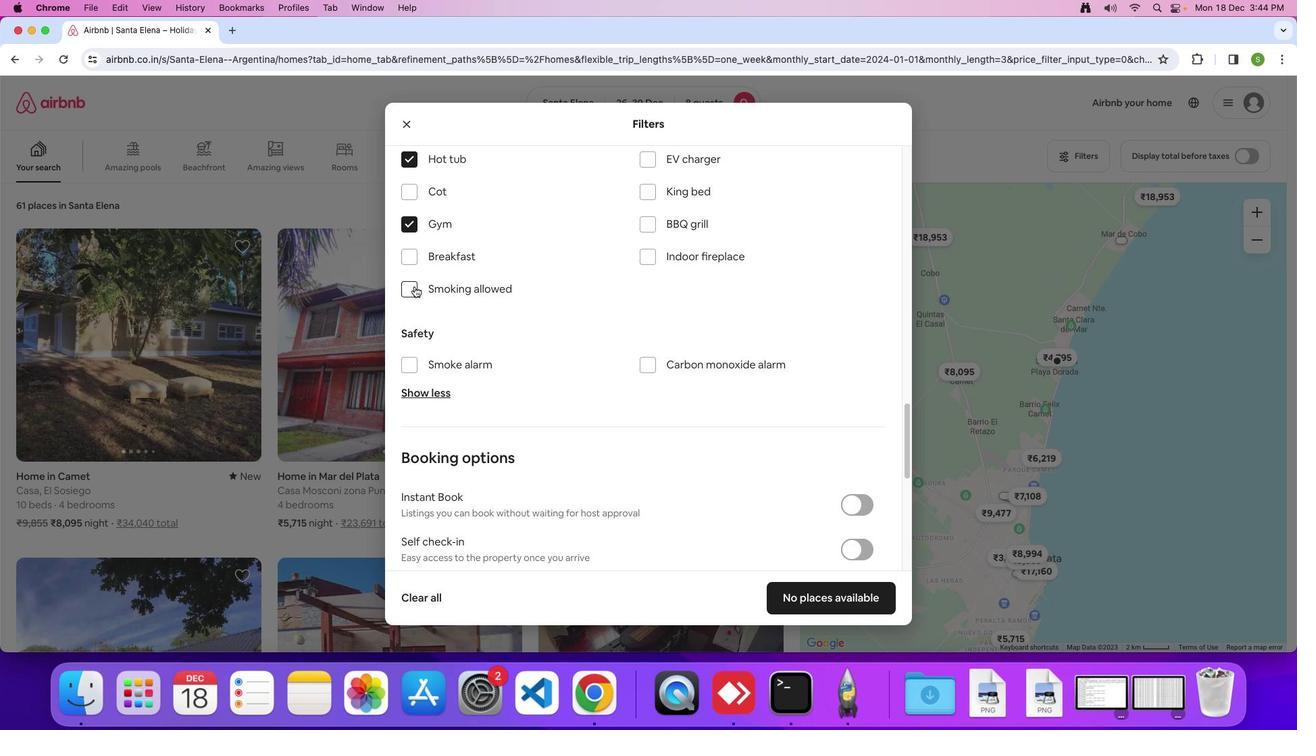 
Action: Mouse moved to (598, 317)
Screenshot: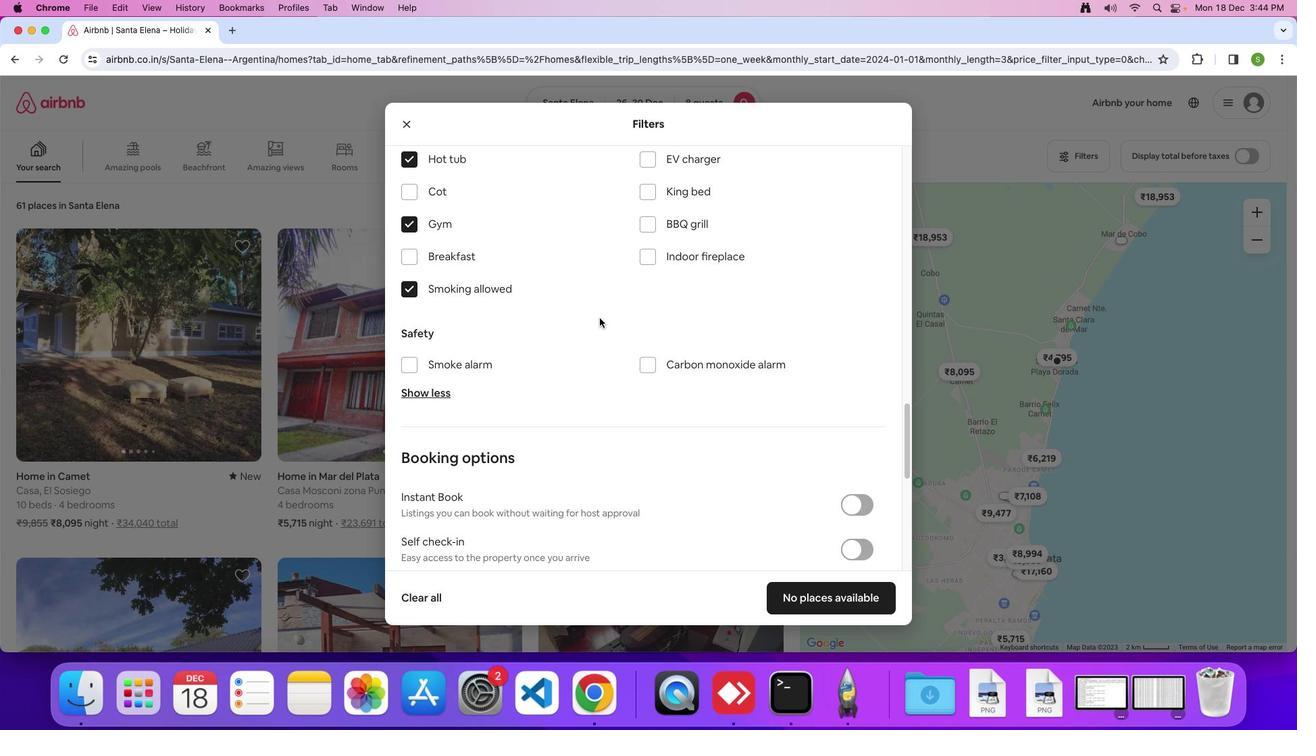 
Action: Mouse scrolled (598, 317) with delta (0, 0)
Screenshot: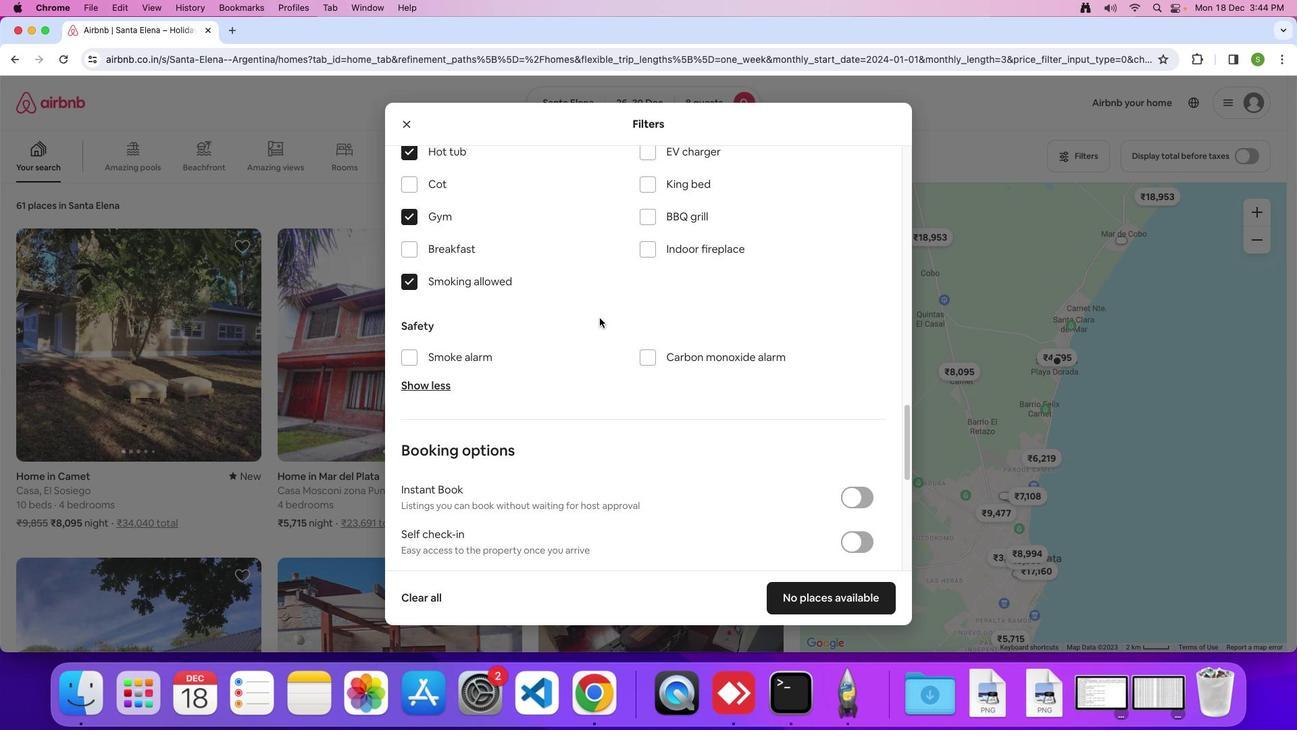 
Action: Mouse scrolled (598, 317) with delta (0, 0)
Screenshot: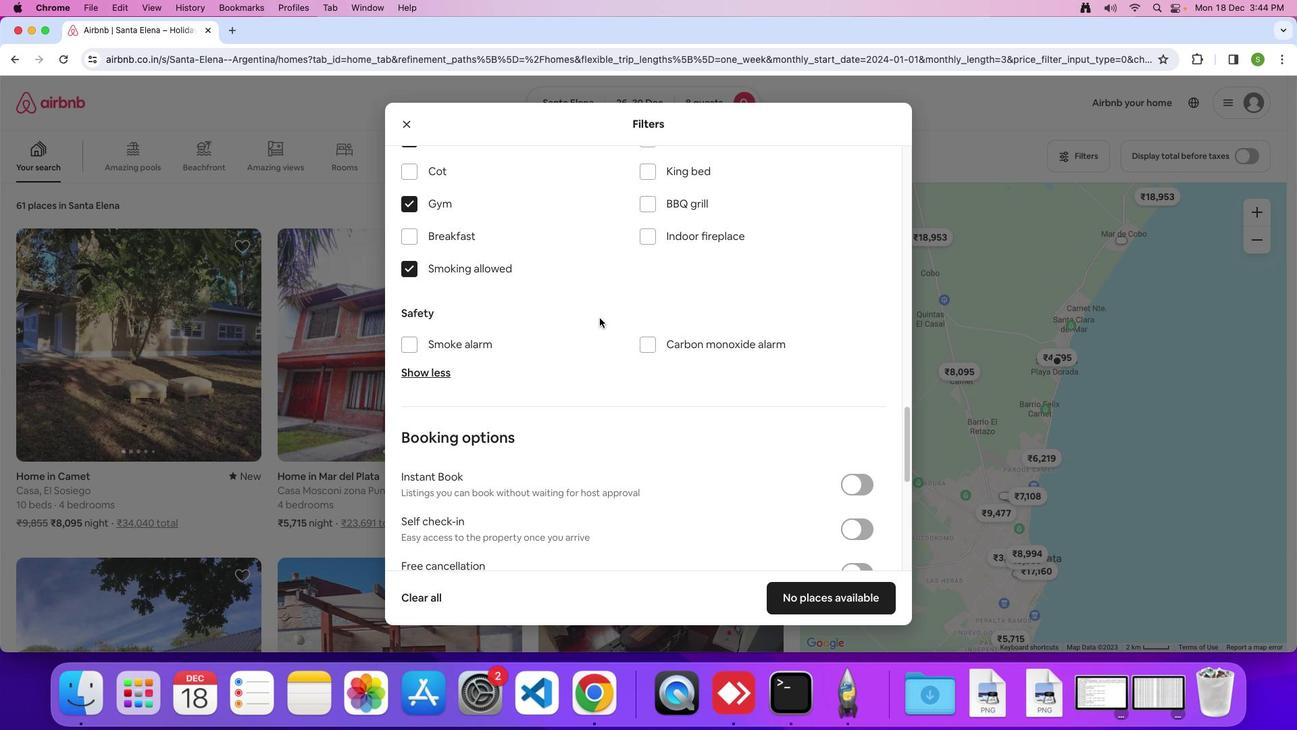 
Action: Mouse scrolled (598, 317) with delta (0, -1)
Screenshot: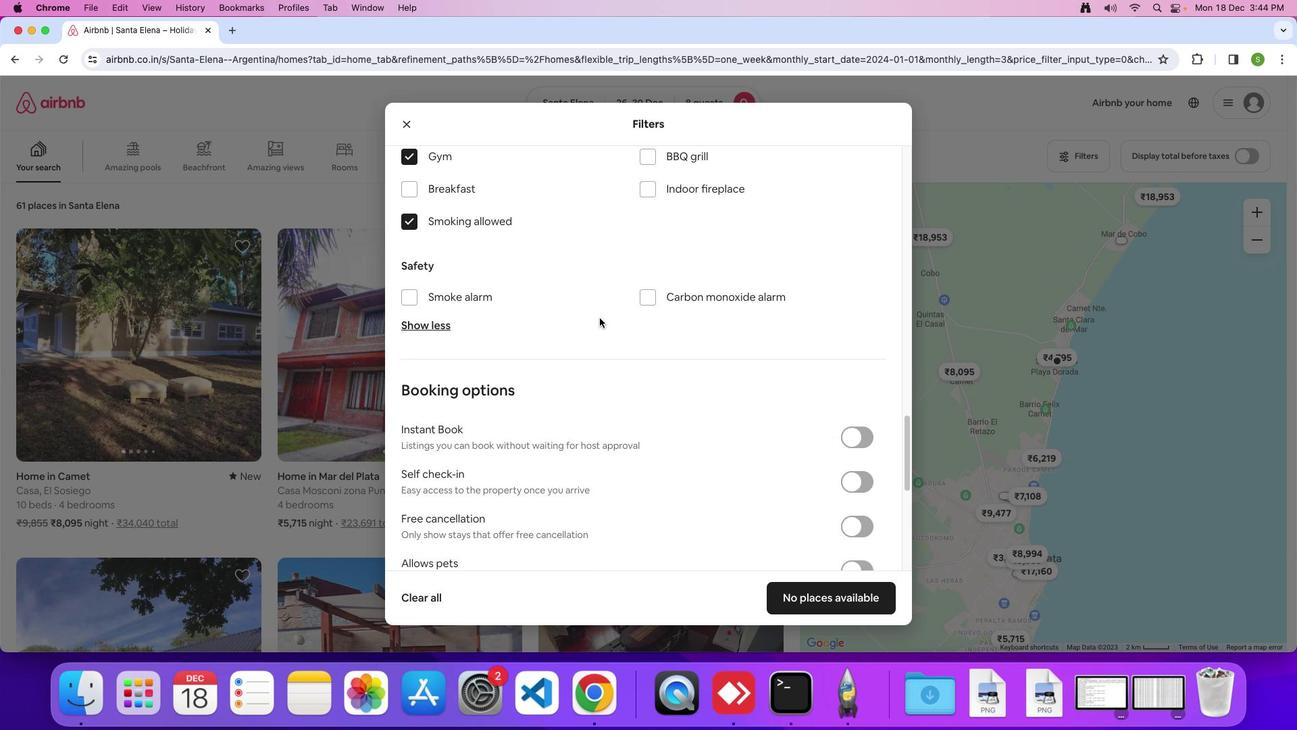 
Action: Mouse scrolled (598, 317) with delta (0, 0)
Screenshot: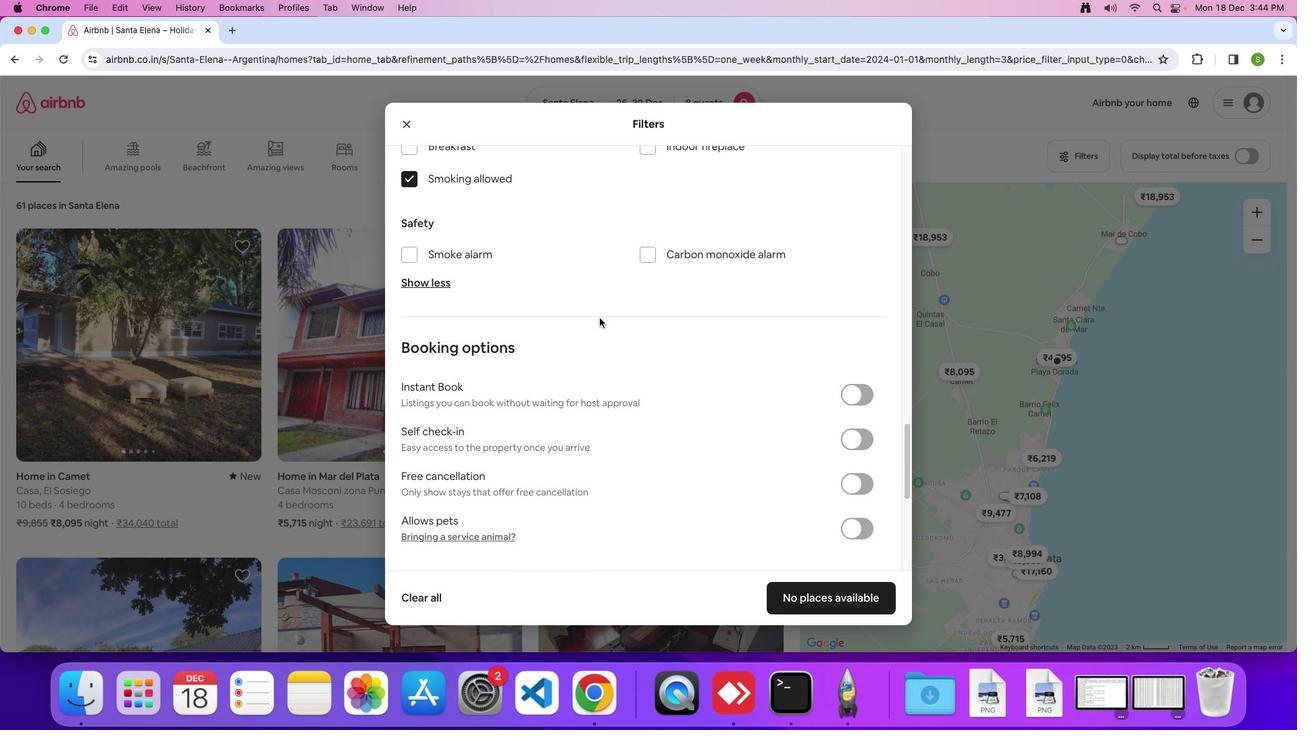 
Action: Mouse scrolled (598, 317) with delta (0, 0)
Screenshot: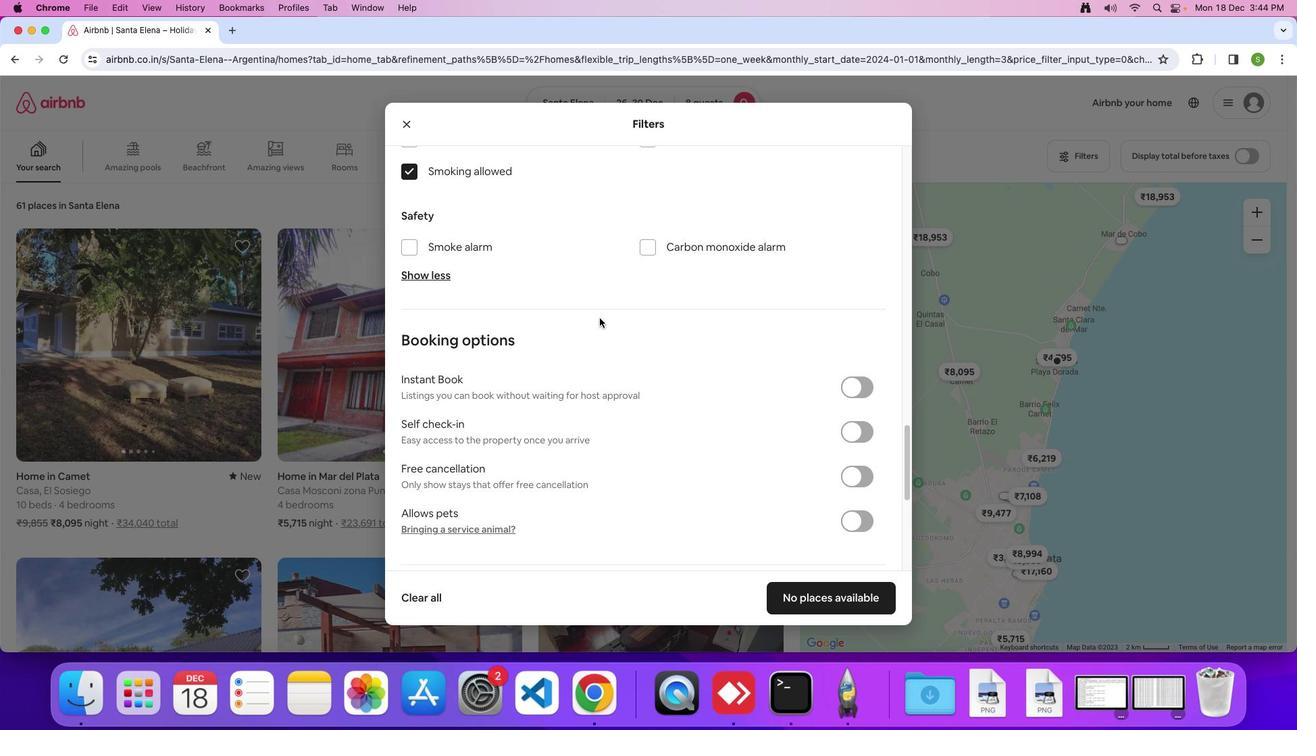 
Action: Mouse scrolled (598, 317) with delta (0, 0)
Screenshot: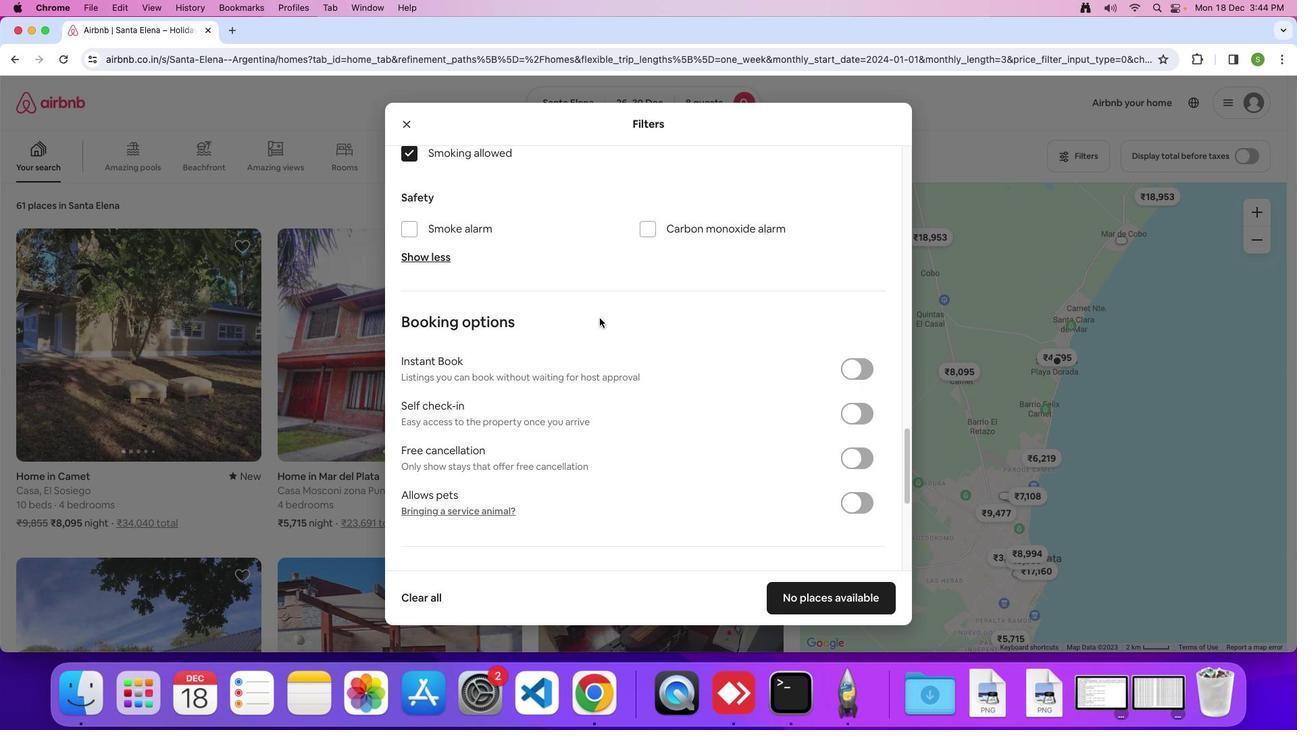
Action: Mouse scrolled (598, 317) with delta (0, 0)
Screenshot: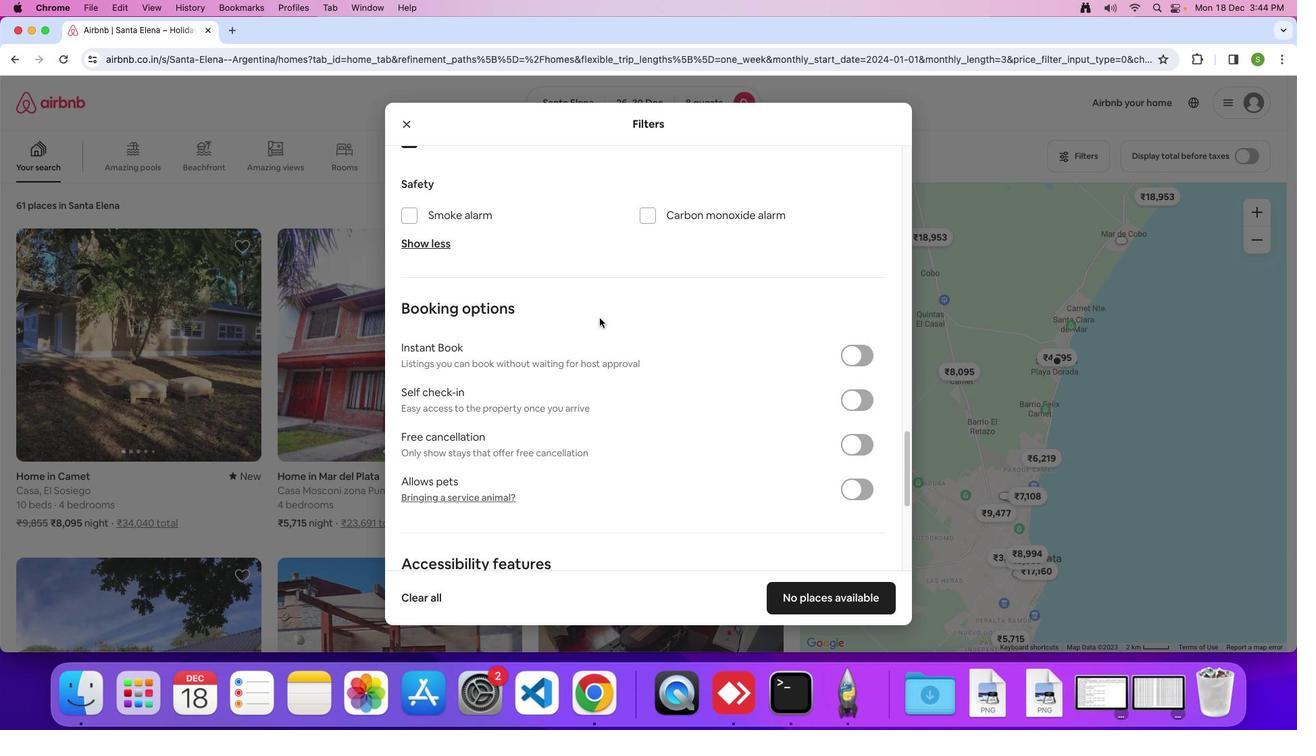 
Action: Mouse scrolled (598, 317) with delta (0, -1)
Screenshot: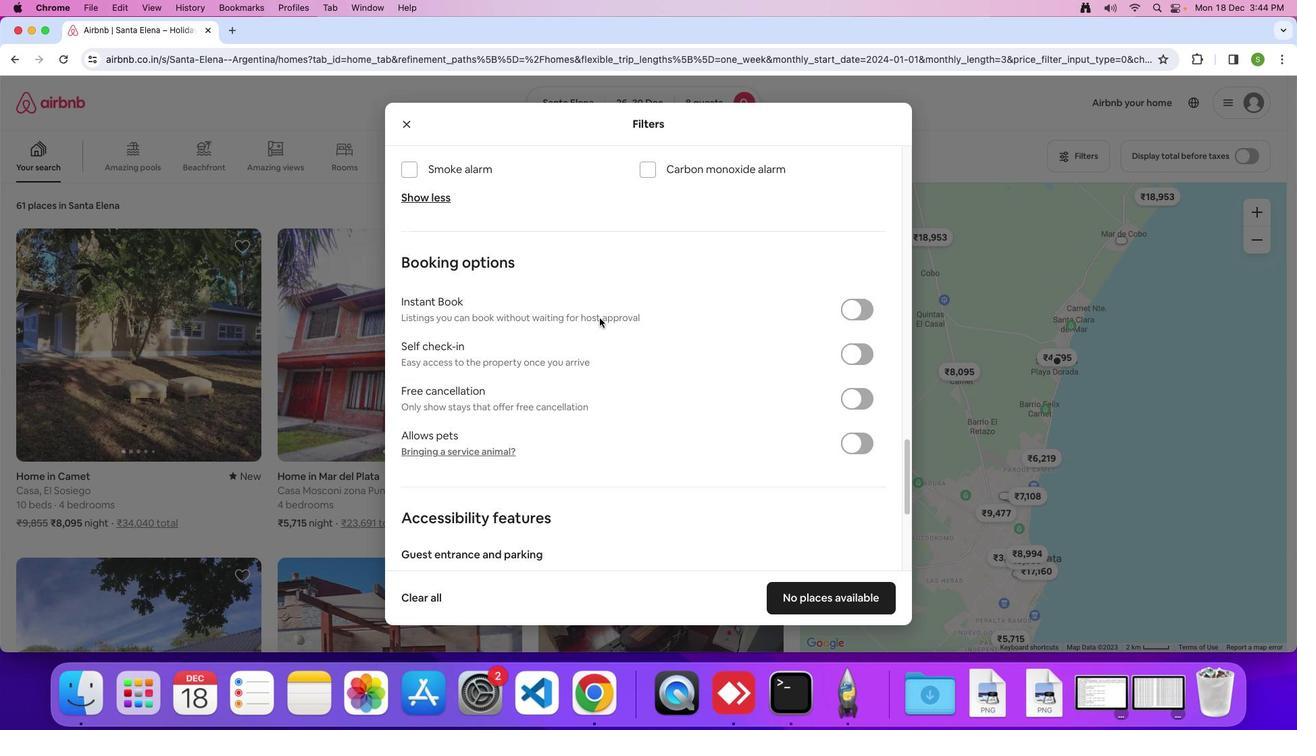 
Action: Mouse scrolled (598, 317) with delta (0, 0)
Screenshot: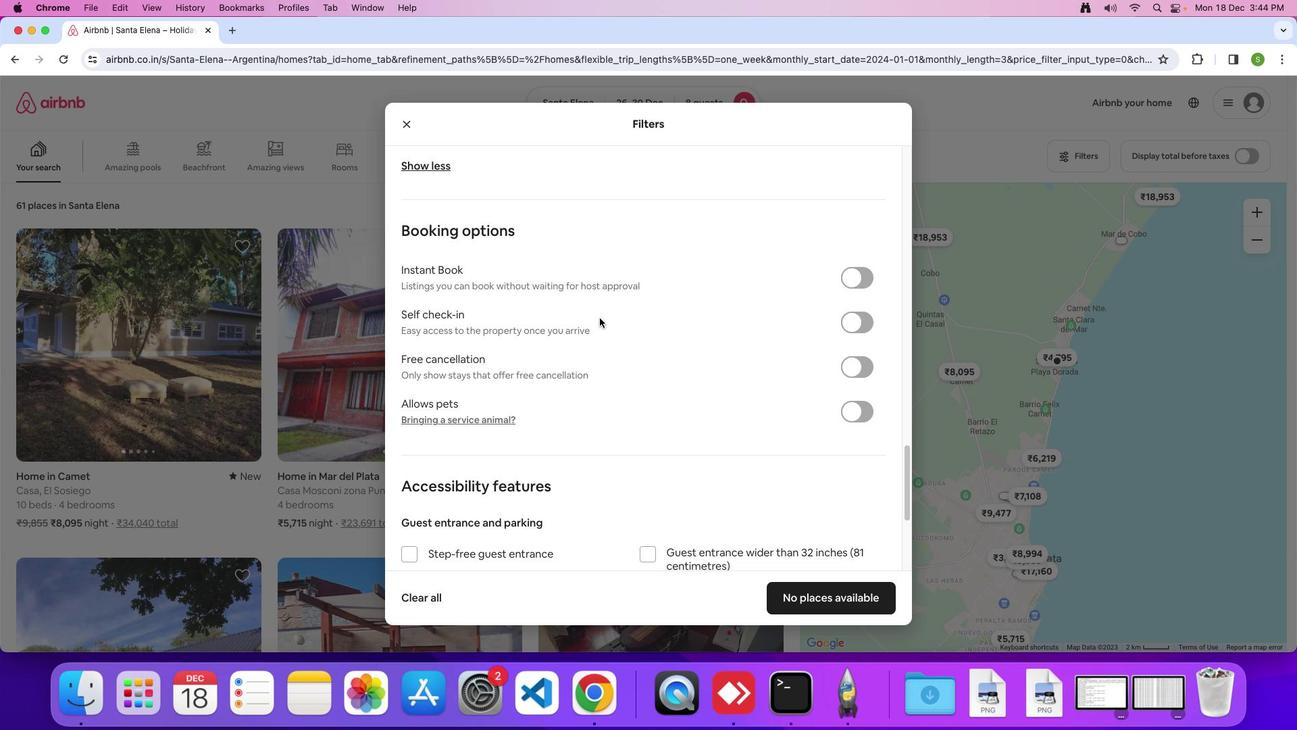 
Action: Mouse scrolled (598, 317) with delta (0, 0)
Screenshot: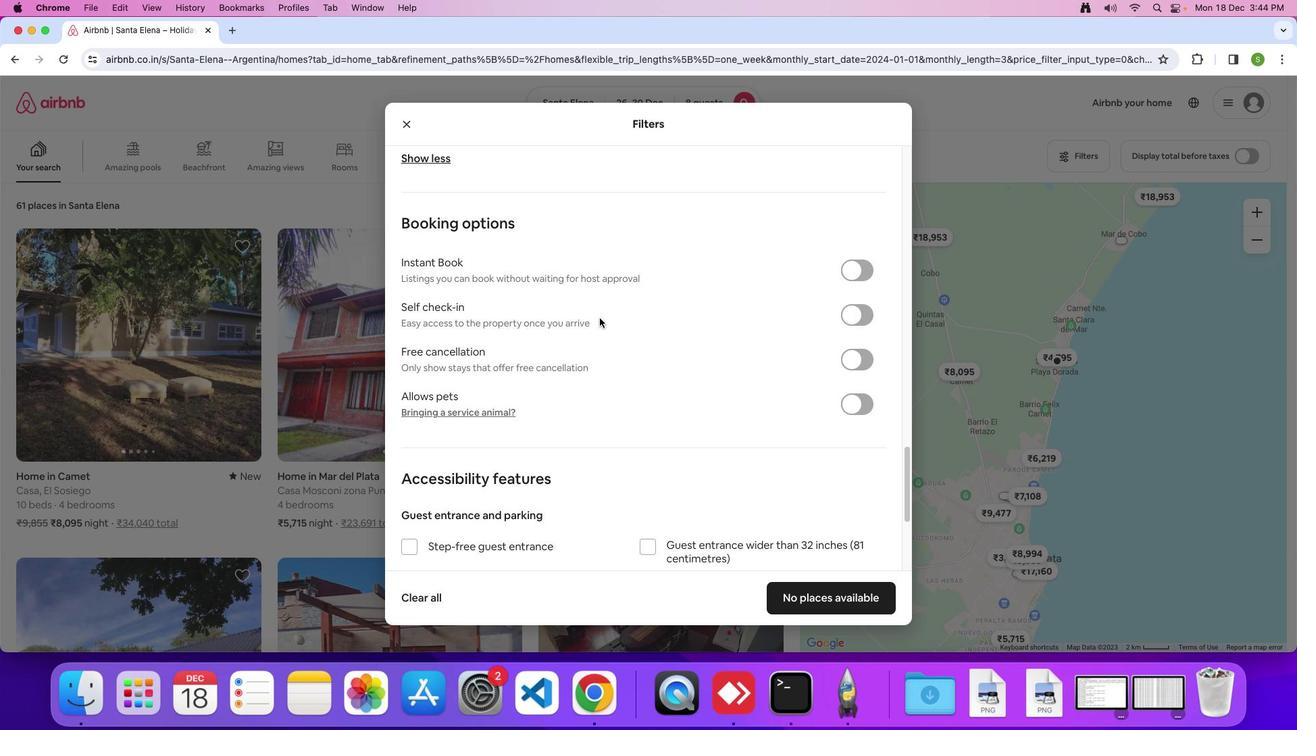 
Action: Mouse scrolled (598, 317) with delta (0, 0)
Screenshot: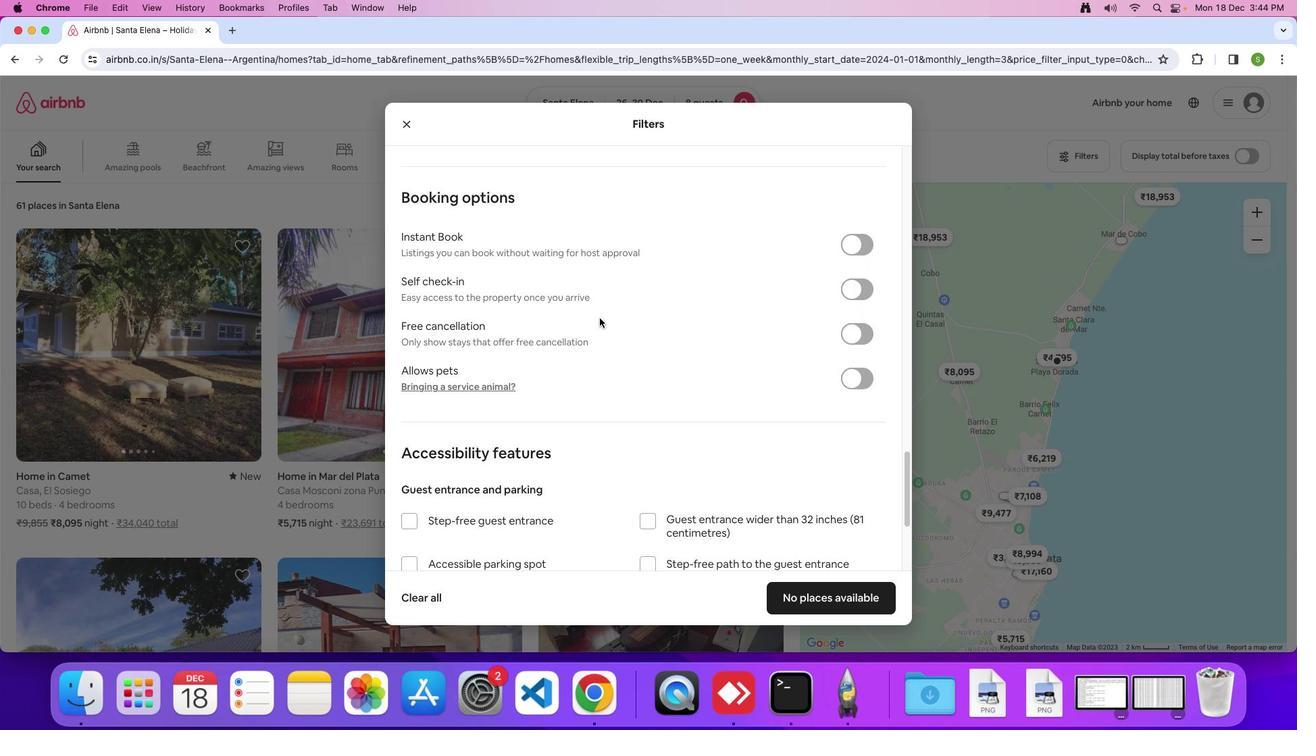
Action: Mouse scrolled (598, 317) with delta (0, 0)
Screenshot: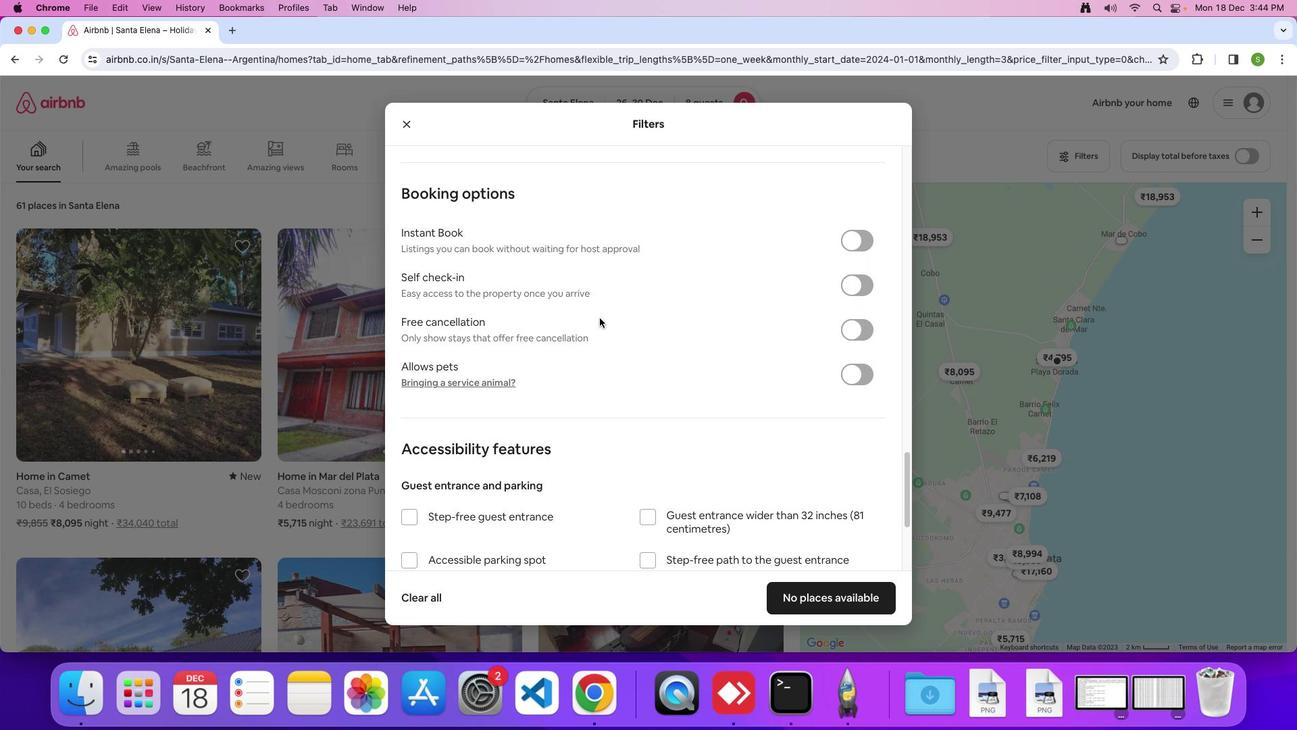 
Action: Mouse scrolled (598, 317) with delta (0, 0)
Screenshot: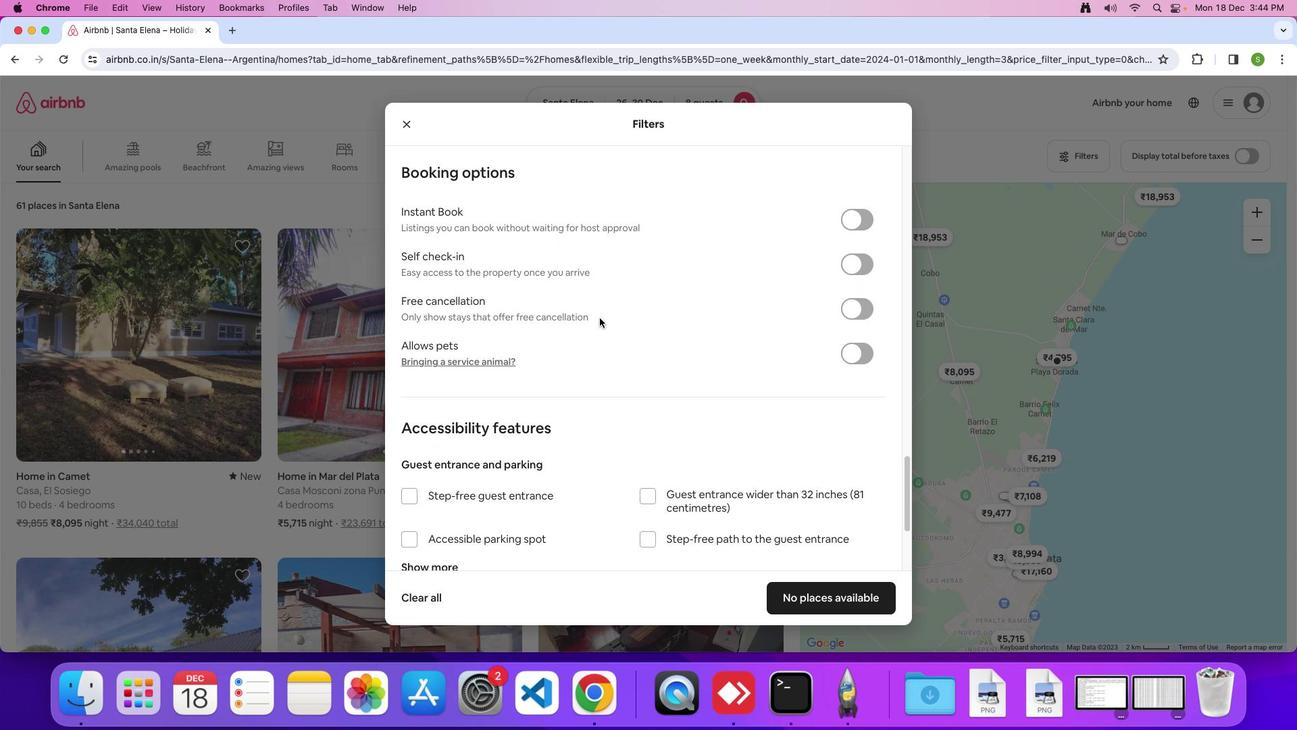 
Action: Mouse scrolled (598, 317) with delta (0, 0)
Screenshot: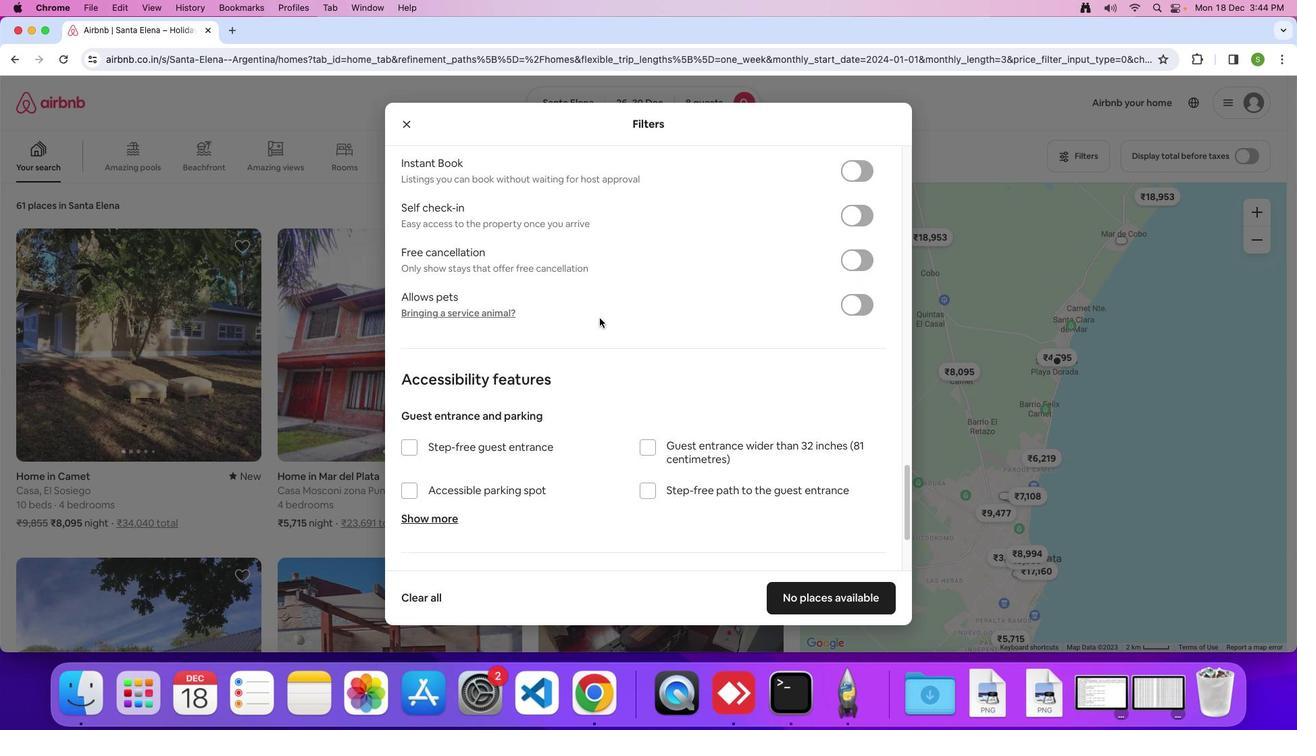 
Action: Mouse scrolled (598, 317) with delta (0, -2)
Screenshot: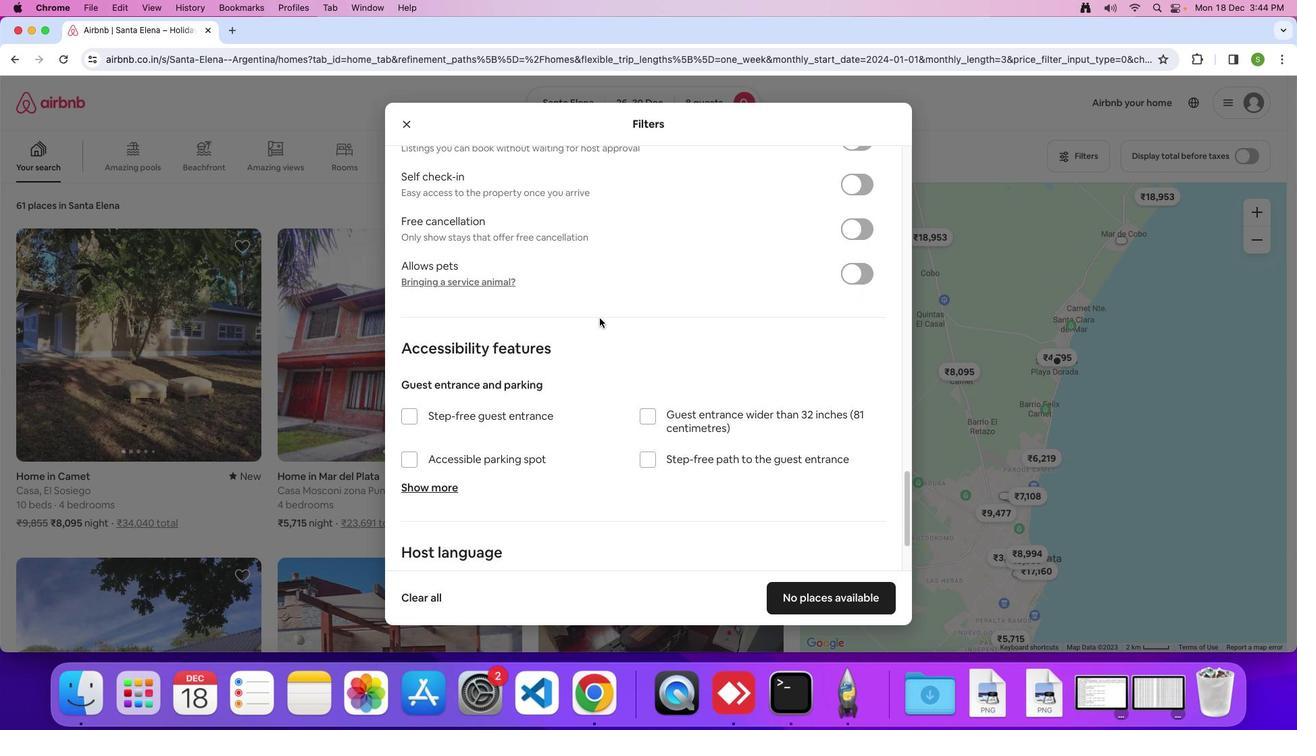 
Action: Mouse scrolled (598, 317) with delta (0, 0)
Screenshot: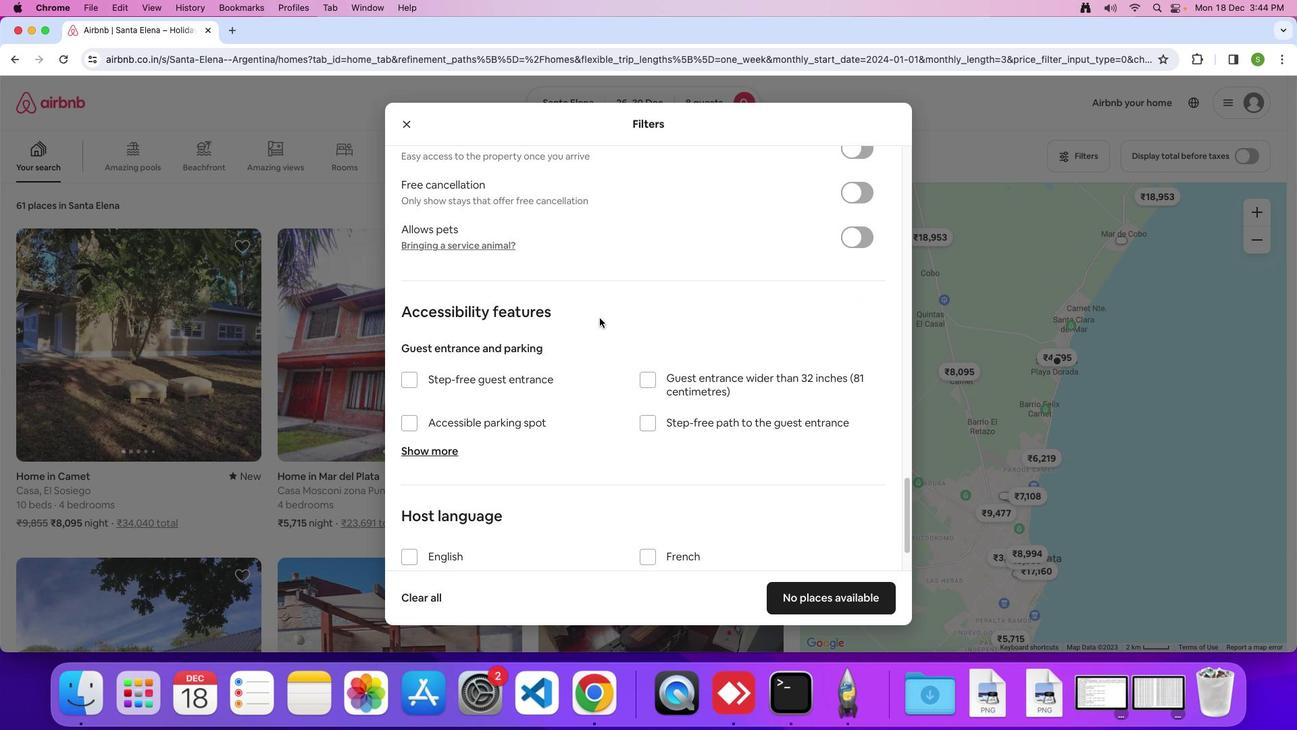 
Action: Mouse scrolled (598, 317) with delta (0, 0)
Screenshot: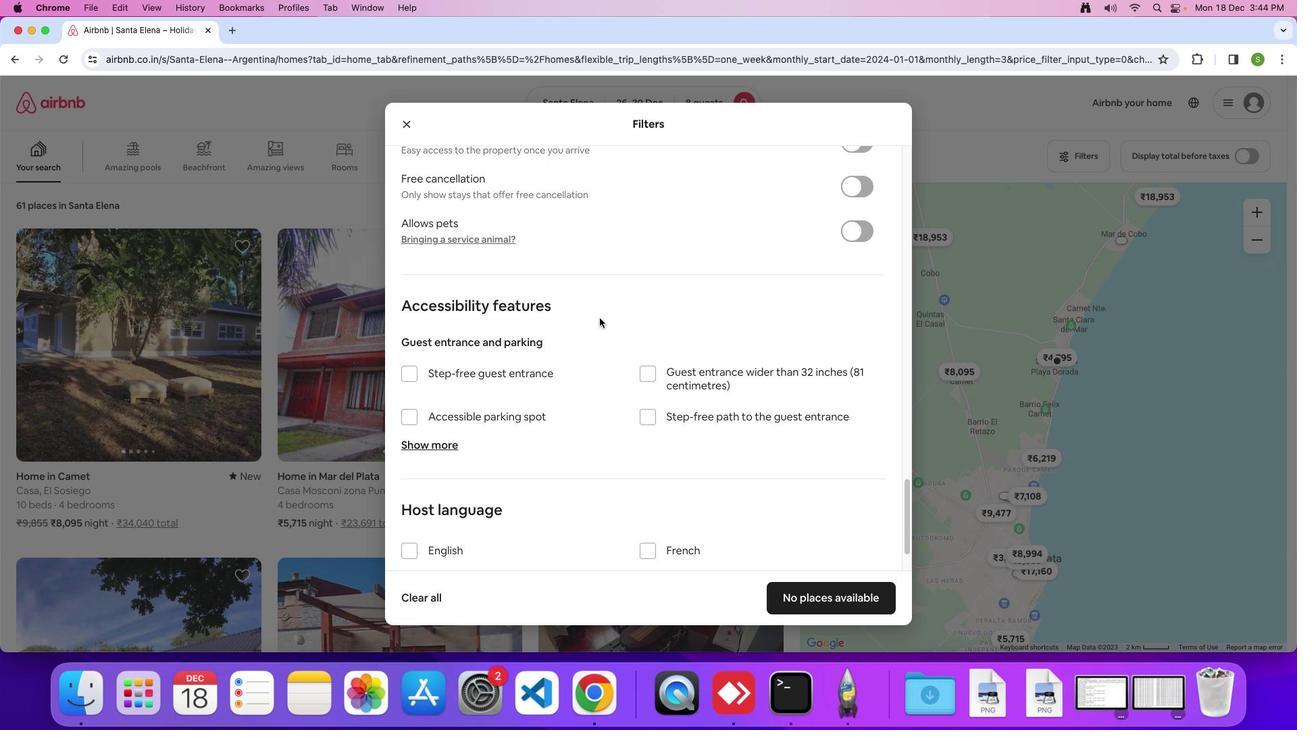 
Action: Mouse scrolled (598, 317) with delta (0, 0)
Screenshot: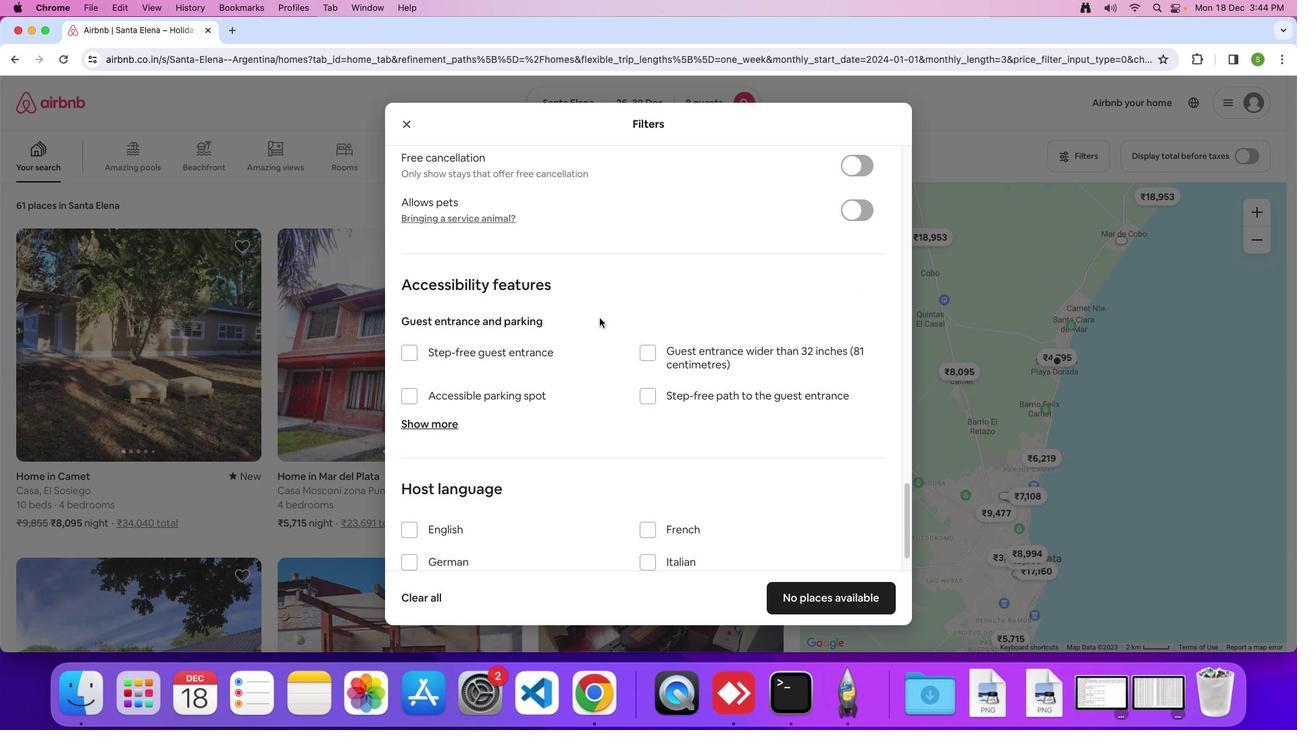 
Action: Mouse scrolled (598, 317) with delta (0, 0)
Screenshot: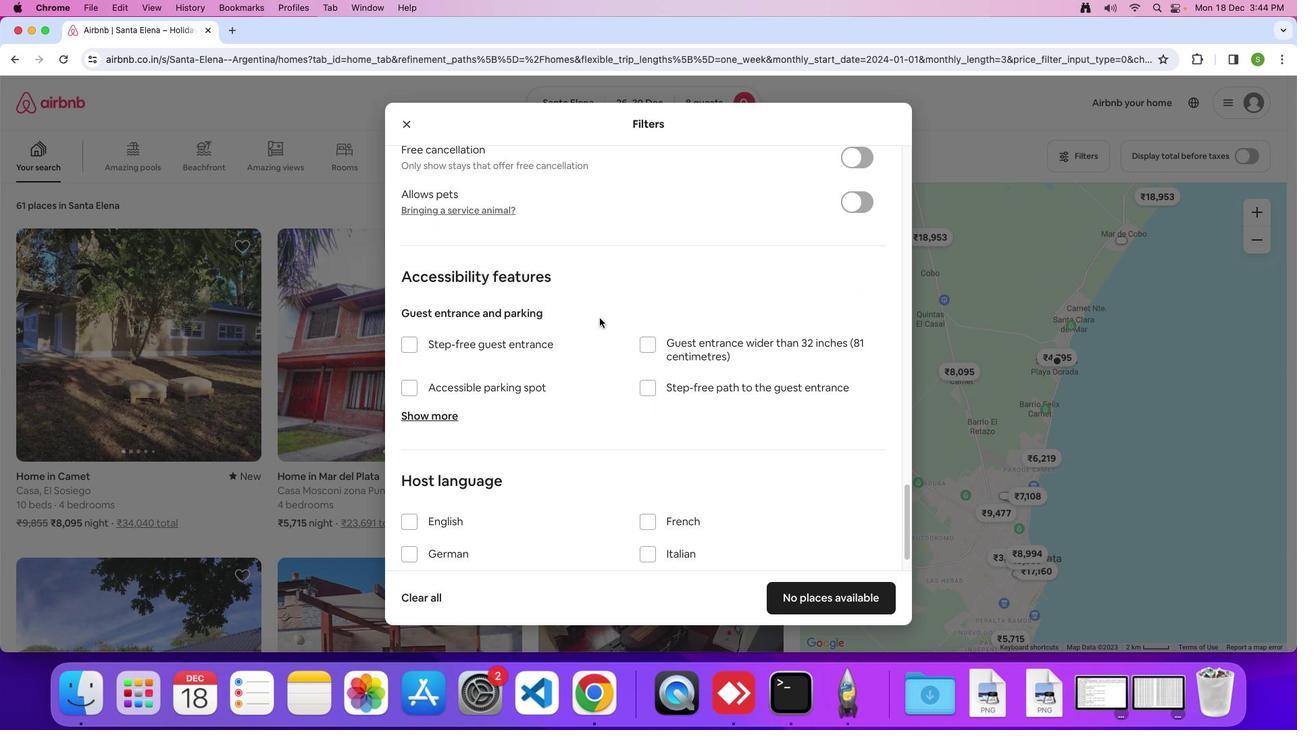 
Action: Mouse scrolled (598, 317) with delta (0, 0)
Screenshot: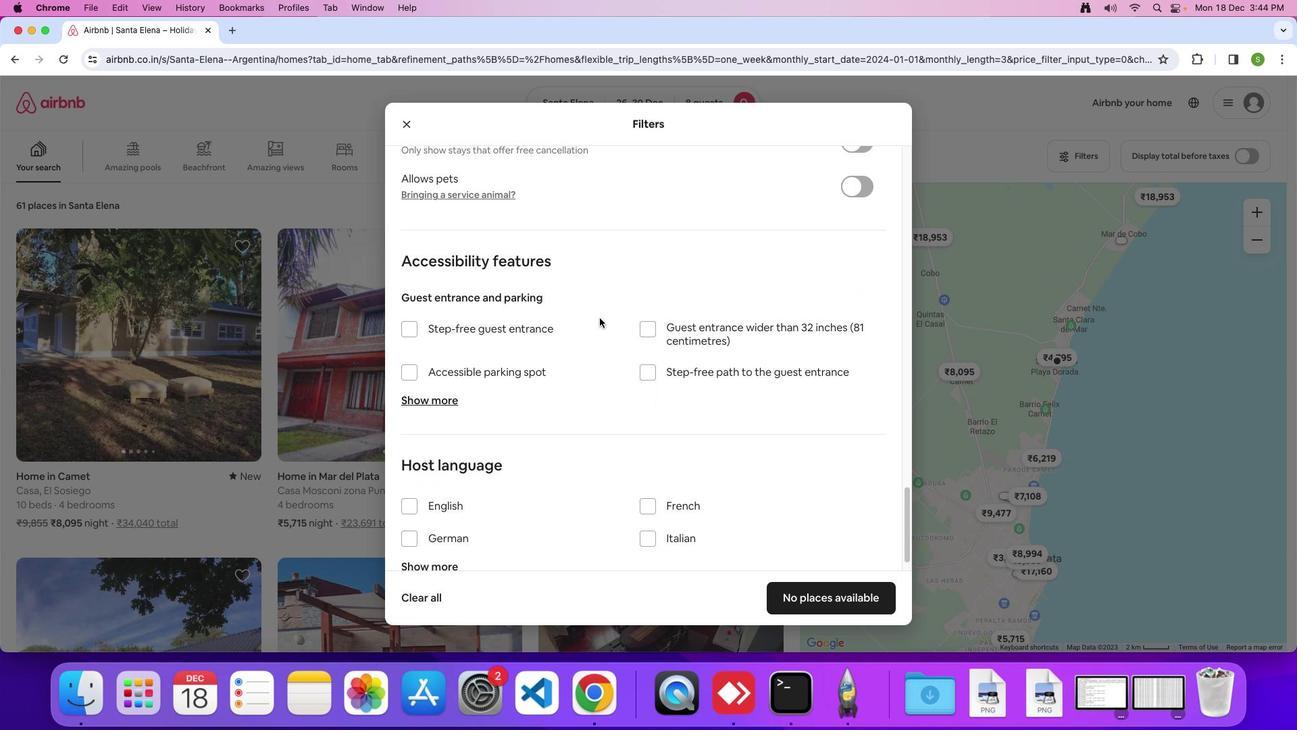 
Action: Mouse scrolled (598, 317) with delta (0, 0)
Screenshot: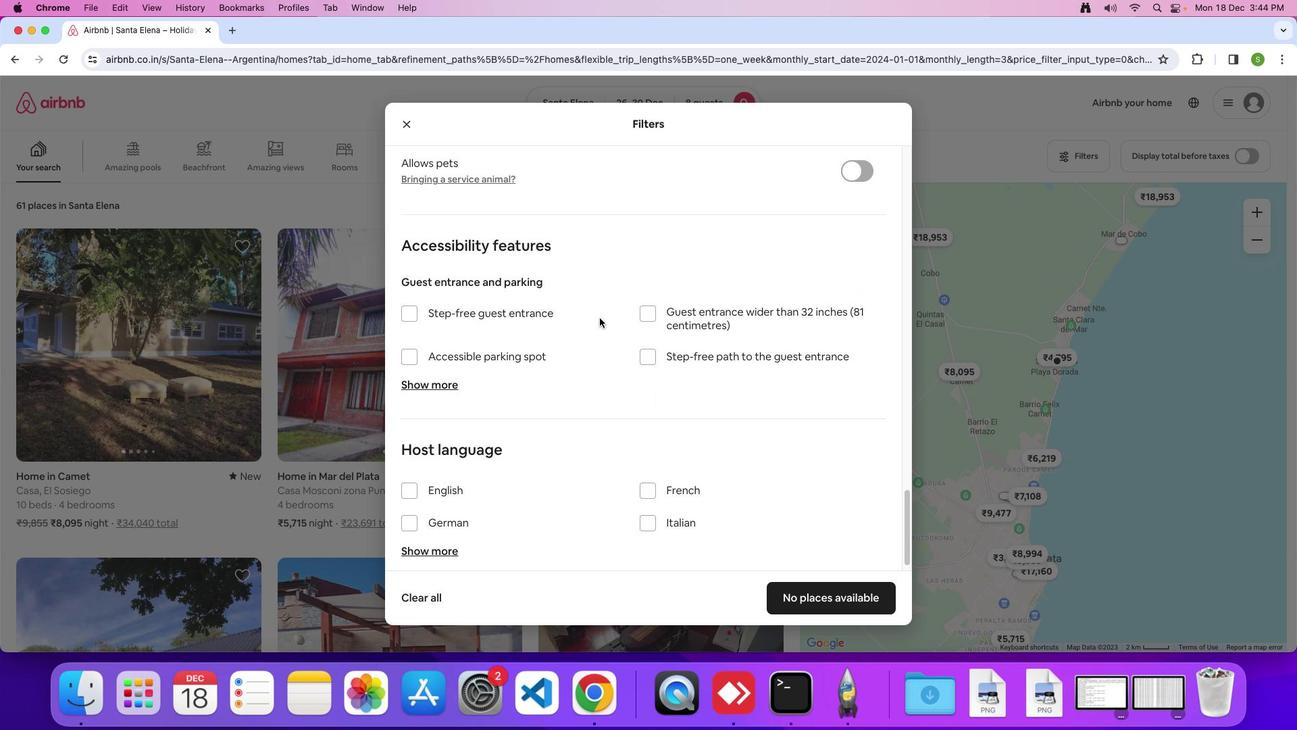 
Action: Mouse scrolled (598, 317) with delta (0, 0)
Screenshot: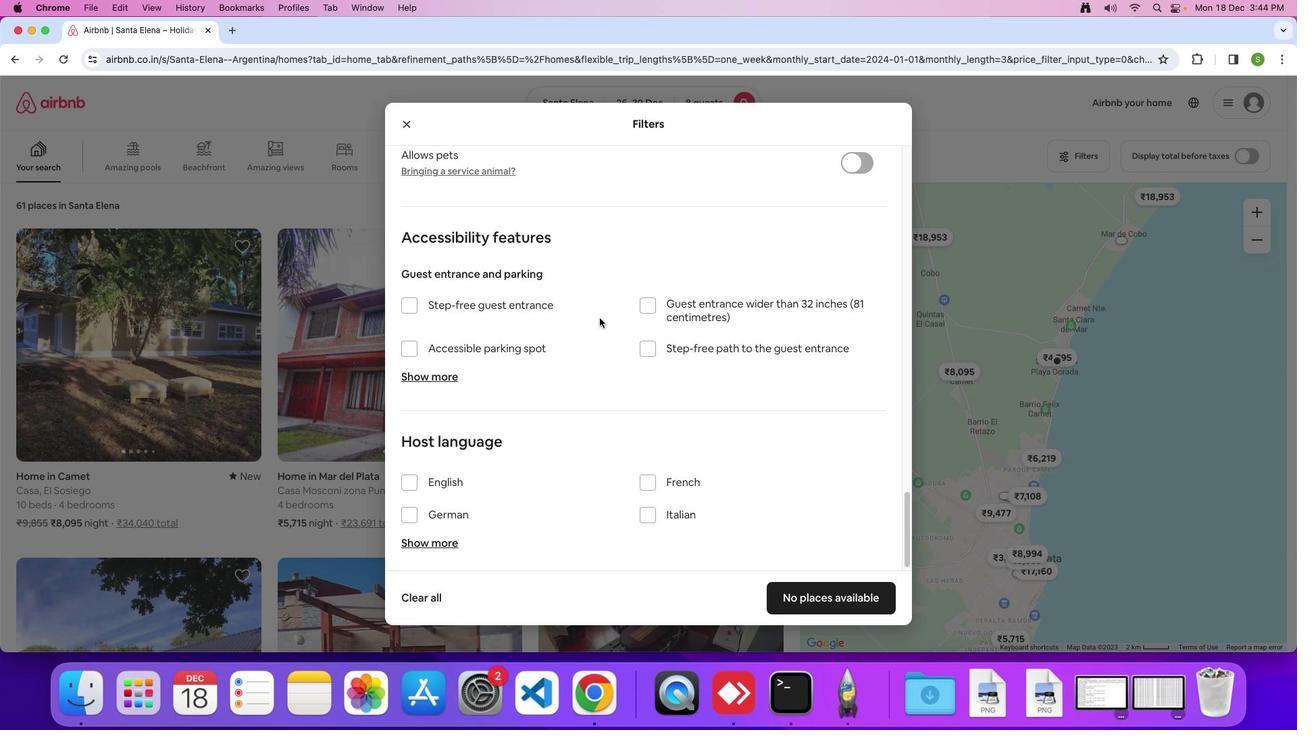 
Action: Mouse scrolled (598, 317) with delta (0, 0)
Screenshot: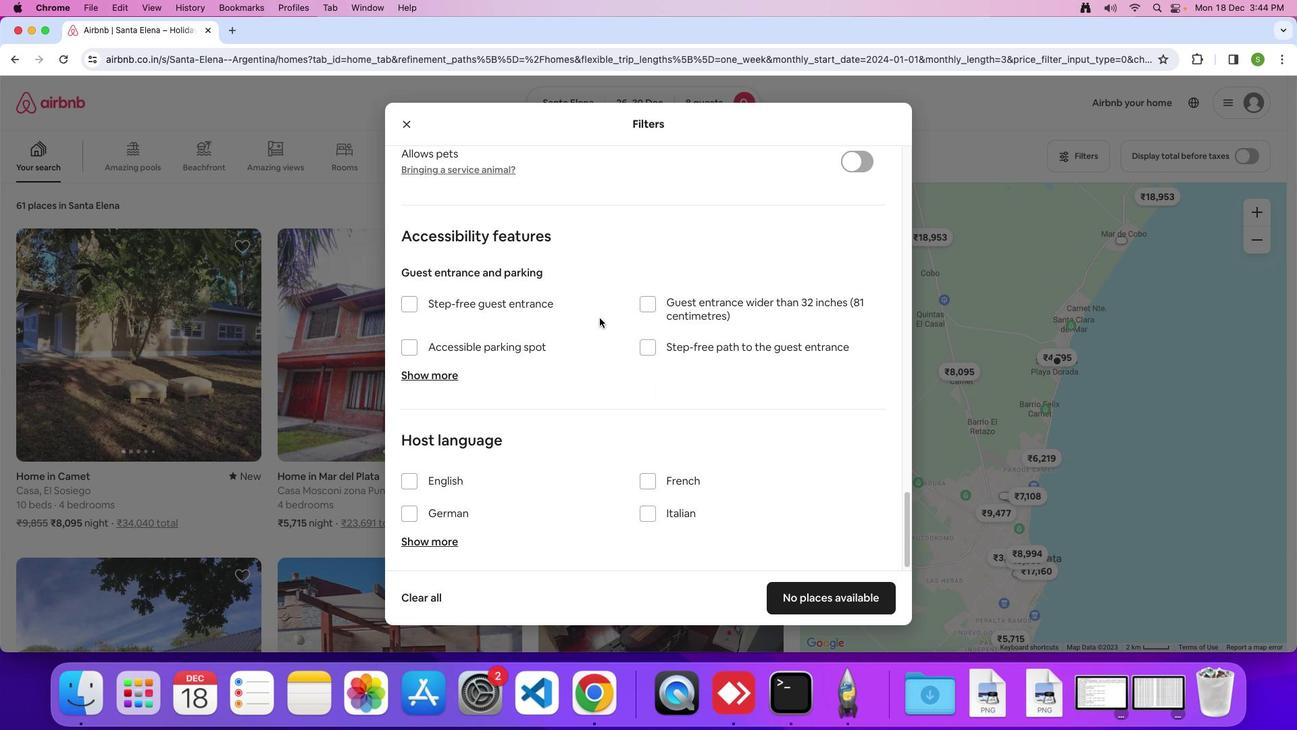 
Action: Mouse scrolled (598, 317) with delta (0, -2)
Screenshot: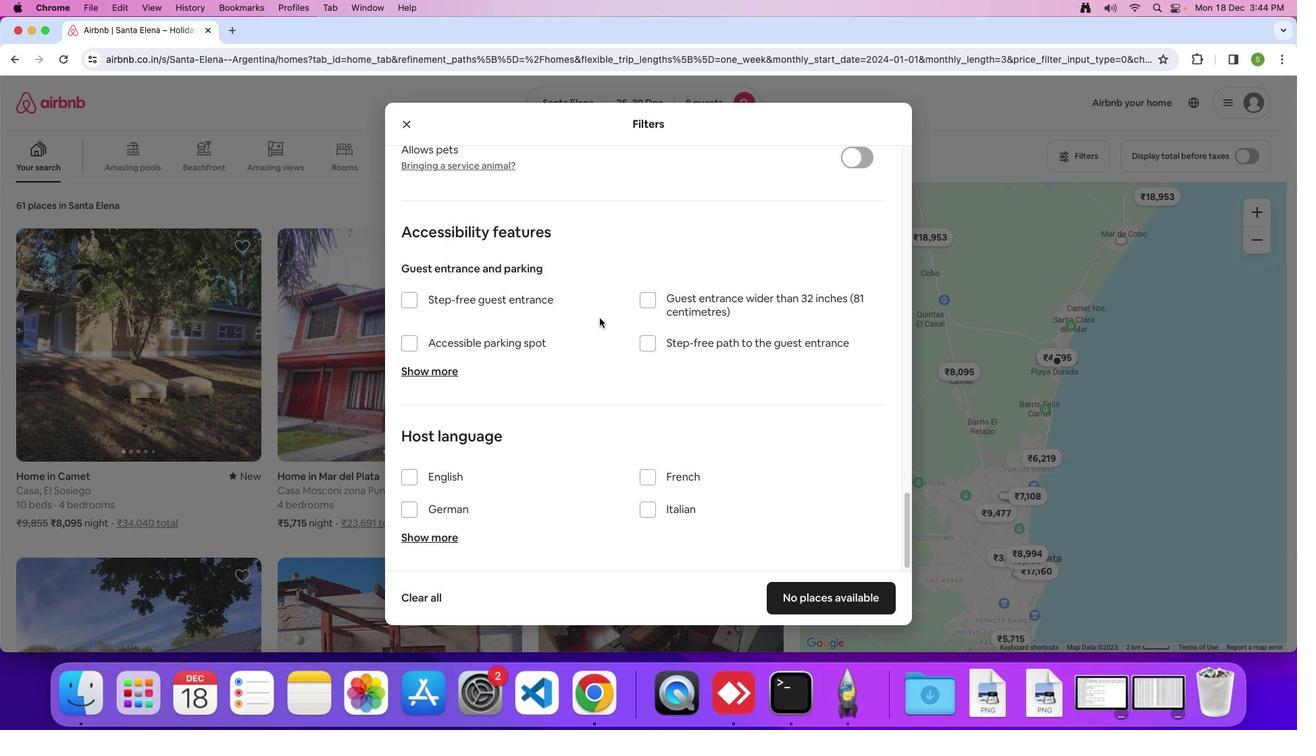 
Action: Mouse moved to (809, 584)
Screenshot: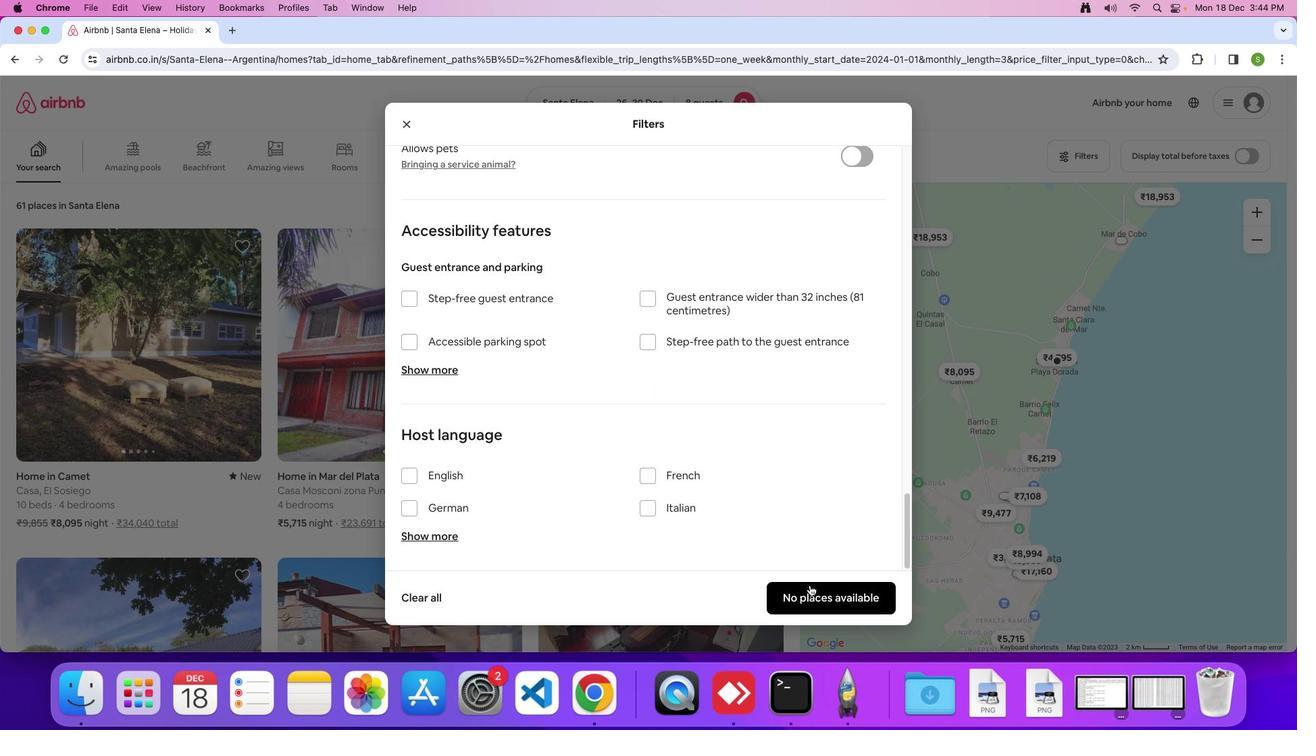 
Action: Mouse pressed left at (809, 584)
Screenshot: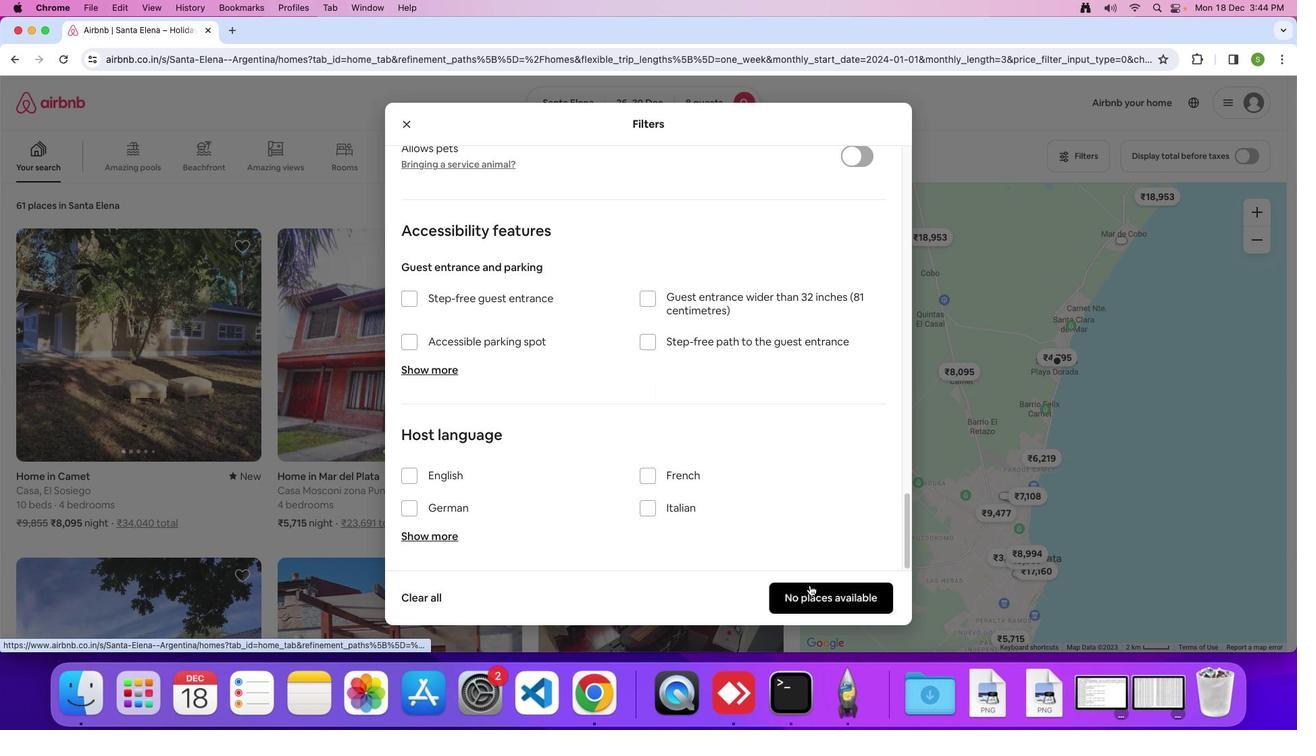 
Action: Mouse moved to (681, 361)
Screenshot: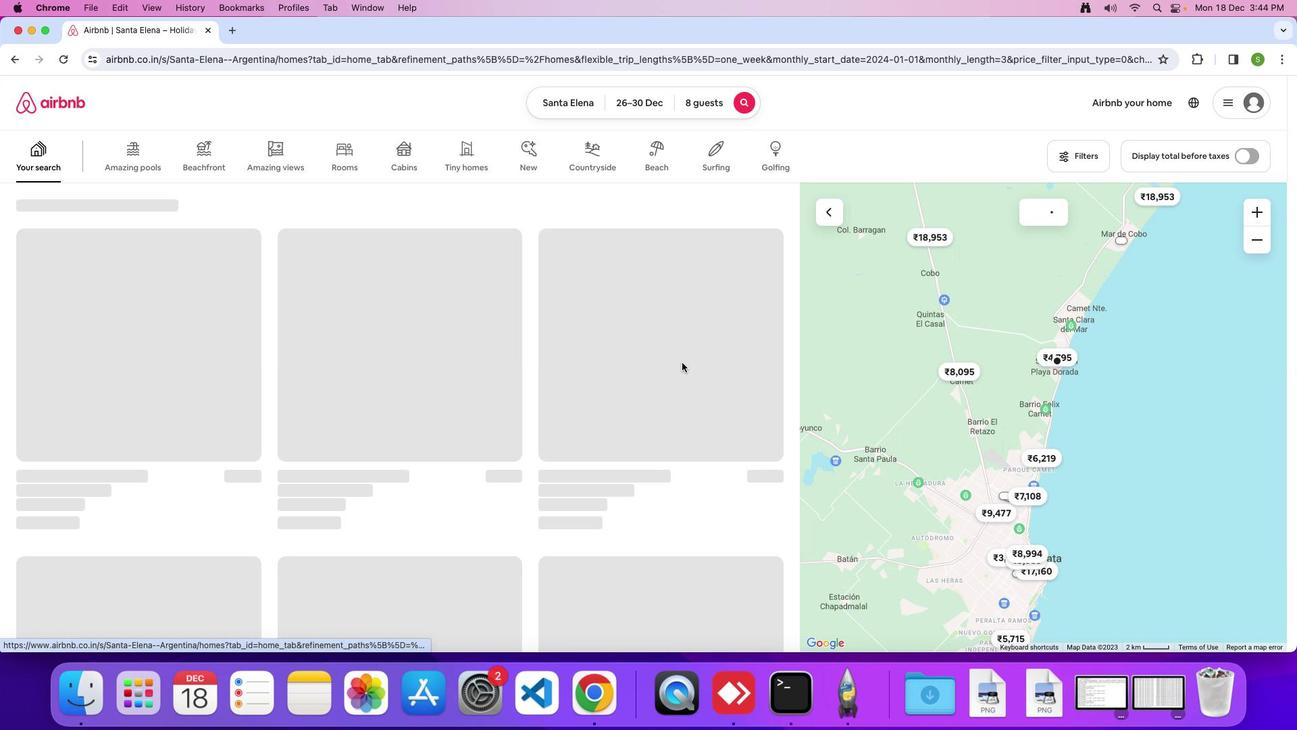 
